 Task: In the event  named  Third Coffee Meeting with Industry Expert, Set a range of dates when you can accept meetings  '11 Jul â€" 5 Aug 2023'. Select a duration of  15 min. Select working hours  	_x000D_
MON- SAT 10:00am â€" 6:00pm. Add time before or after your events  as 10 min. Set the frequency of available time slots for invitees as  30 min. Set the minimum notice period and maximum events allowed per day as  167 hours and 4. , logged in from the account softage.4@softage.net and add another guest for the event, softage.8@softage.net
Action: Mouse pressed left at (422, 301)
Screenshot: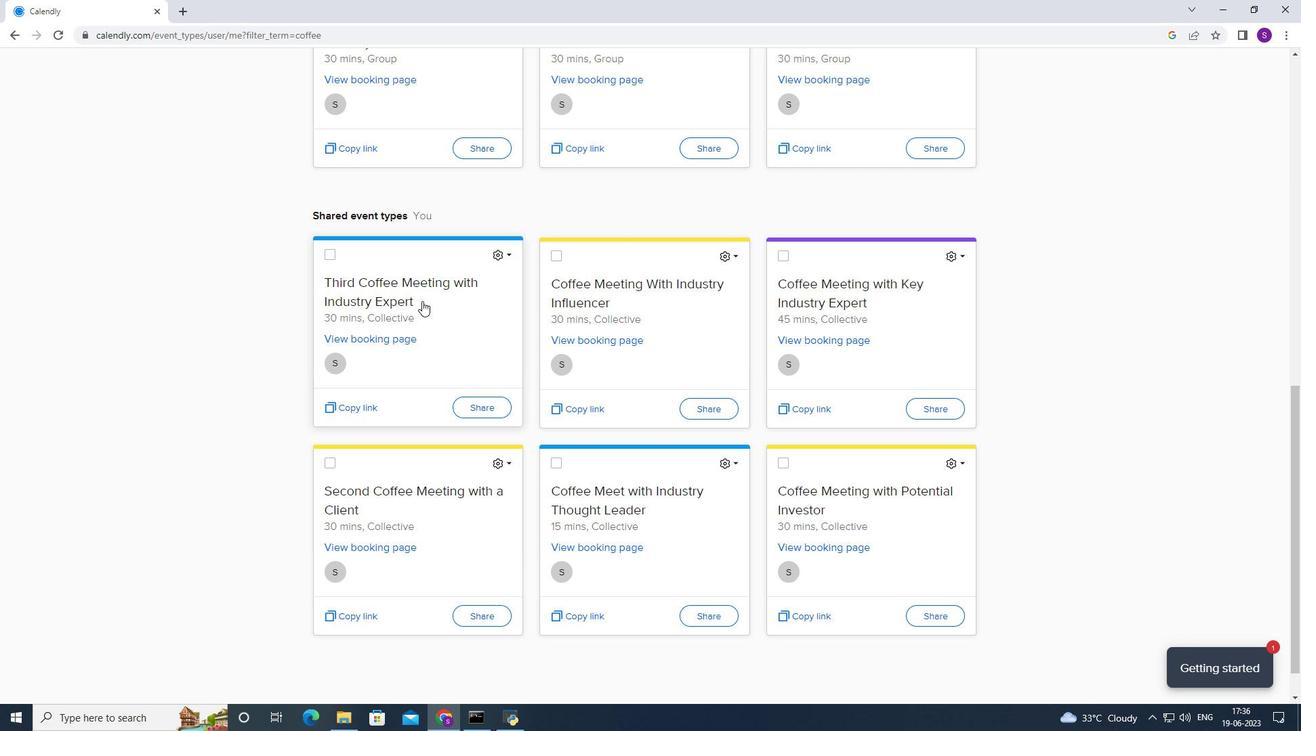 
Action: Mouse moved to (424, 309)
Screenshot: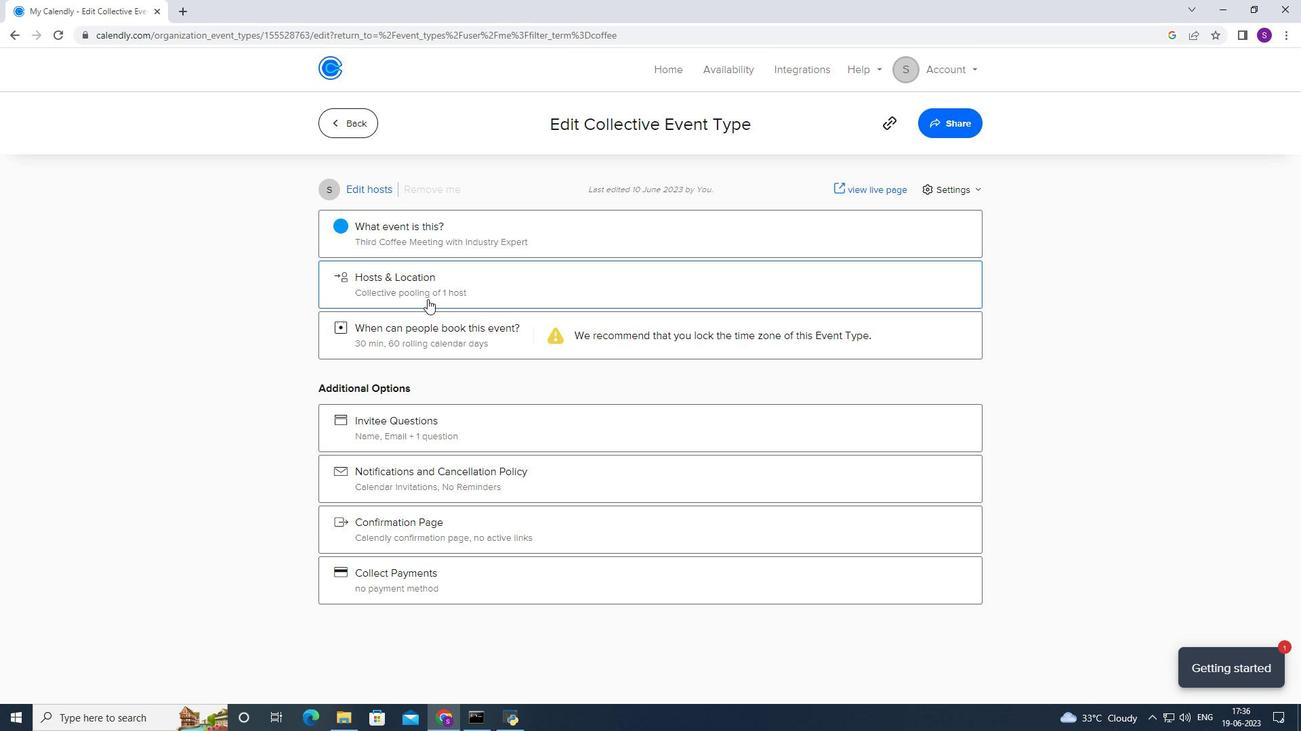 
Action: Mouse pressed left at (424, 309)
Screenshot: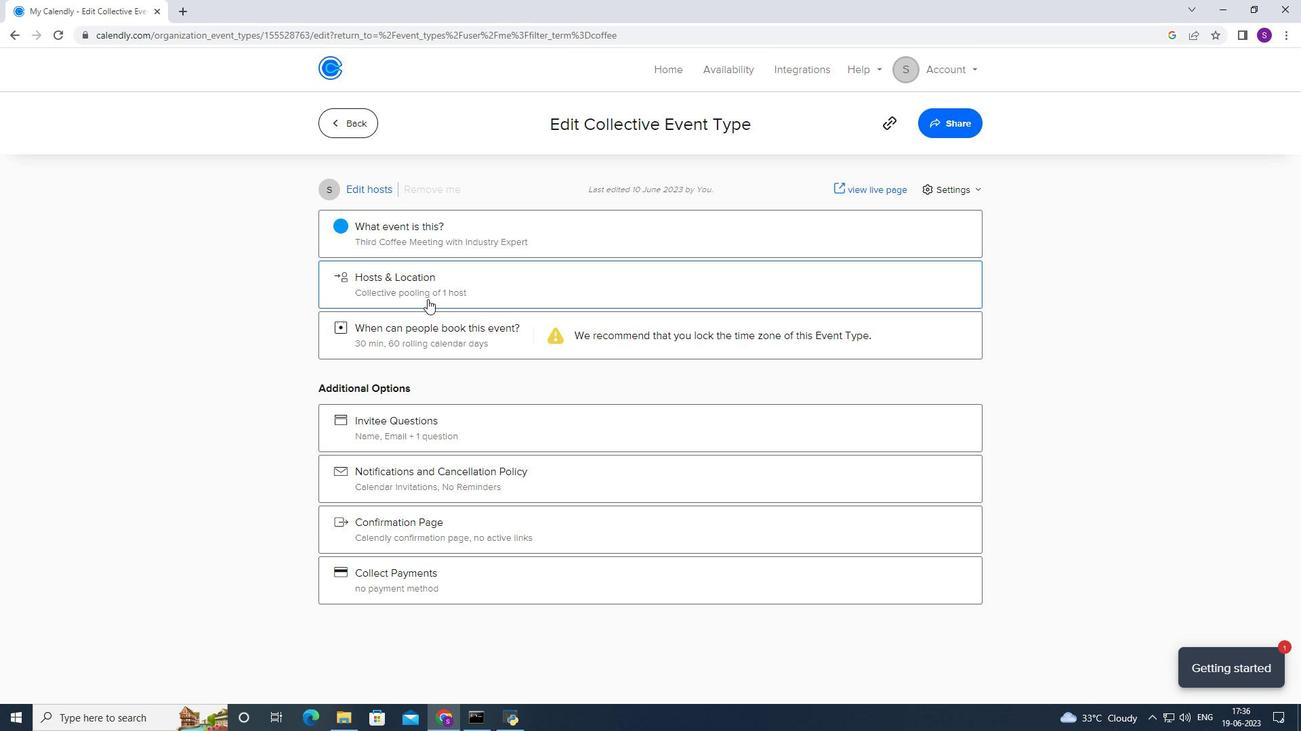
Action: Mouse moved to (421, 320)
Screenshot: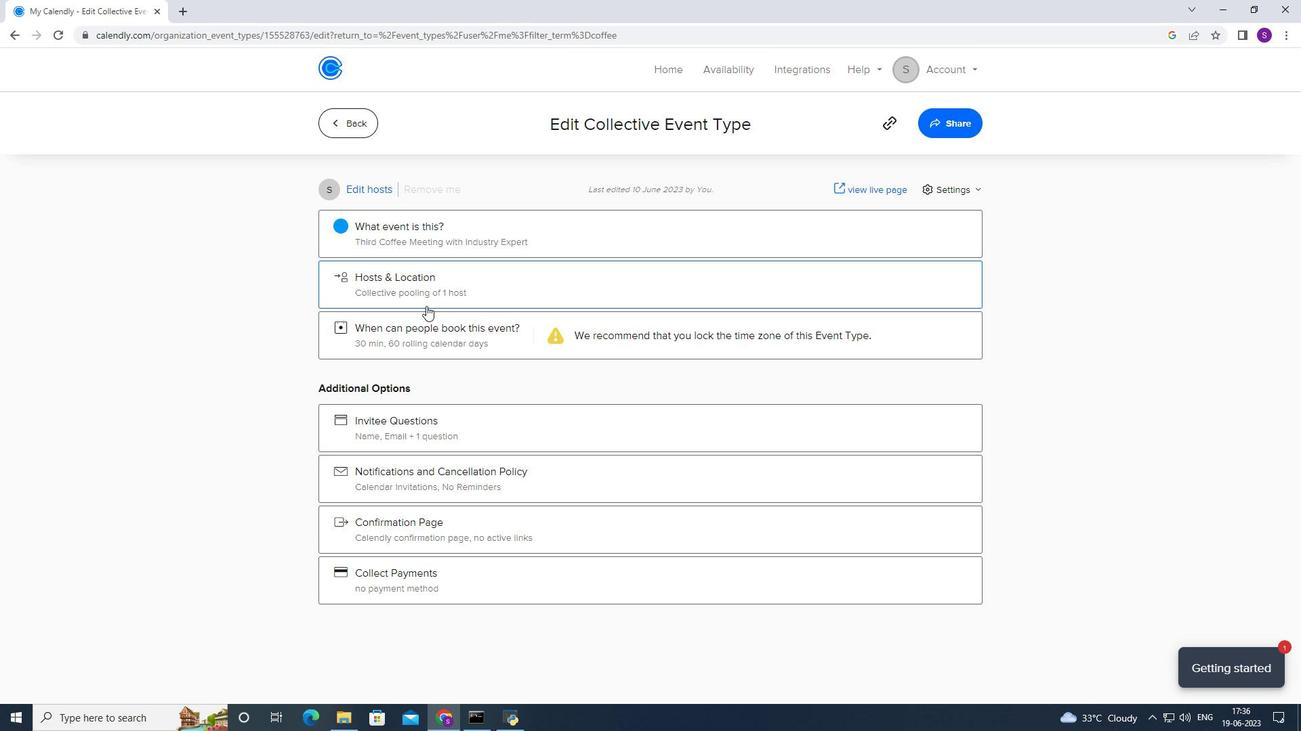 
Action: Mouse pressed left at (421, 320)
Screenshot: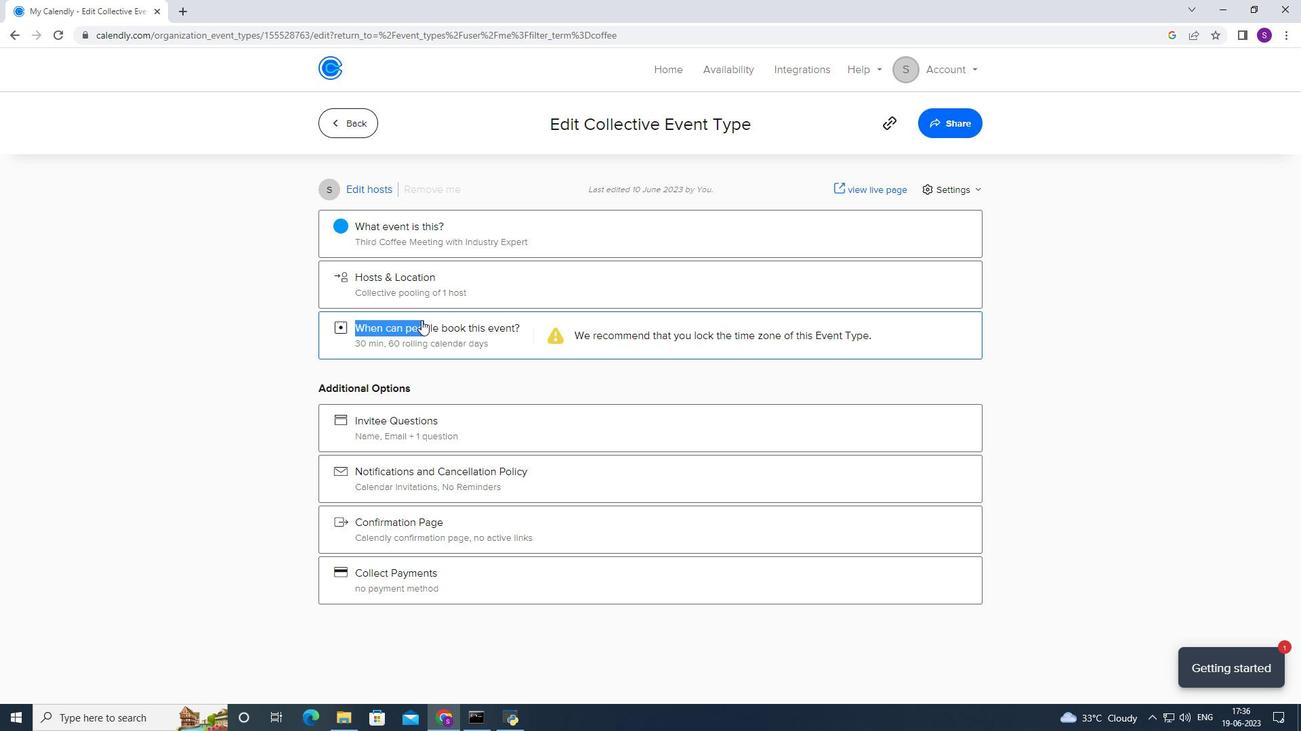 
Action: Mouse moved to (409, 419)
Screenshot: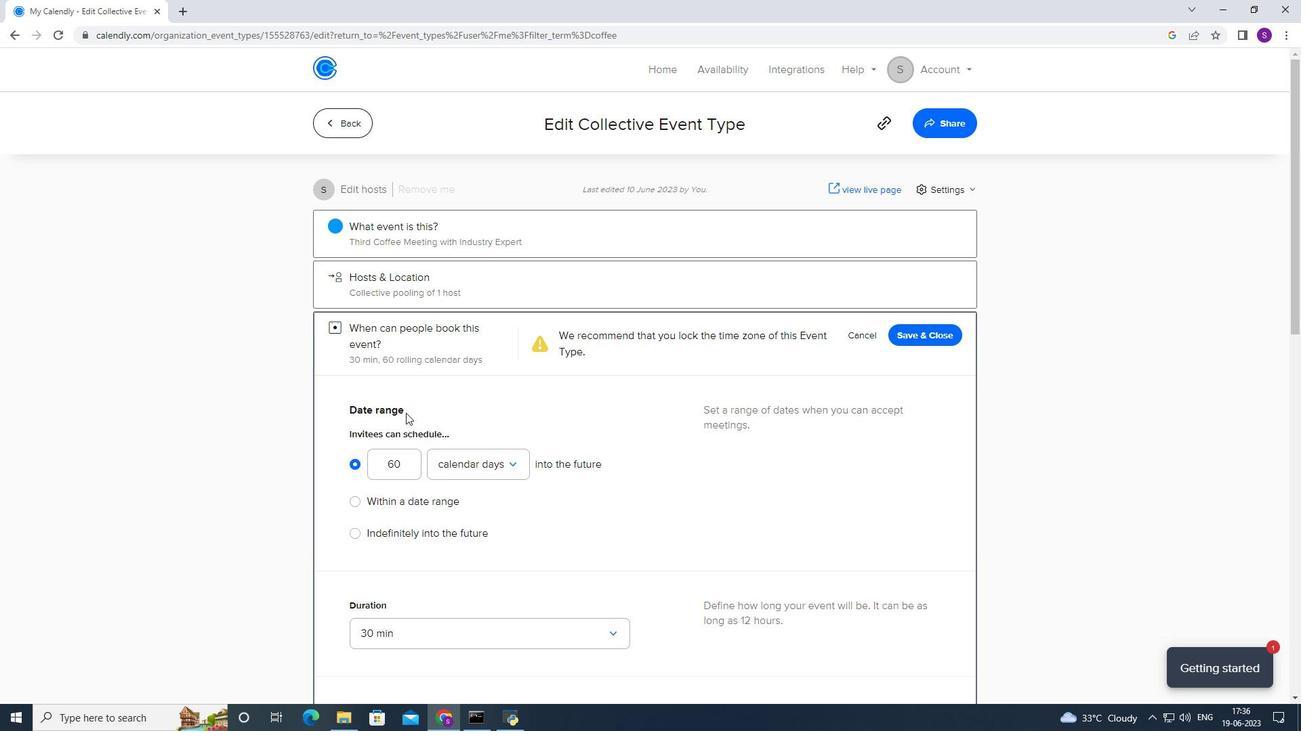 
Action: Mouse scrolled (409, 418) with delta (0, 0)
Screenshot: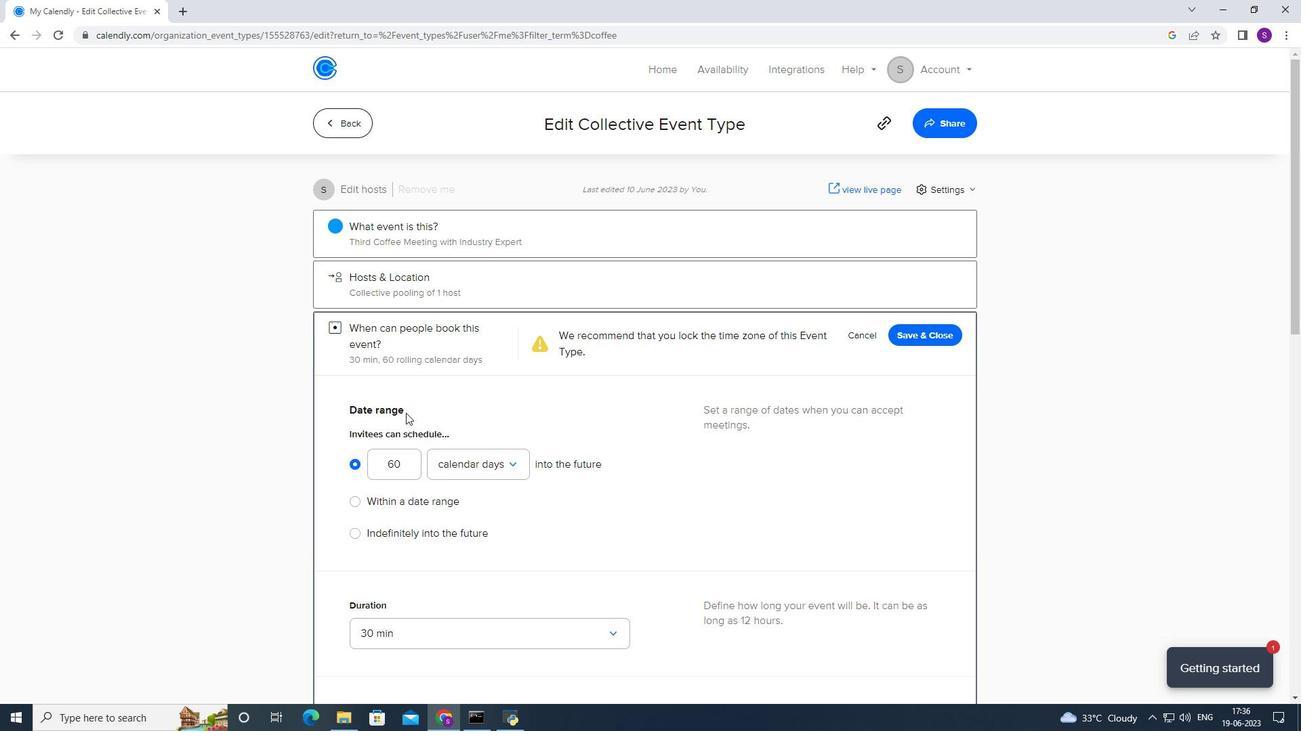 
Action: Mouse moved to (414, 424)
Screenshot: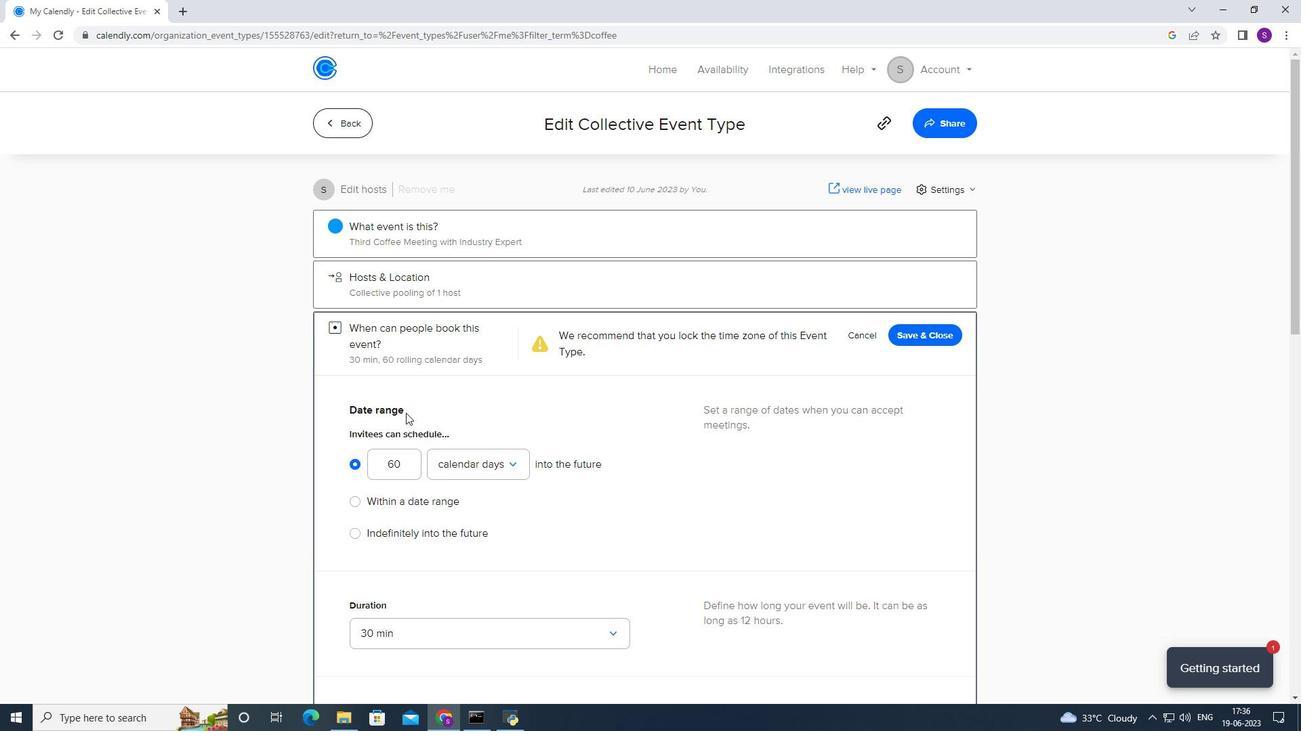 
Action: Mouse scrolled (414, 423) with delta (0, 0)
Screenshot: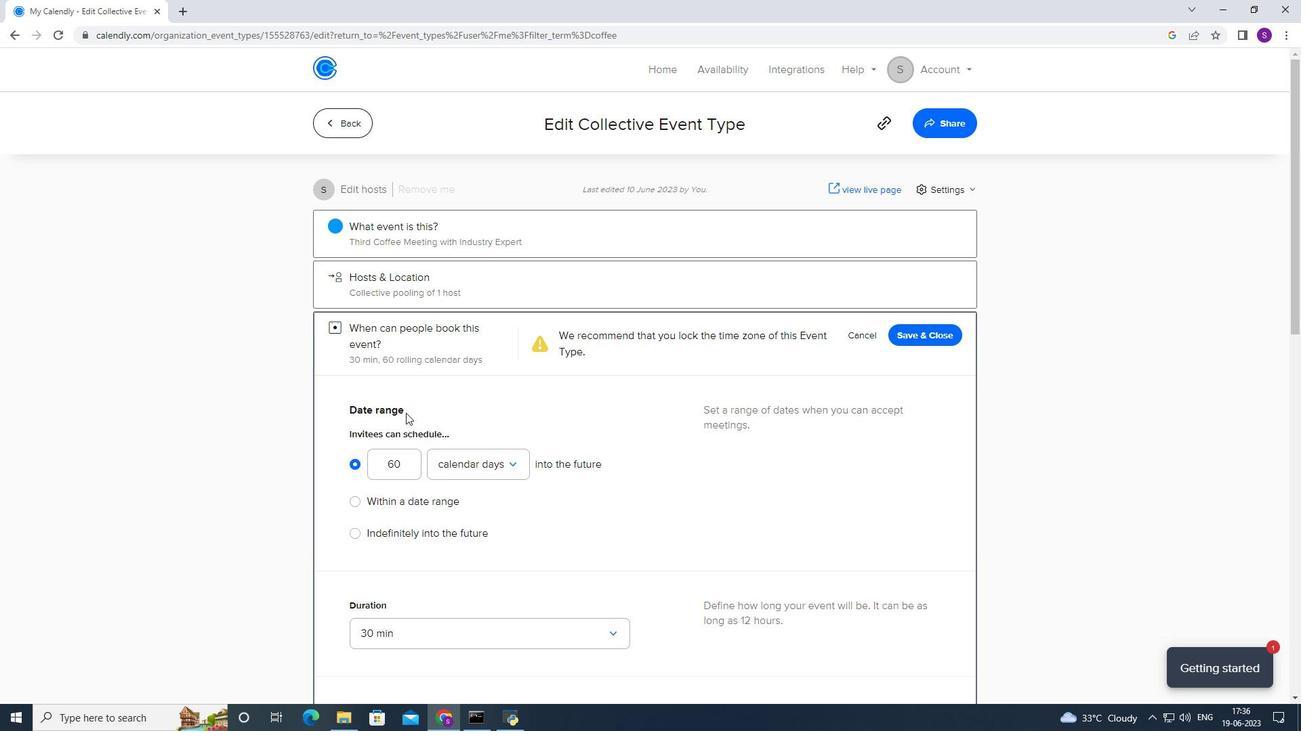 
Action: Mouse moved to (414, 425)
Screenshot: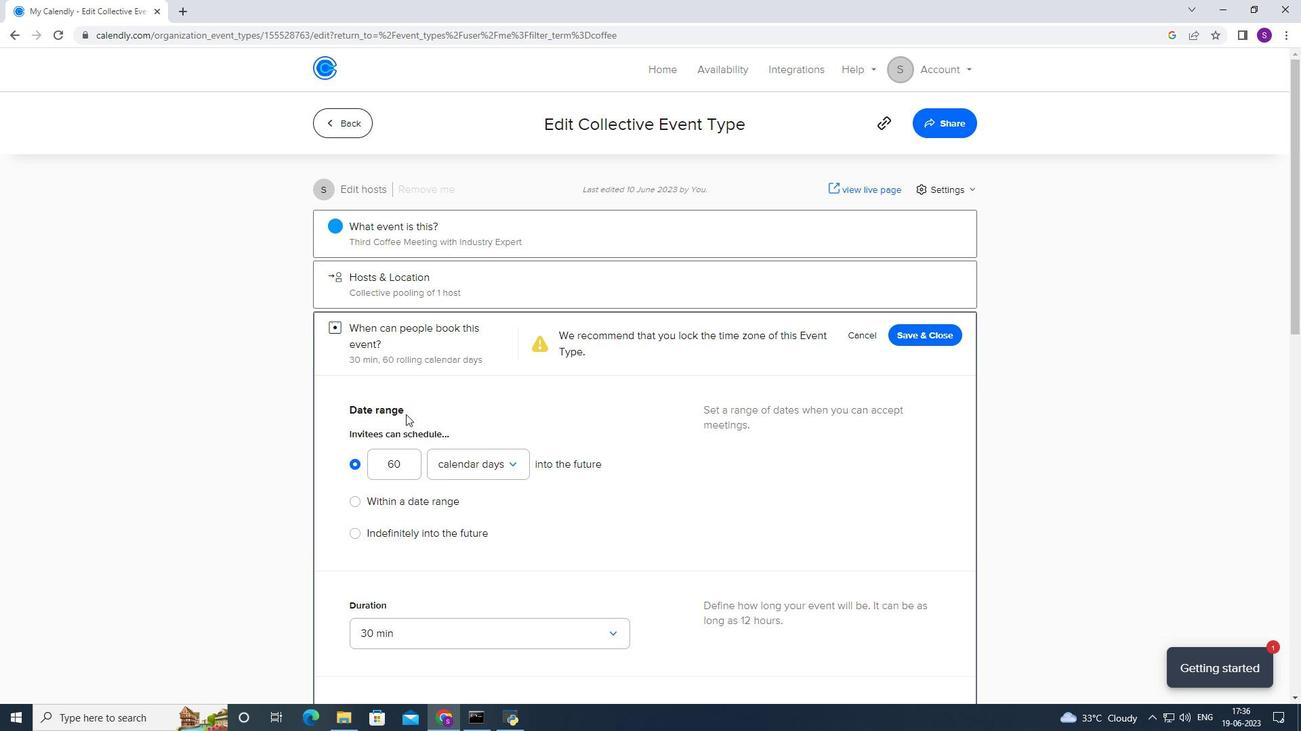 
Action: Mouse scrolled (414, 424) with delta (0, 0)
Screenshot: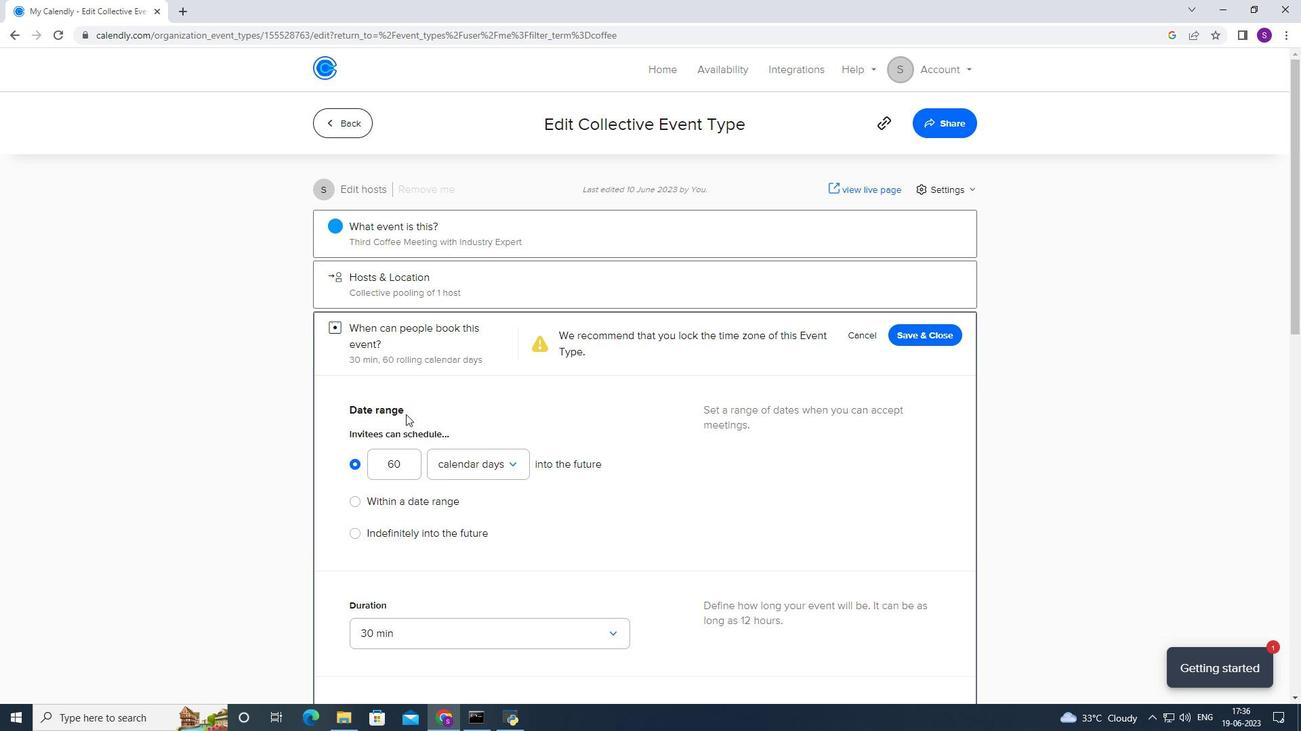 
Action: Mouse moved to (417, 427)
Screenshot: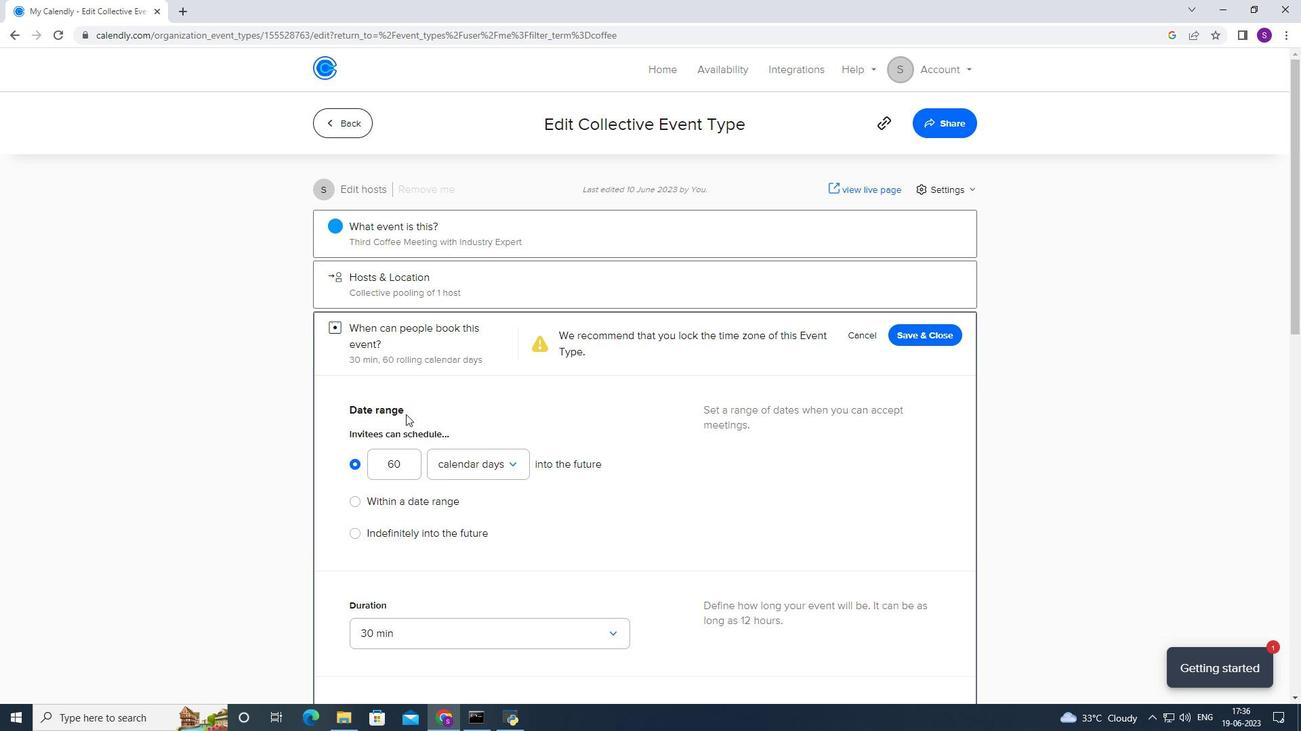 
Action: Mouse scrolled (416, 426) with delta (0, 0)
Screenshot: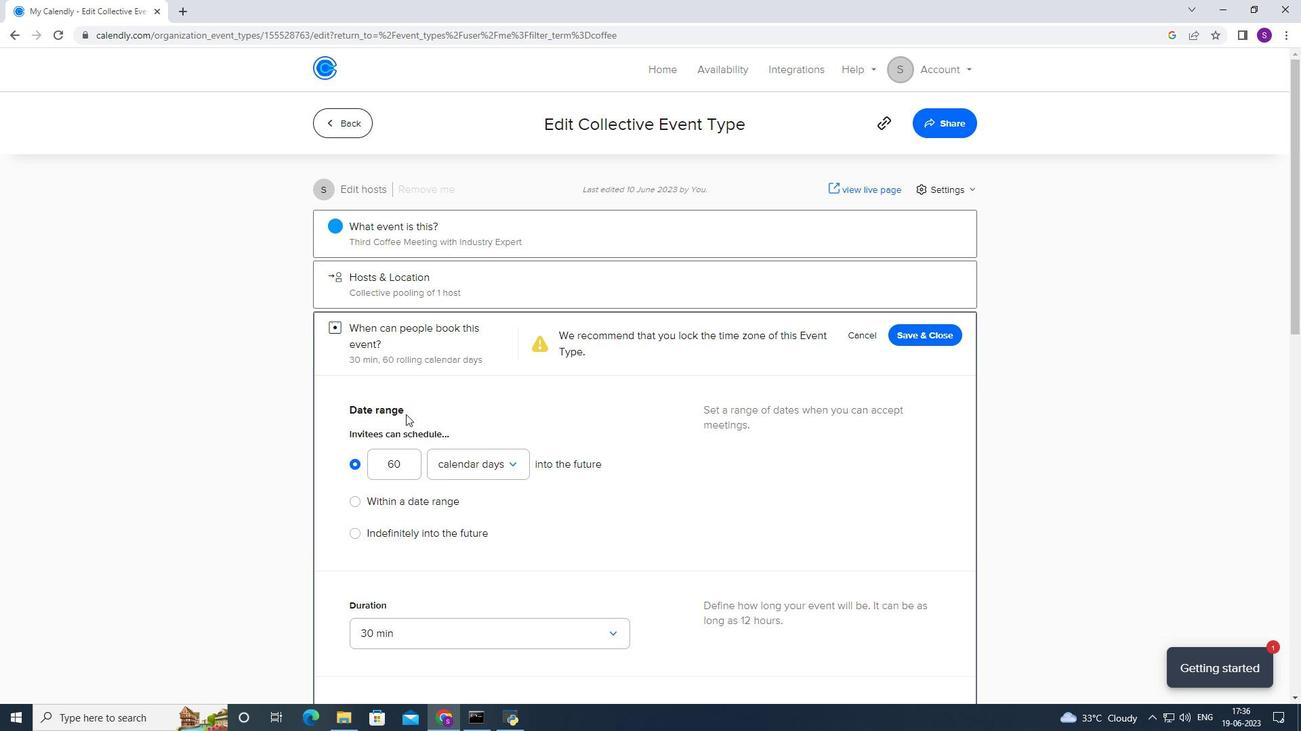 
Action: Mouse moved to (360, 236)
Screenshot: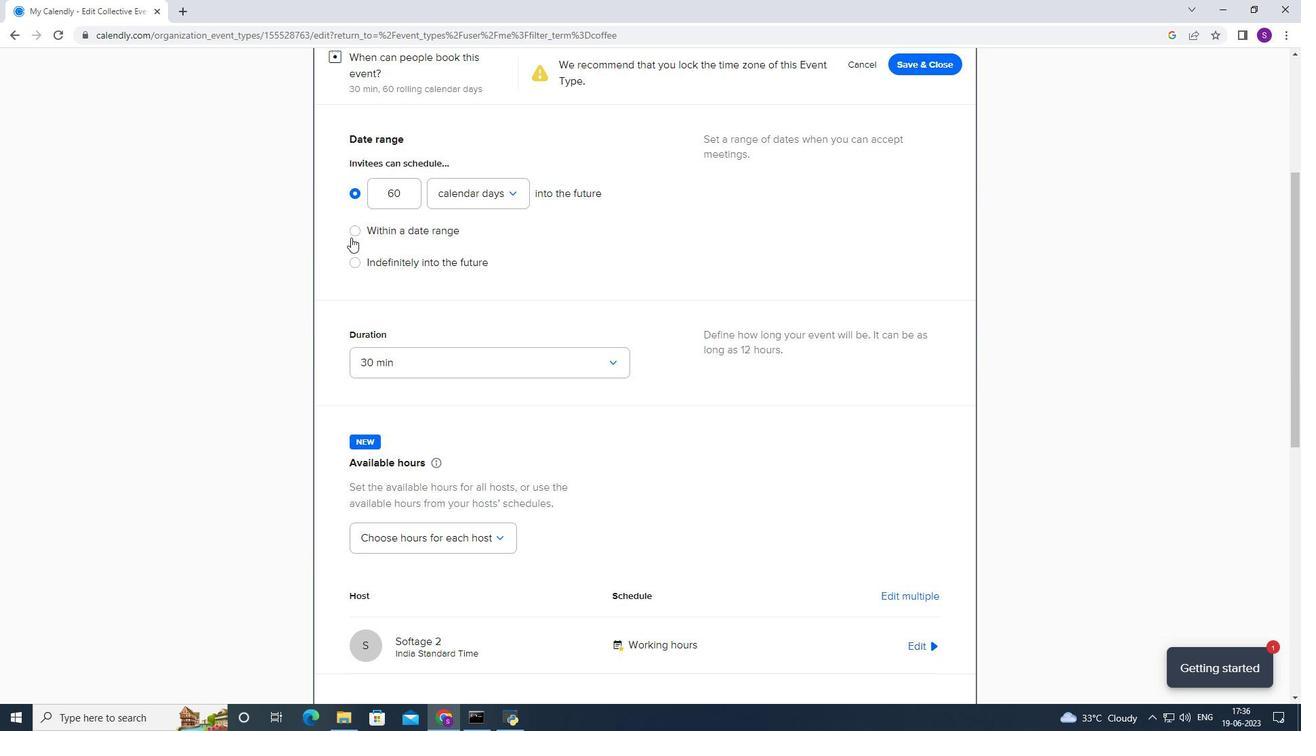 
Action: Mouse pressed left at (360, 236)
Screenshot: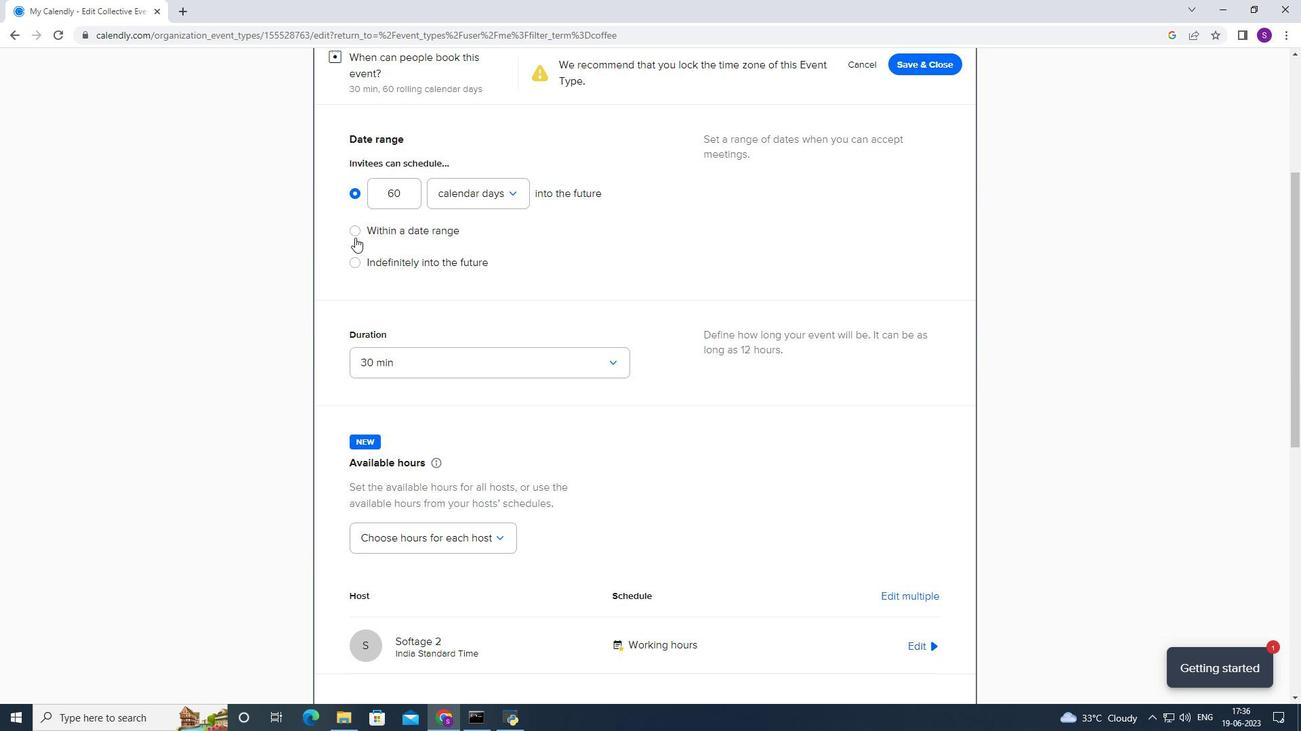 
Action: Mouse moved to (514, 252)
Screenshot: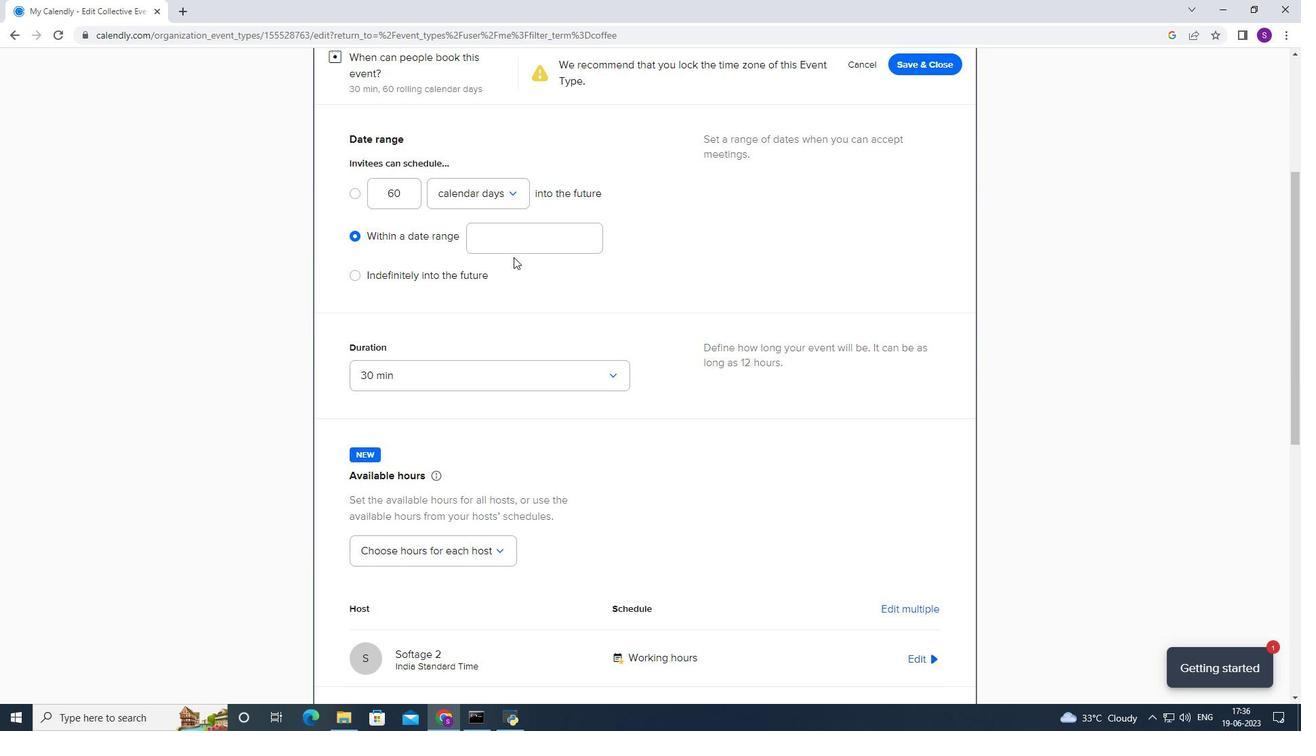 
Action: Mouse pressed left at (514, 252)
Screenshot: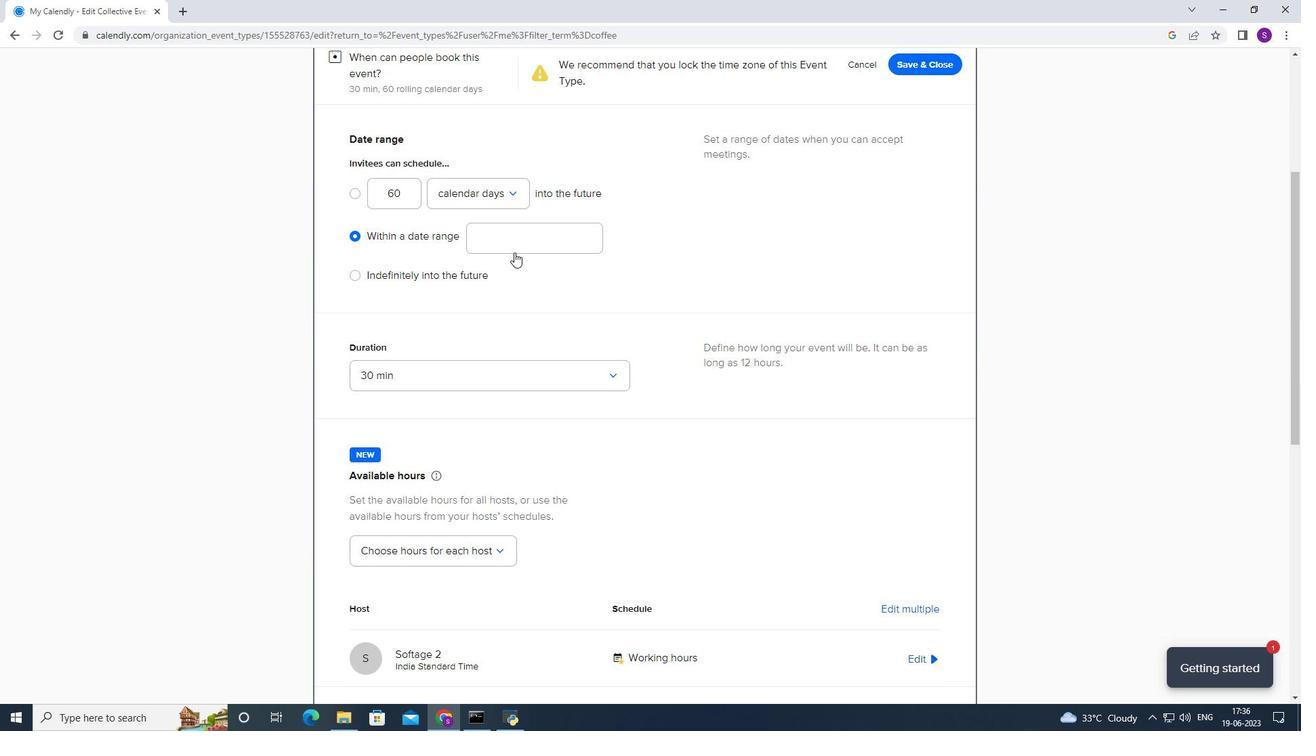 
Action: Mouse moved to (492, 367)
Screenshot: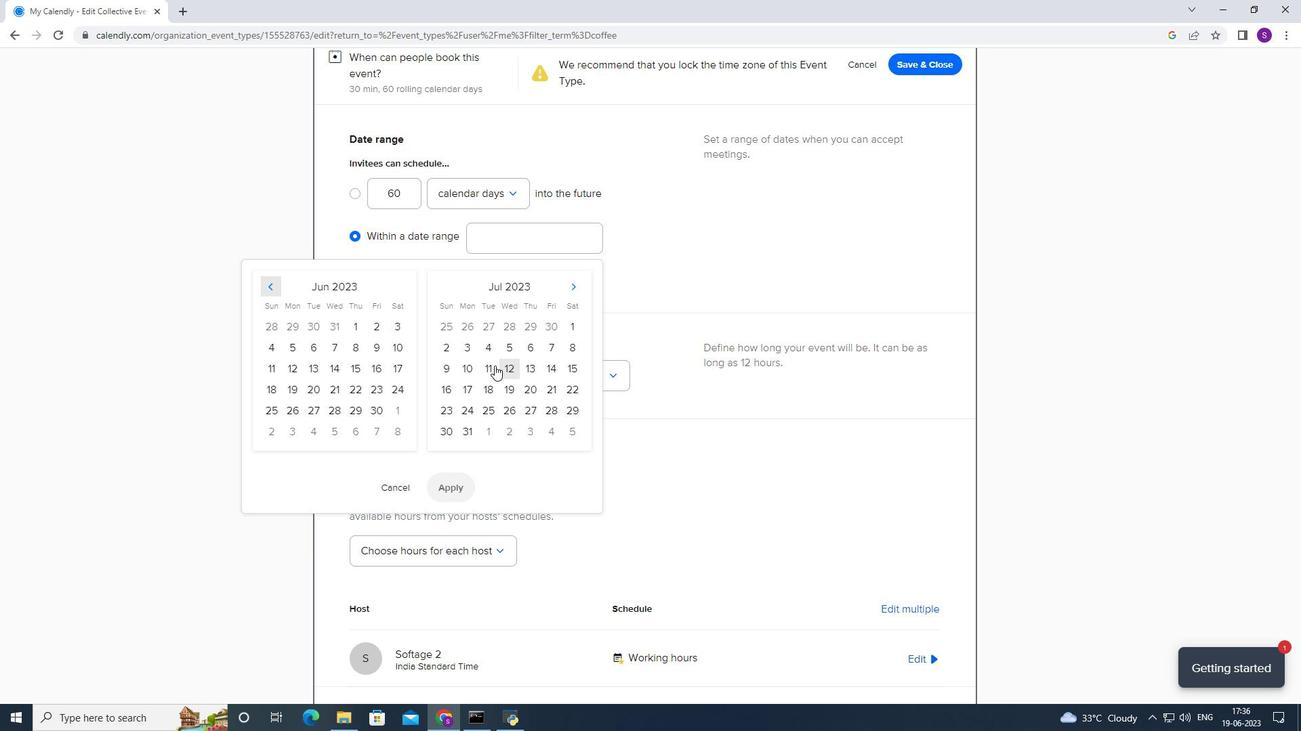 
Action: Mouse pressed left at (492, 367)
Screenshot: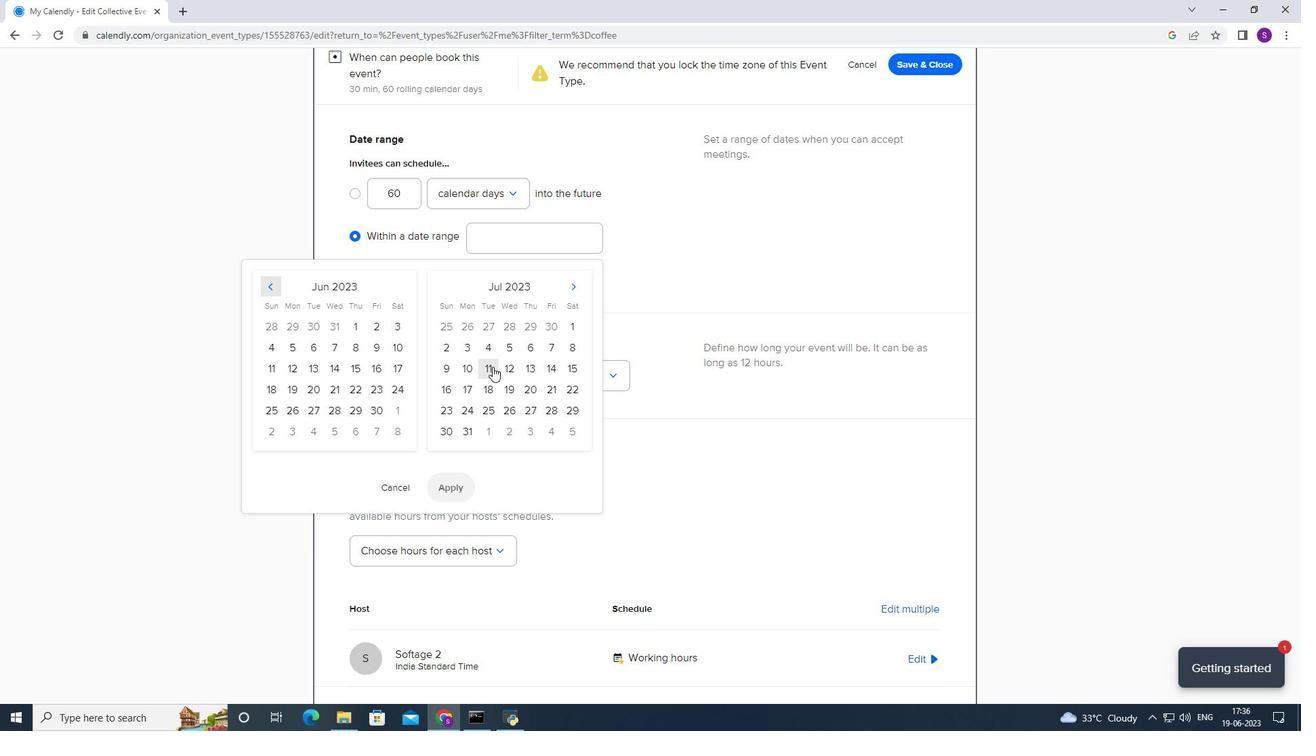 
Action: Mouse moved to (571, 283)
Screenshot: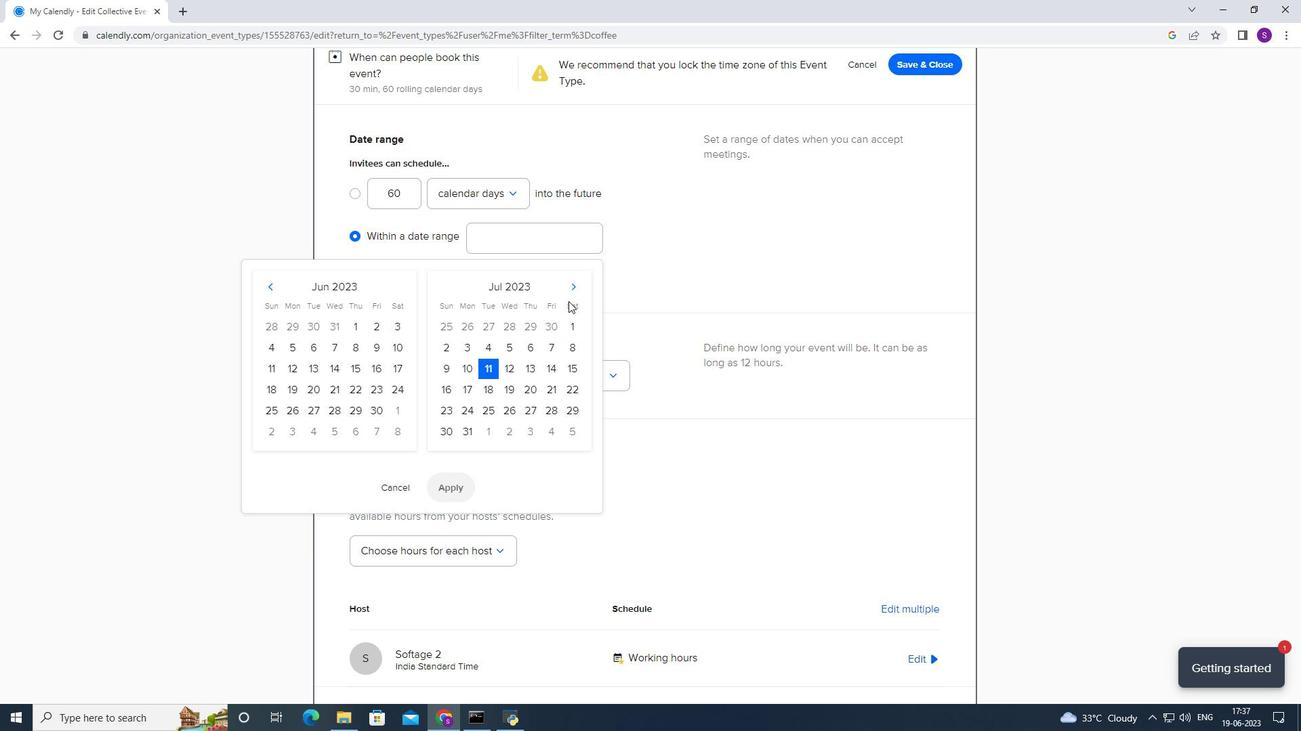 
Action: Mouse pressed left at (571, 283)
Screenshot: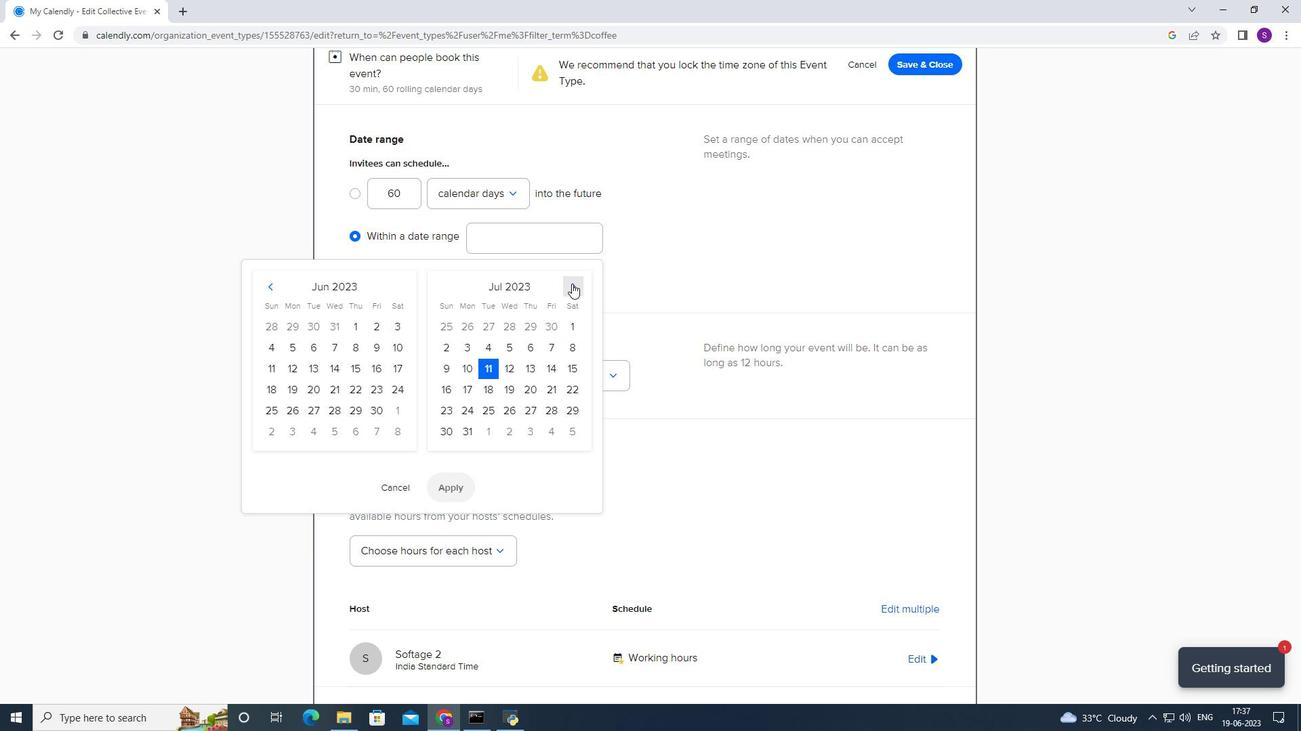 
Action: Mouse moved to (569, 326)
Screenshot: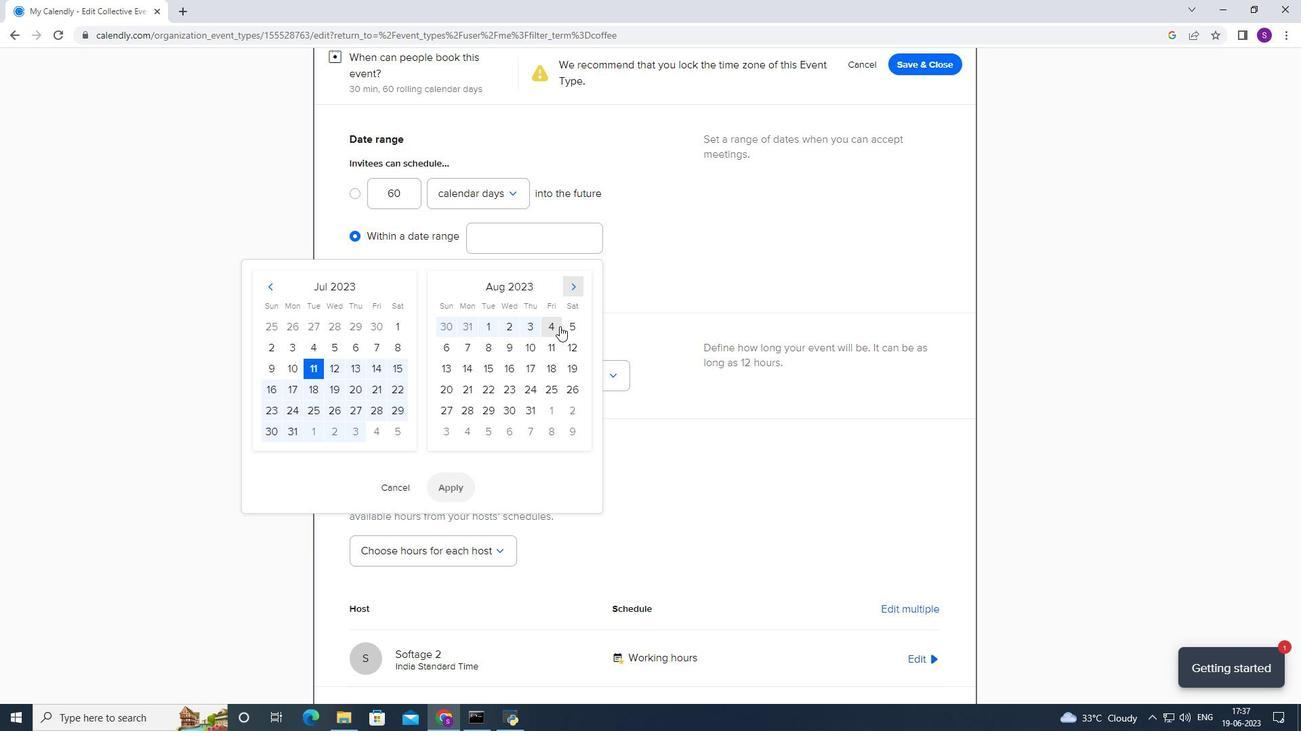 
Action: Mouse pressed left at (569, 326)
Screenshot: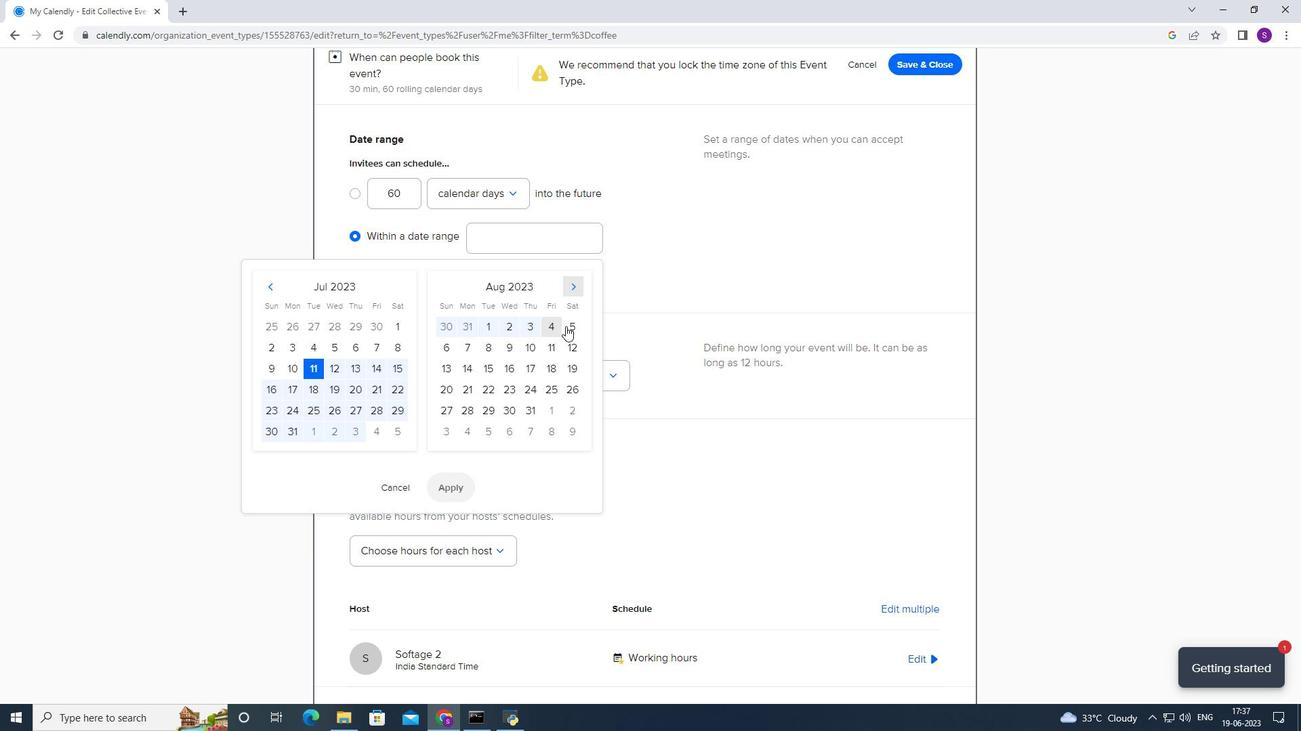 
Action: Mouse moved to (446, 492)
Screenshot: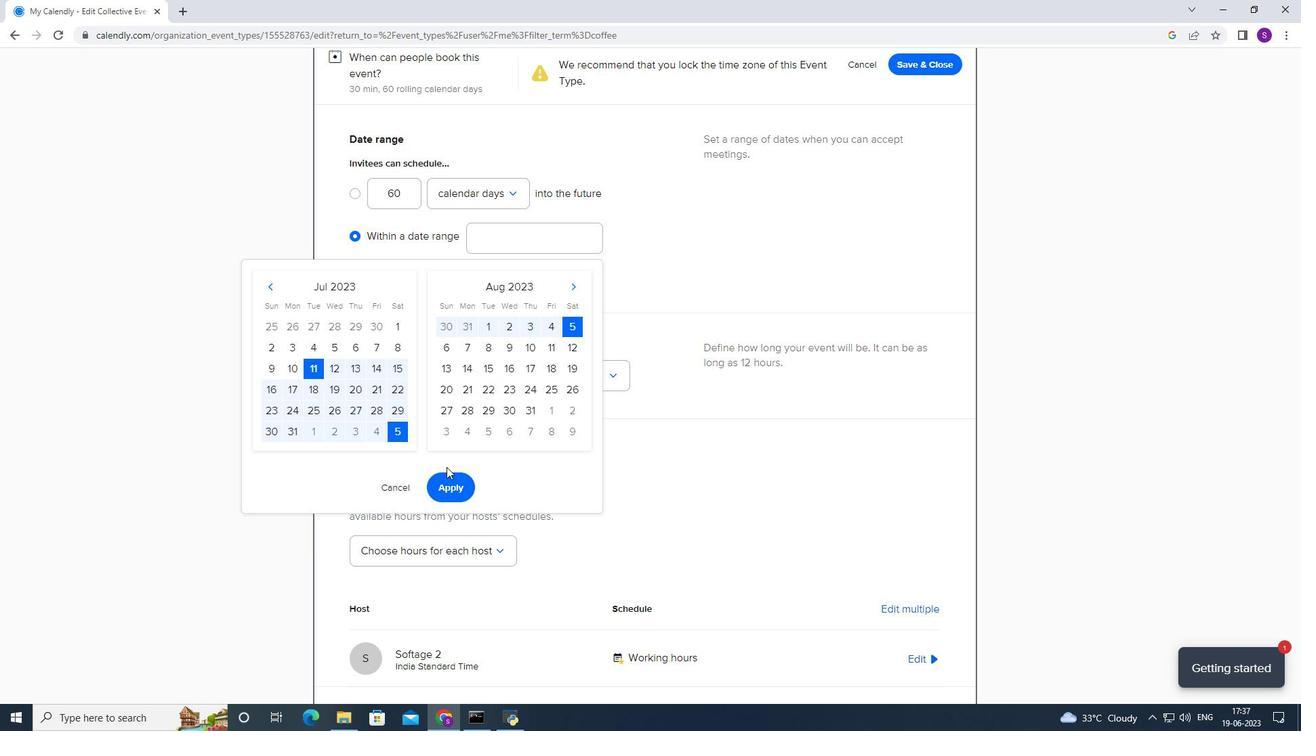 
Action: Mouse pressed left at (446, 492)
Screenshot: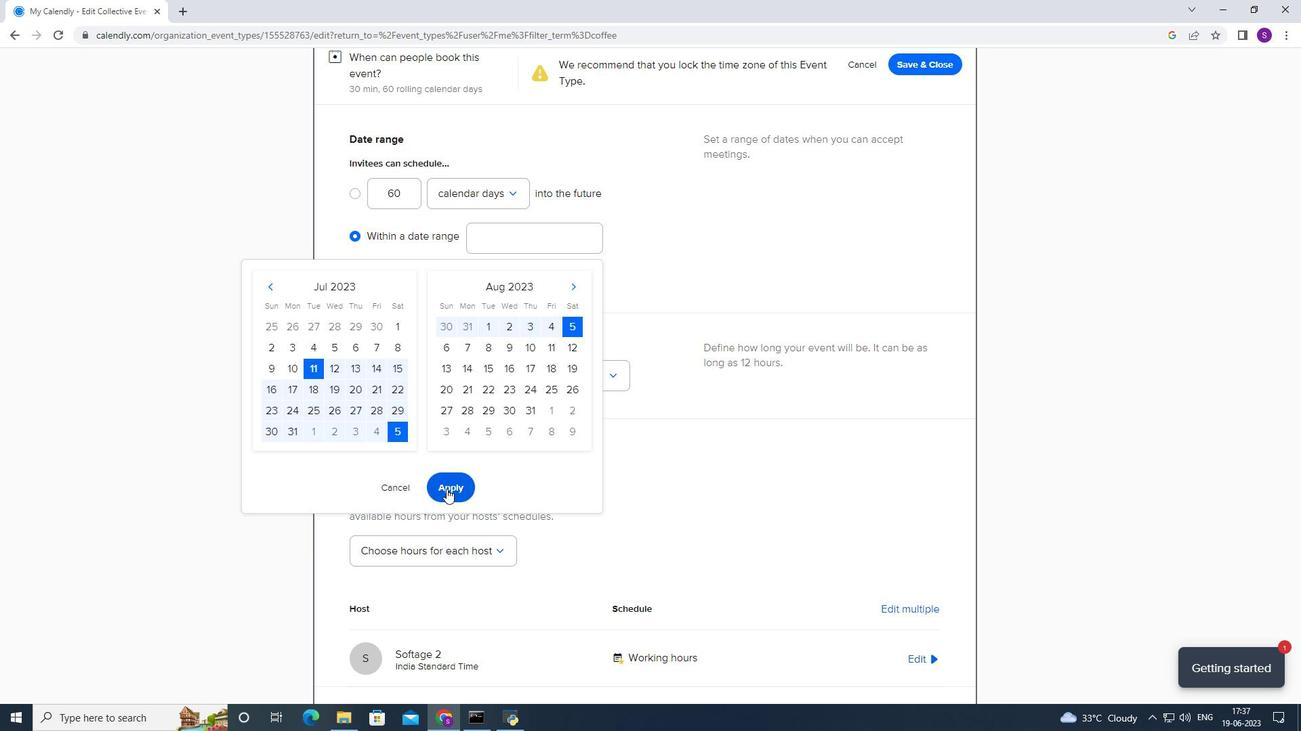 
Action: Mouse moved to (496, 374)
Screenshot: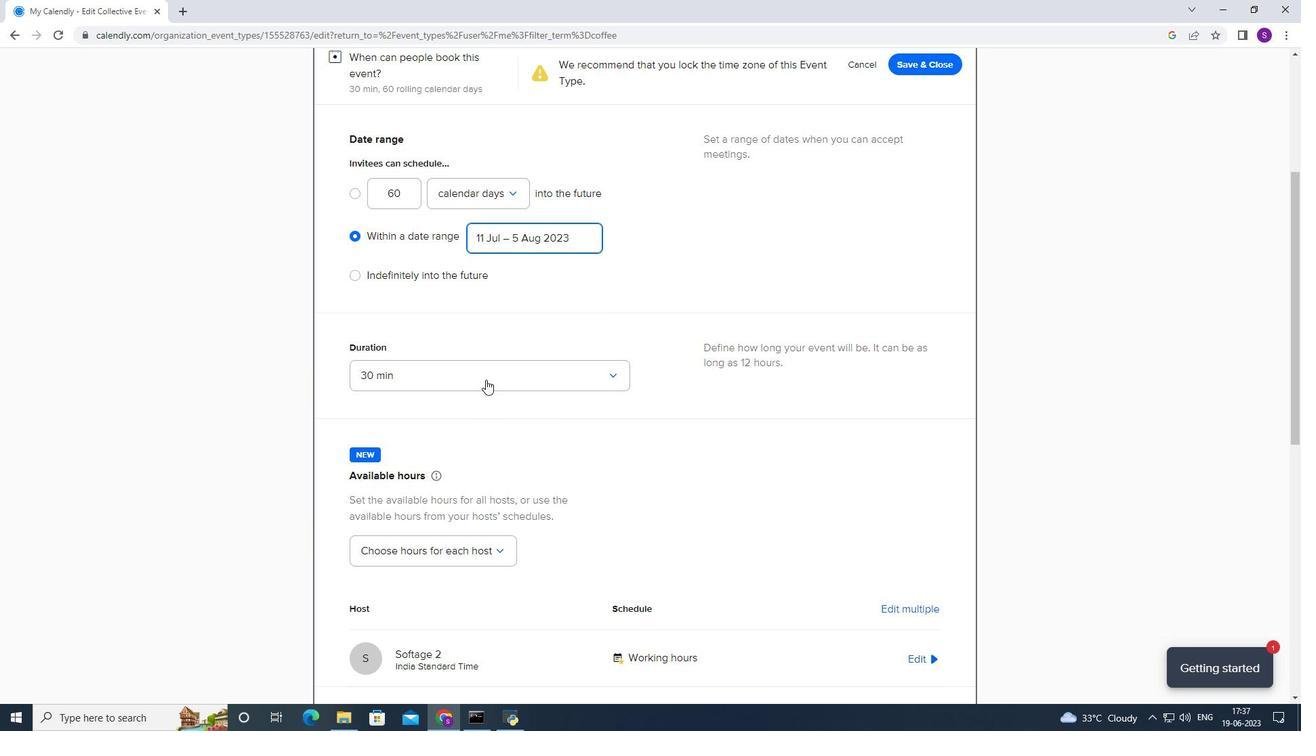 
Action: Mouse pressed left at (496, 374)
Screenshot: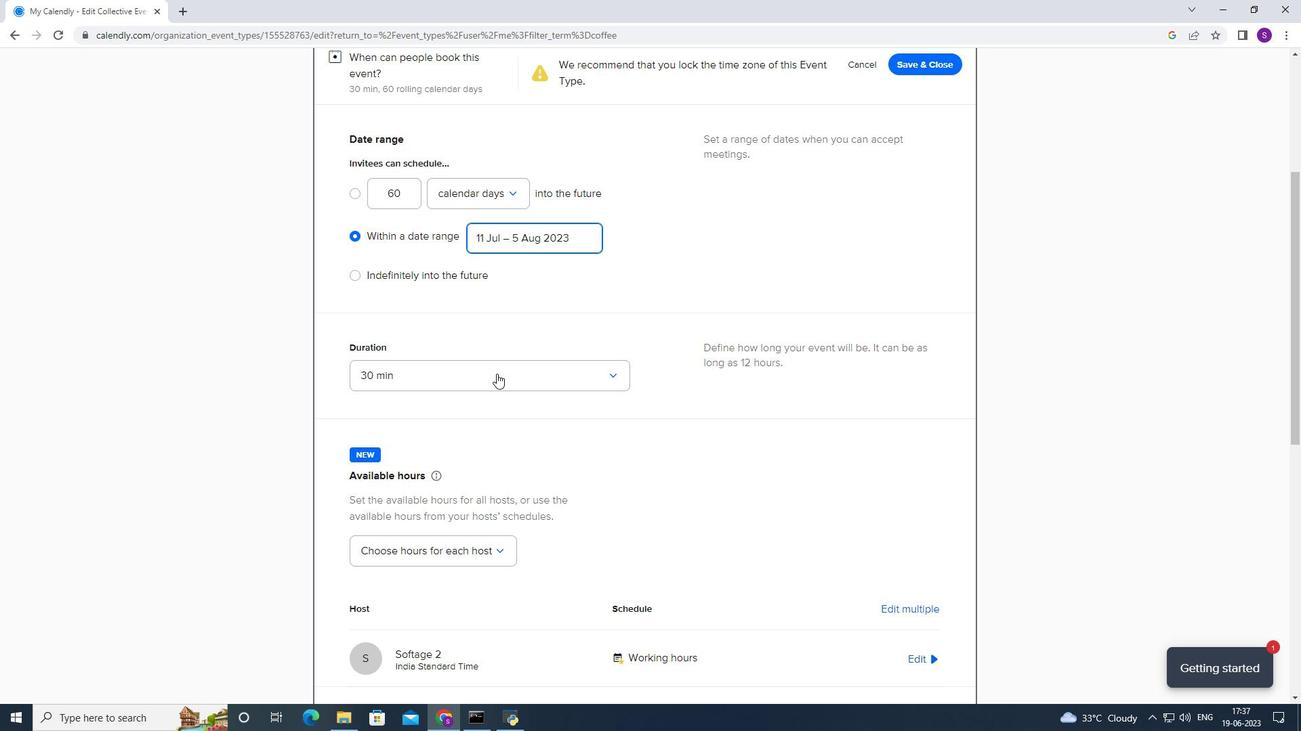 
Action: Mouse moved to (445, 412)
Screenshot: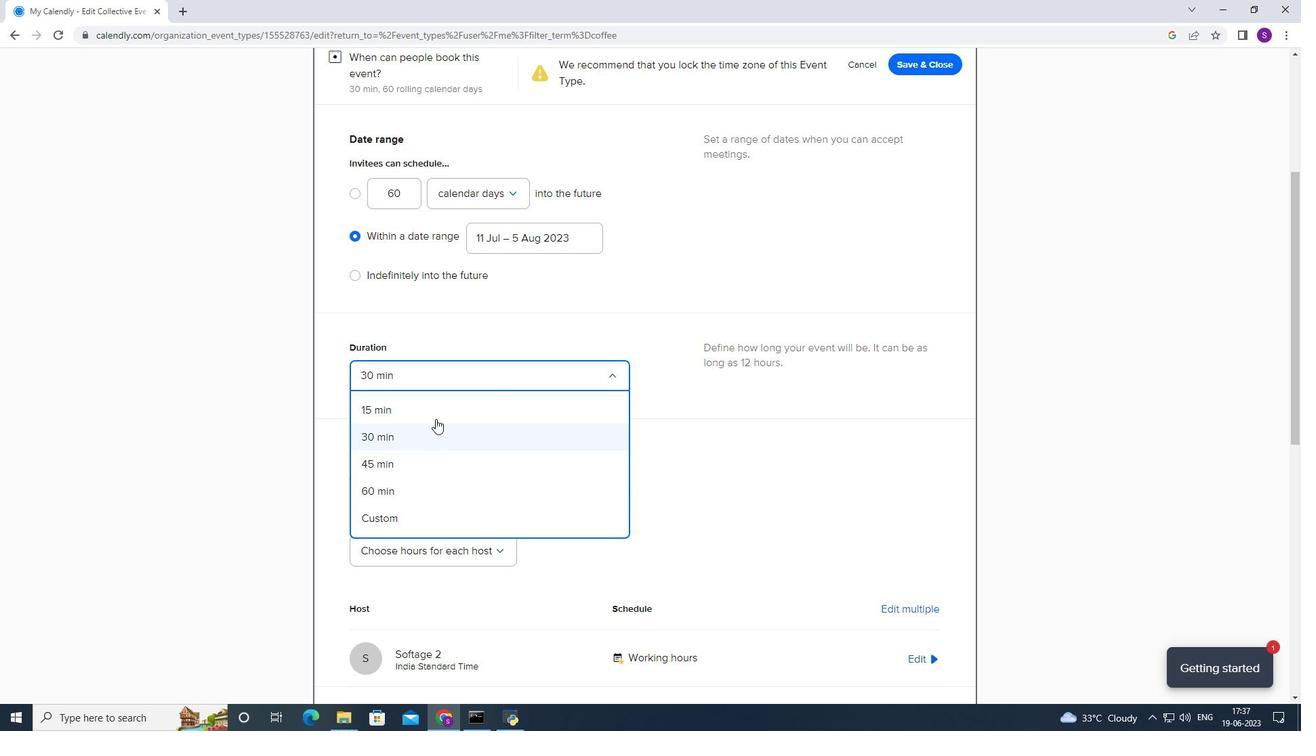 
Action: Mouse pressed left at (445, 412)
Screenshot: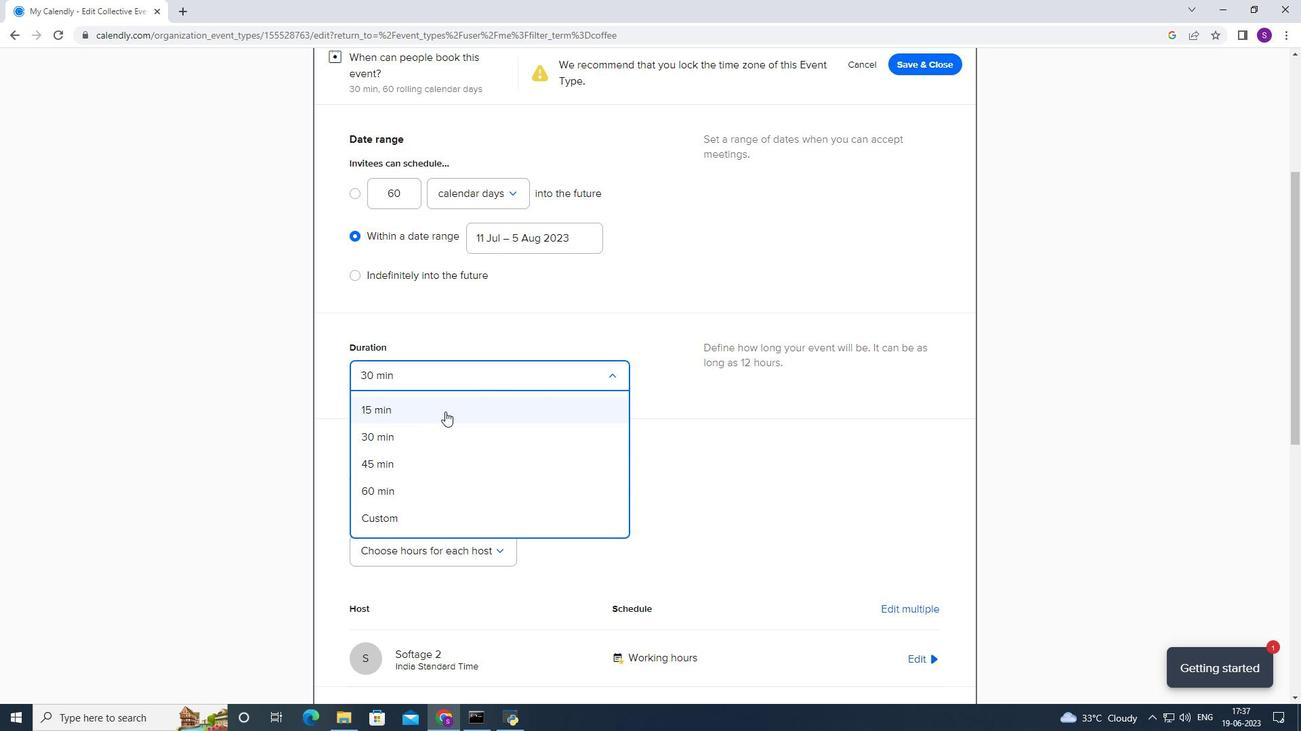 
Action: Mouse moved to (447, 431)
Screenshot: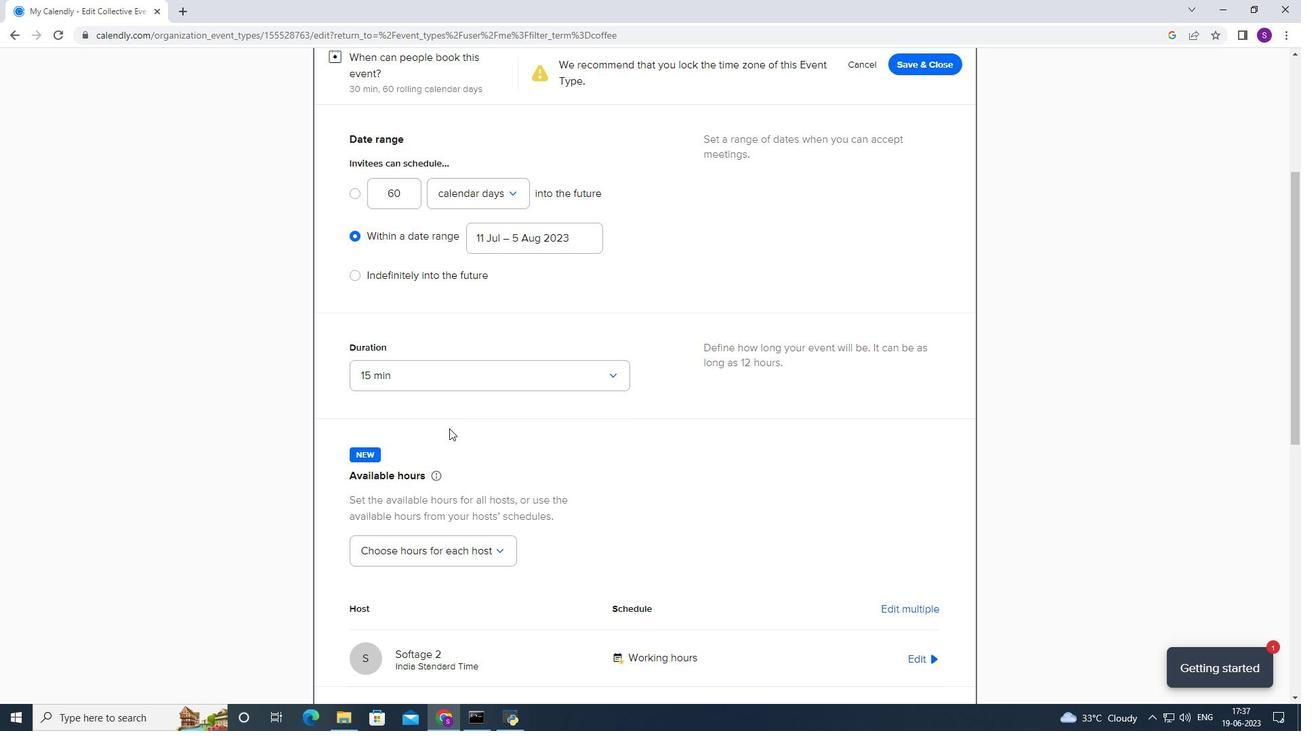 
Action: Mouse scrolled (447, 430) with delta (0, 0)
Screenshot: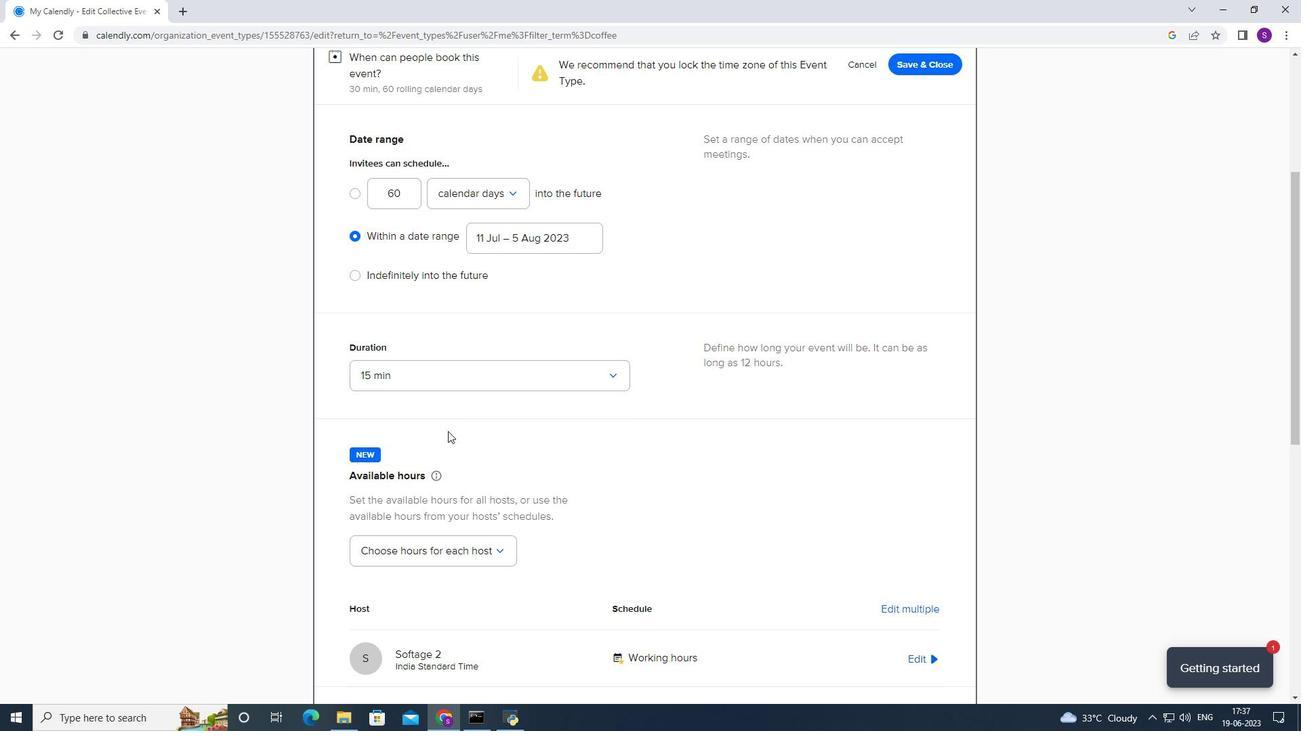 
Action: Mouse scrolled (447, 430) with delta (0, 0)
Screenshot: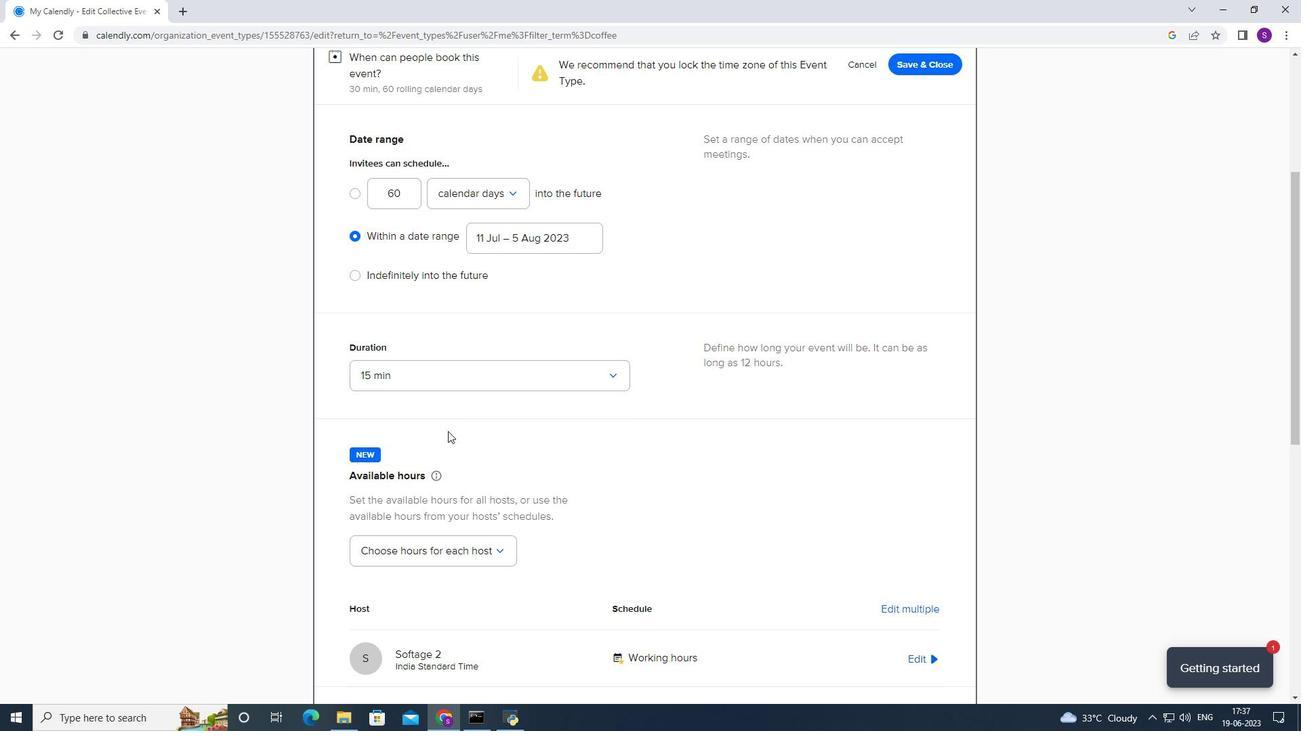 
Action: Mouse scrolled (447, 430) with delta (0, 0)
Screenshot: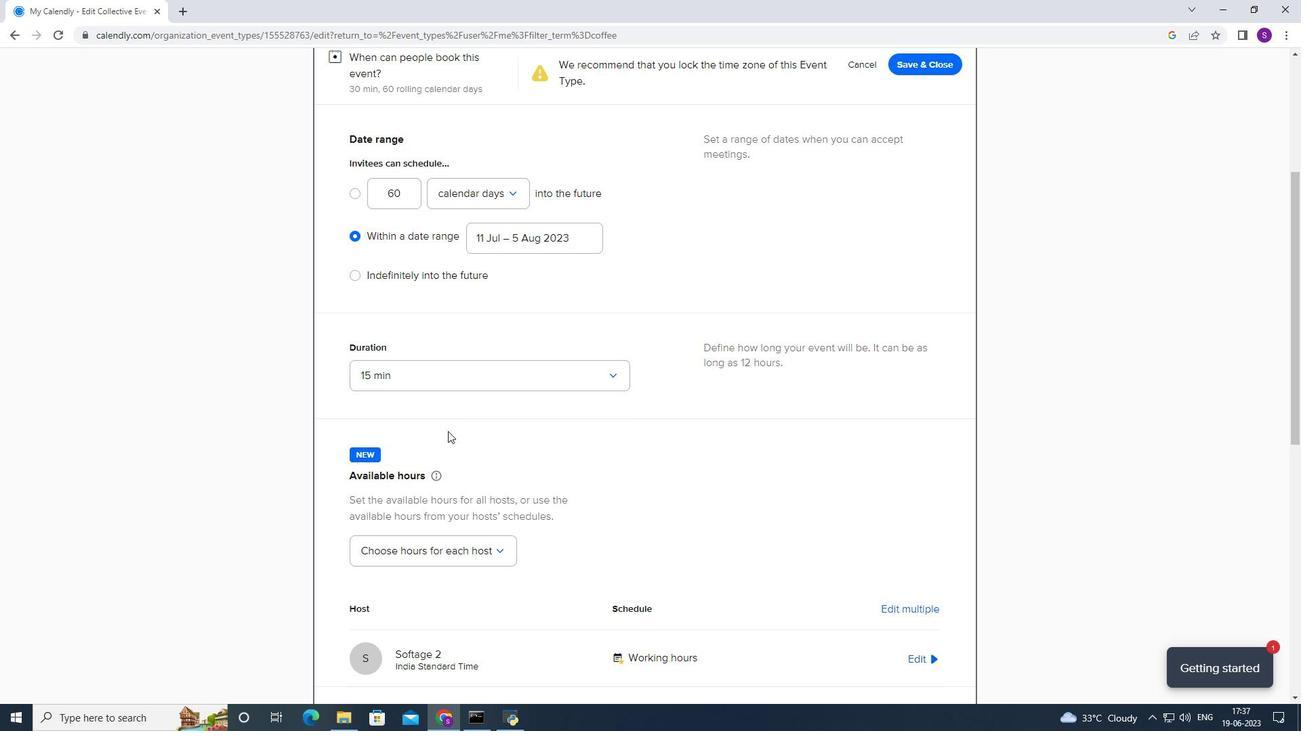 
Action: Mouse scrolled (447, 430) with delta (0, 0)
Screenshot: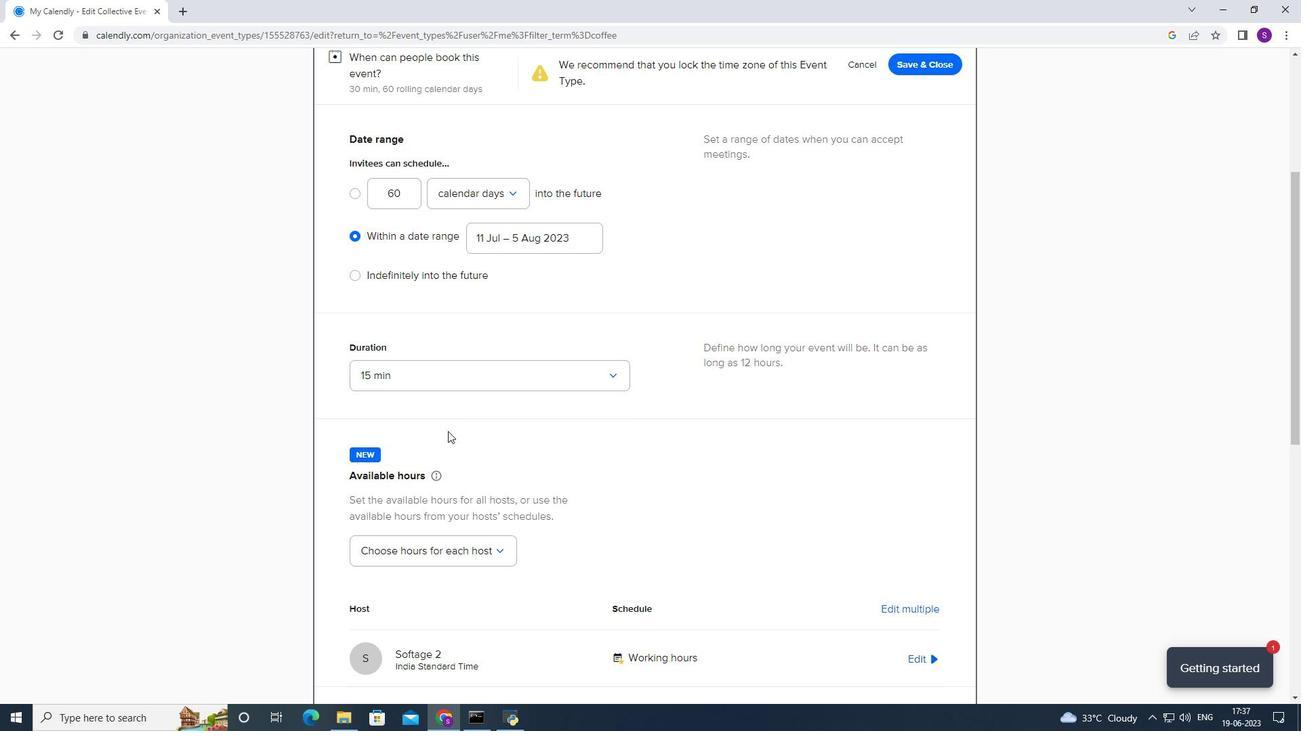 
Action: Mouse moved to (655, 409)
Screenshot: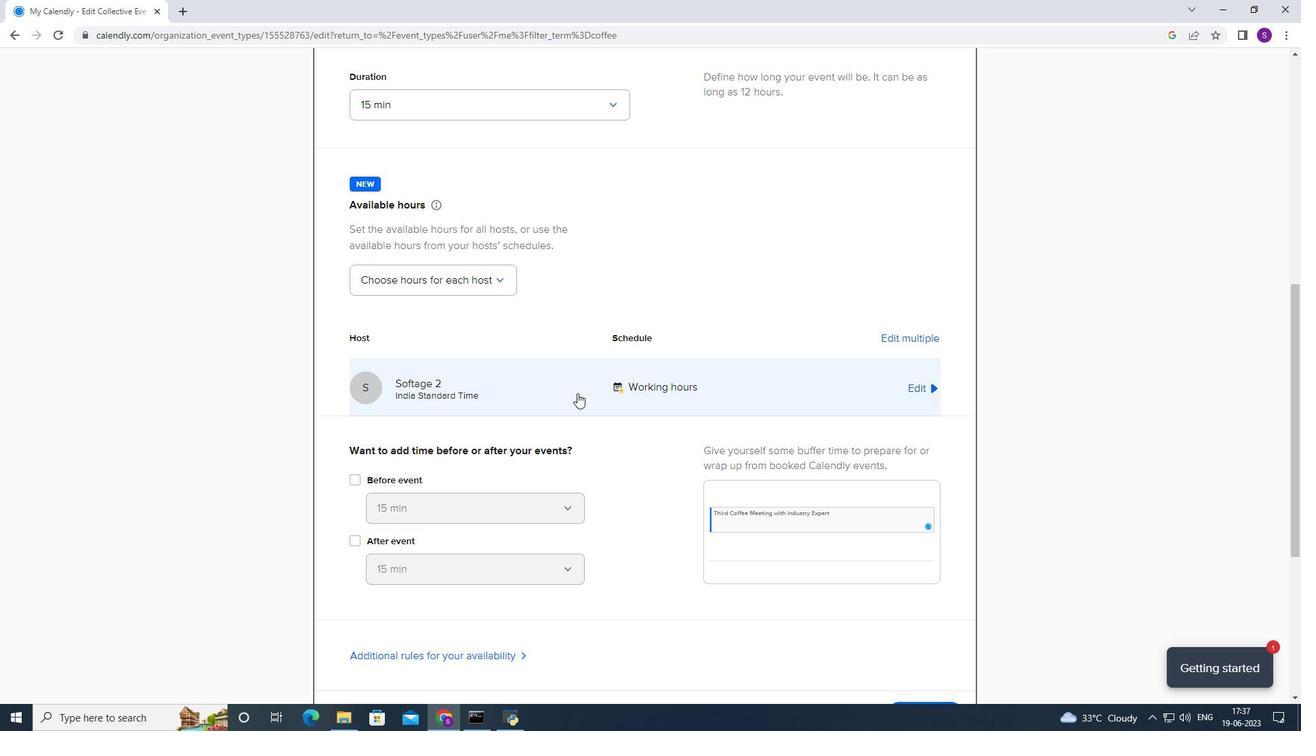 
Action: Mouse pressed left at (655, 409)
Screenshot: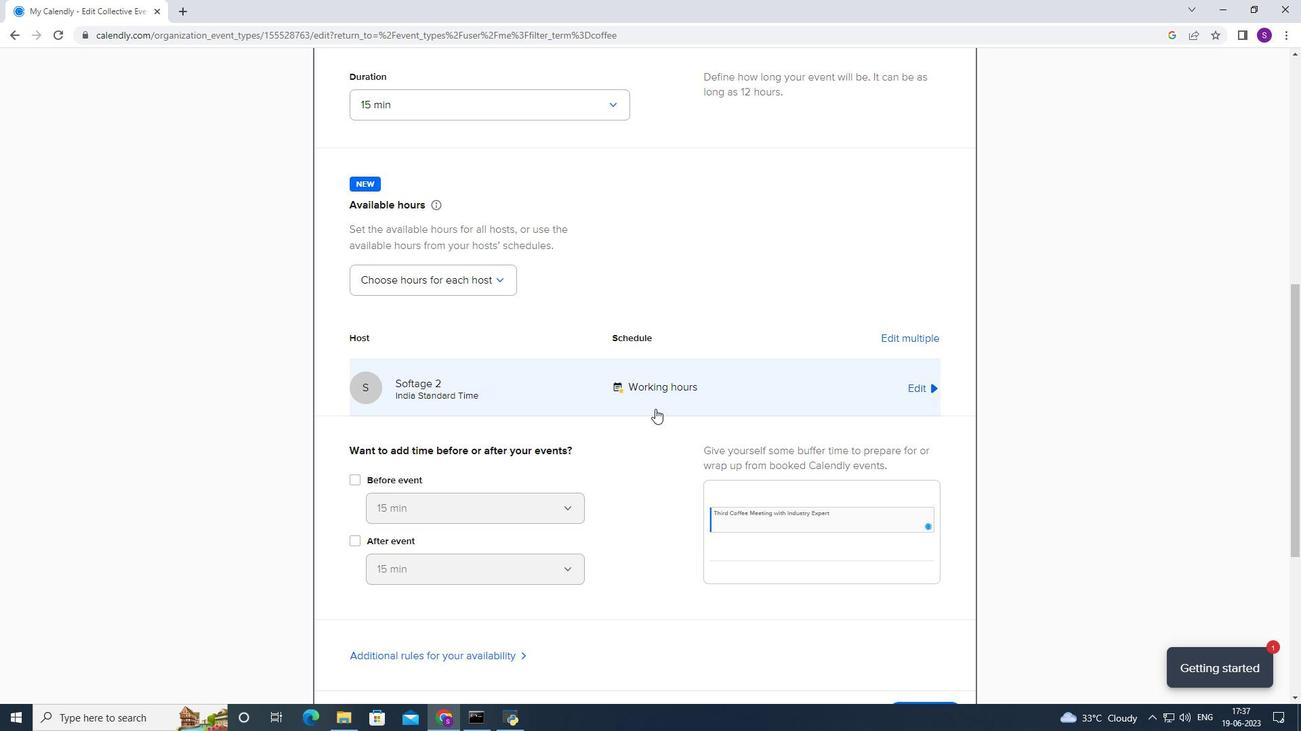 
Action: Mouse moved to (538, 469)
Screenshot: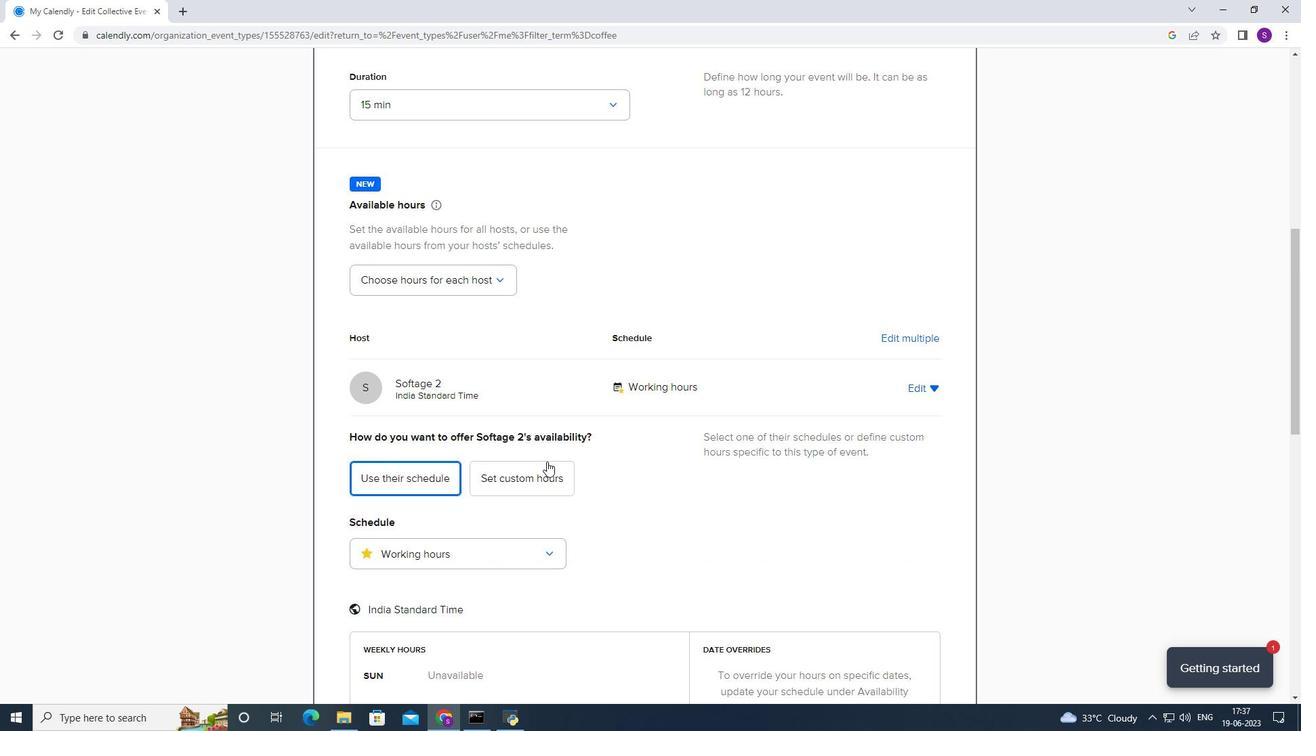 
Action: Mouse pressed left at (538, 469)
Screenshot: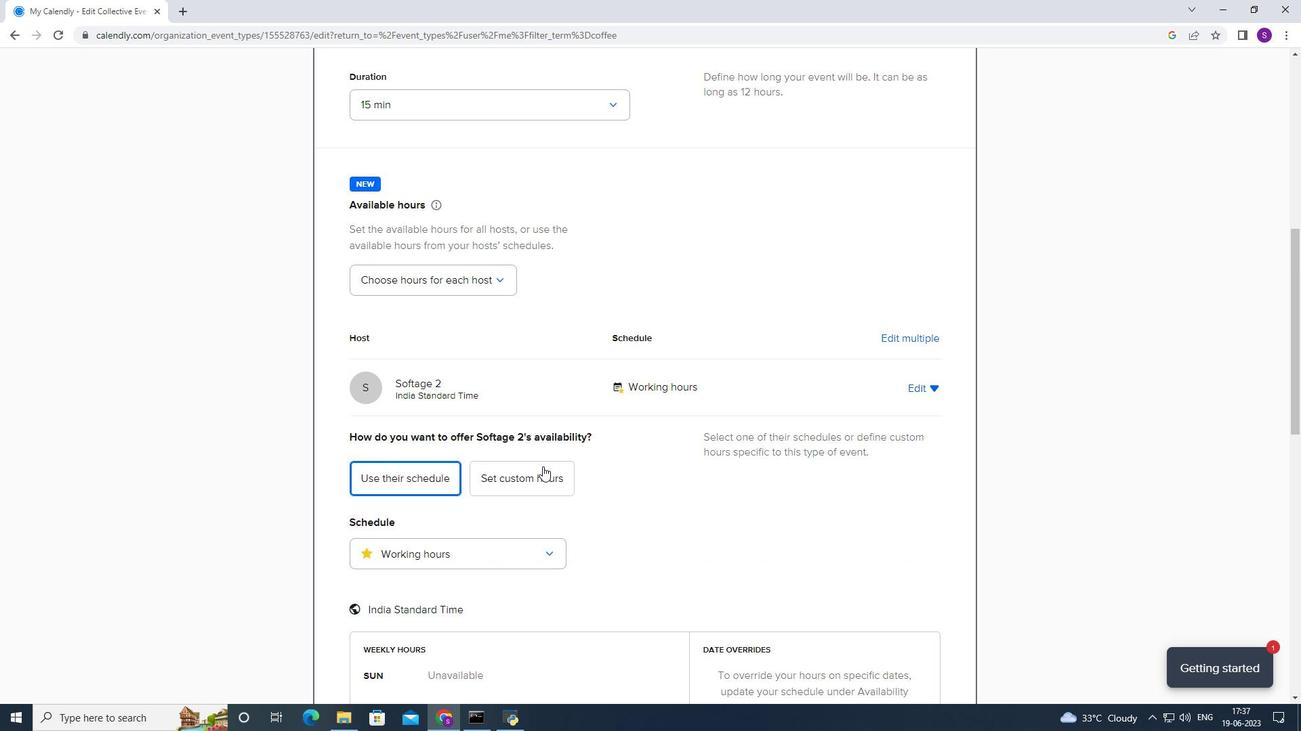 
Action: Mouse moved to (514, 428)
Screenshot: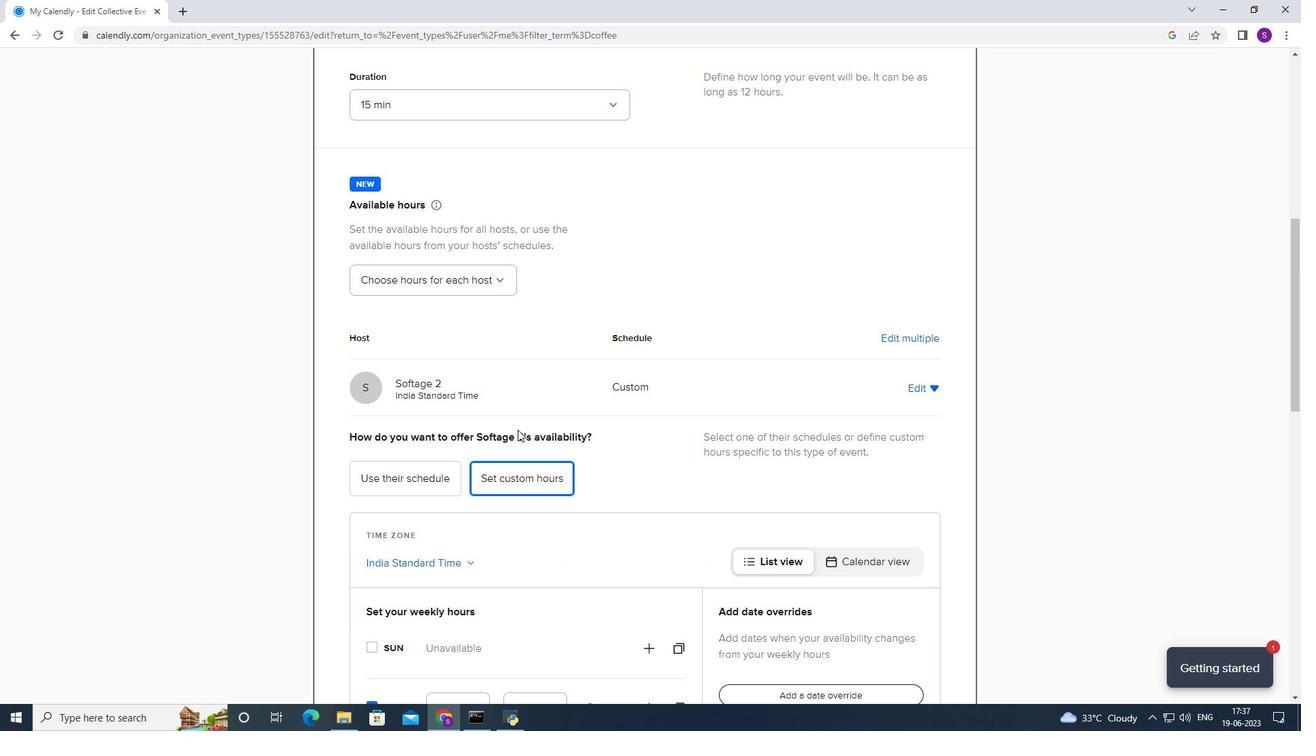 
Action: Mouse scrolled (514, 427) with delta (0, 0)
Screenshot: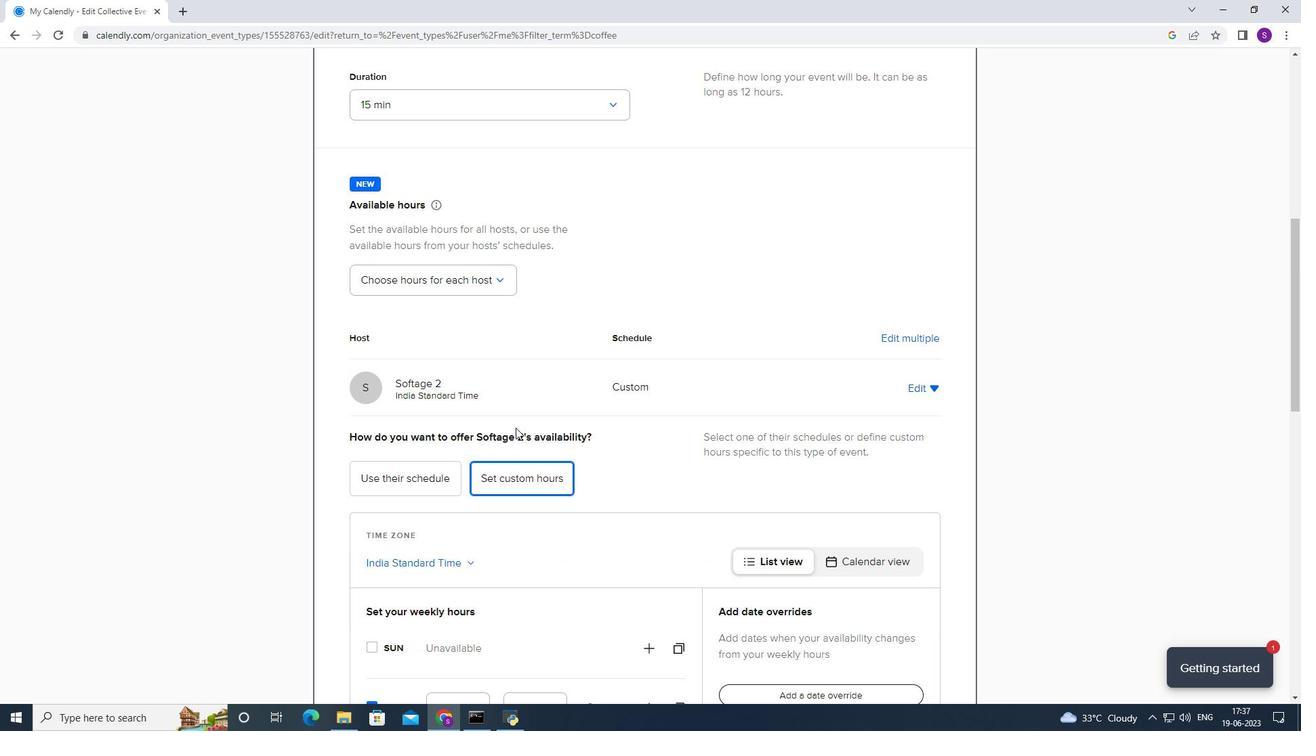 
Action: Mouse scrolled (514, 427) with delta (0, 0)
Screenshot: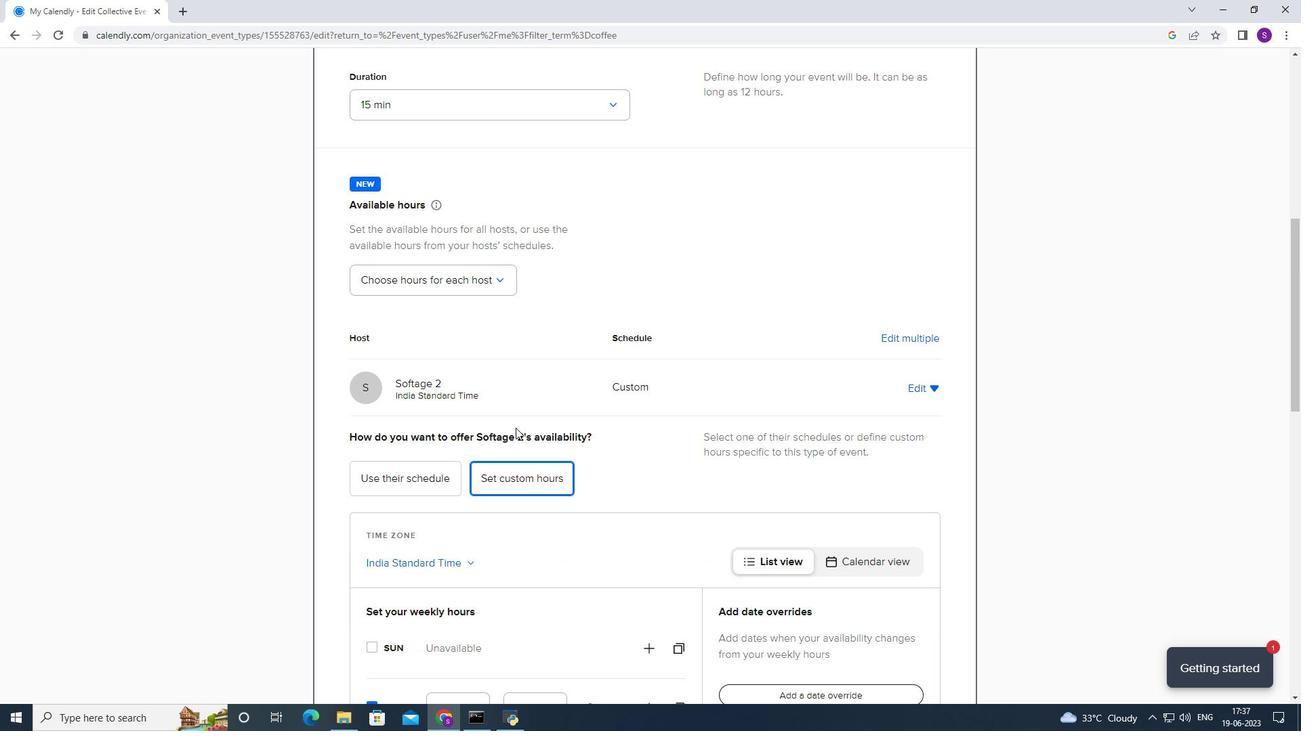 
Action: Mouse moved to (514, 428)
Screenshot: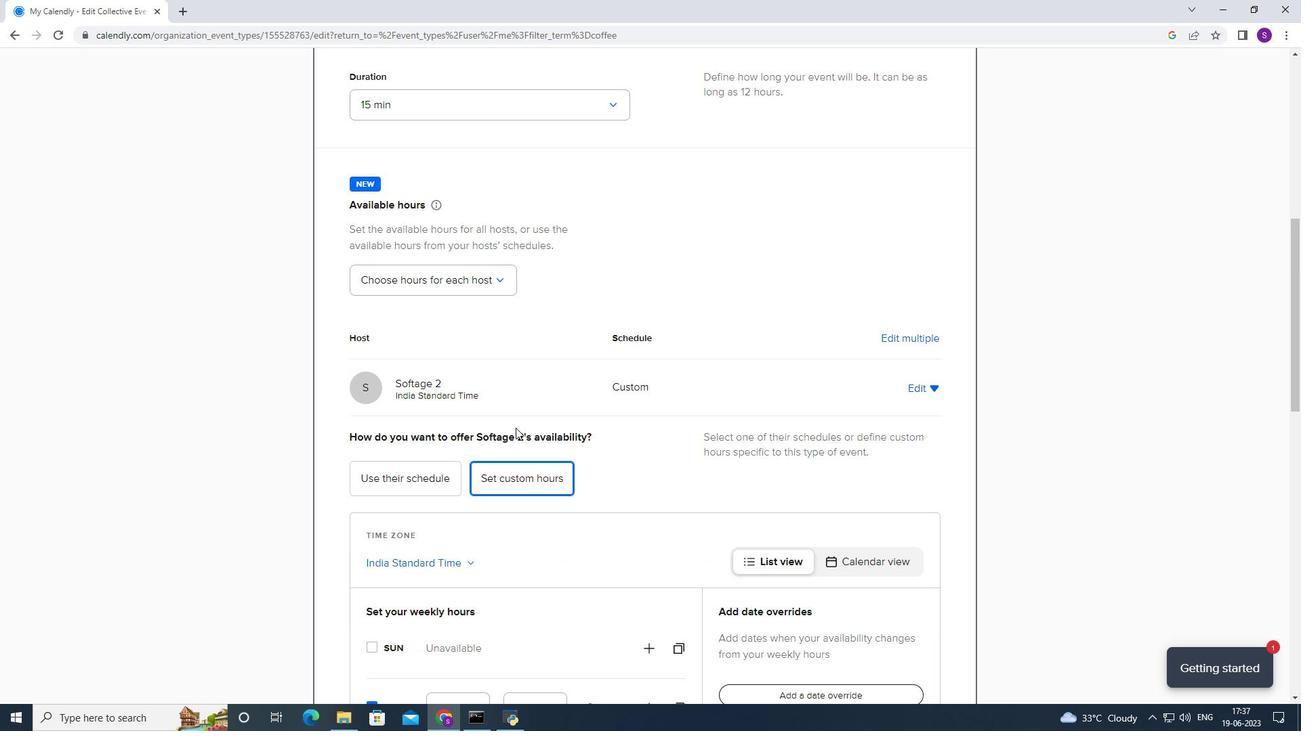
Action: Mouse scrolled (514, 427) with delta (0, 0)
Screenshot: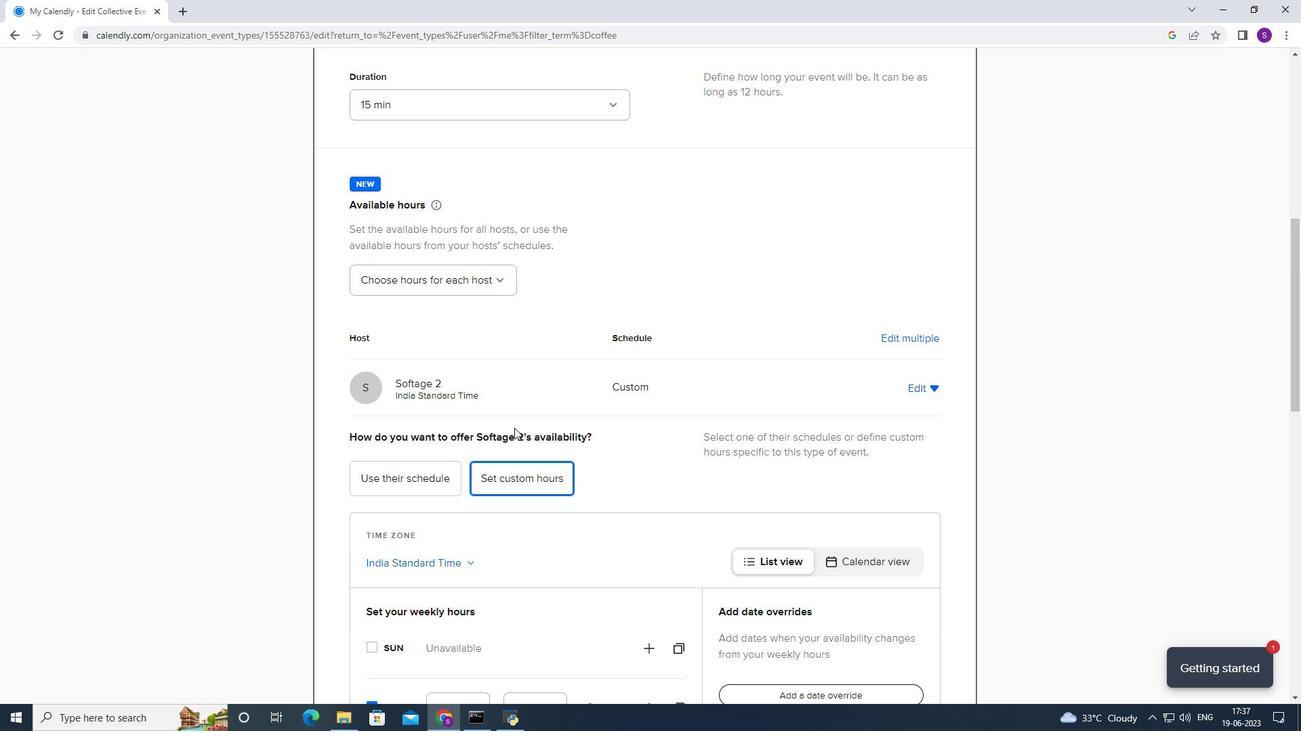 
Action: Mouse moved to (439, 433)
Screenshot: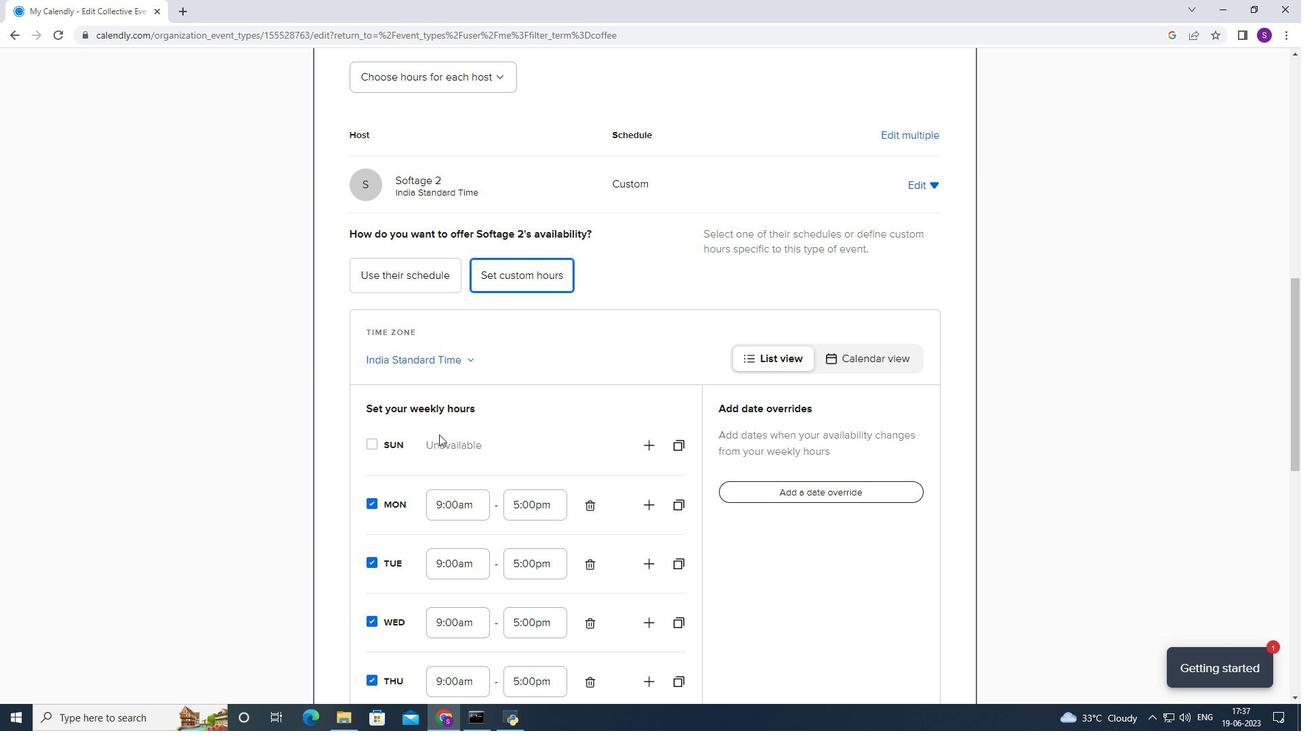 
Action: Mouse scrolled (439, 432) with delta (0, 0)
Screenshot: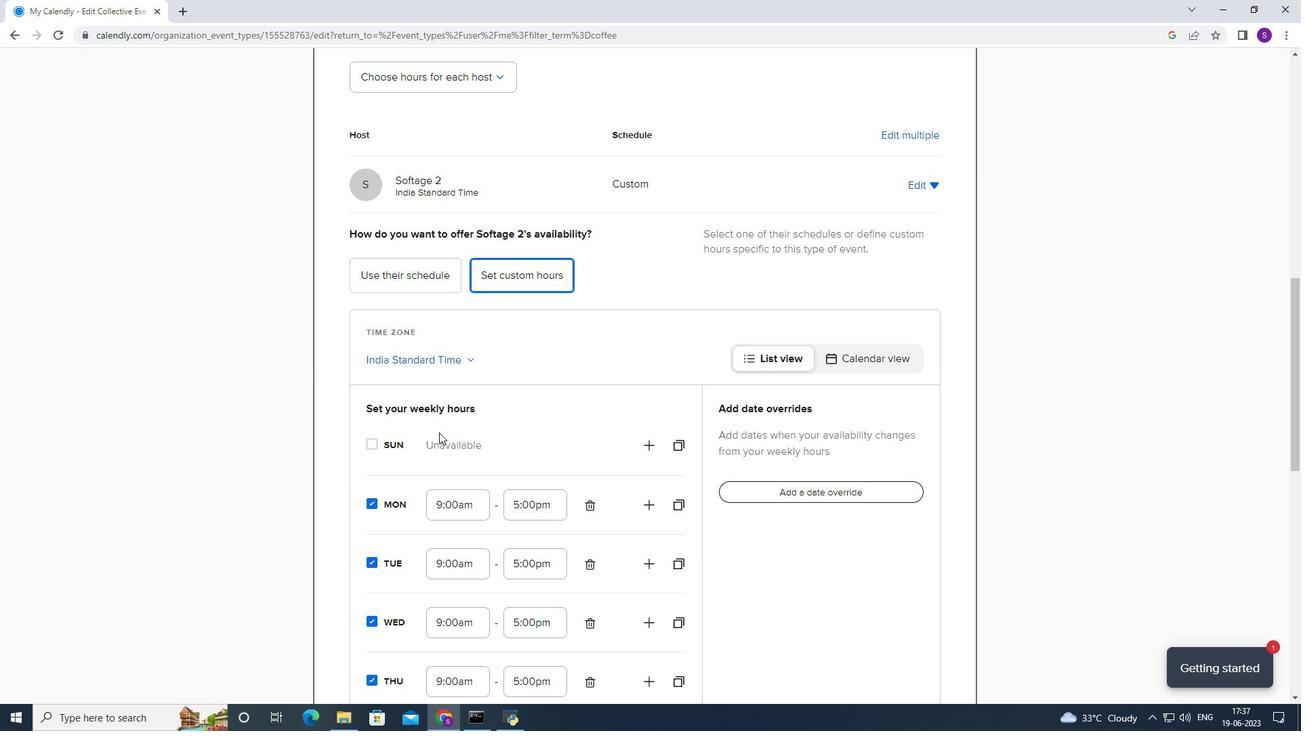 
Action: Mouse scrolled (439, 432) with delta (0, 0)
Screenshot: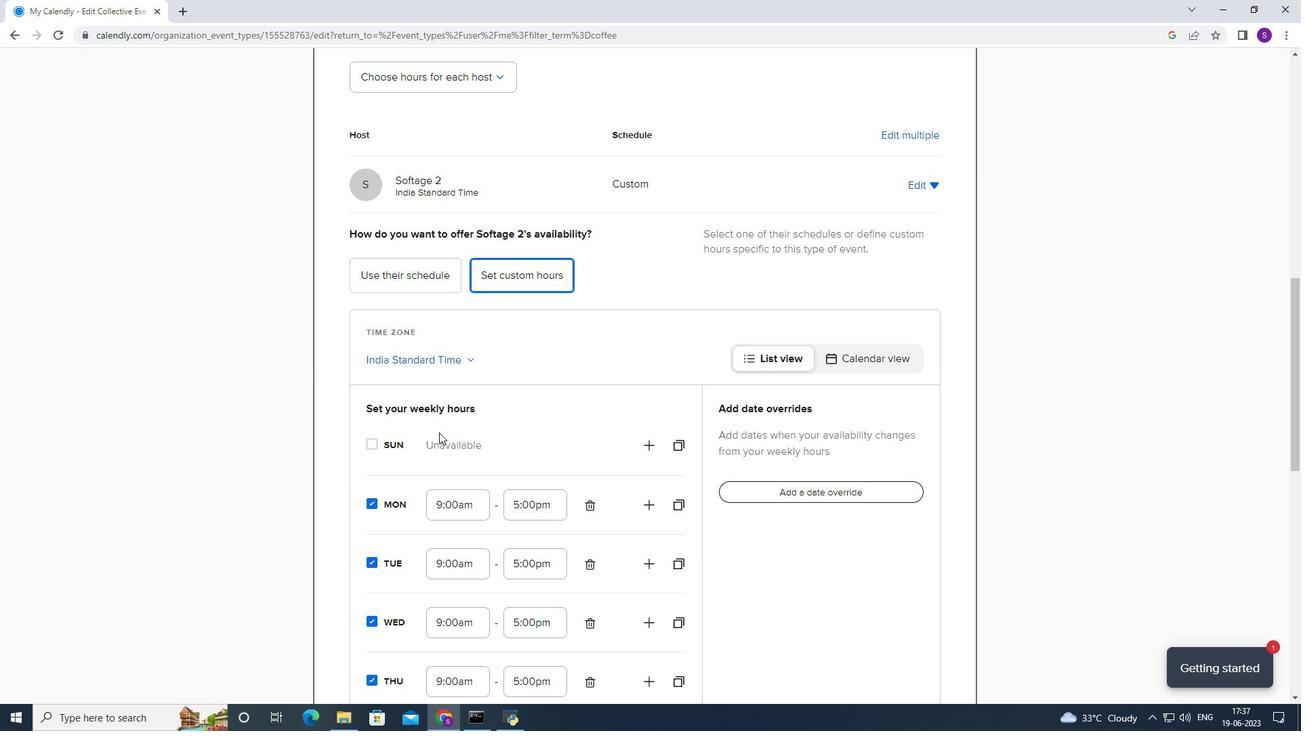 
Action: Mouse moved to (436, 435)
Screenshot: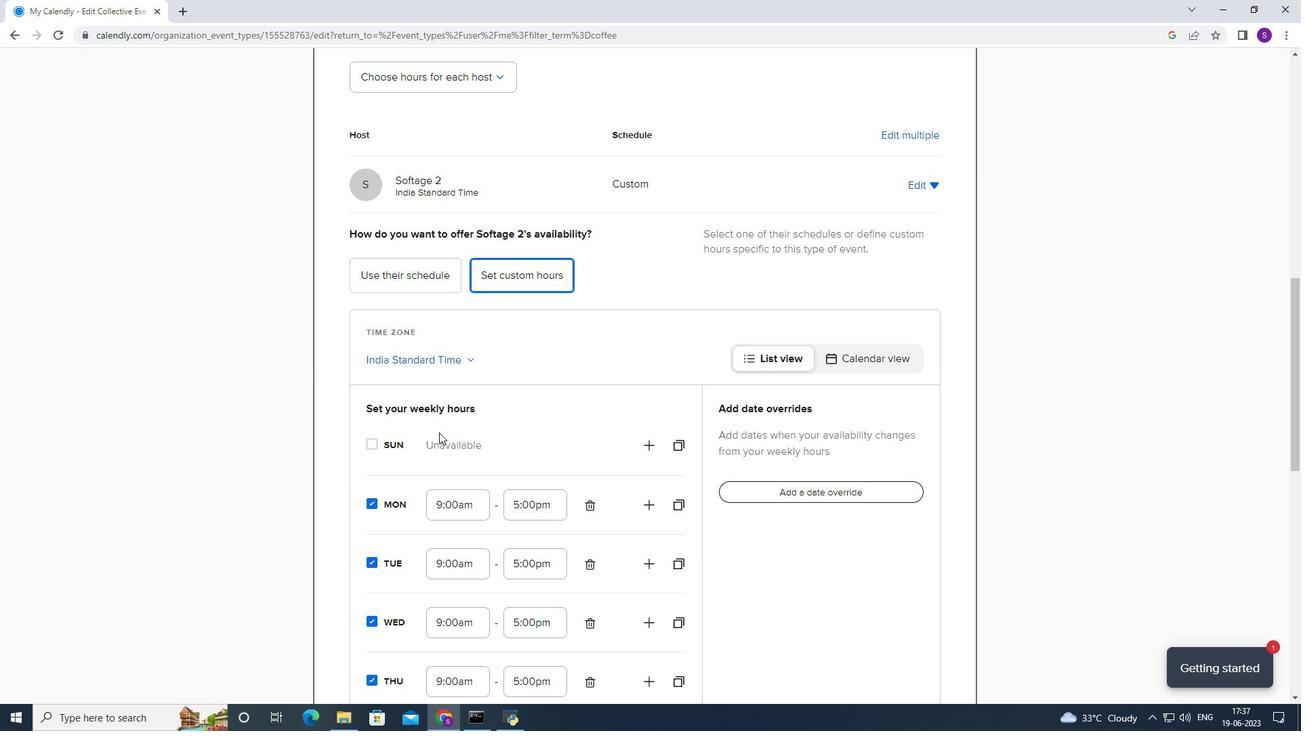 
Action: Mouse scrolled (436, 434) with delta (0, 0)
Screenshot: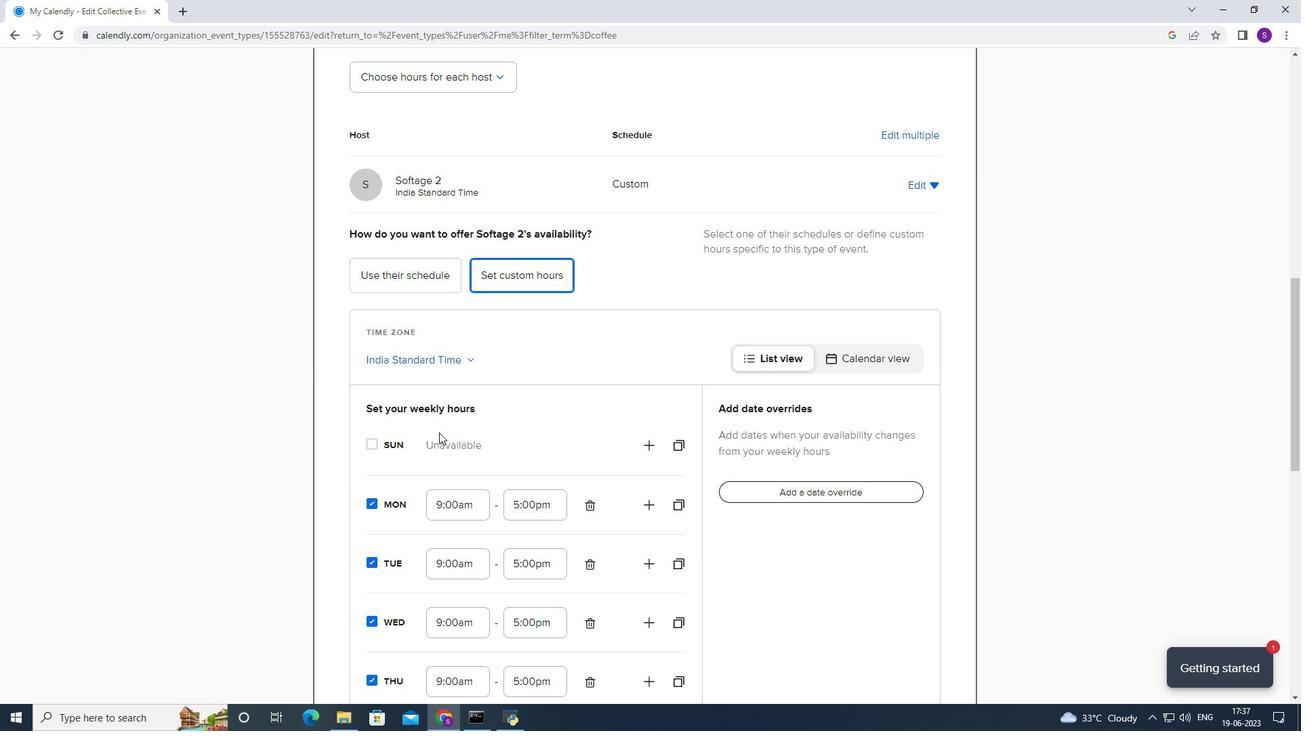 
Action: Mouse moved to (435, 438)
Screenshot: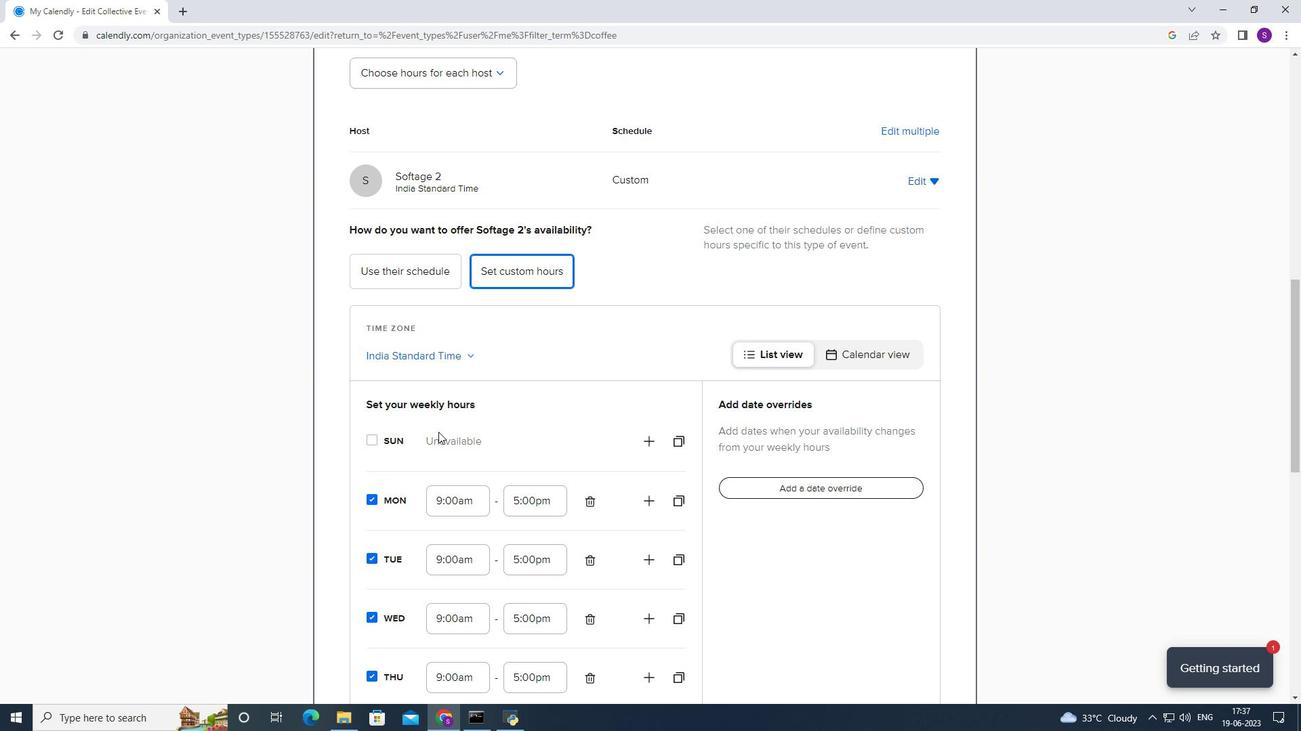 
Action: Mouse scrolled (435, 437) with delta (0, 0)
Screenshot: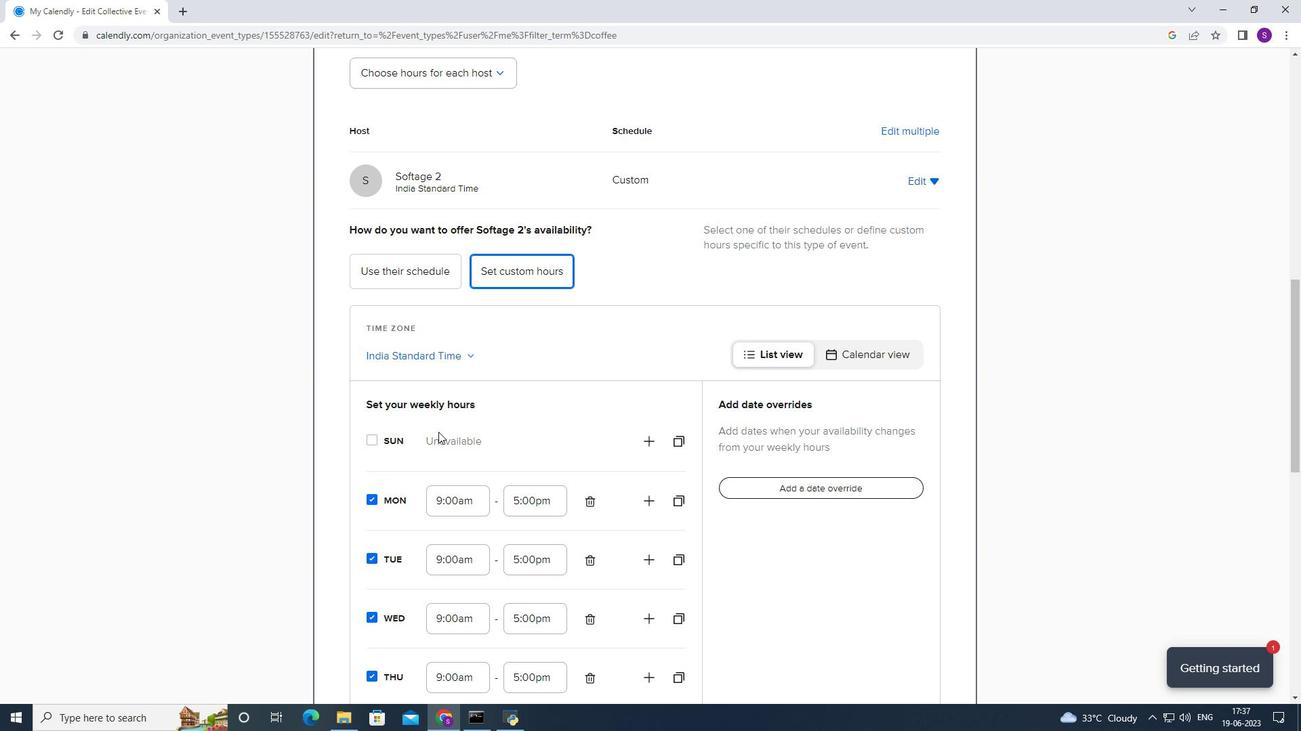 
Action: Mouse moved to (394, 531)
Screenshot: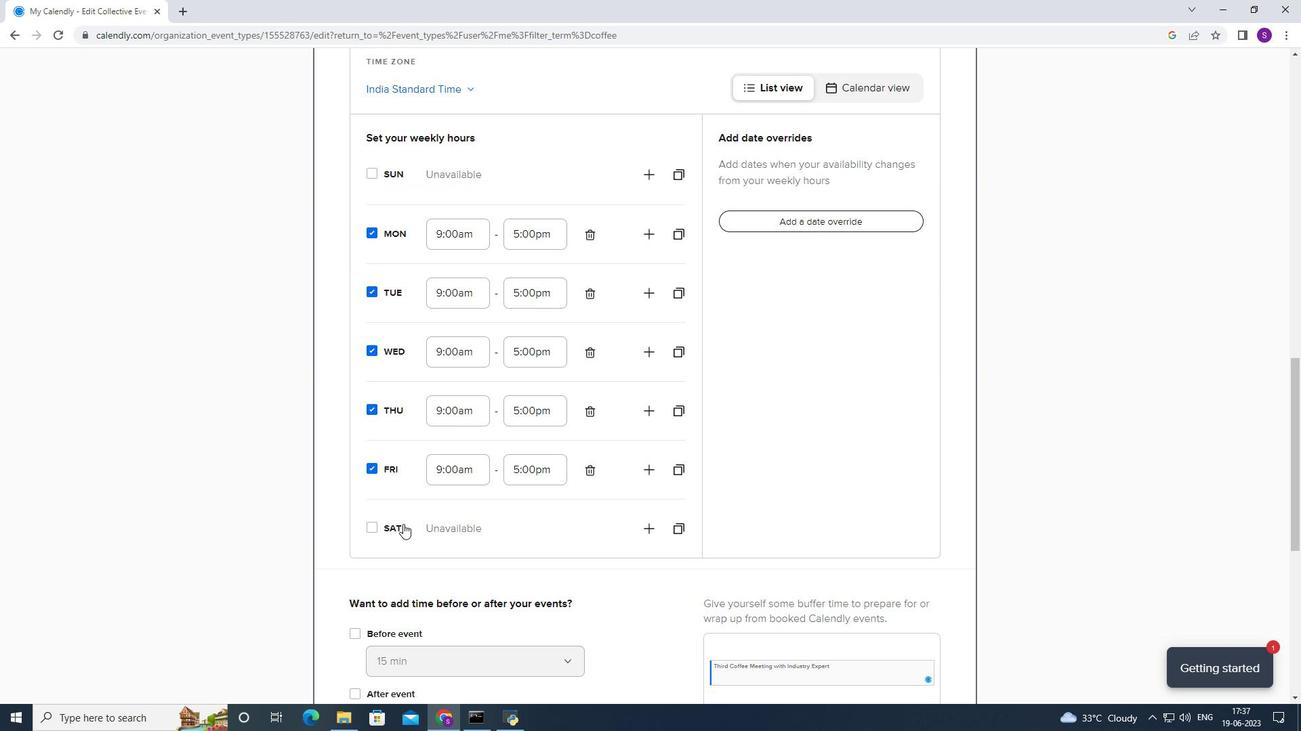 
Action: Mouse pressed left at (394, 531)
Screenshot: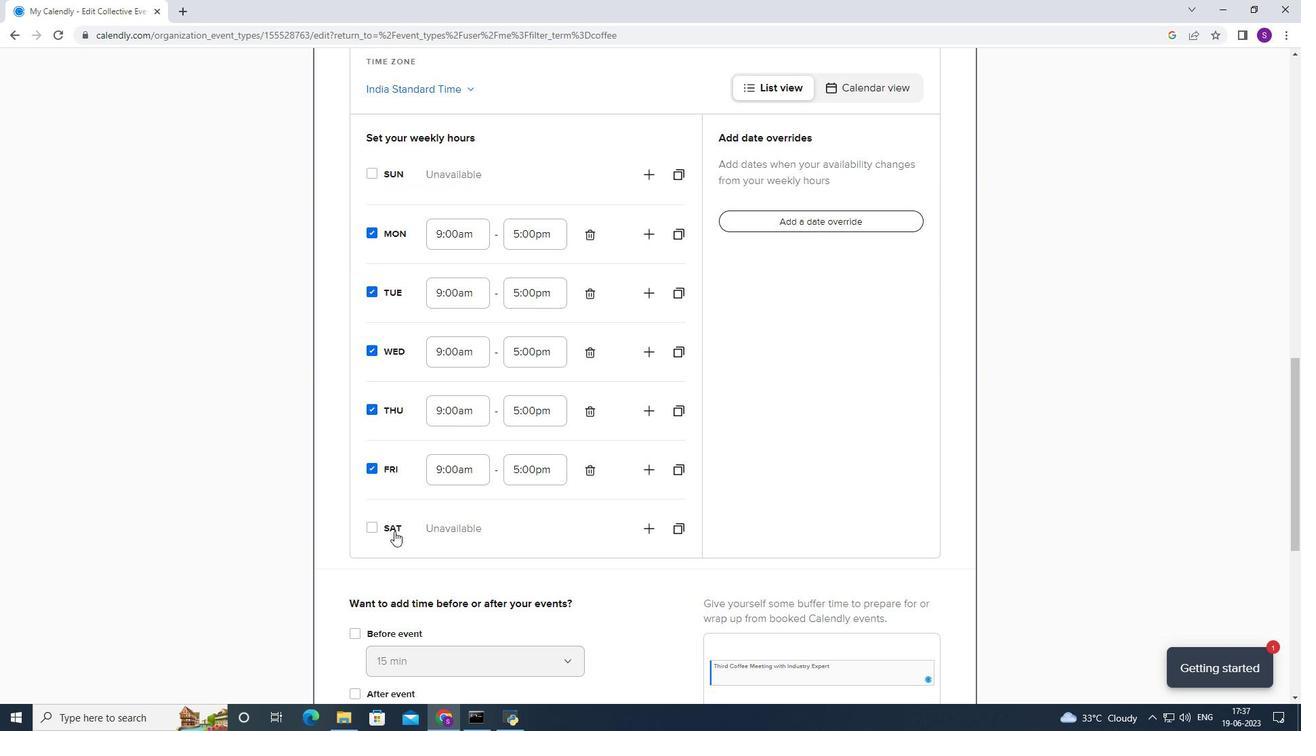 
Action: Mouse moved to (525, 470)
Screenshot: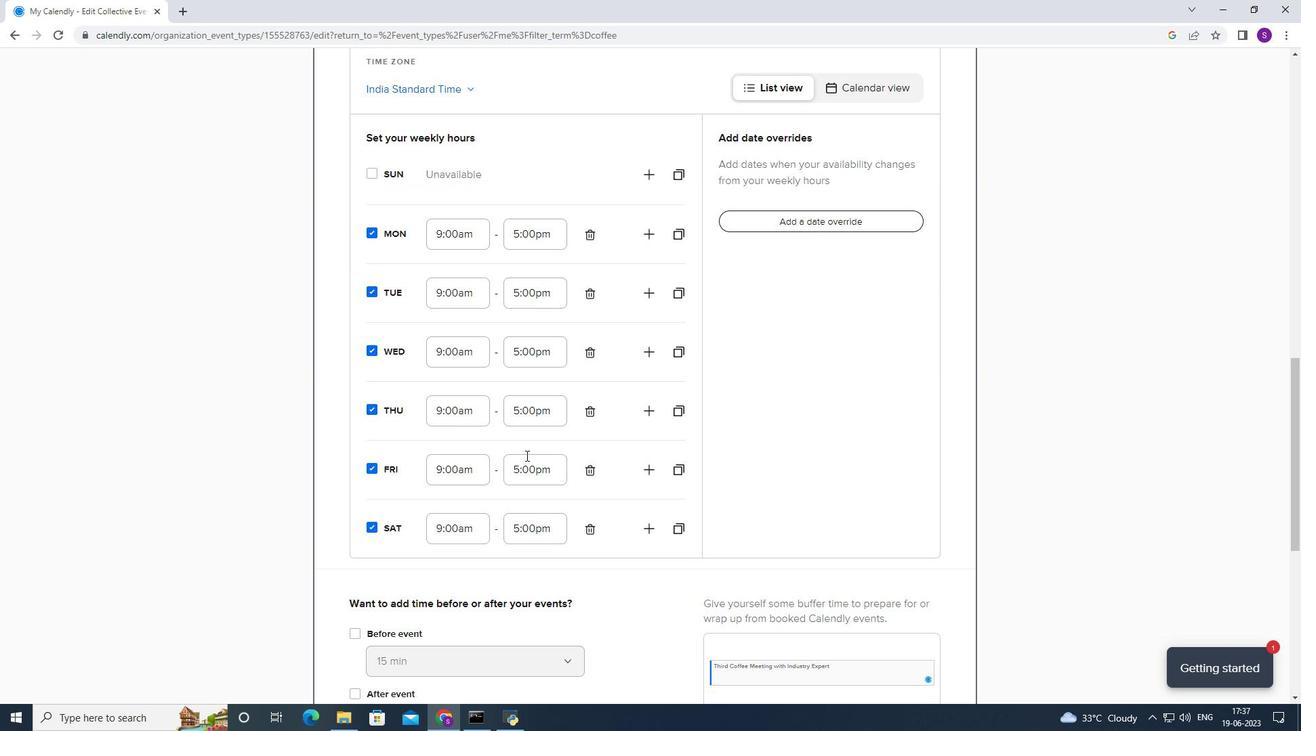 
Action: Mouse pressed left at (525, 470)
Screenshot: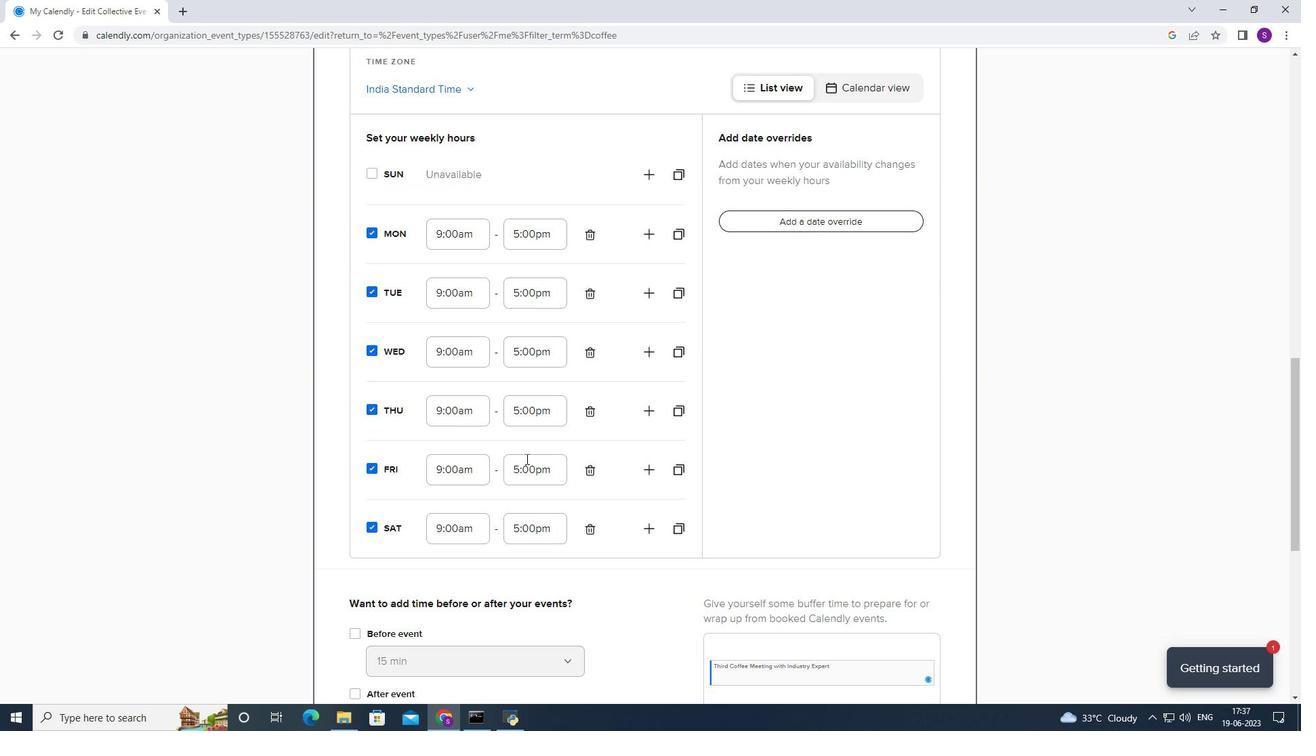 
Action: Mouse moved to (525, 531)
Screenshot: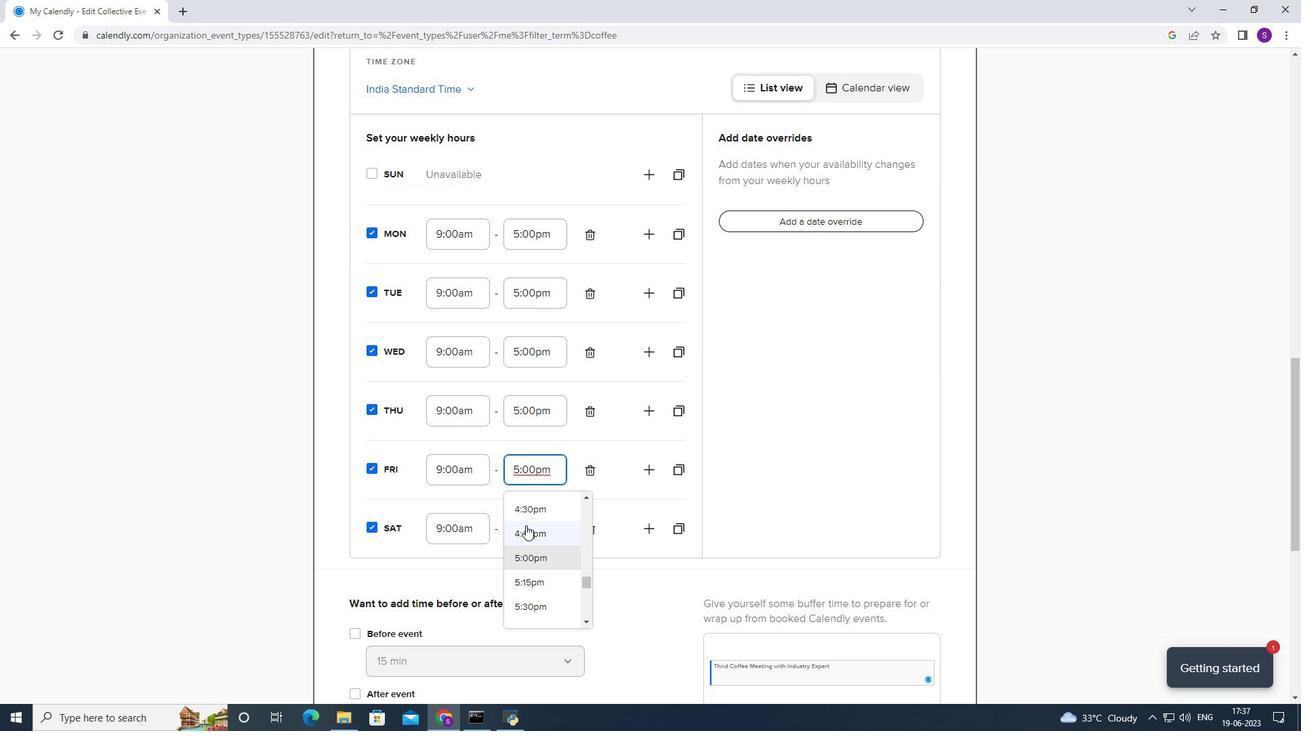 
Action: Mouse scrolled (525, 530) with delta (0, 0)
Screenshot: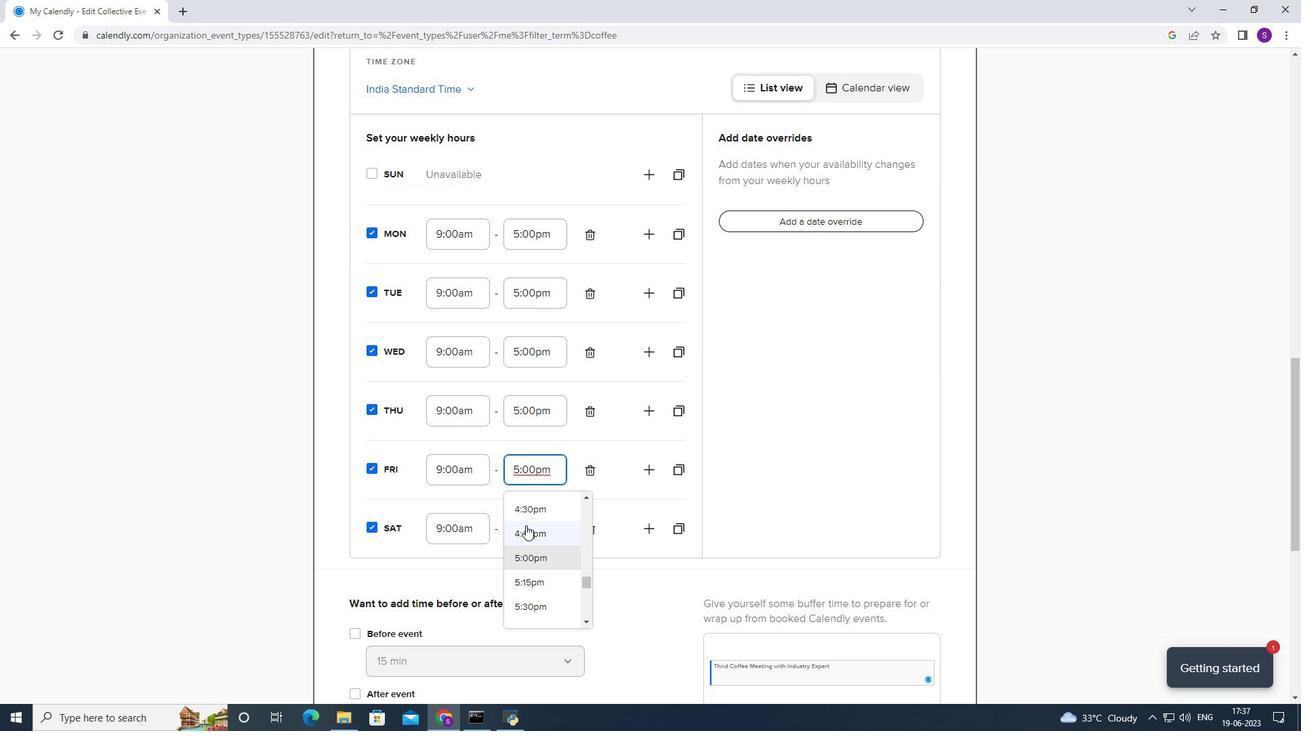 
Action: Mouse moved to (525, 531)
Screenshot: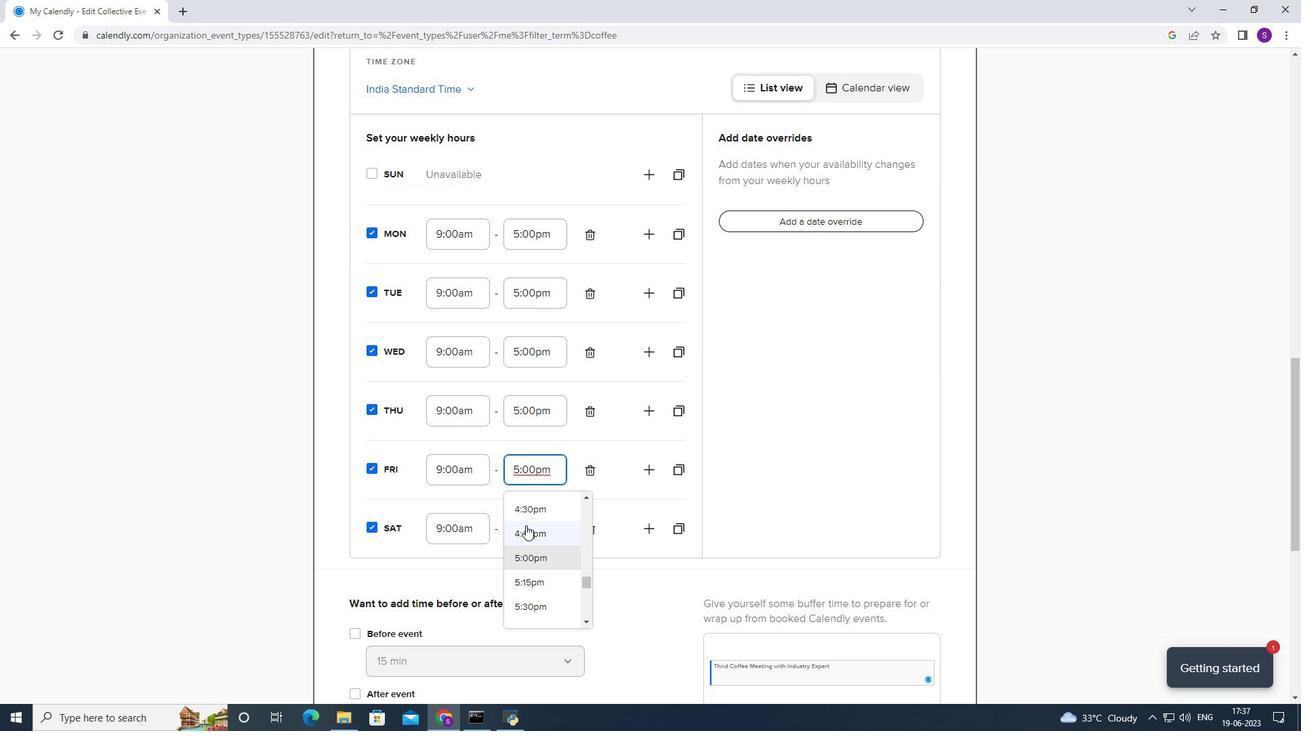
Action: Mouse scrolled (525, 530) with delta (0, 0)
Screenshot: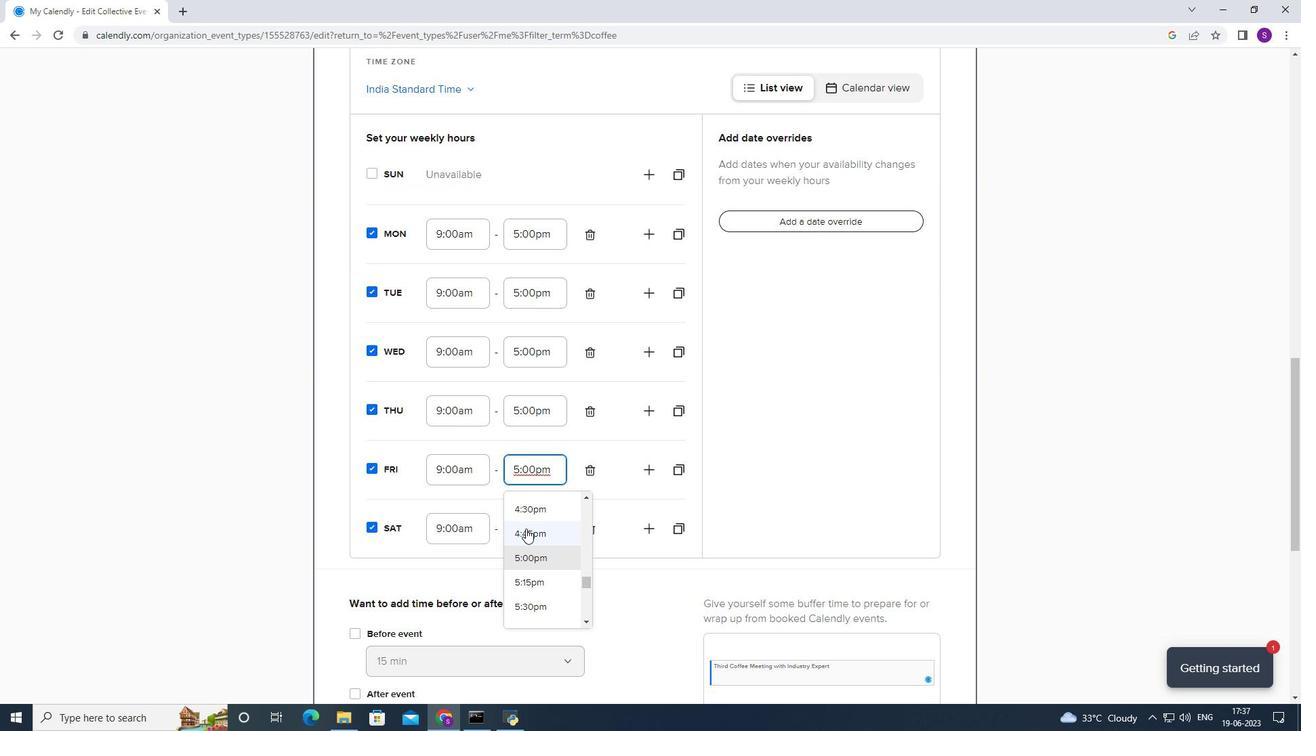 
Action: Mouse moved to (525, 526)
Screenshot: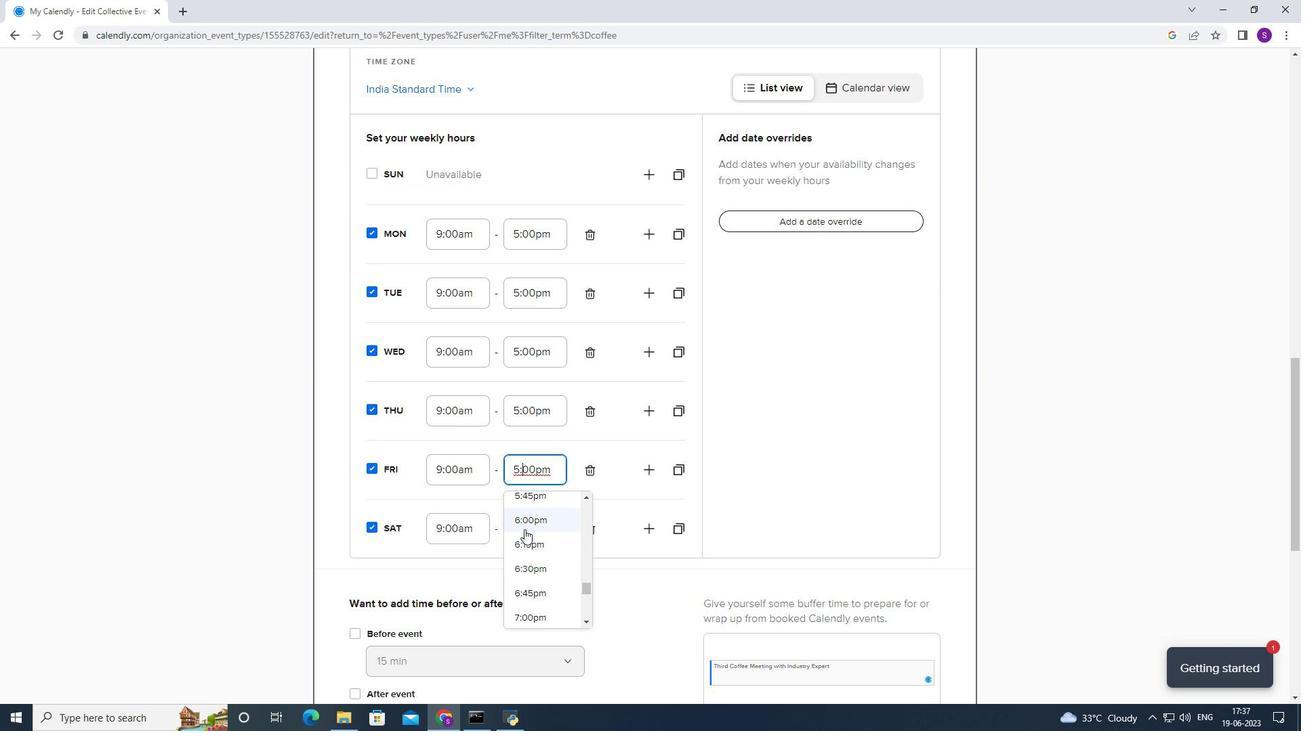 
Action: Mouse pressed left at (525, 526)
Screenshot: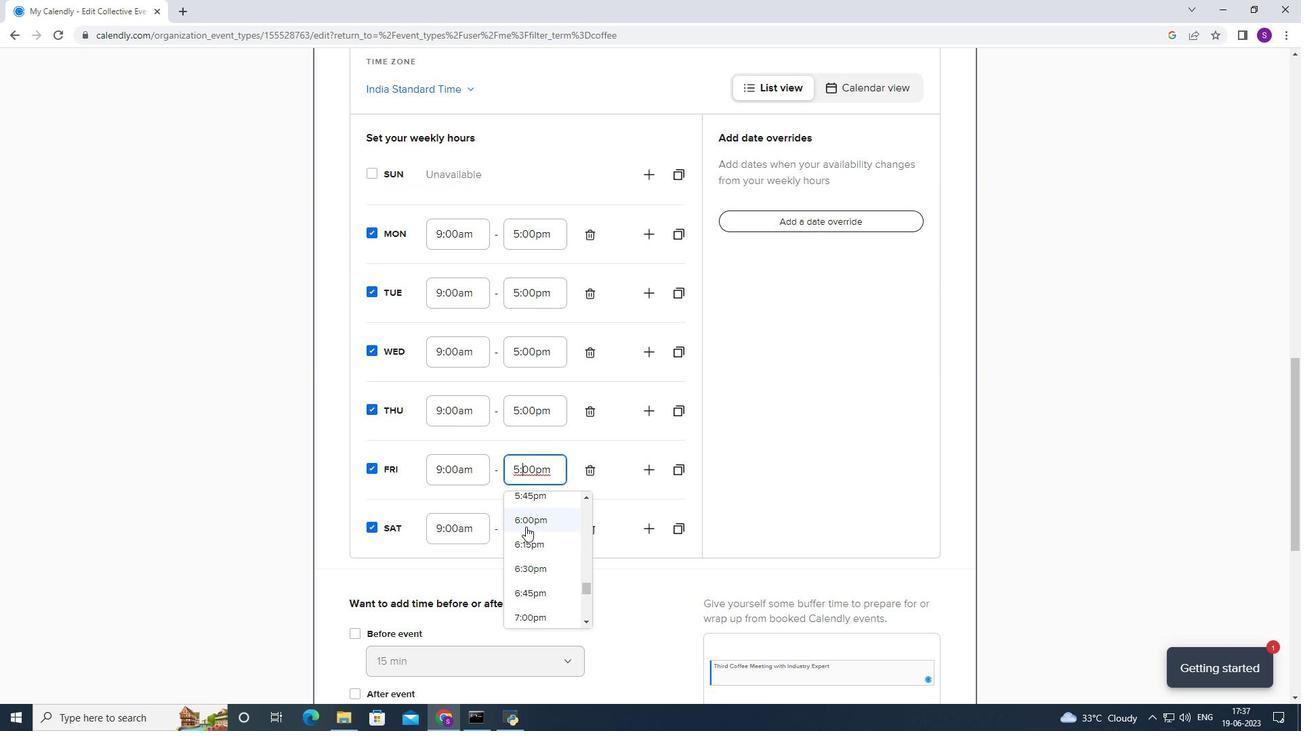 
Action: Mouse moved to (525, 521)
Screenshot: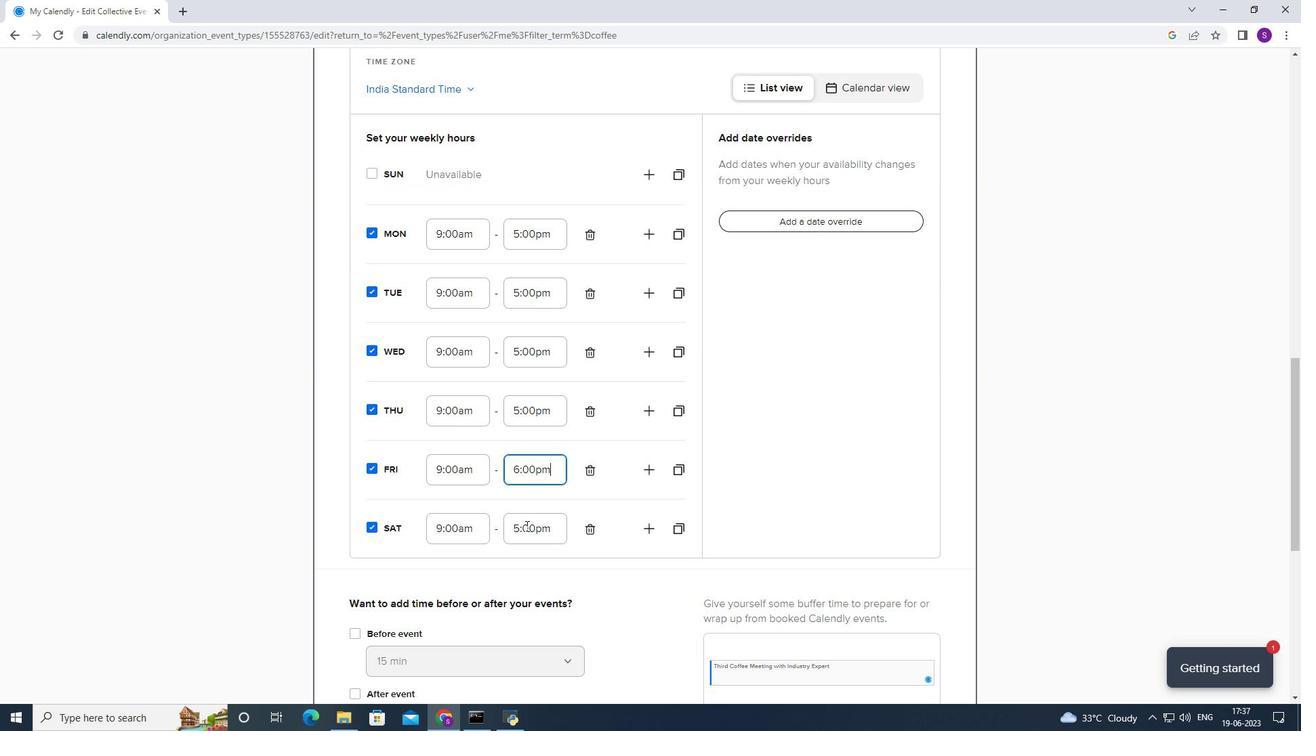 
Action: Mouse pressed left at (525, 521)
Screenshot: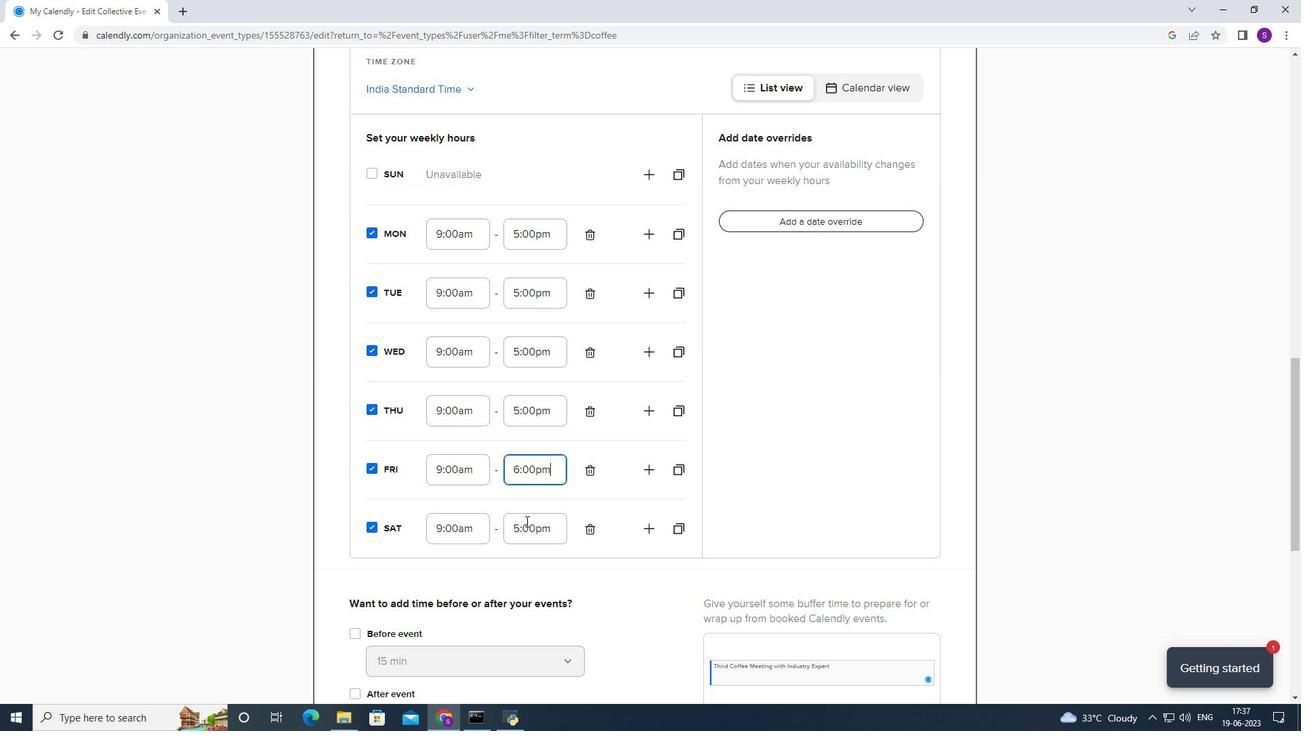 
Action: Mouse moved to (523, 556)
Screenshot: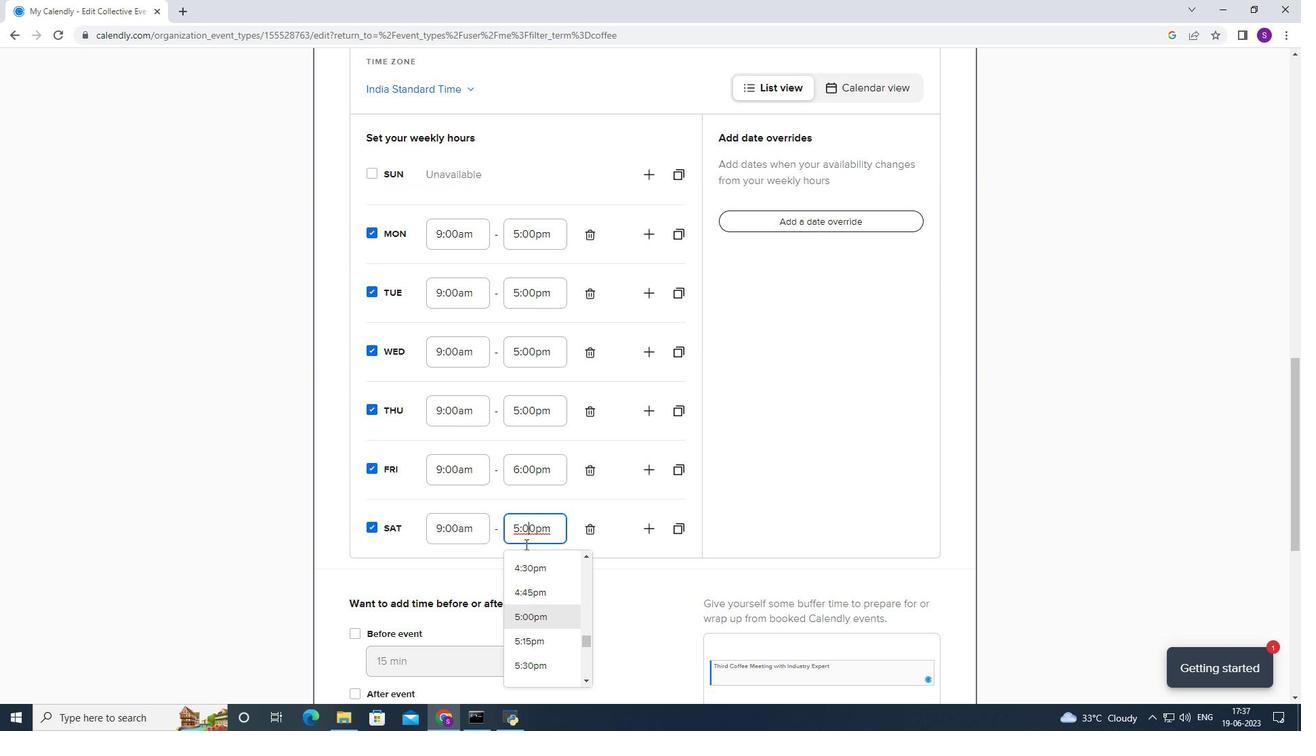 
Action: Mouse scrolled (523, 555) with delta (0, 0)
Screenshot: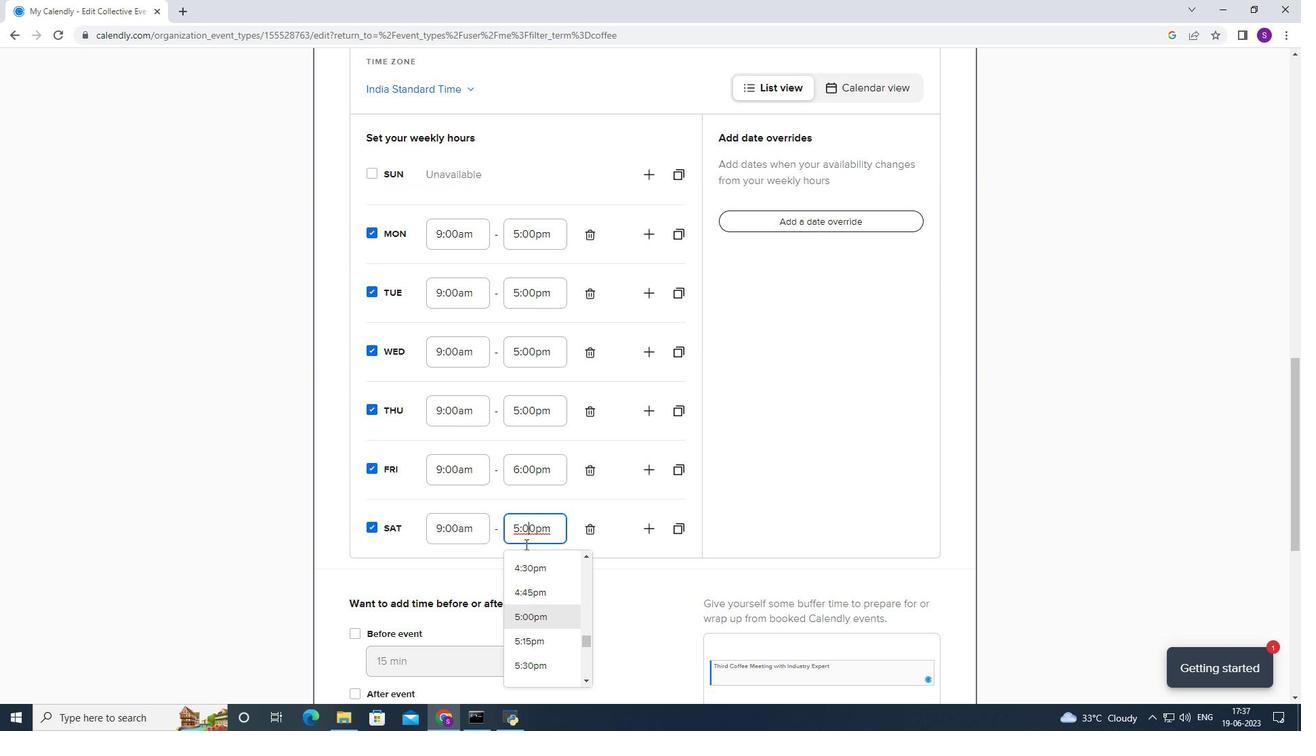 
Action: Mouse scrolled (523, 555) with delta (0, 0)
Screenshot: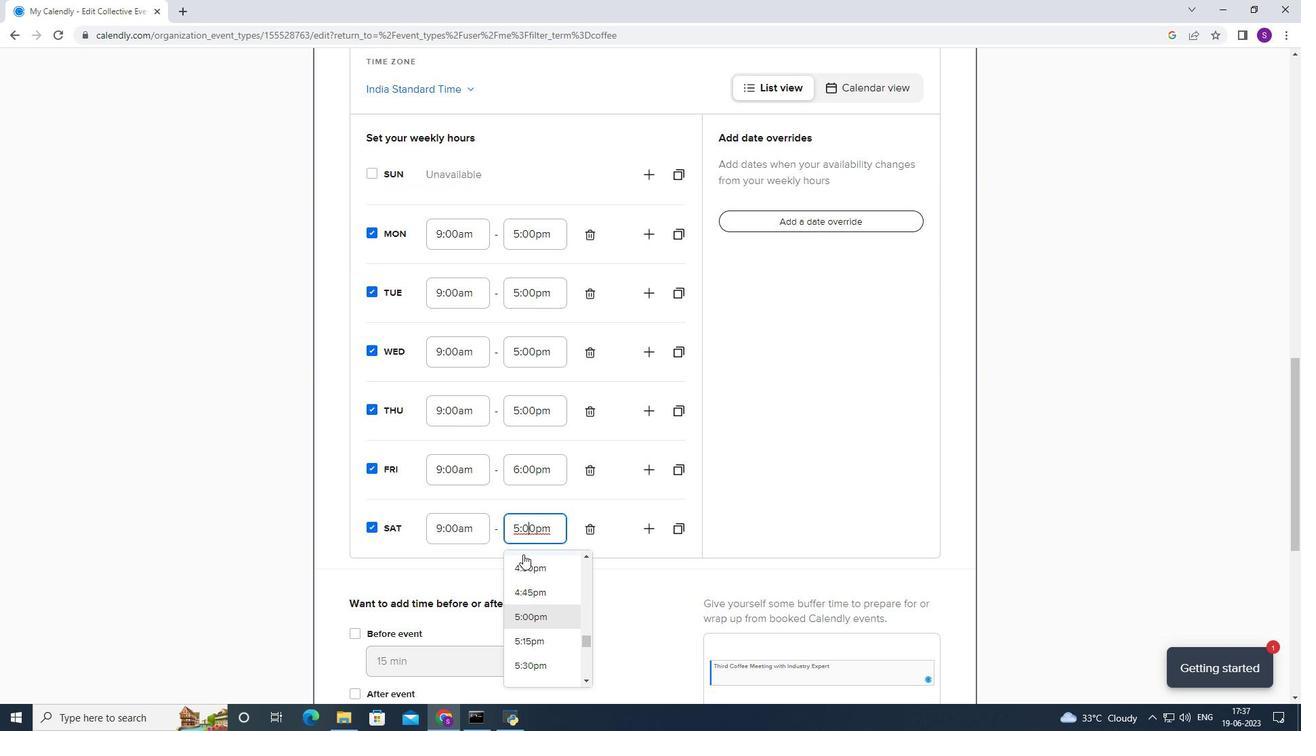 
Action: Mouse scrolled (523, 555) with delta (0, 0)
Screenshot: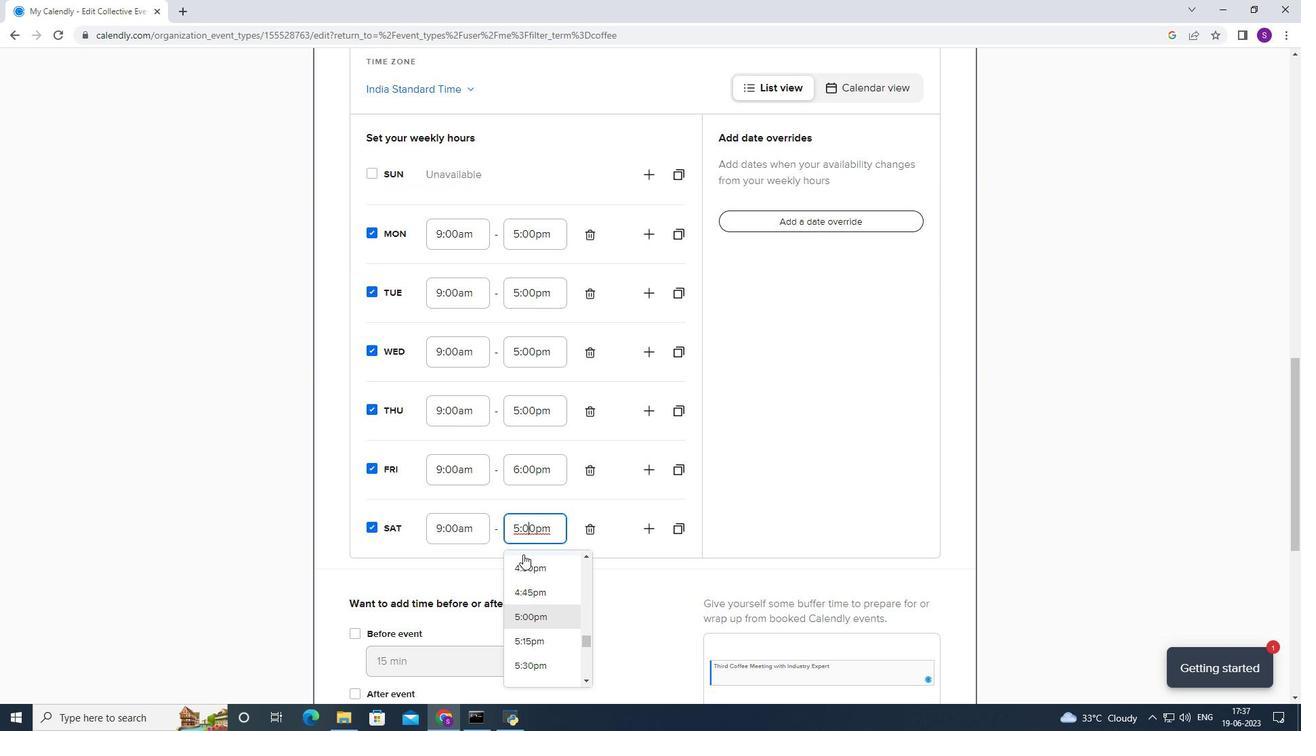 
Action: Mouse moved to (520, 567)
Screenshot: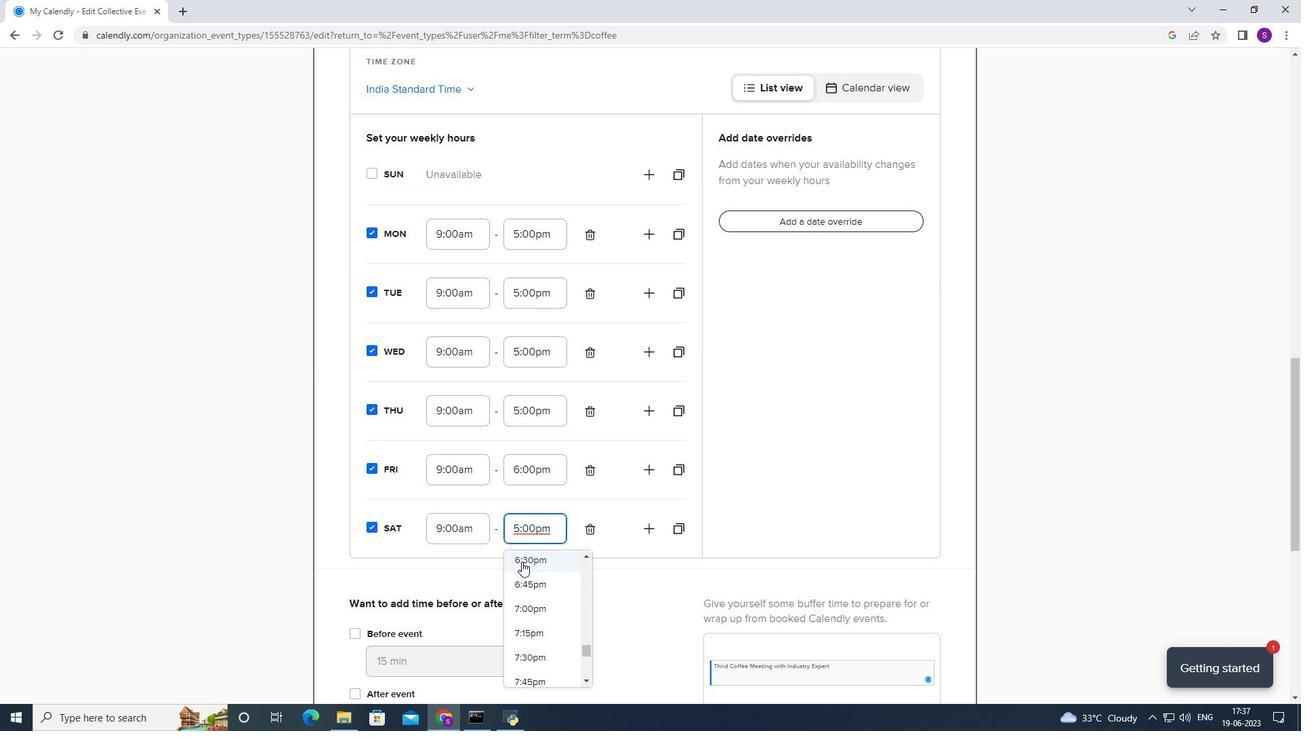
Action: Mouse pressed left at (520, 567)
Screenshot: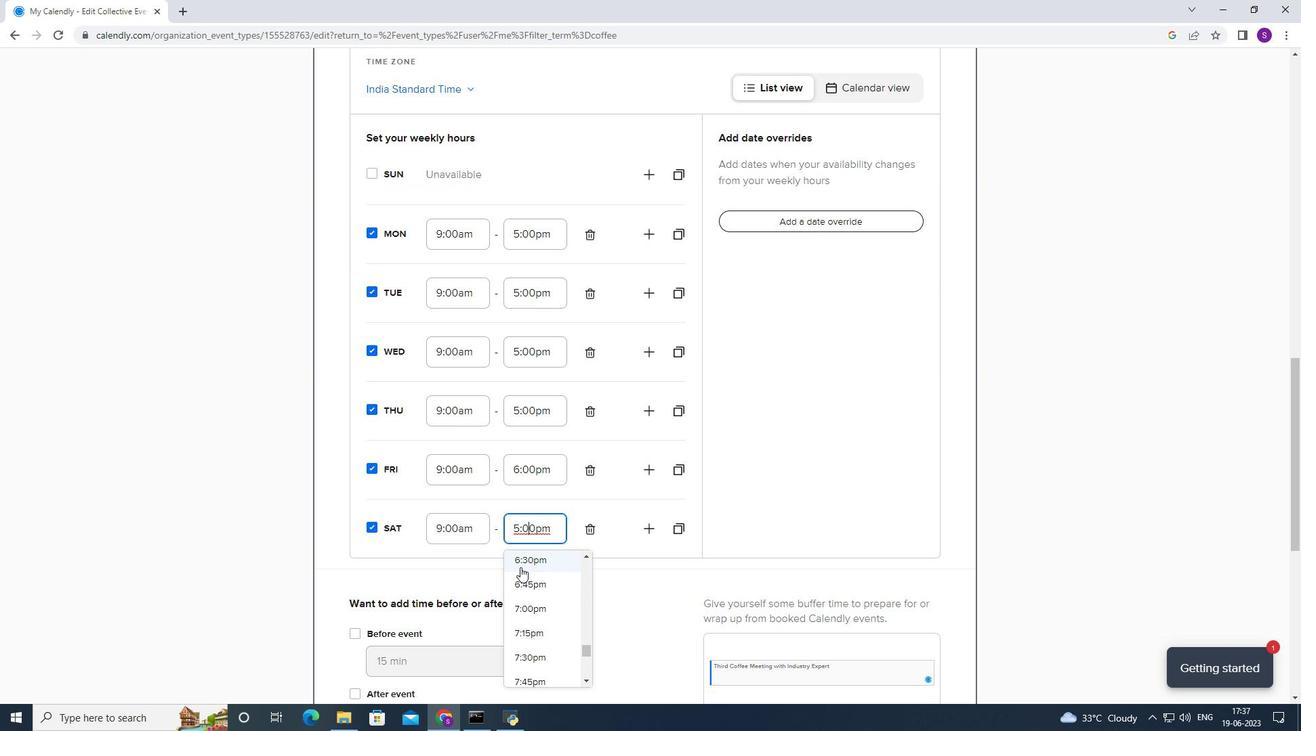 
Action: Mouse moved to (515, 539)
Screenshot: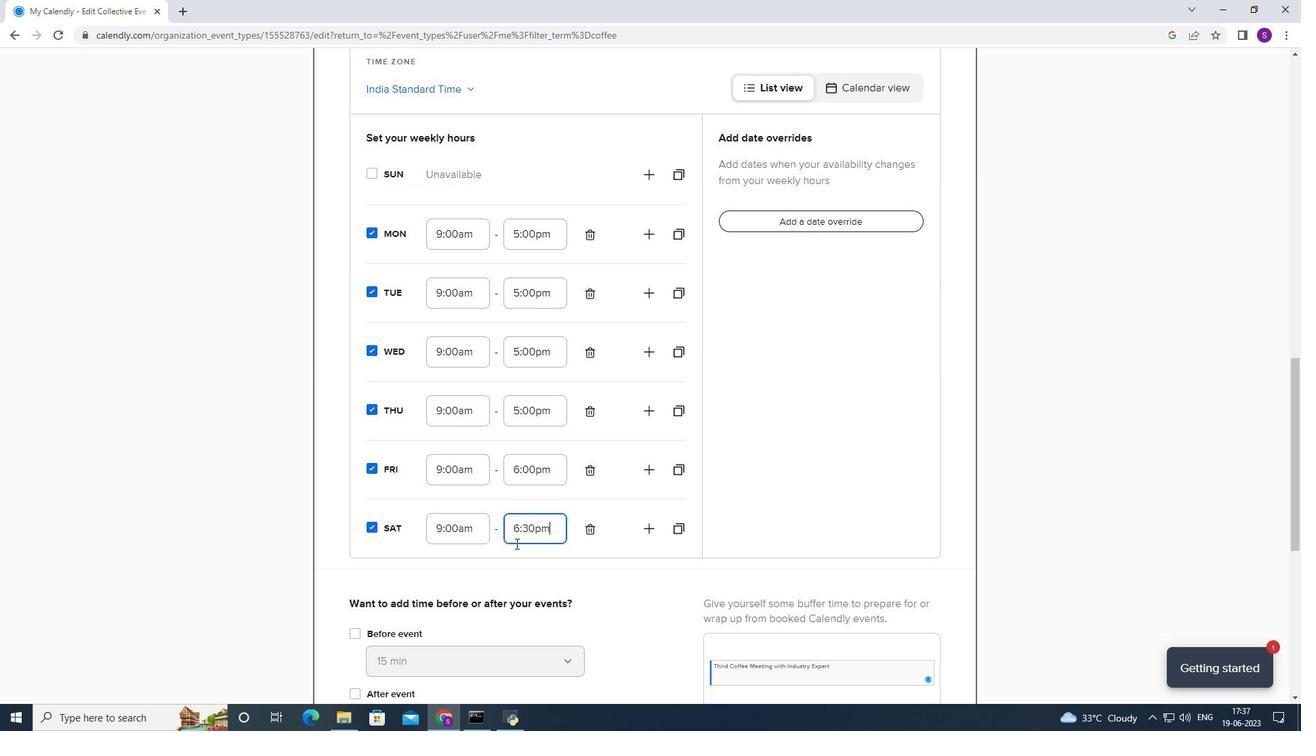 
Action: Mouse pressed left at (515, 539)
Screenshot: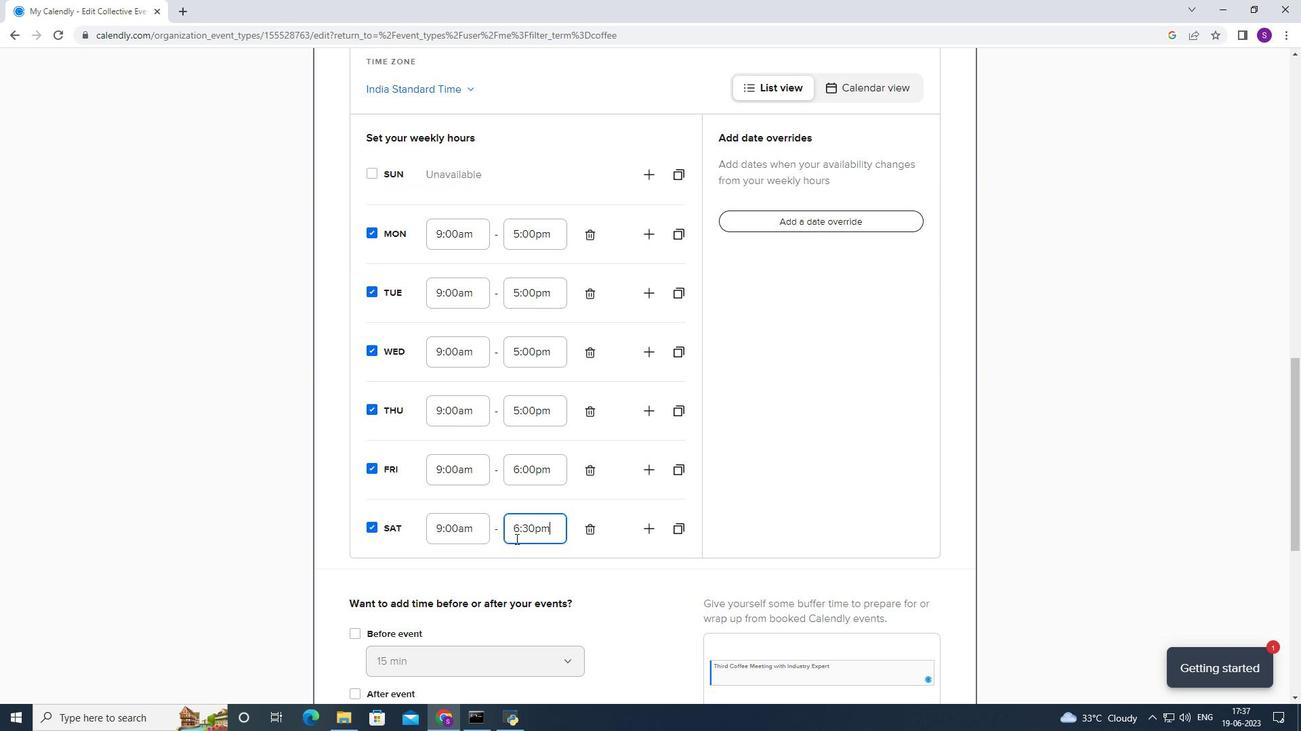 
Action: Mouse moved to (519, 600)
Screenshot: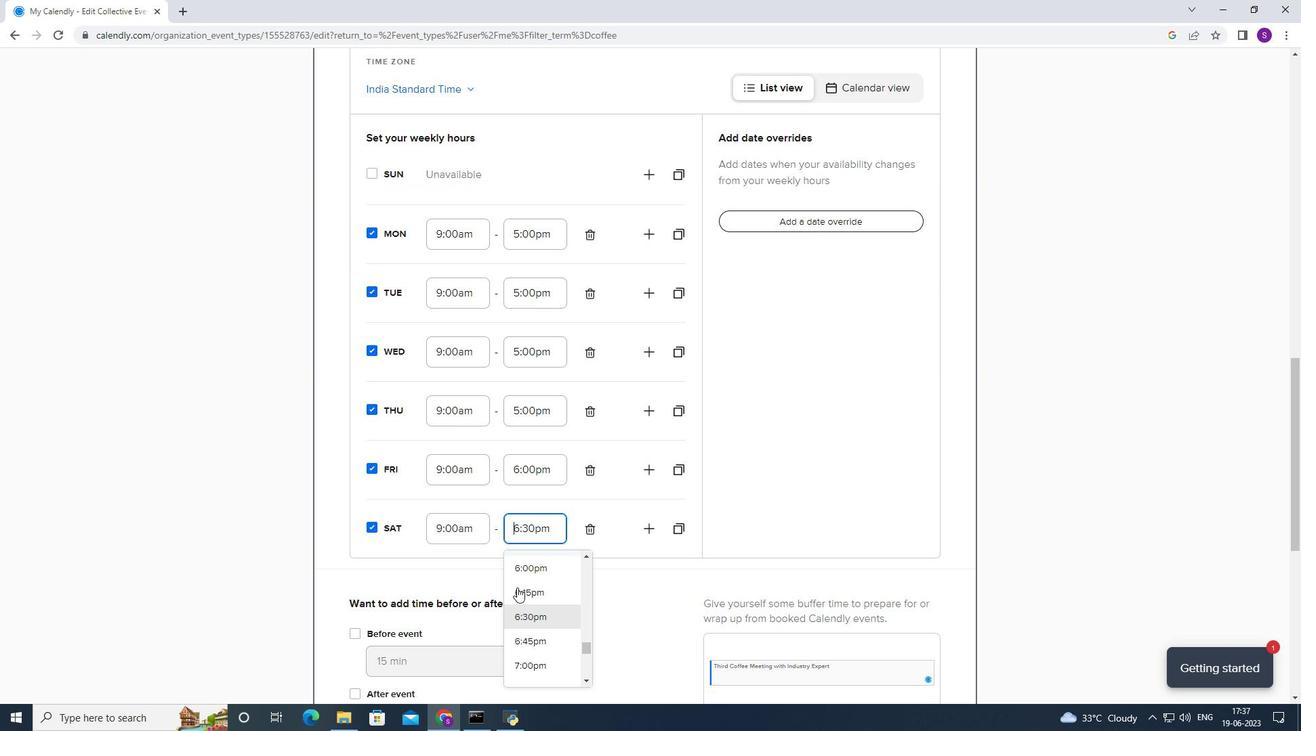 
Action: Mouse scrolled (519, 601) with delta (0, 0)
Screenshot: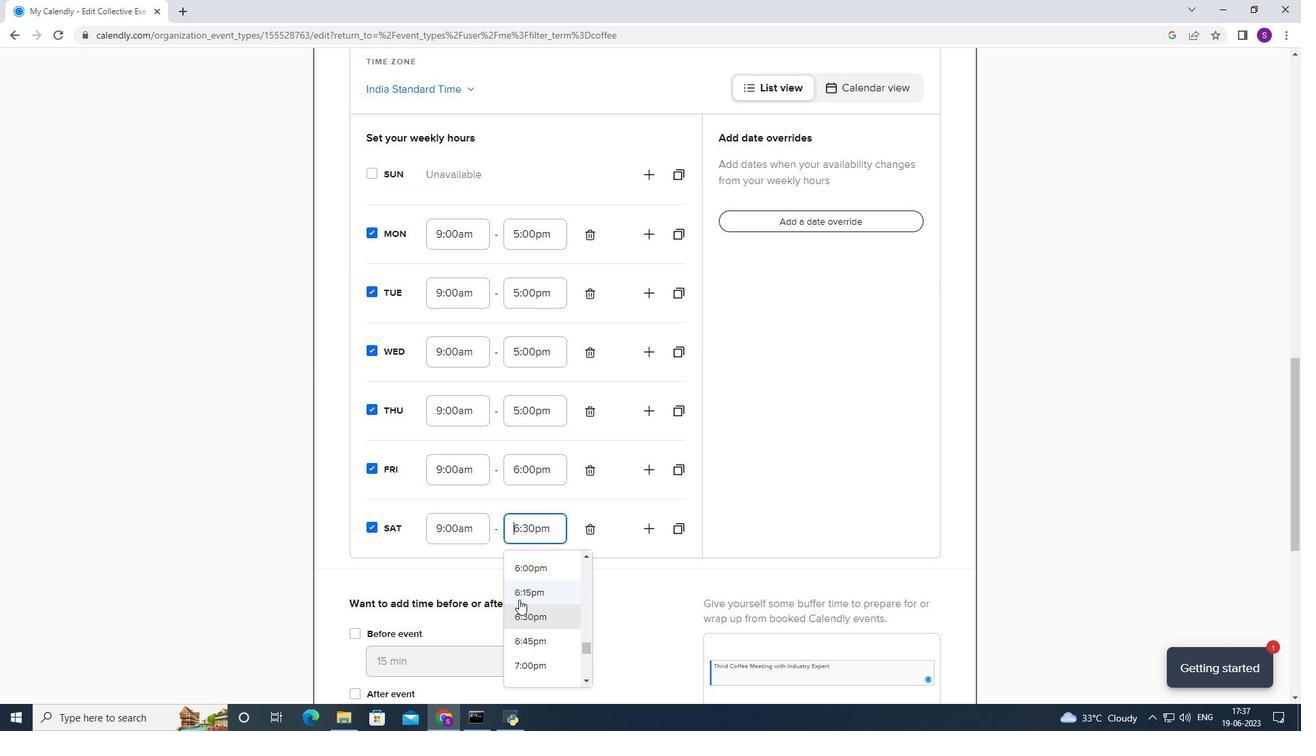 
Action: Mouse scrolled (519, 599) with delta (0, 0)
Screenshot: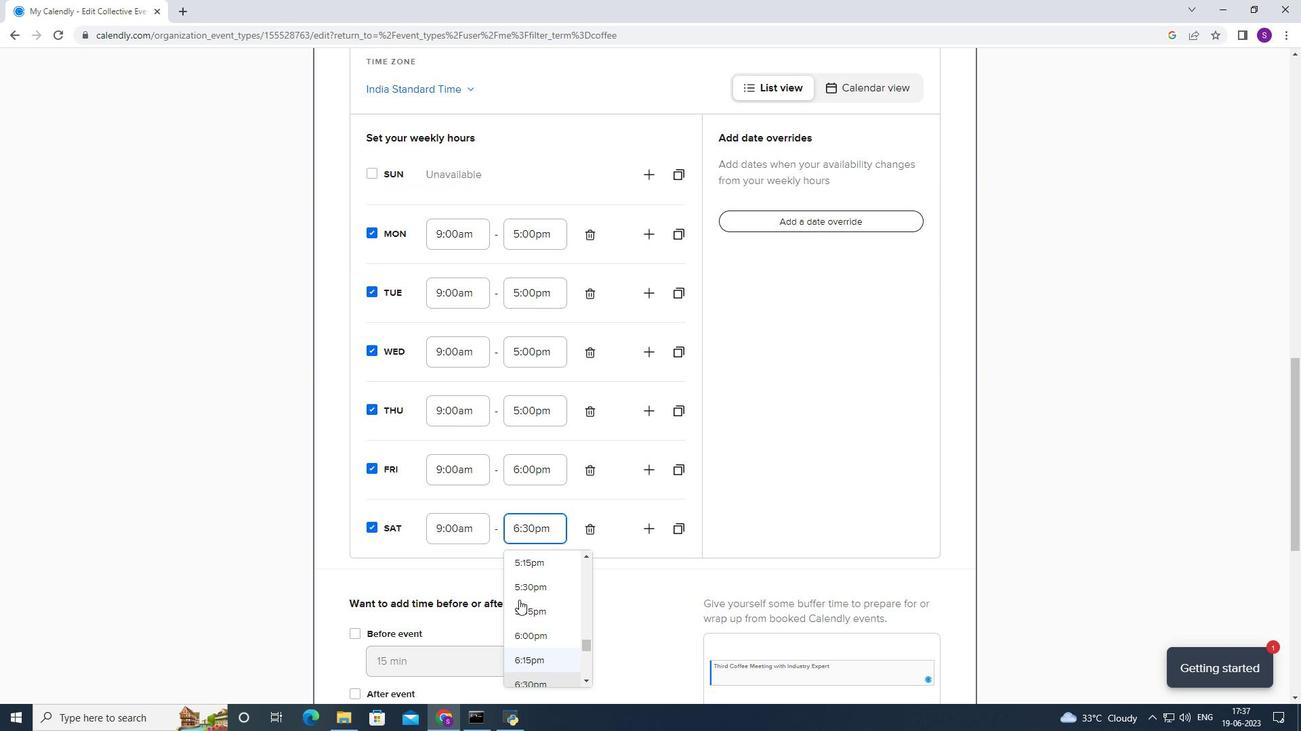 
Action: Mouse moved to (542, 573)
Screenshot: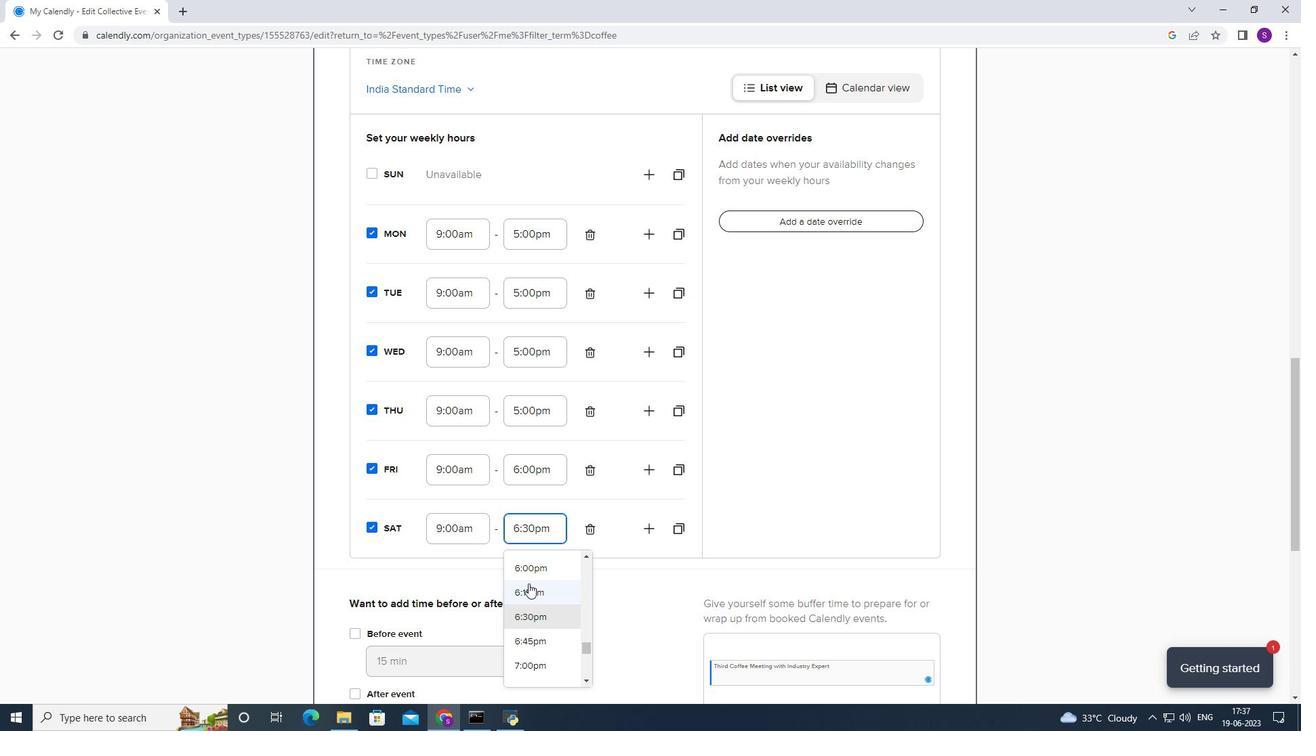 
Action: Mouse pressed left at (542, 573)
Screenshot: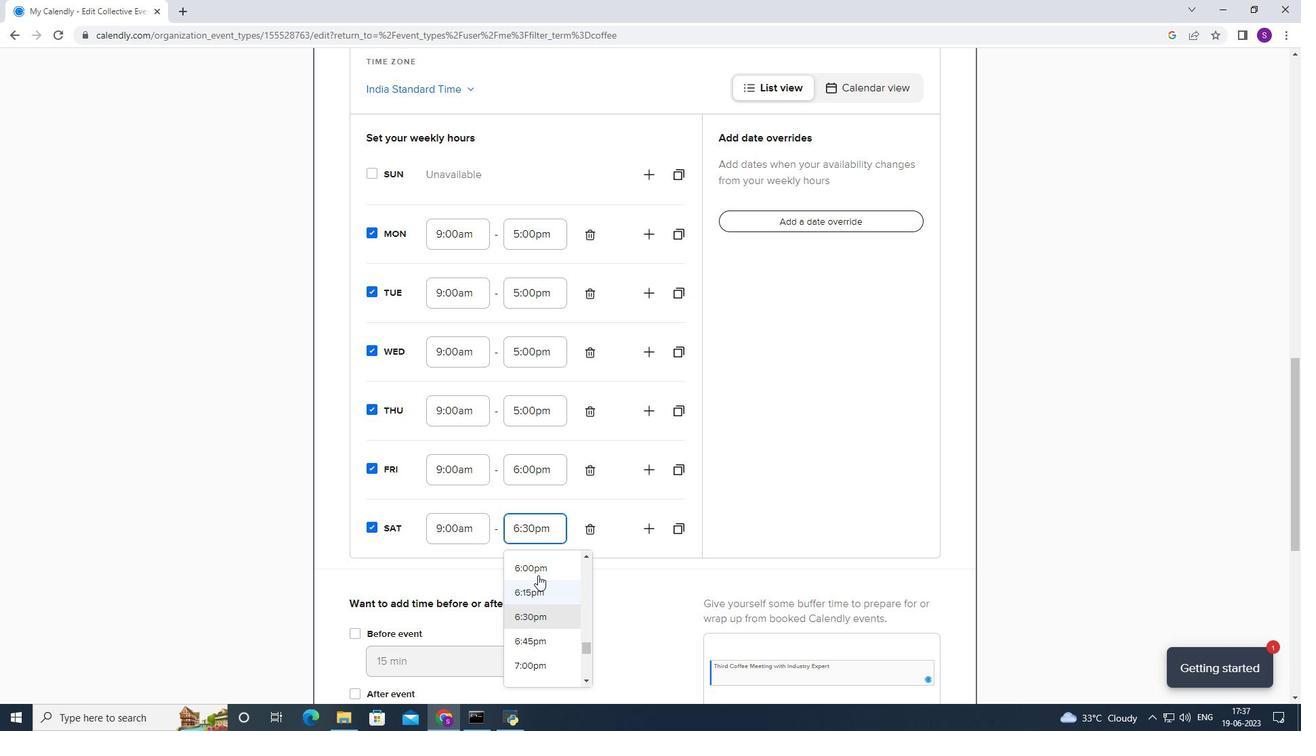 
Action: Mouse moved to (443, 542)
Screenshot: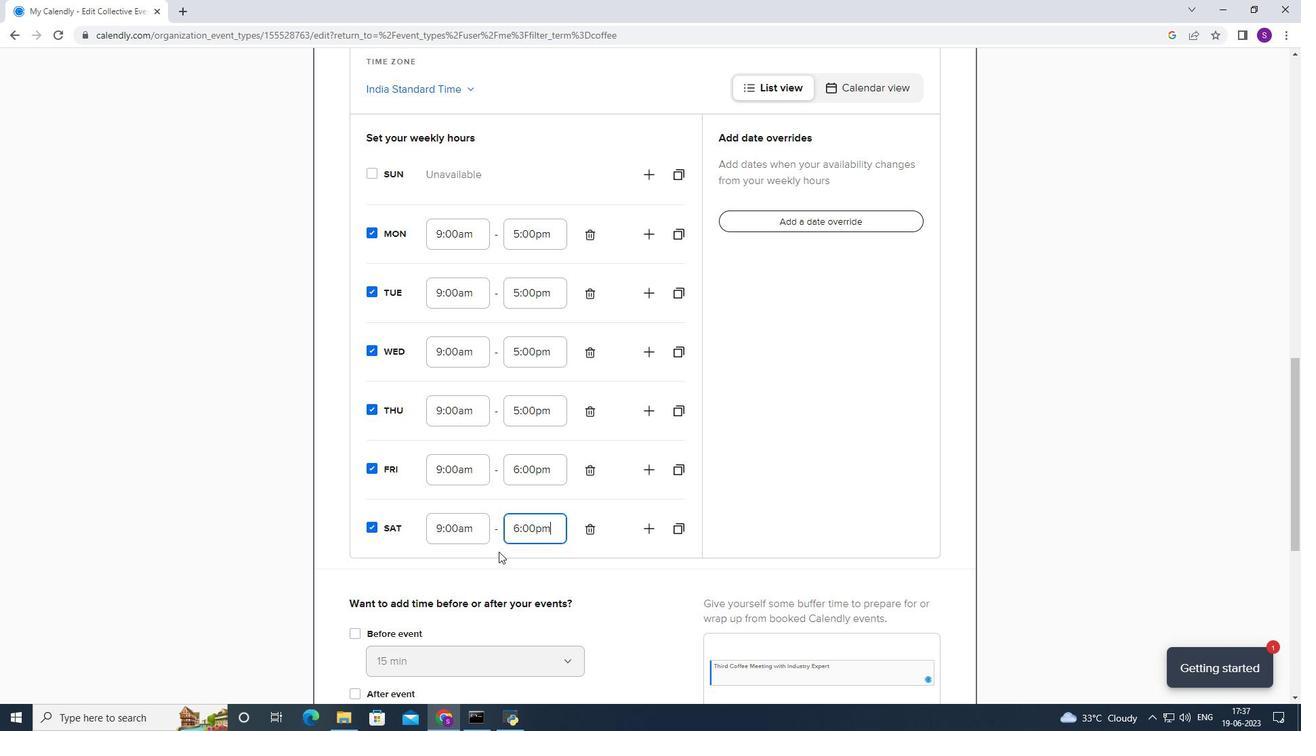 
Action: Mouse pressed left at (443, 542)
Screenshot: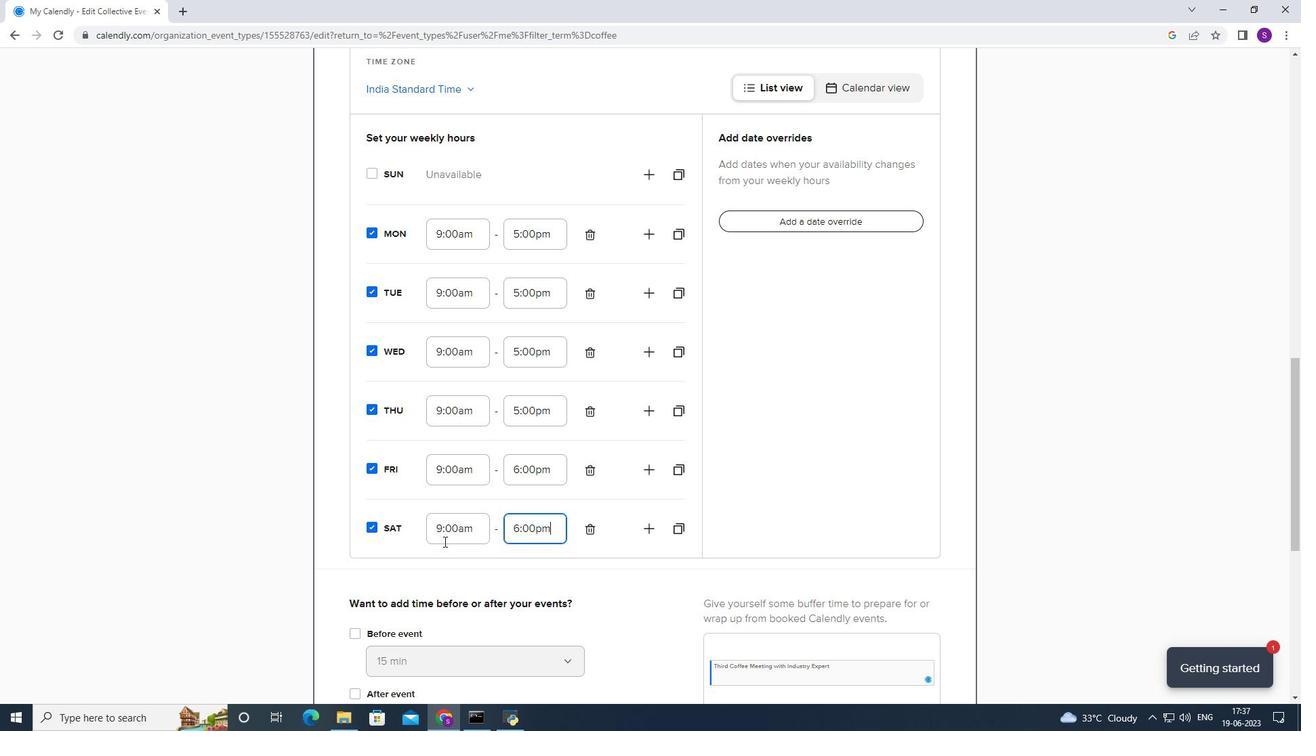 
Action: Mouse moved to (433, 562)
Screenshot: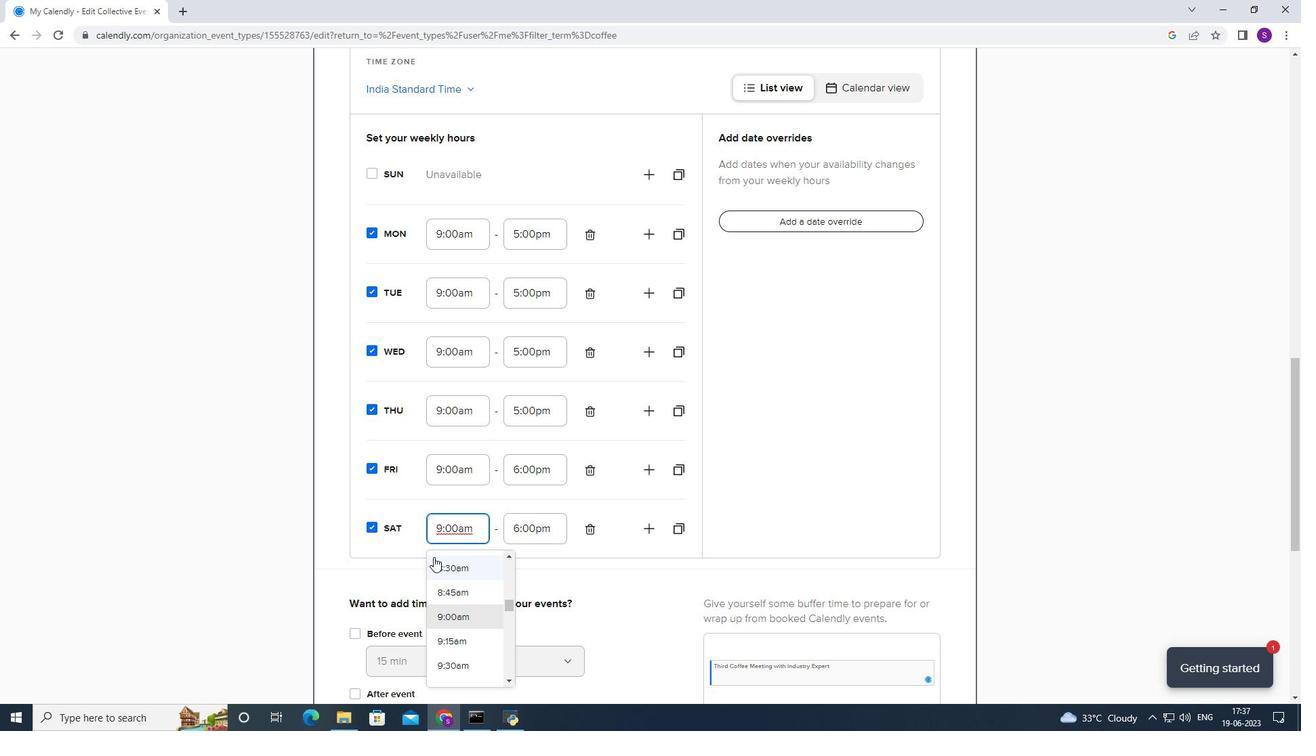 
Action: Mouse scrolled (433, 561) with delta (0, 0)
Screenshot: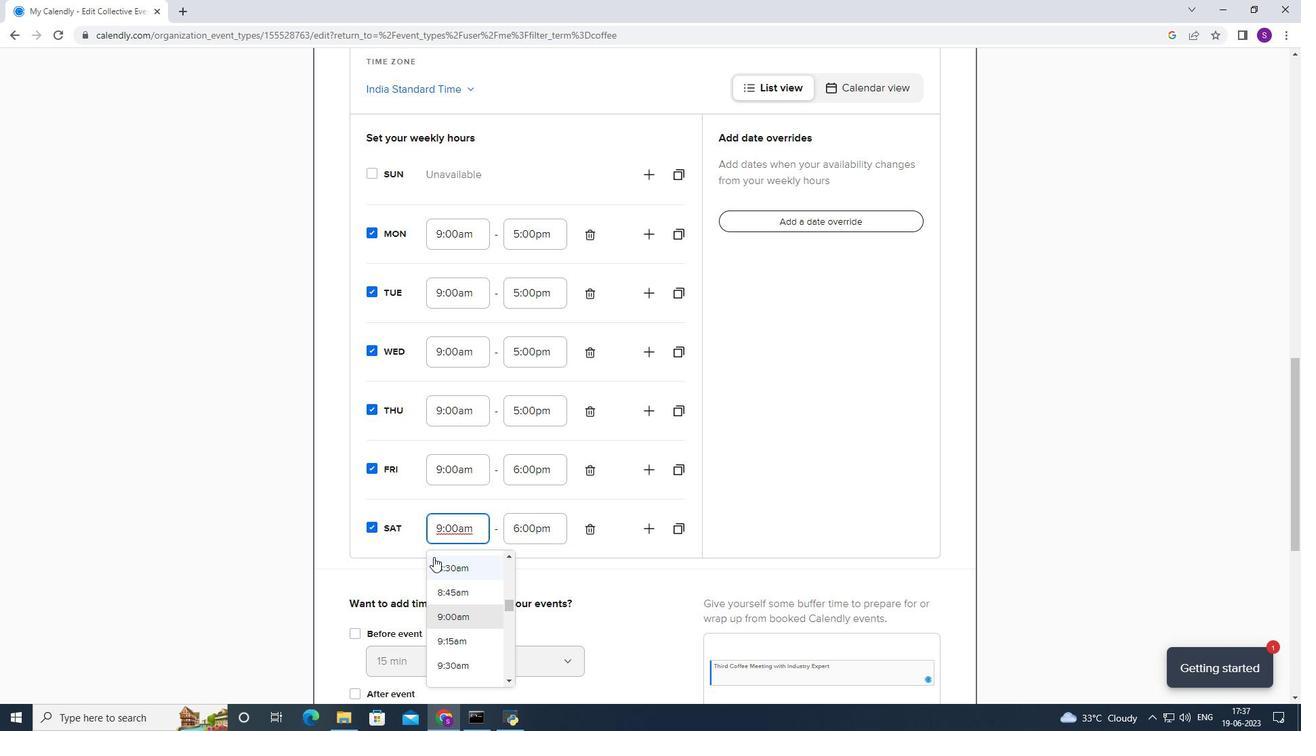
Action: Mouse moved to (446, 650)
Screenshot: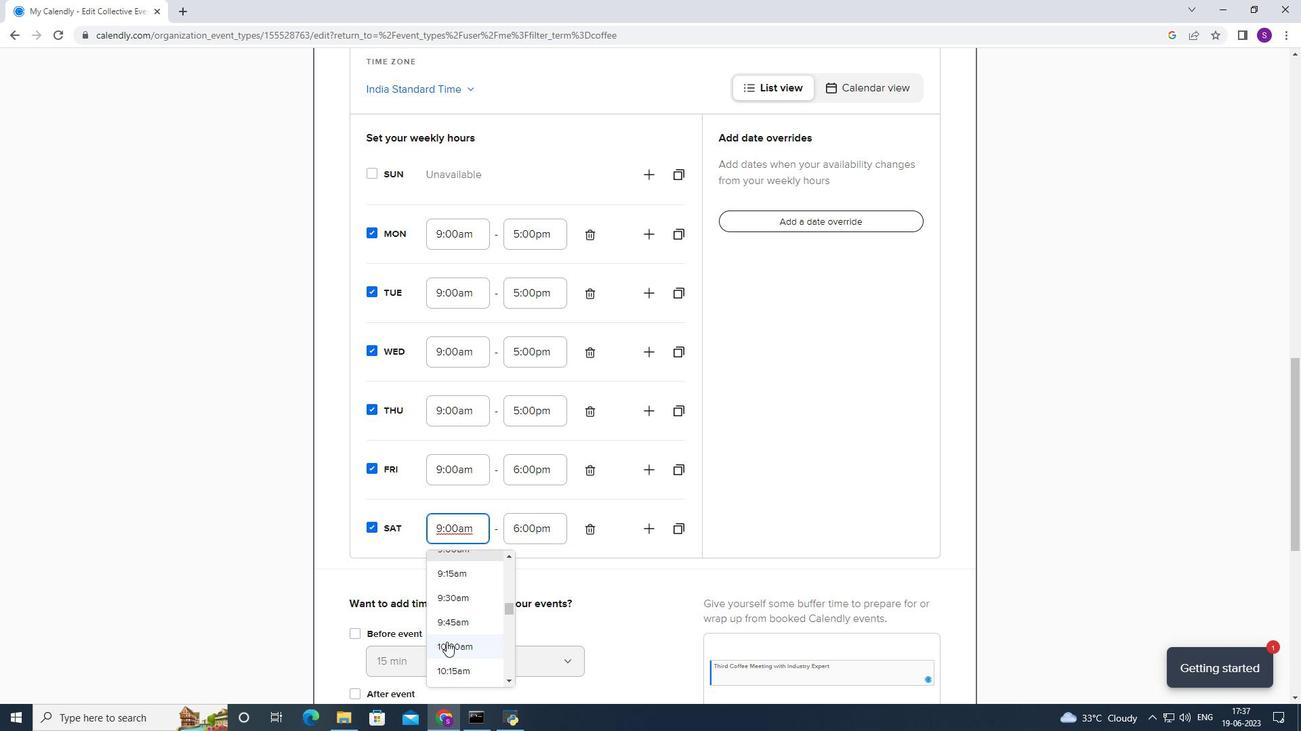 
Action: Mouse pressed left at (446, 650)
Screenshot: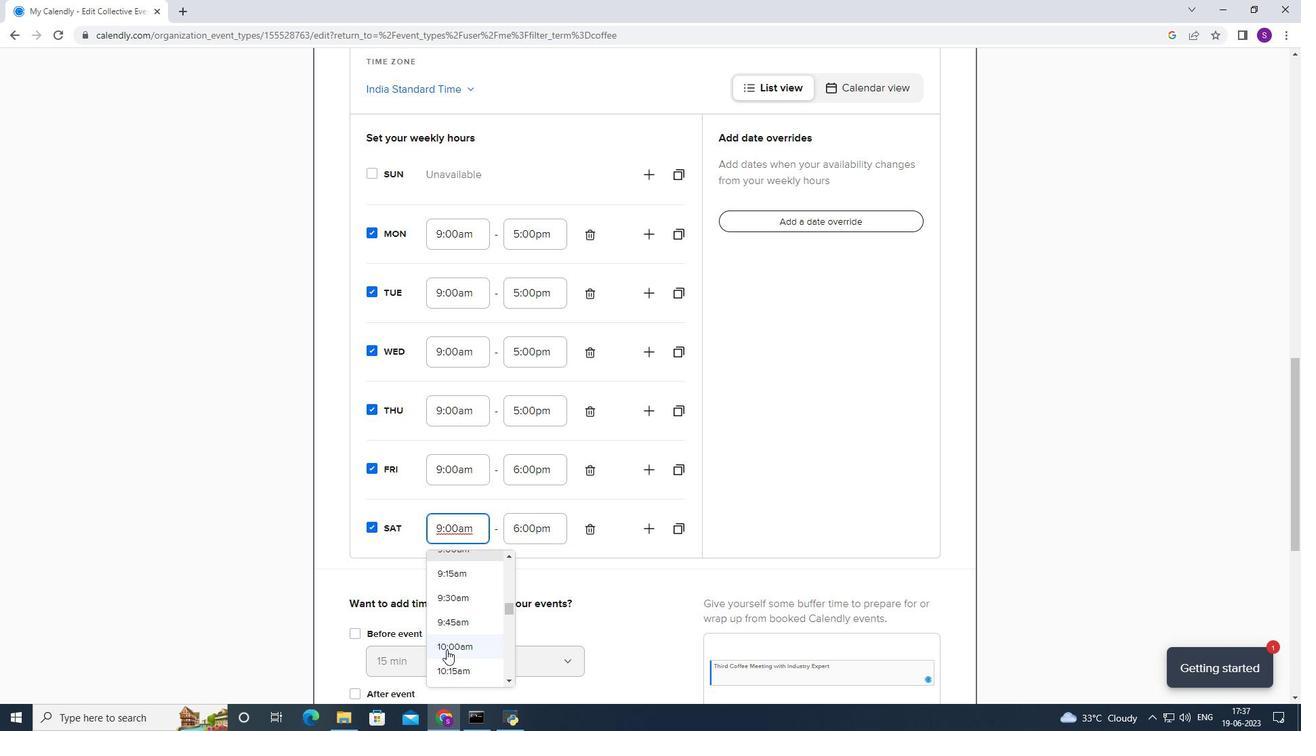 
Action: Mouse moved to (453, 468)
Screenshot: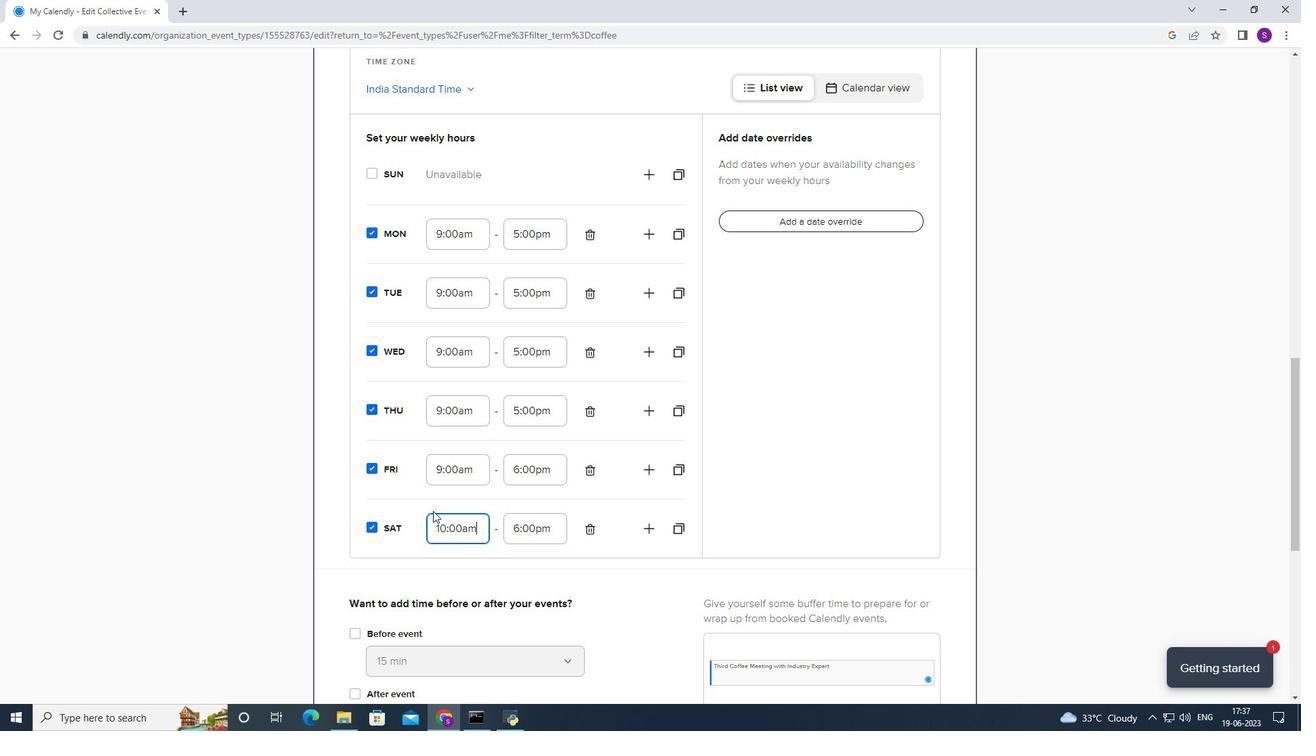 
Action: Mouse pressed left at (453, 468)
Screenshot: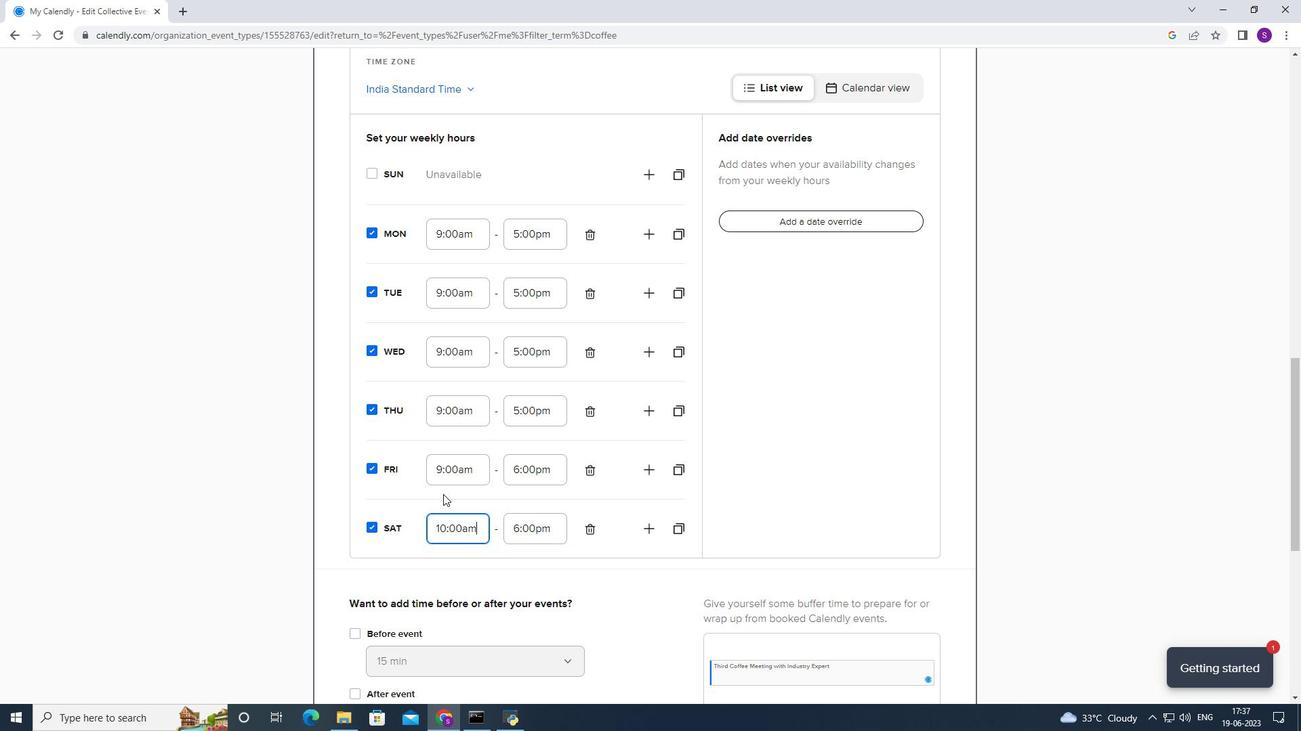 
Action: Mouse moved to (464, 560)
Screenshot: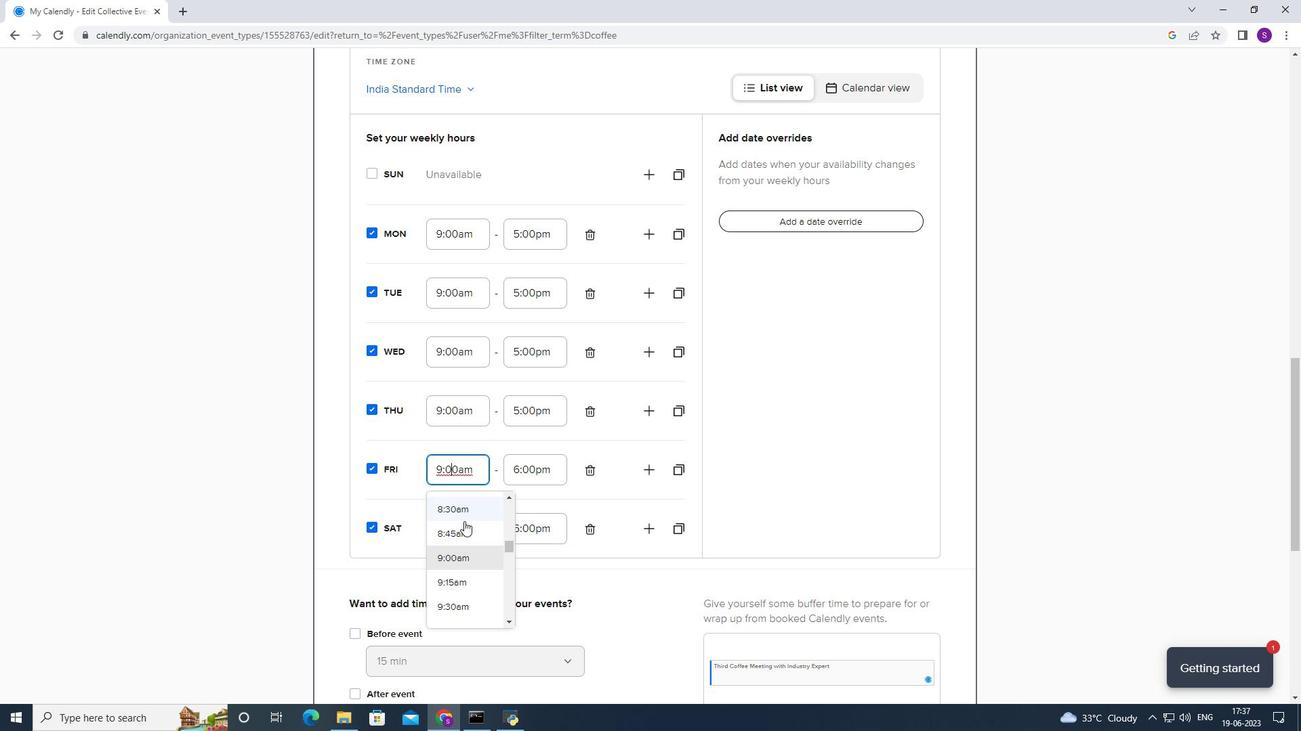 
Action: Mouse scrolled (464, 559) with delta (0, 0)
Screenshot: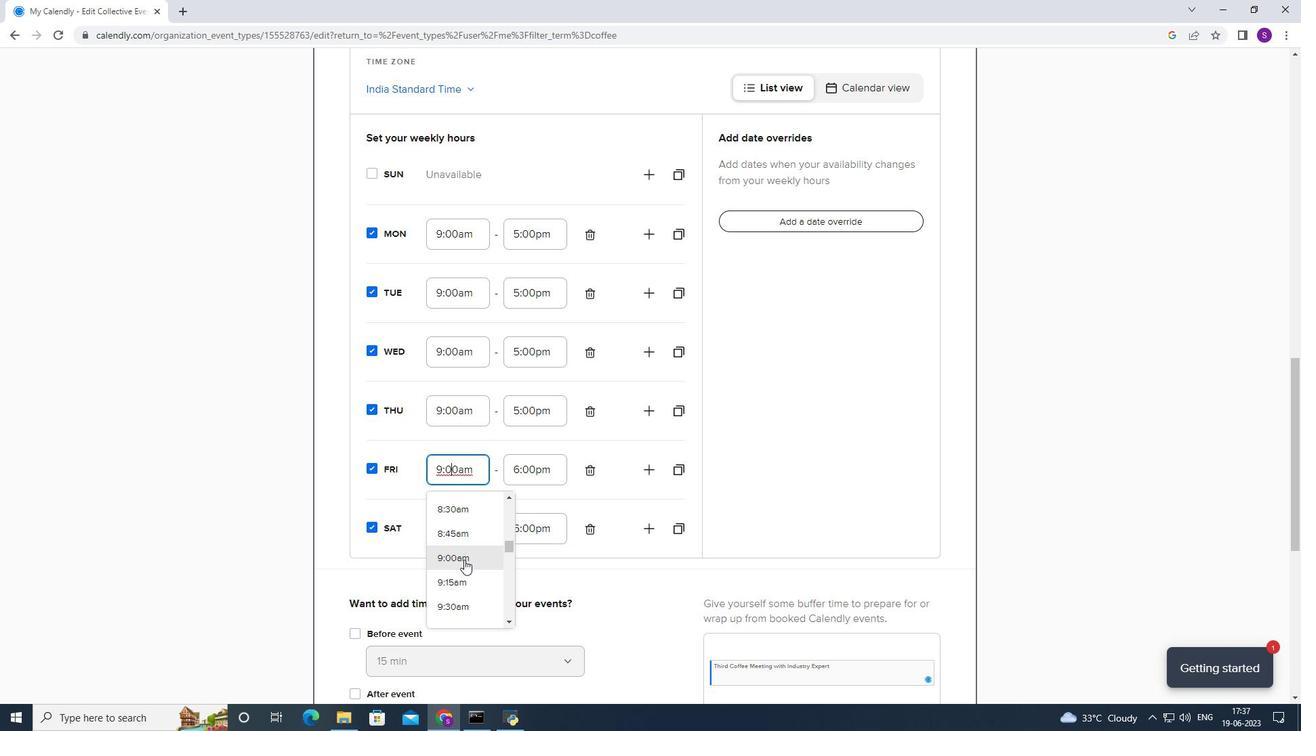
Action: Mouse scrolled (464, 559) with delta (0, 0)
Screenshot: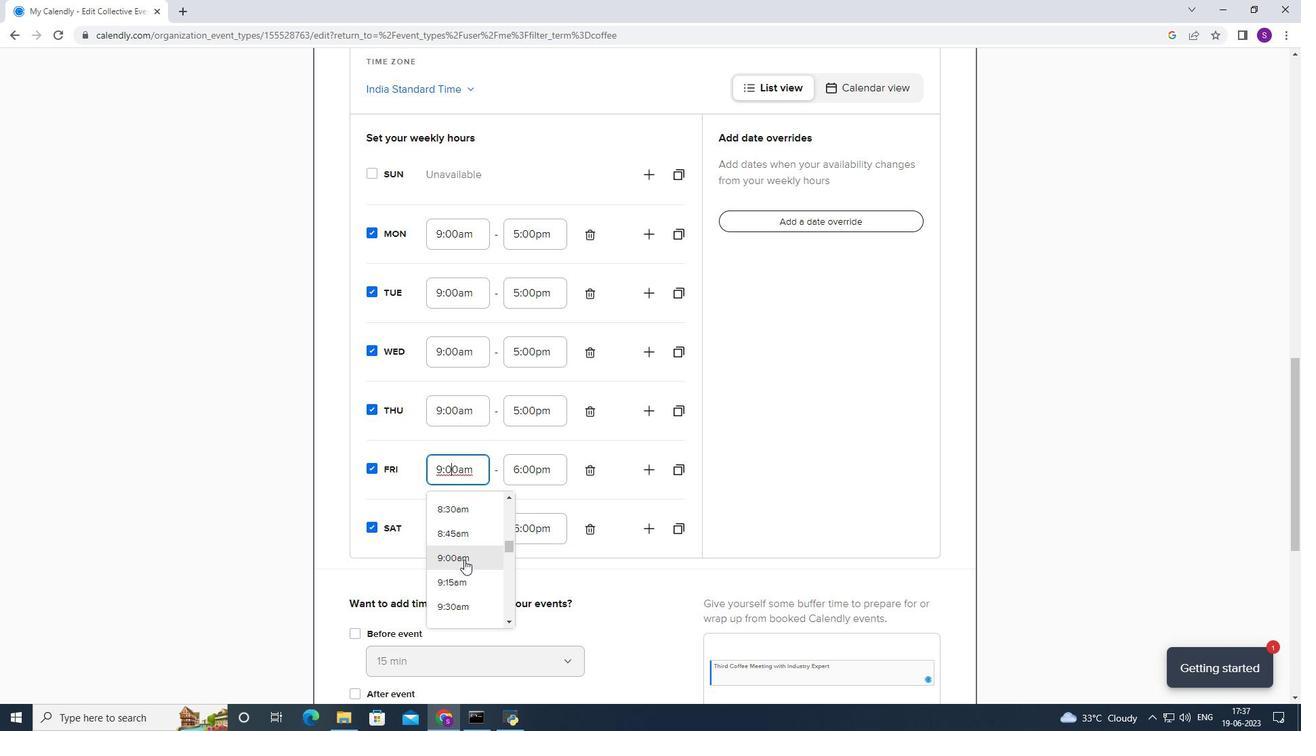 
Action: Mouse moved to (472, 529)
Screenshot: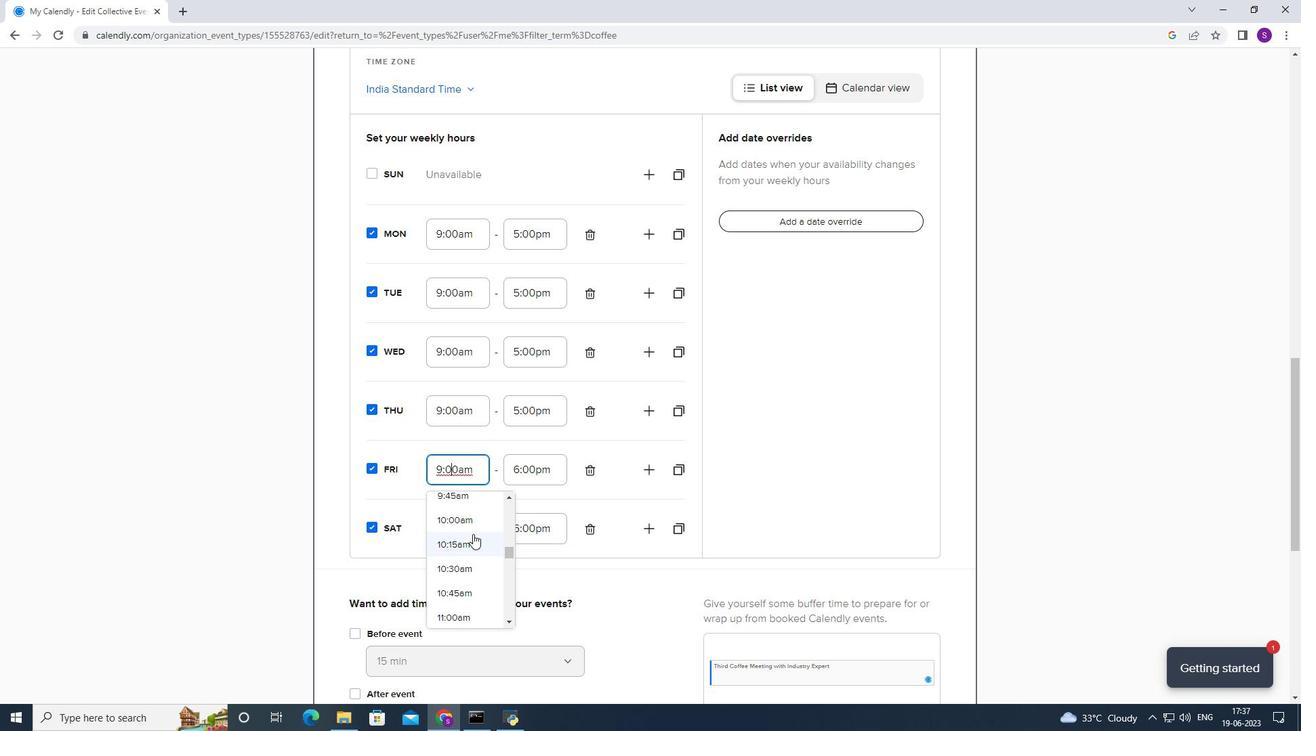 
Action: Mouse pressed left at (472, 529)
Screenshot: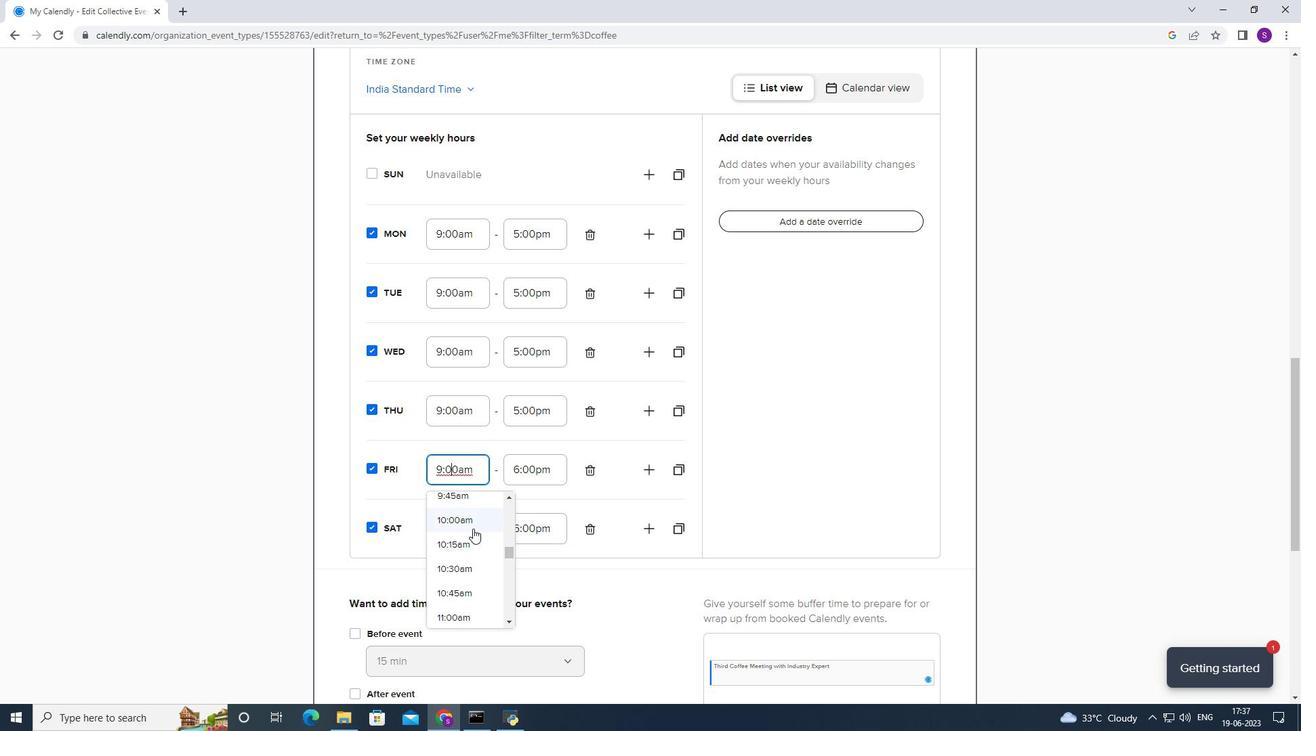 
Action: Mouse moved to (451, 416)
Screenshot: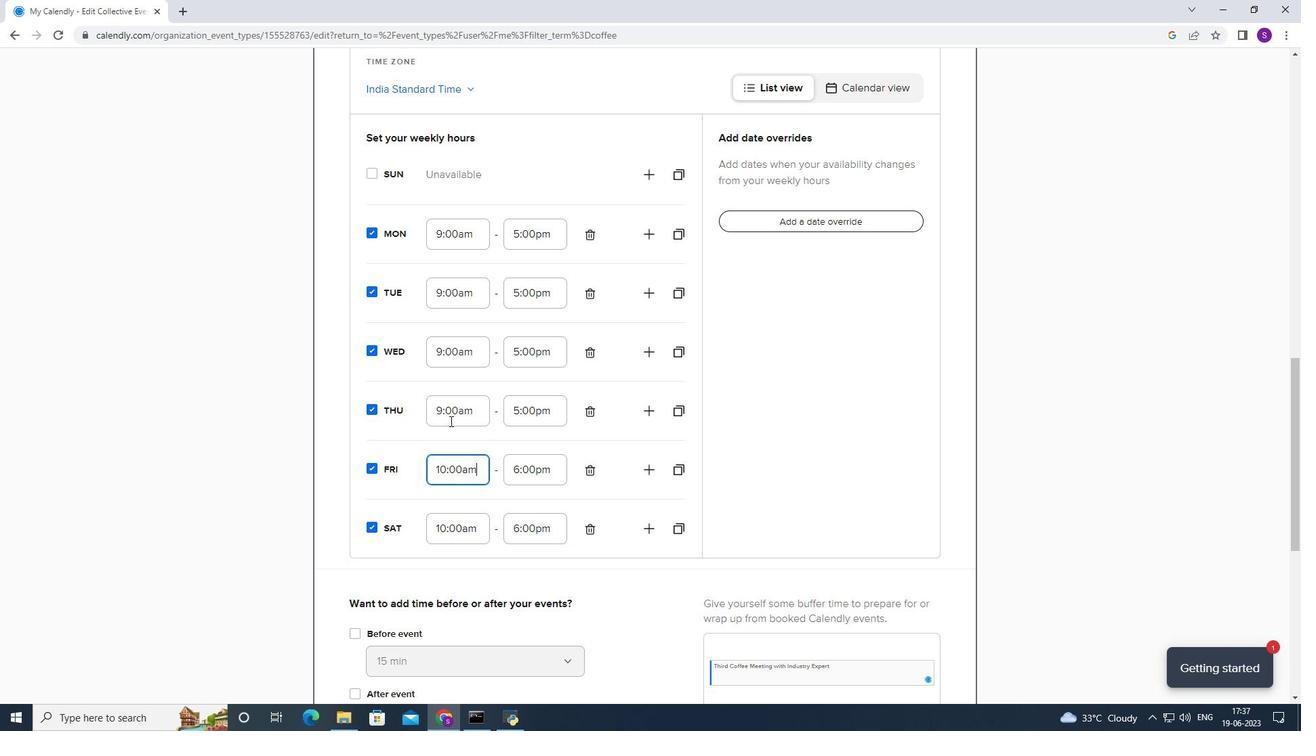 
Action: Mouse pressed left at (451, 416)
Screenshot: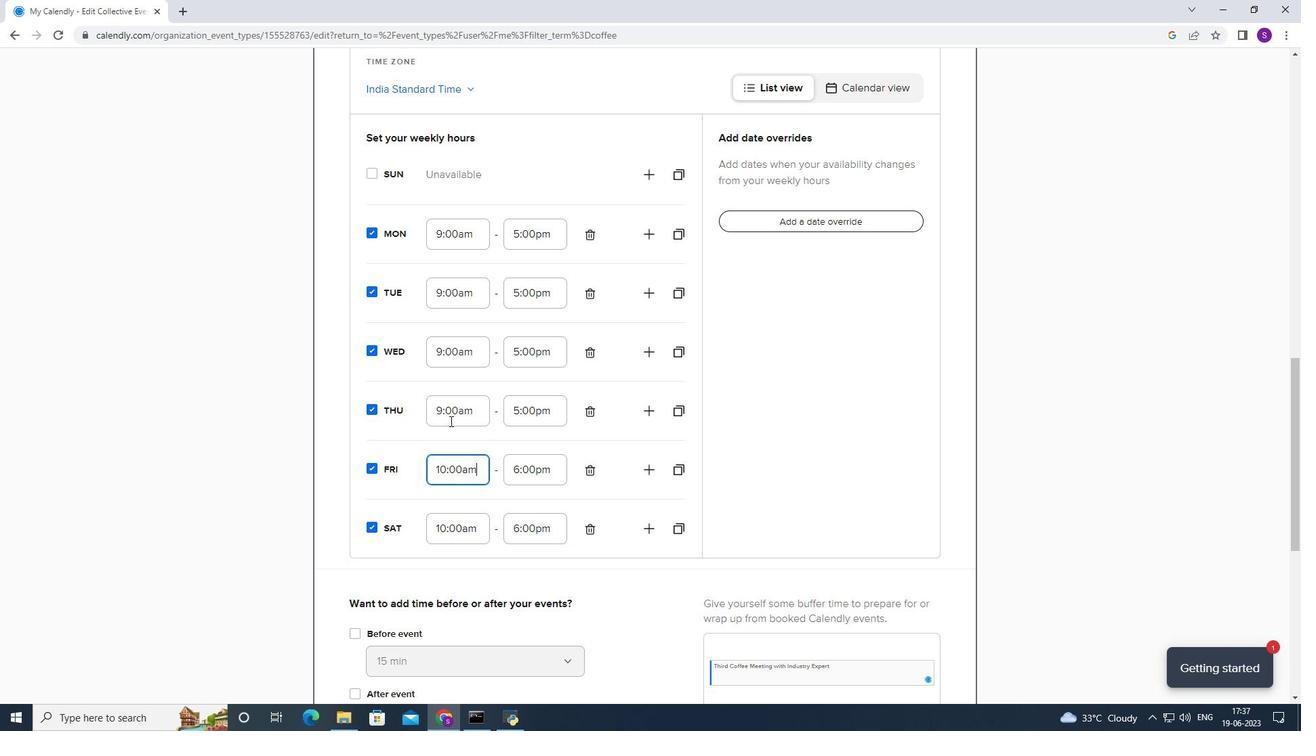 
Action: Mouse moved to (472, 514)
Screenshot: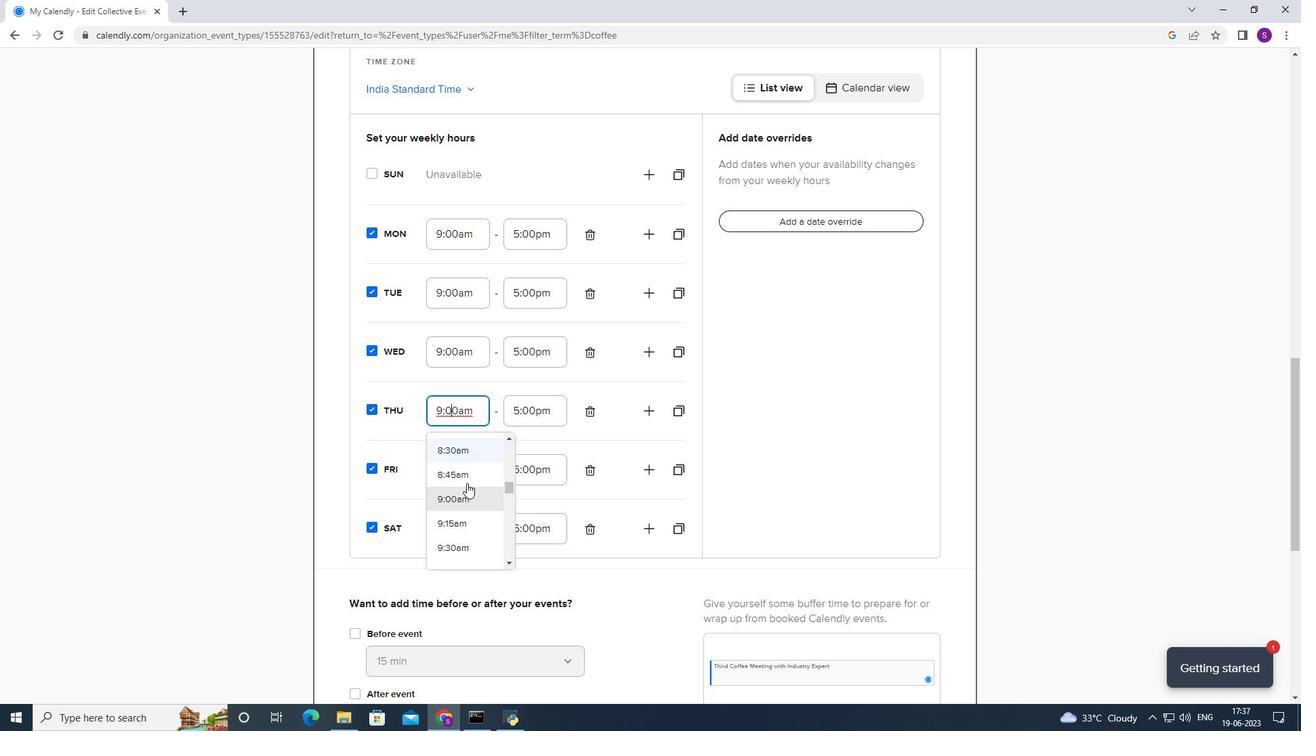 
Action: Mouse scrolled (472, 513) with delta (0, 0)
Screenshot: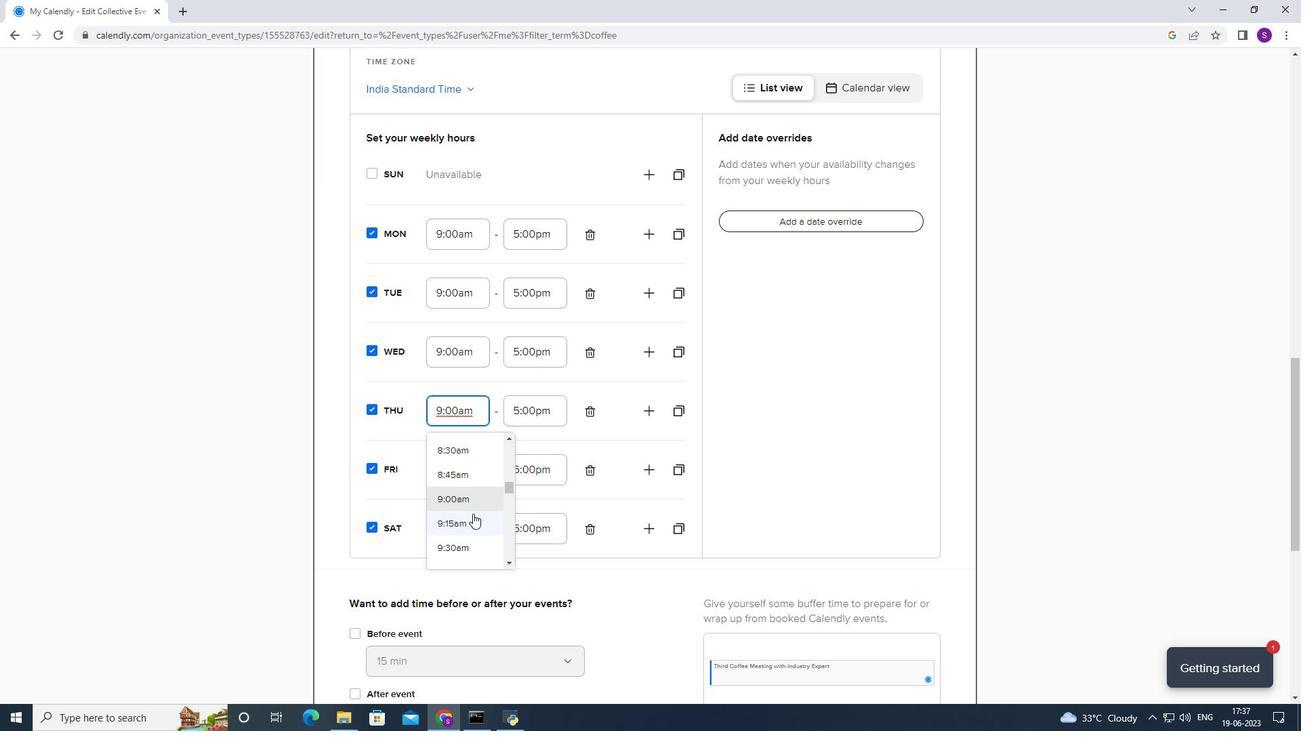 
Action: Mouse moved to (456, 531)
Screenshot: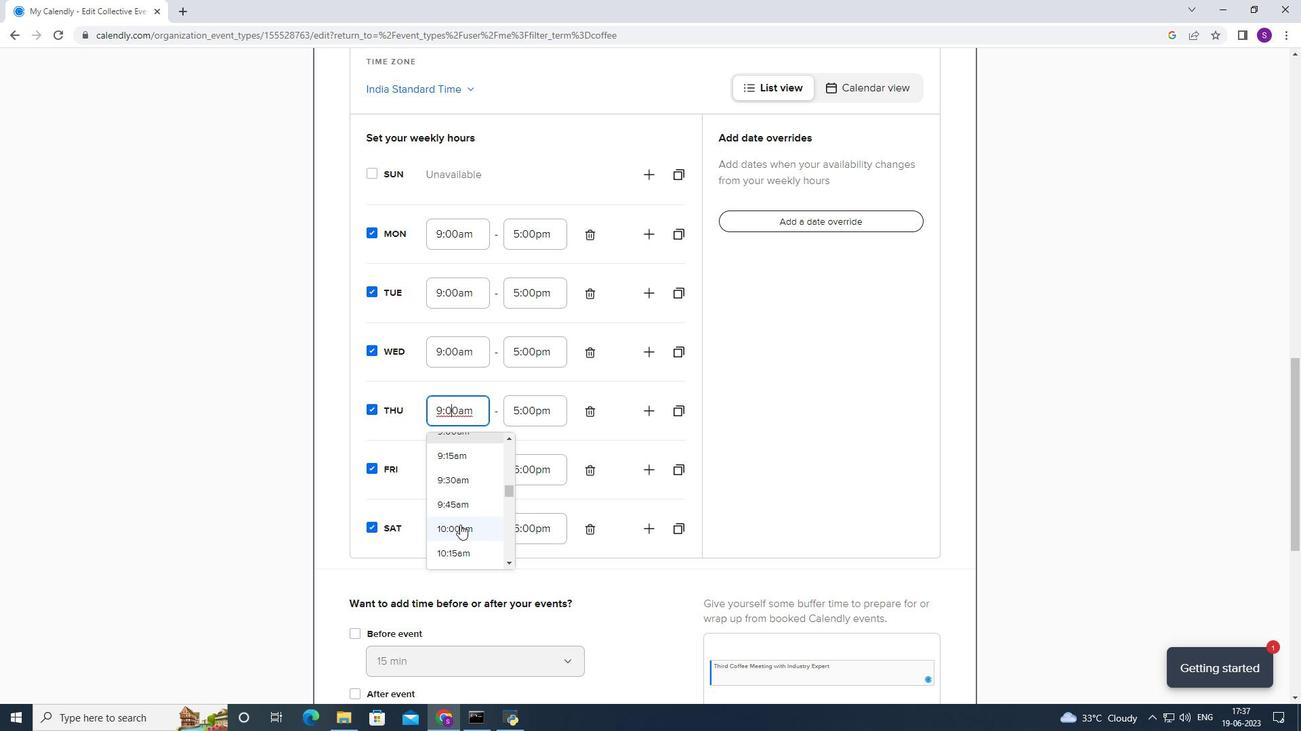 
Action: Mouse pressed left at (456, 531)
Screenshot: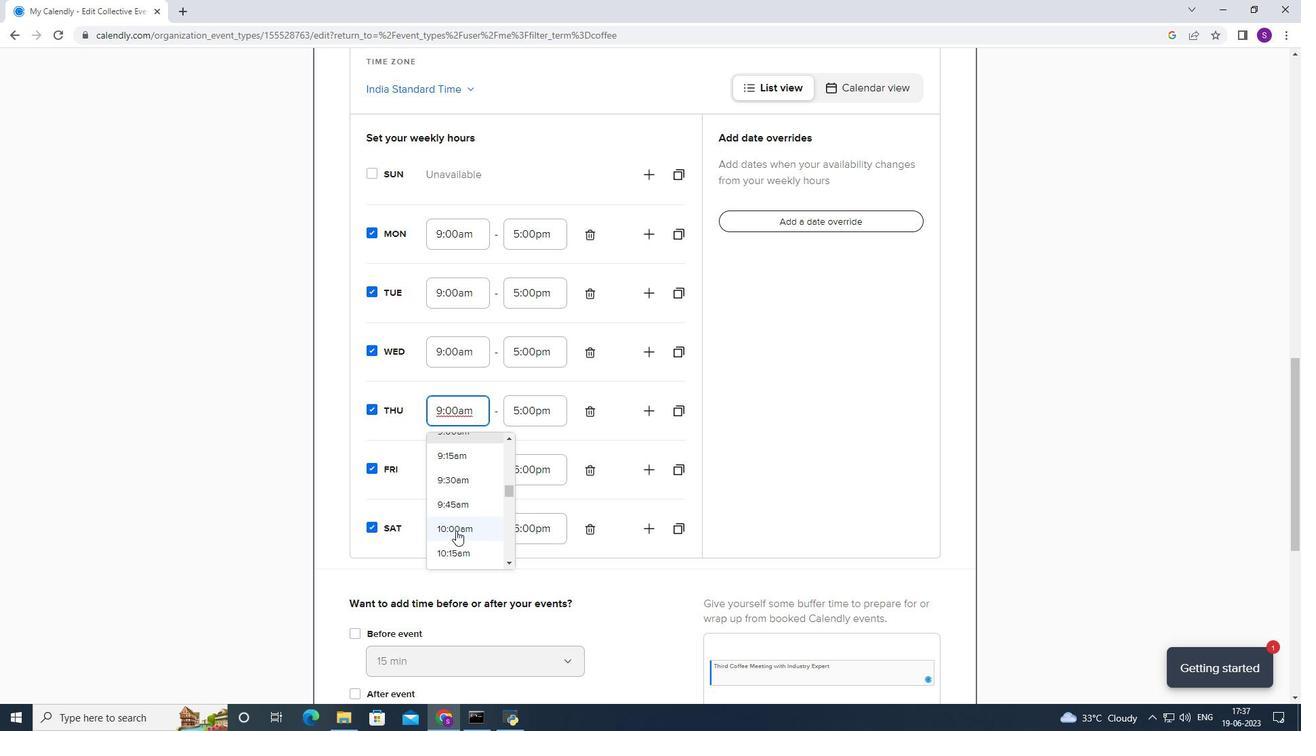 
Action: Mouse moved to (456, 378)
Screenshot: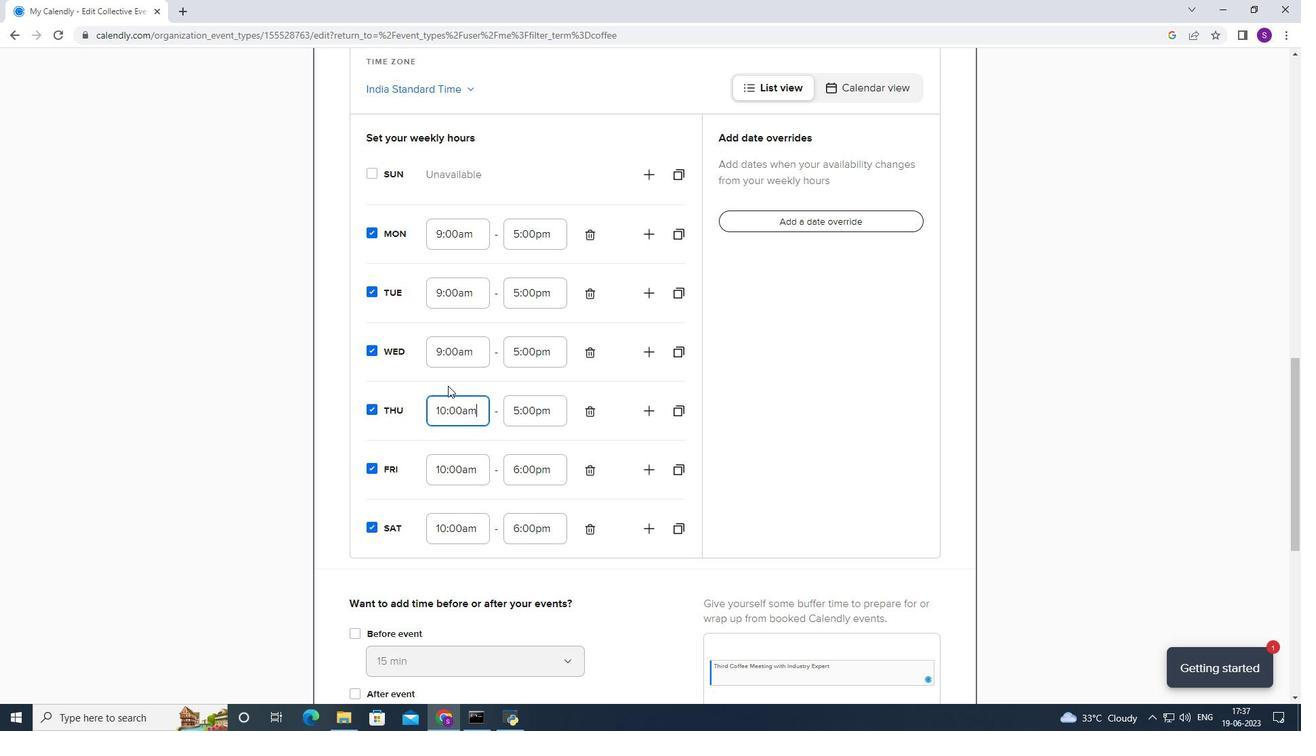 
Action: Mouse pressed left at (456, 378)
Screenshot: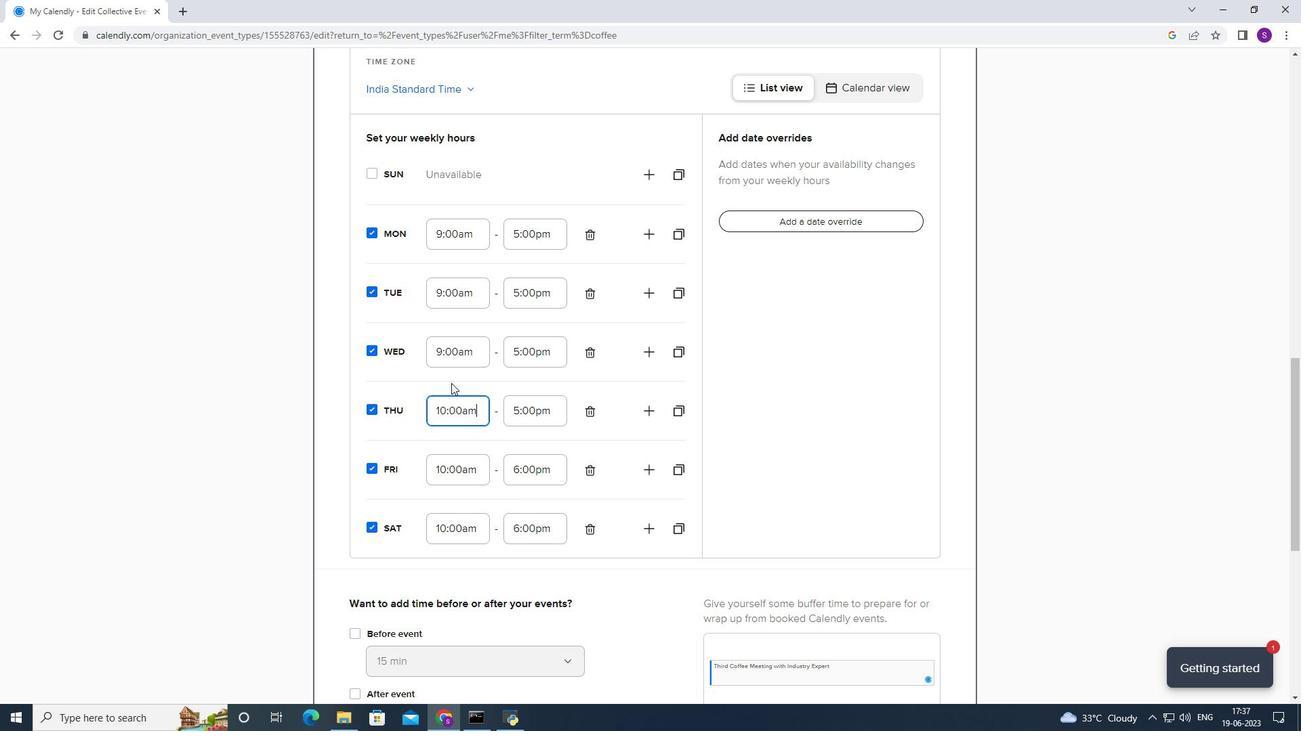 
Action: Mouse moved to (473, 368)
Screenshot: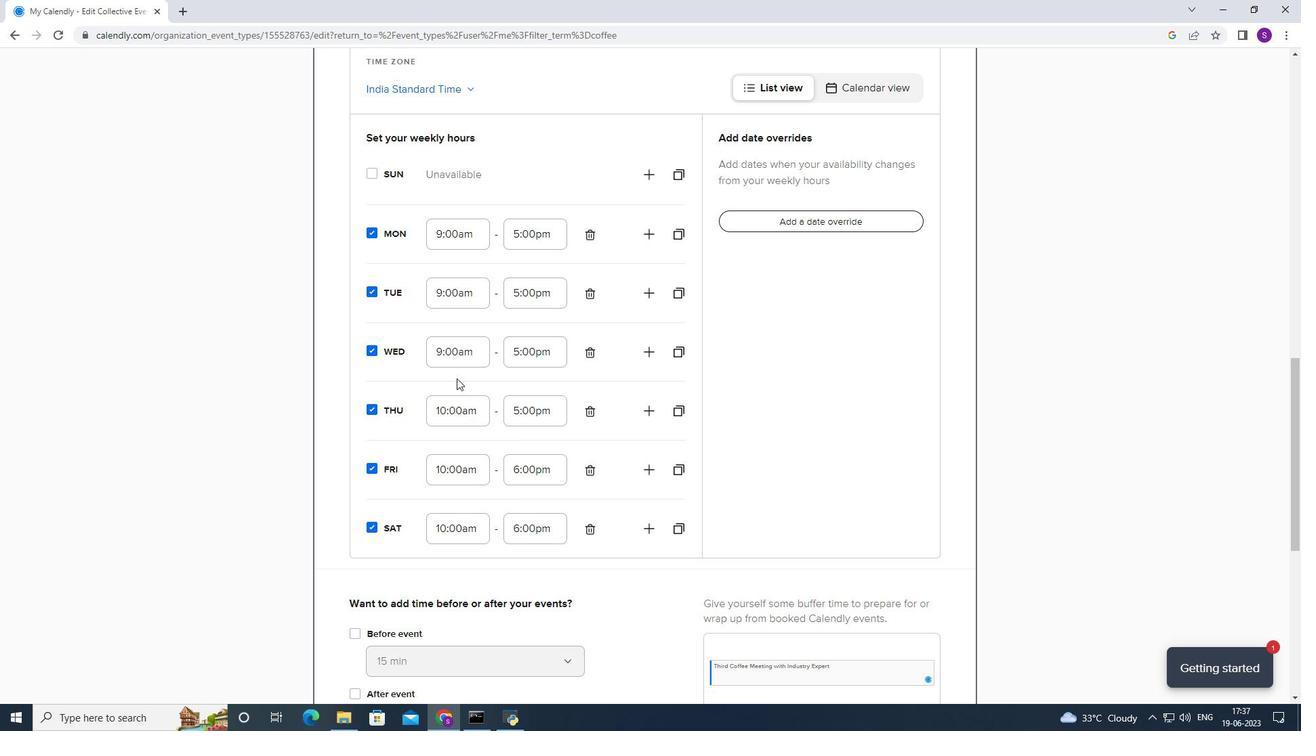 
Action: Mouse pressed left at (473, 368)
Screenshot: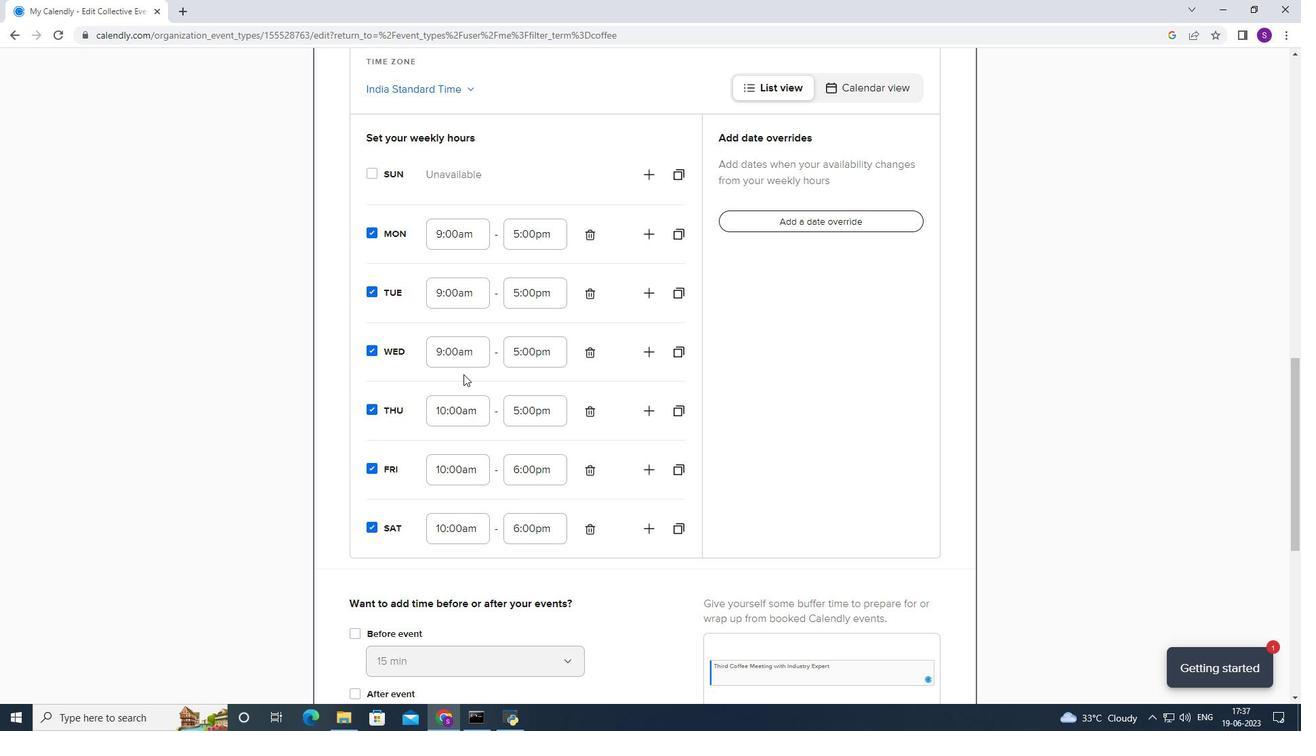 
Action: Mouse moved to (467, 359)
Screenshot: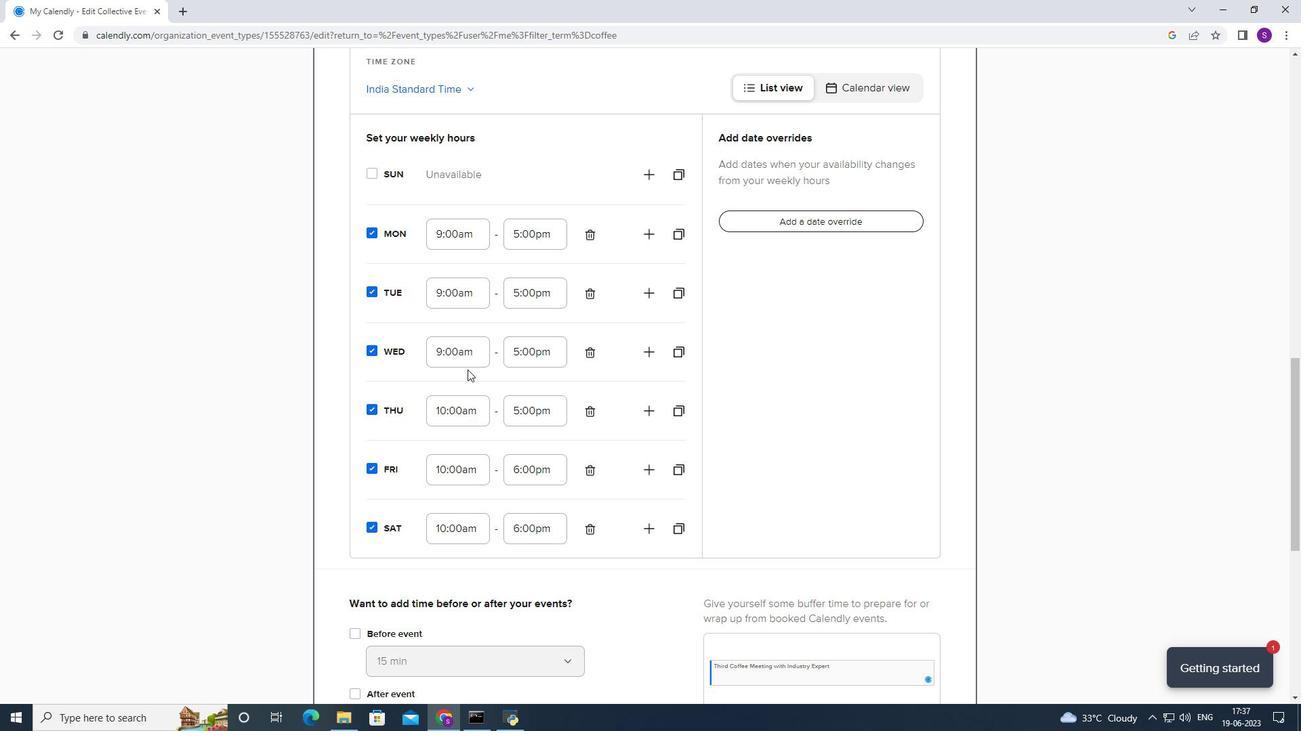 
Action: Mouse pressed left at (467, 359)
Screenshot: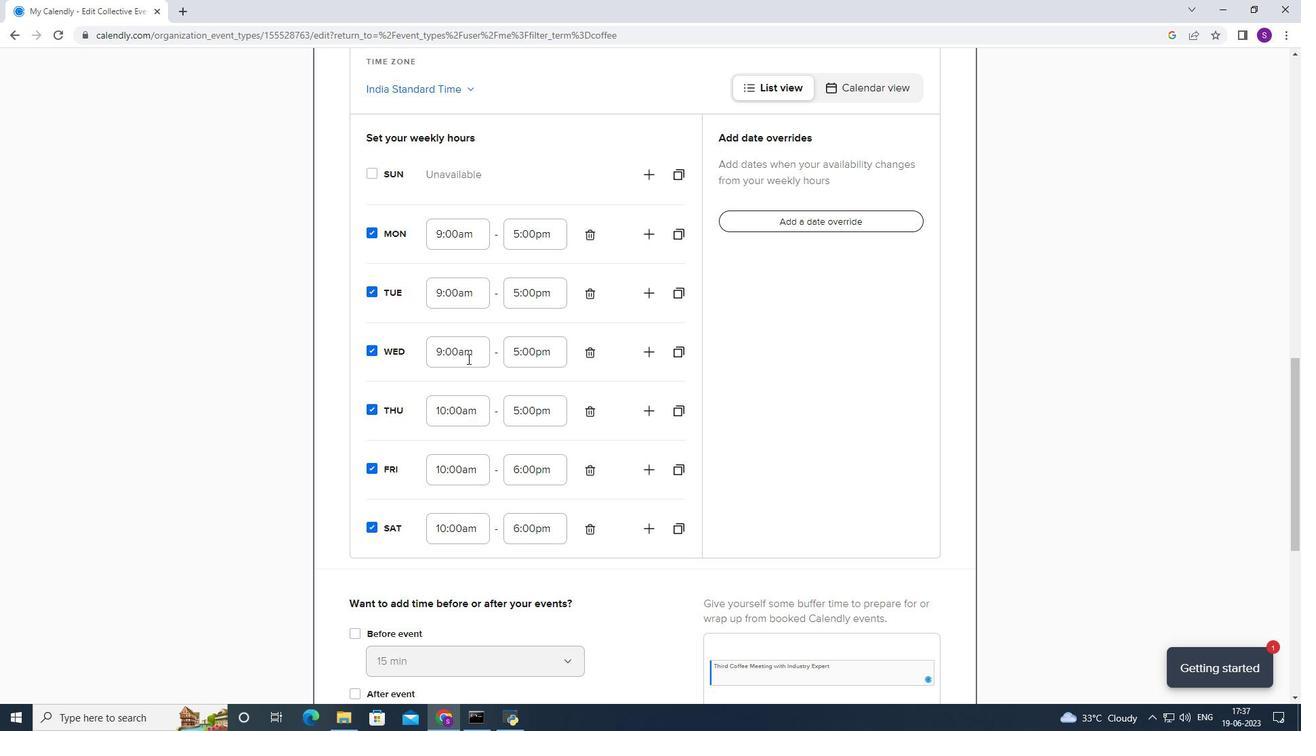 
Action: Mouse moved to (461, 439)
Screenshot: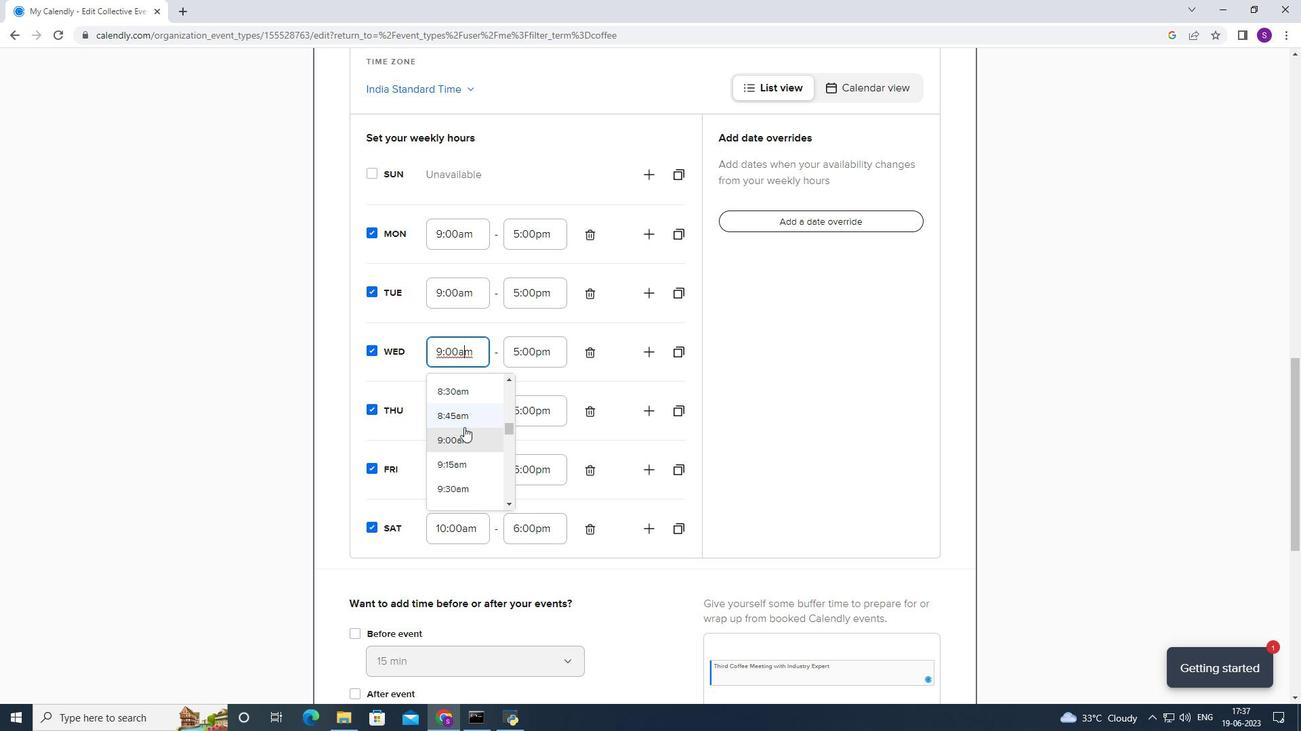 
Action: Mouse scrolled (461, 438) with delta (0, 0)
Screenshot: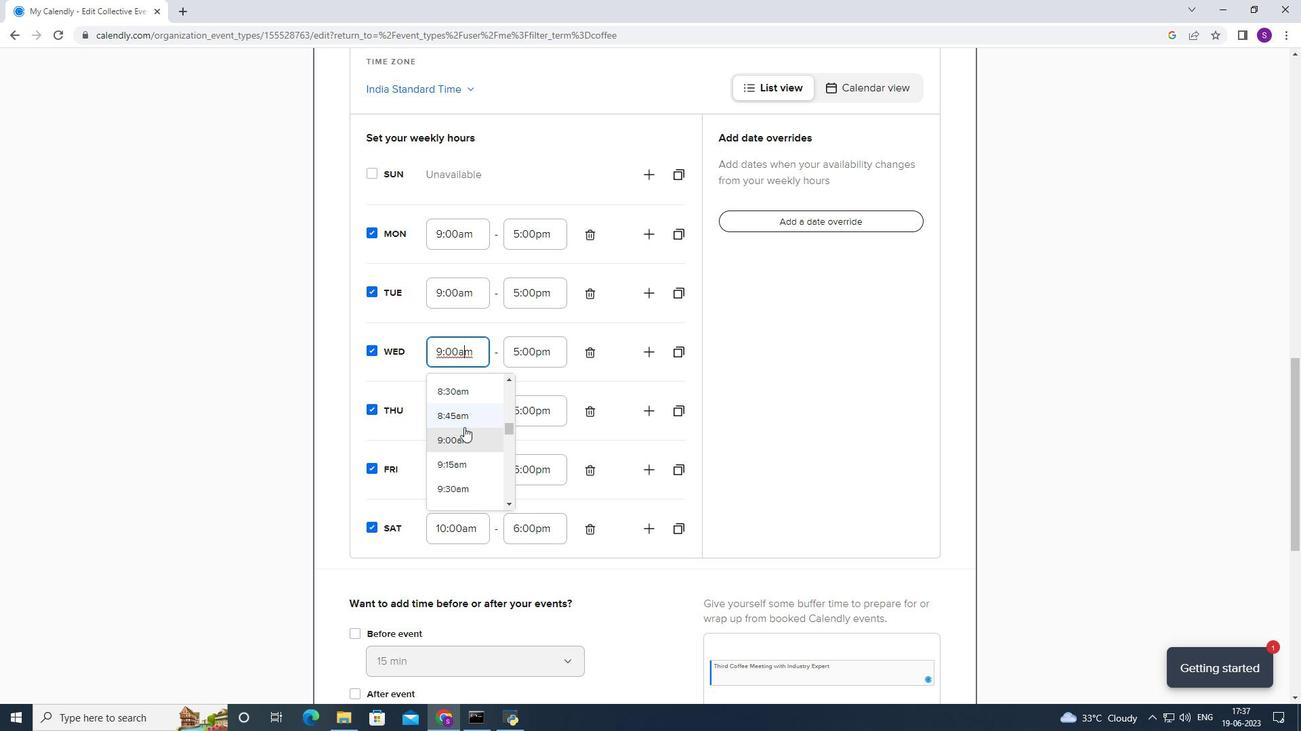 
Action: Mouse moved to (448, 468)
Screenshot: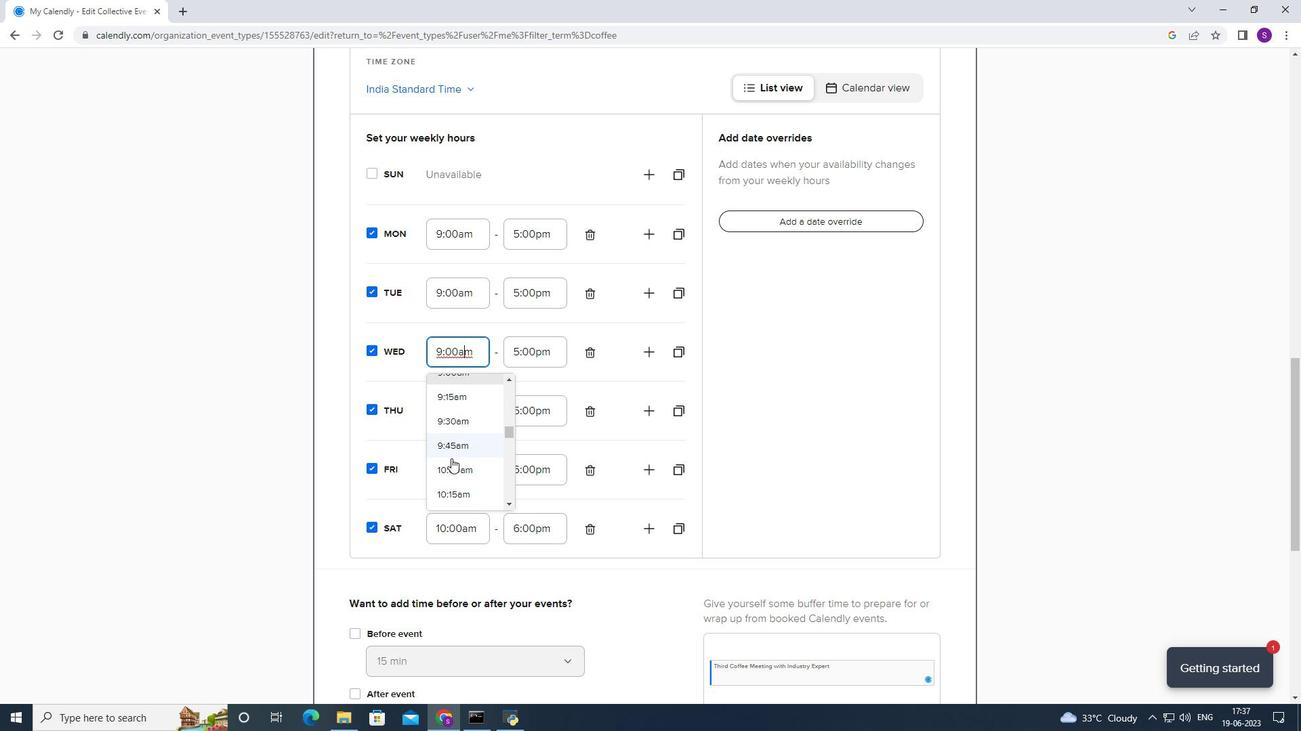 
Action: Mouse pressed left at (448, 468)
Screenshot: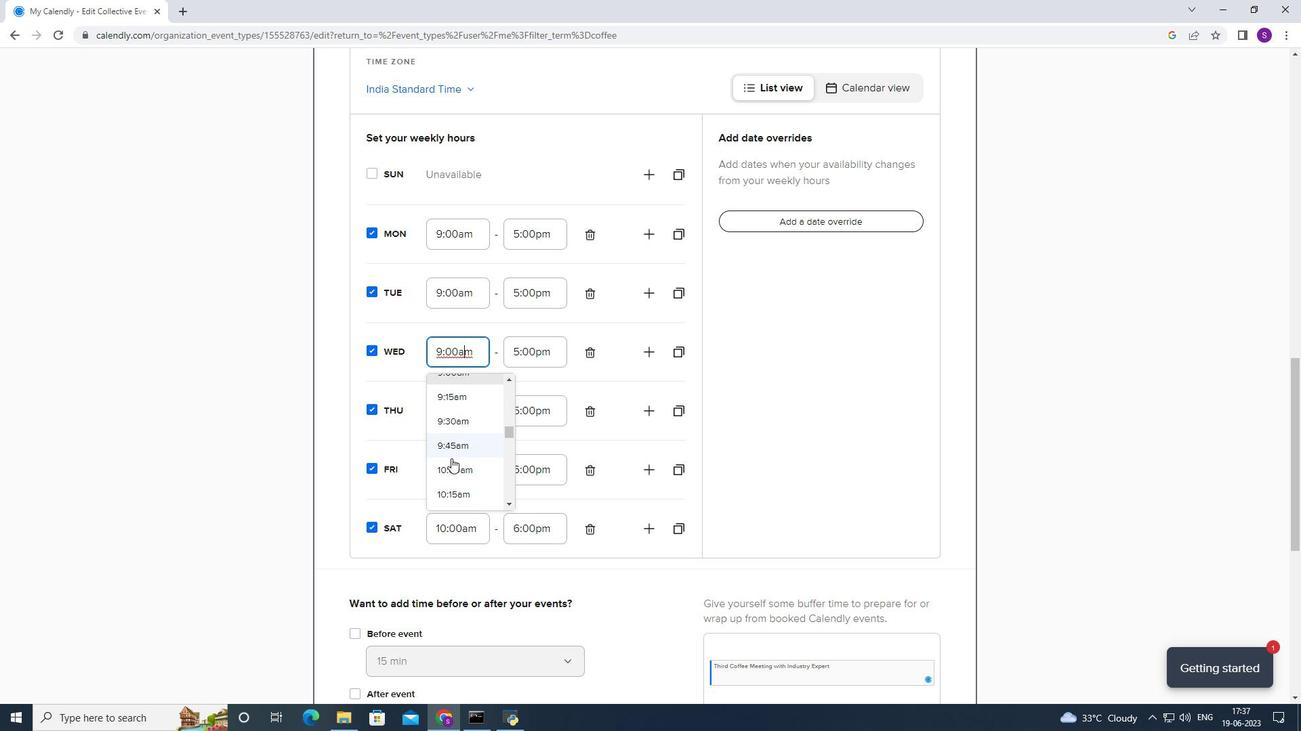 
Action: Mouse moved to (471, 281)
Screenshot: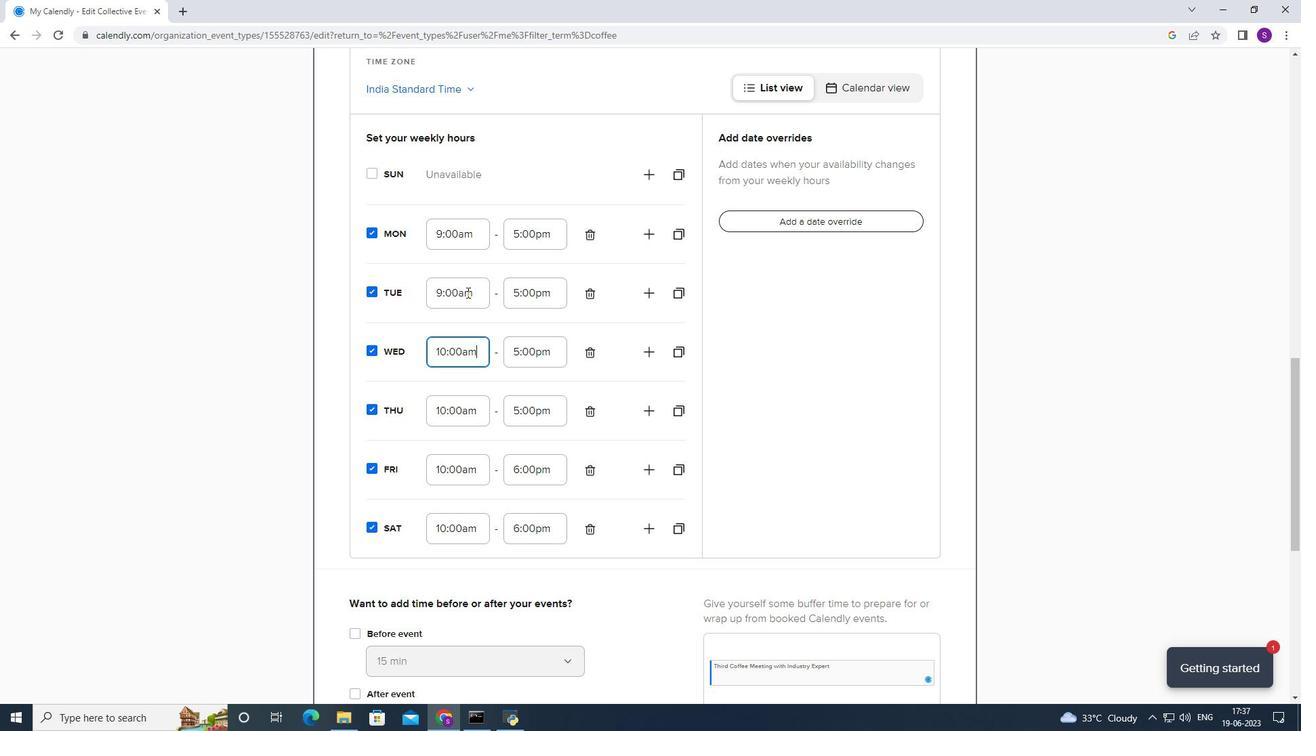 
Action: Mouse pressed left at (471, 281)
Screenshot: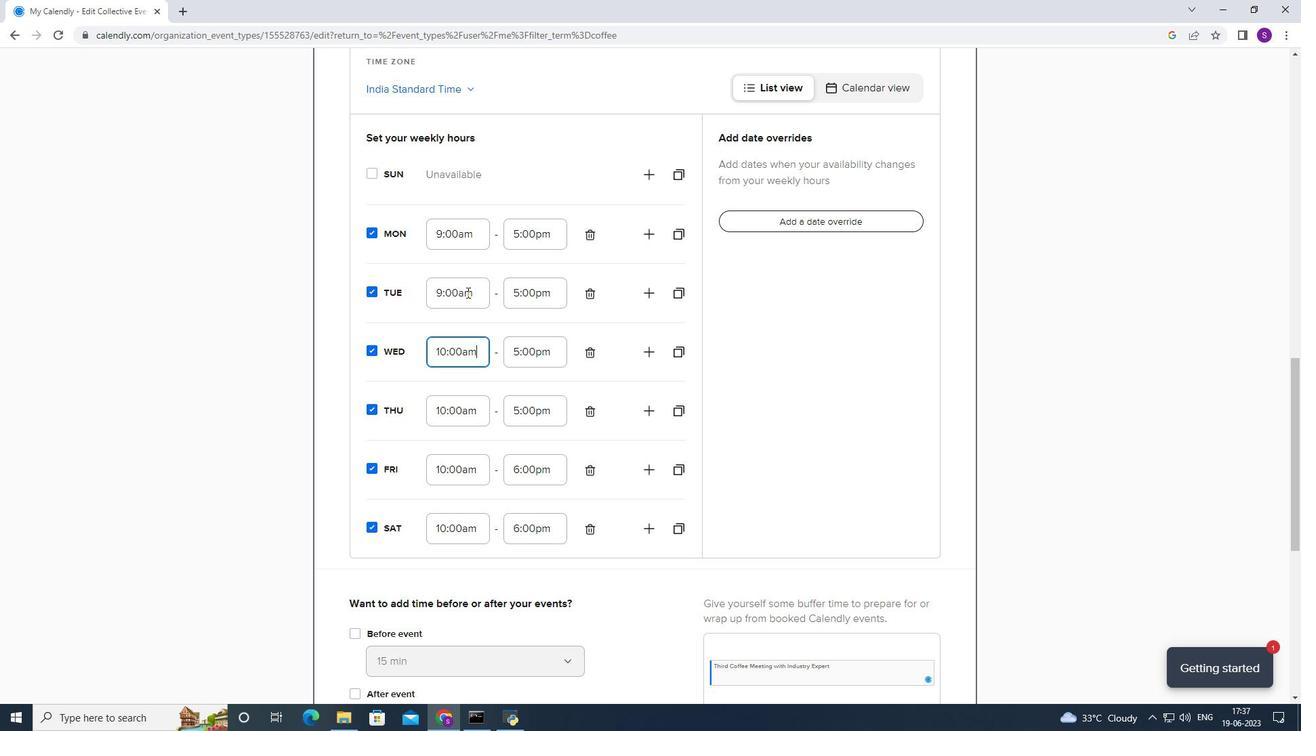
Action: Mouse moved to (467, 386)
Screenshot: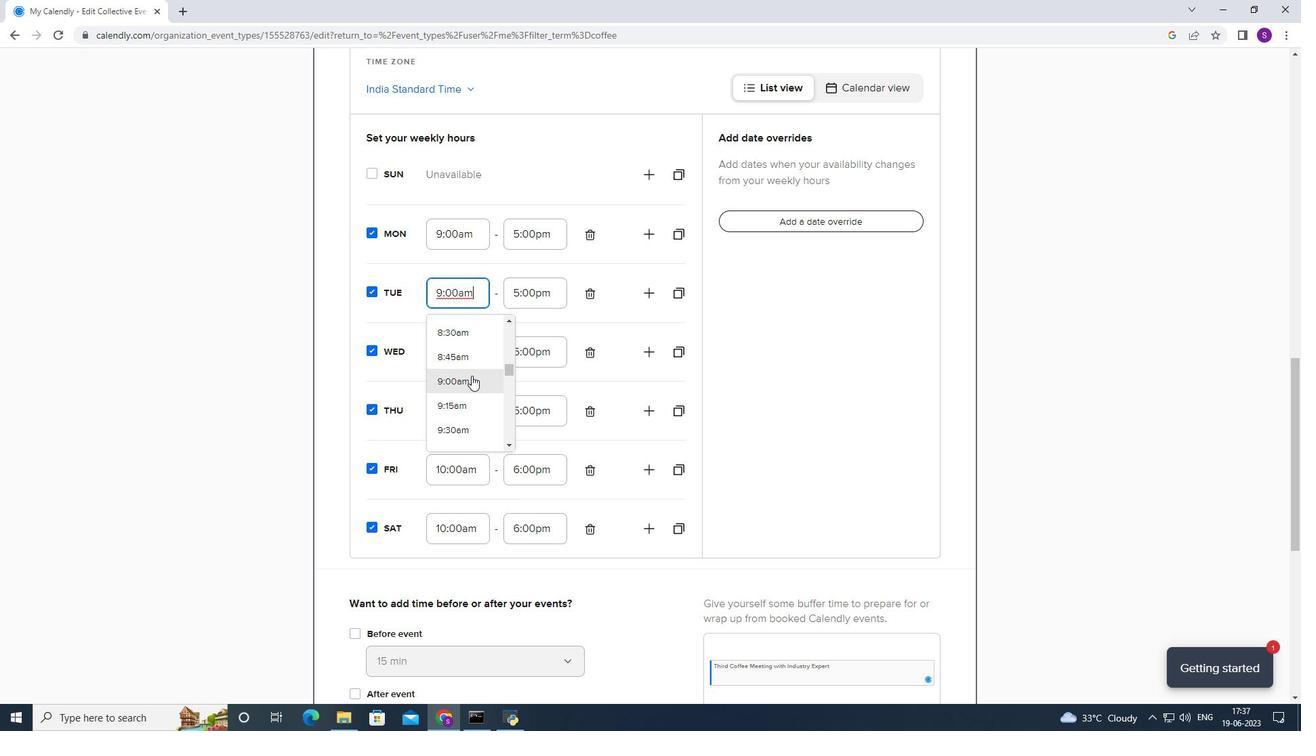 
Action: Mouse scrolled (467, 385) with delta (0, 0)
Screenshot: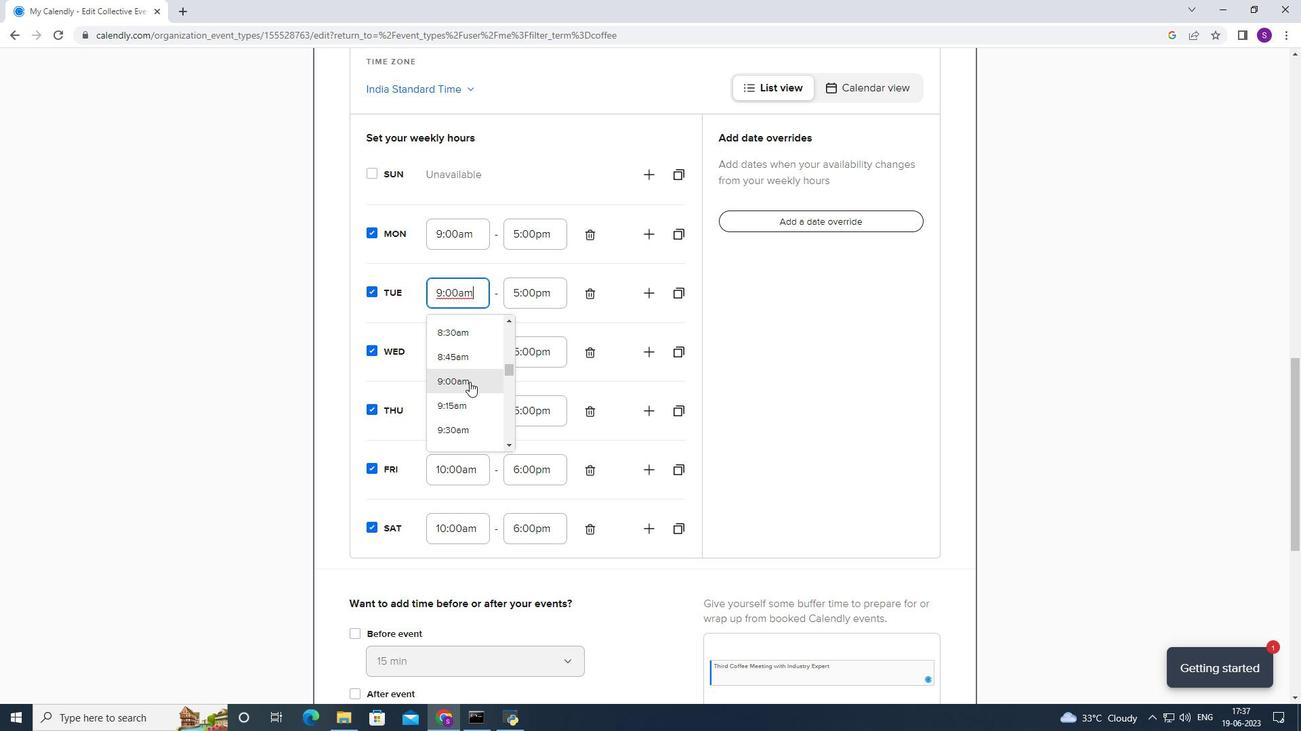 
Action: Mouse moved to (447, 411)
Screenshot: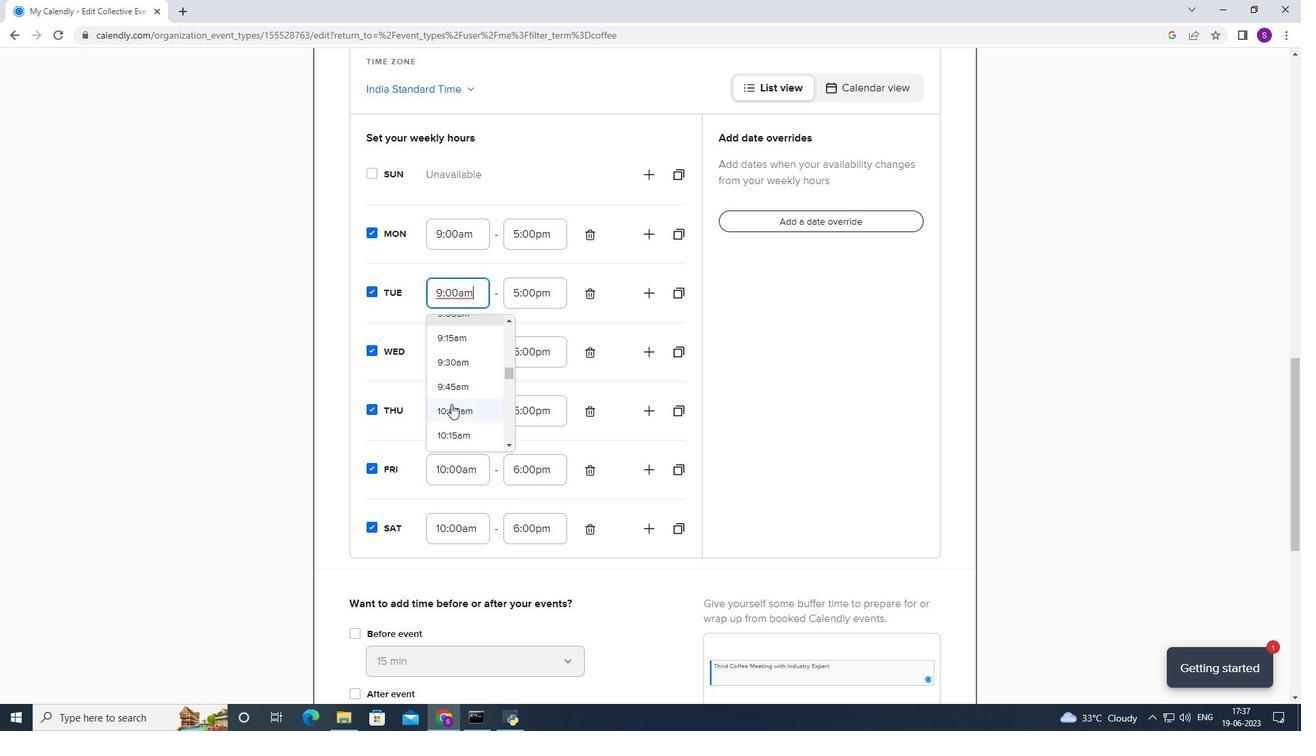 
Action: Mouse pressed left at (447, 411)
Screenshot: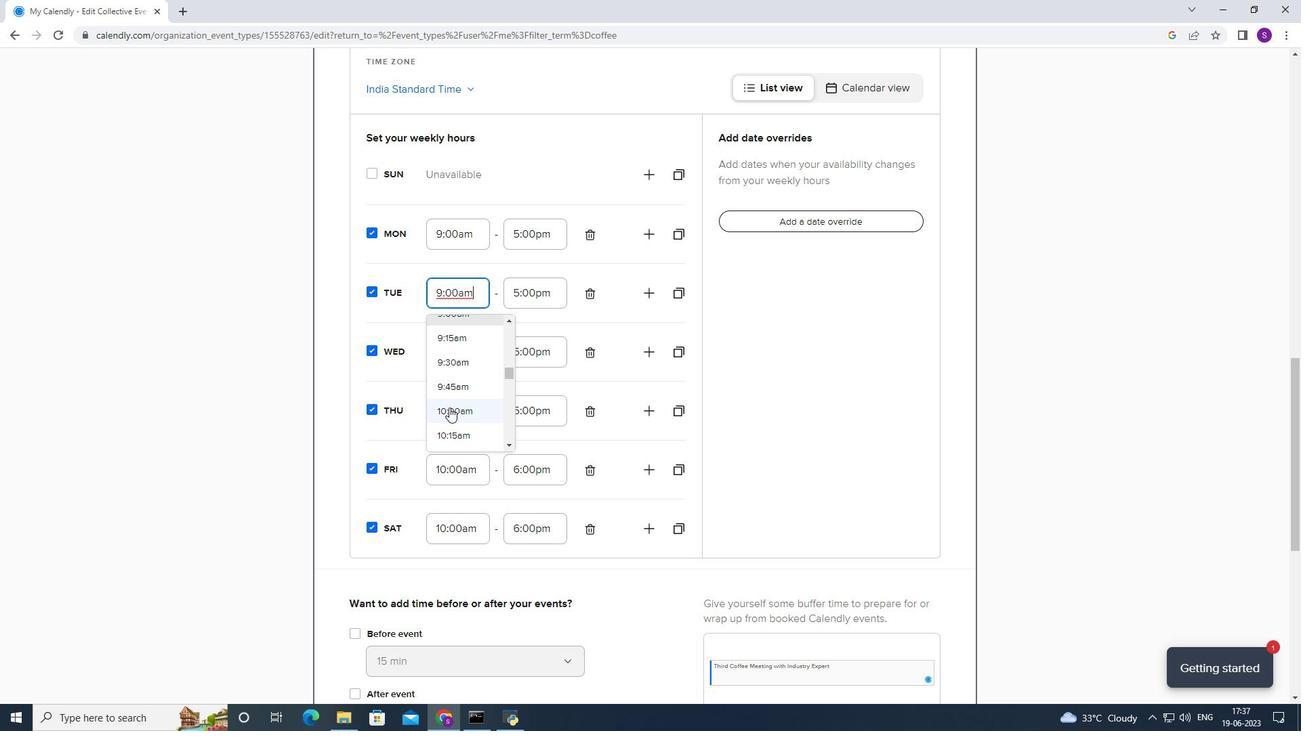 
Action: Mouse moved to (447, 244)
Screenshot: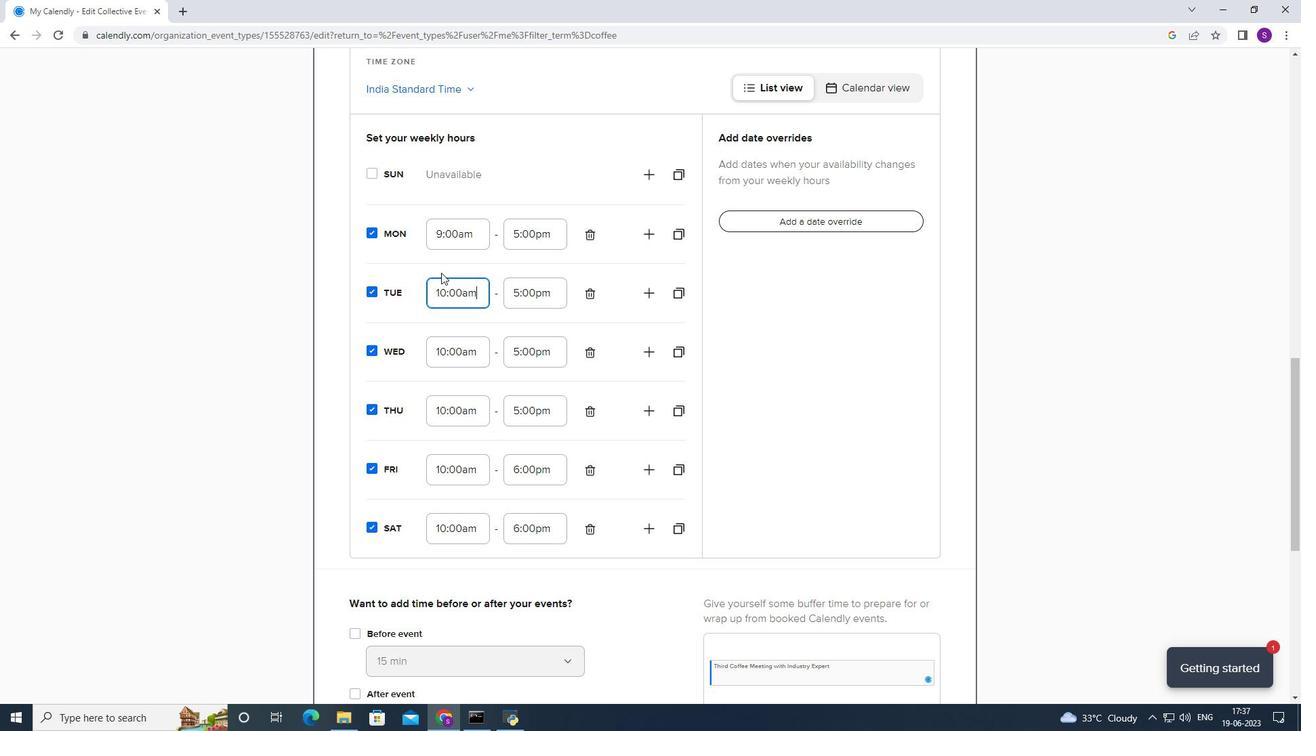 
Action: Mouse pressed left at (447, 244)
Screenshot: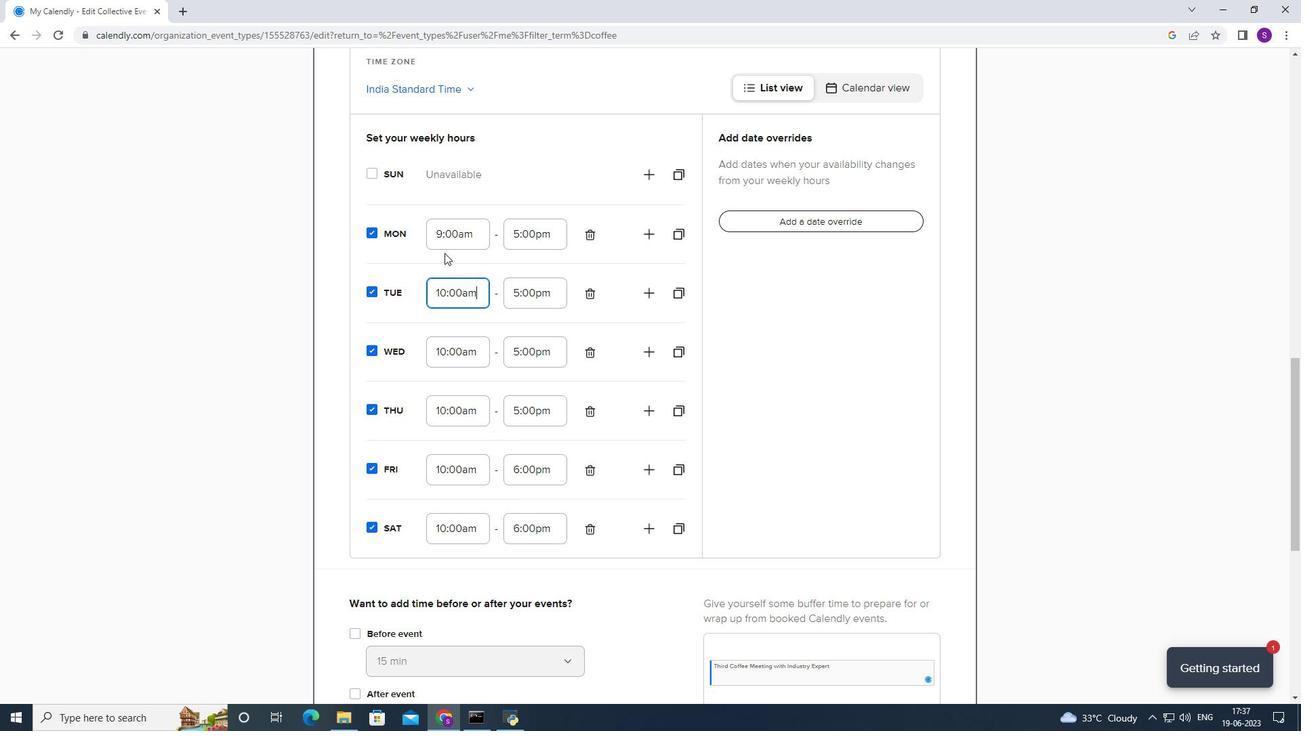 
Action: Mouse moved to (456, 332)
Screenshot: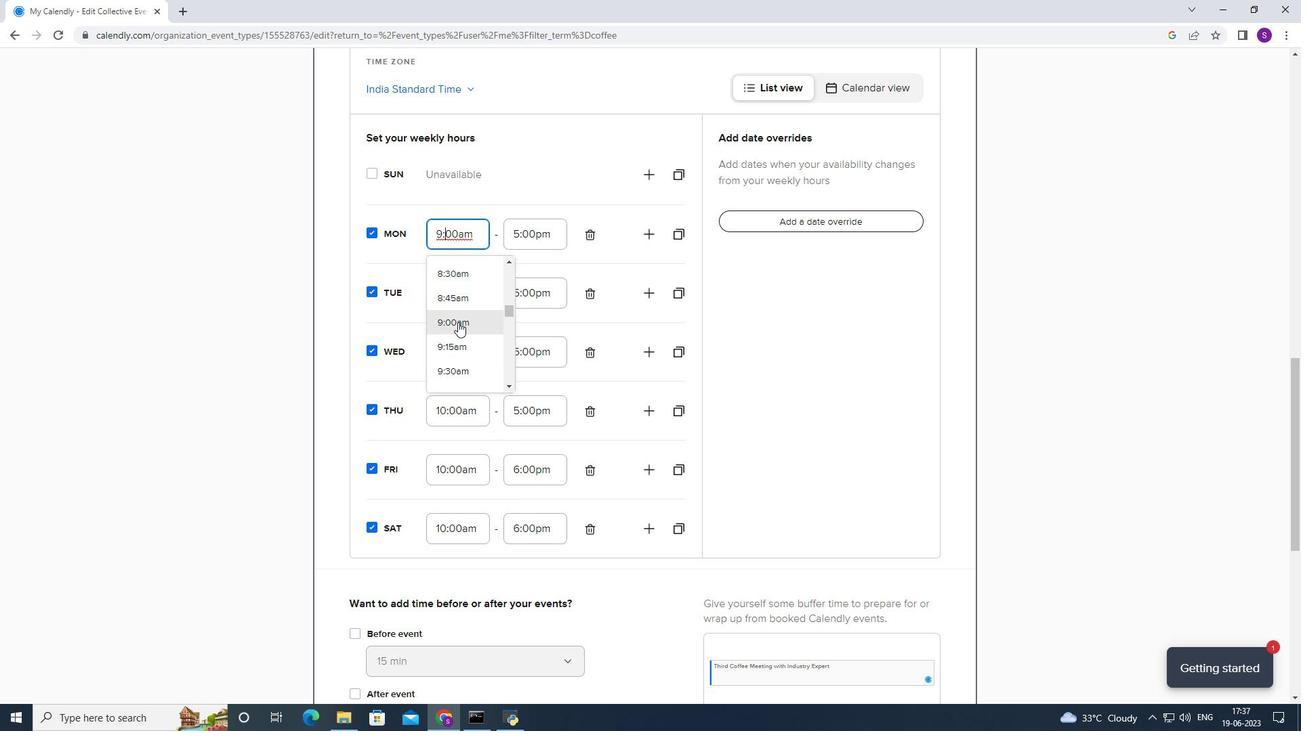 
Action: Mouse scrolled (456, 332) with delta (0, 0)
Screenshot: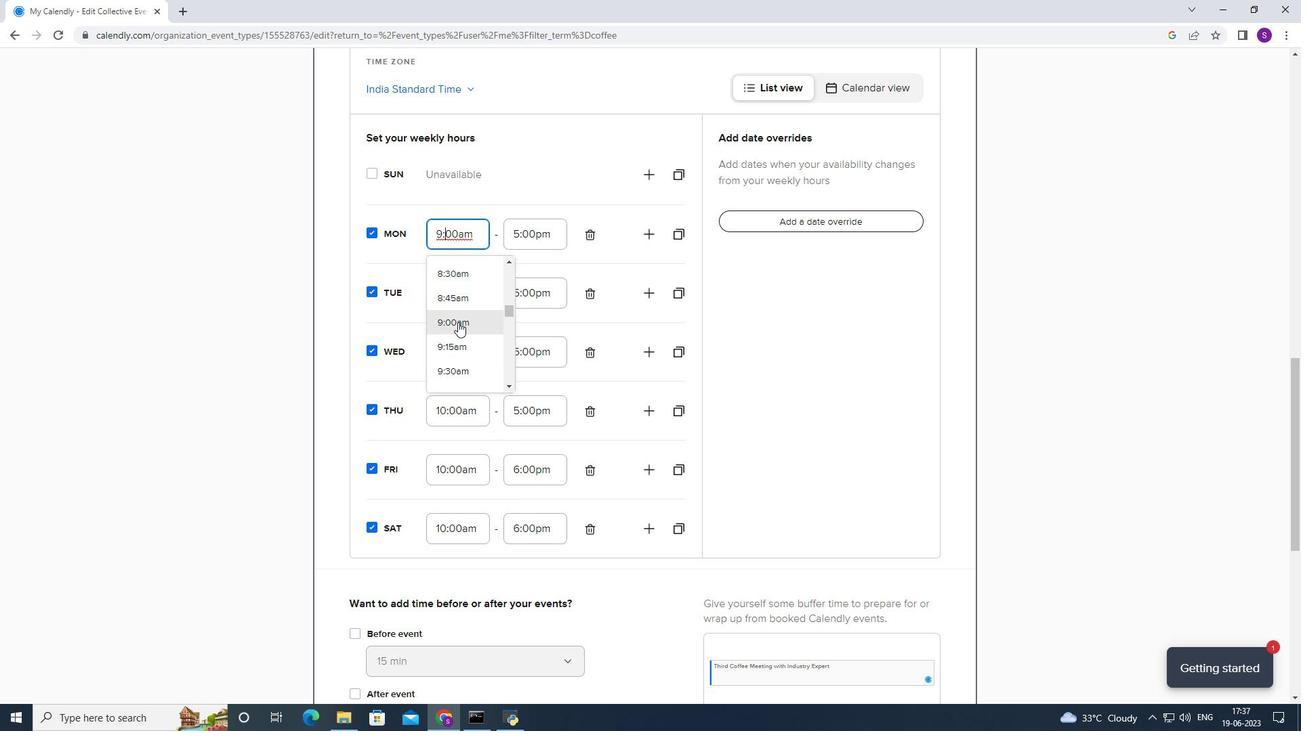 
Action: Mouse moved to (455, 334)
Screenshot: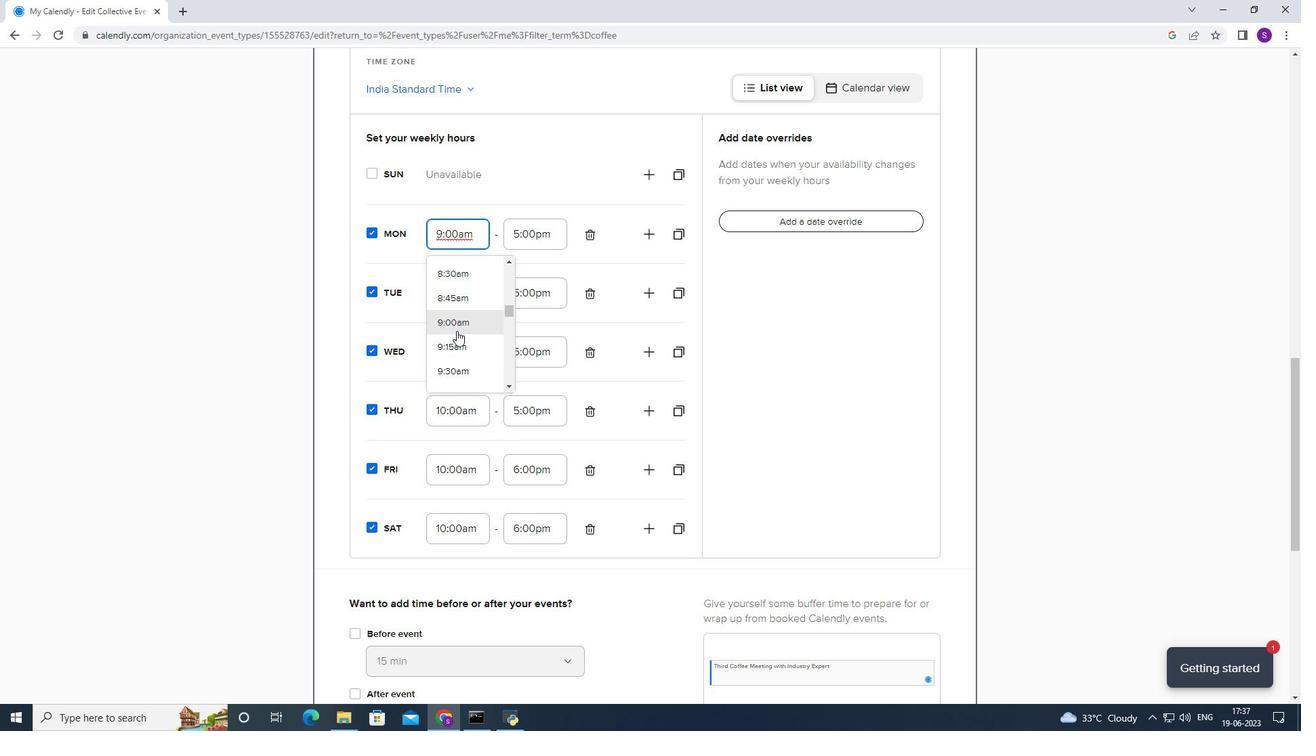 
Action: Mouse scrolled (455, 333) with delta (0, 0)
Screenshot: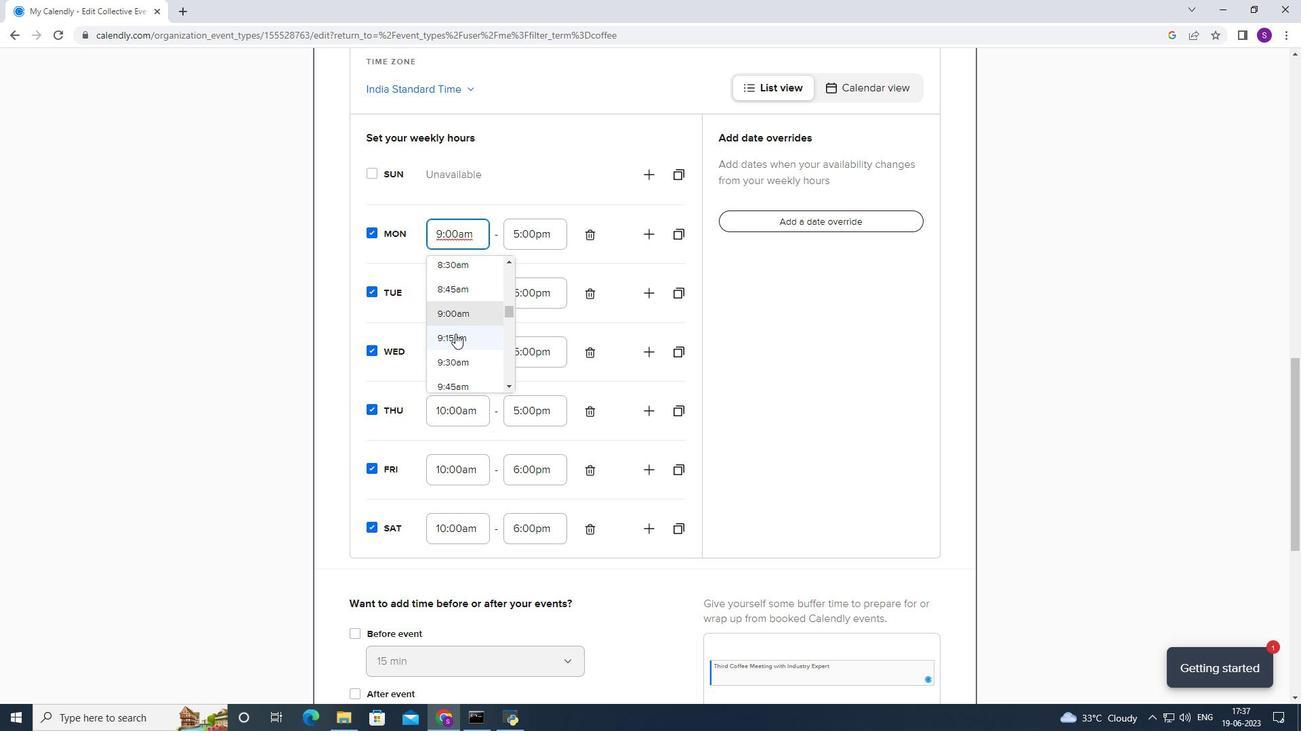 
Action: Mouse moved to (466, 288)
Screenshot: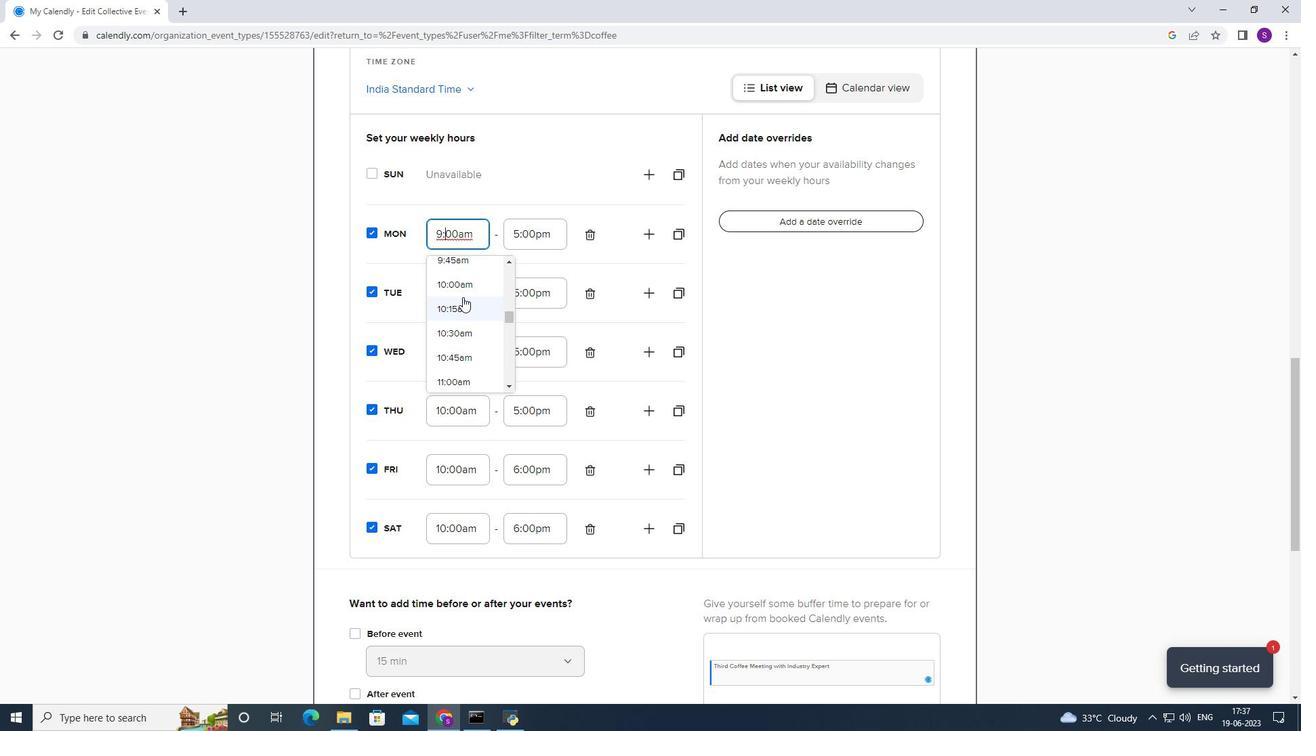 
Action: Mouse pressed left at (466, 288)
Screenshot: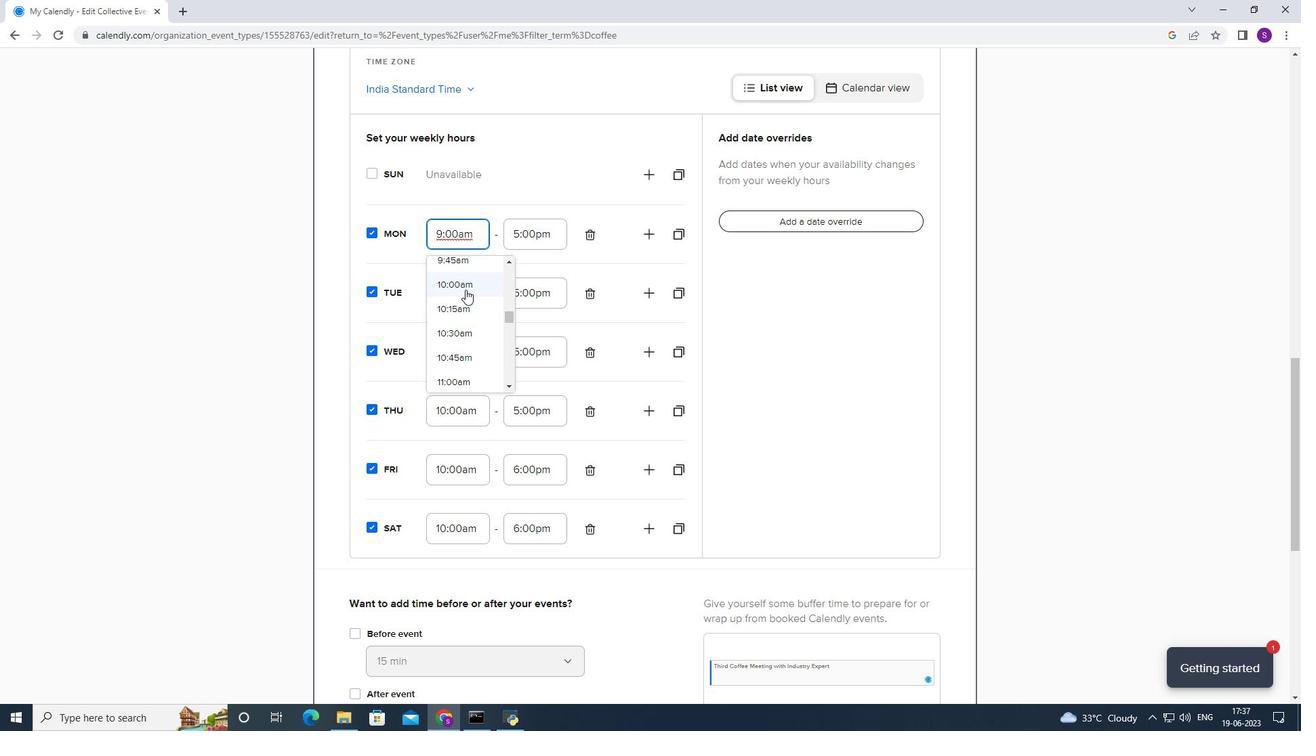 
Action: Mouse moved to (533, 247)
Screenshot: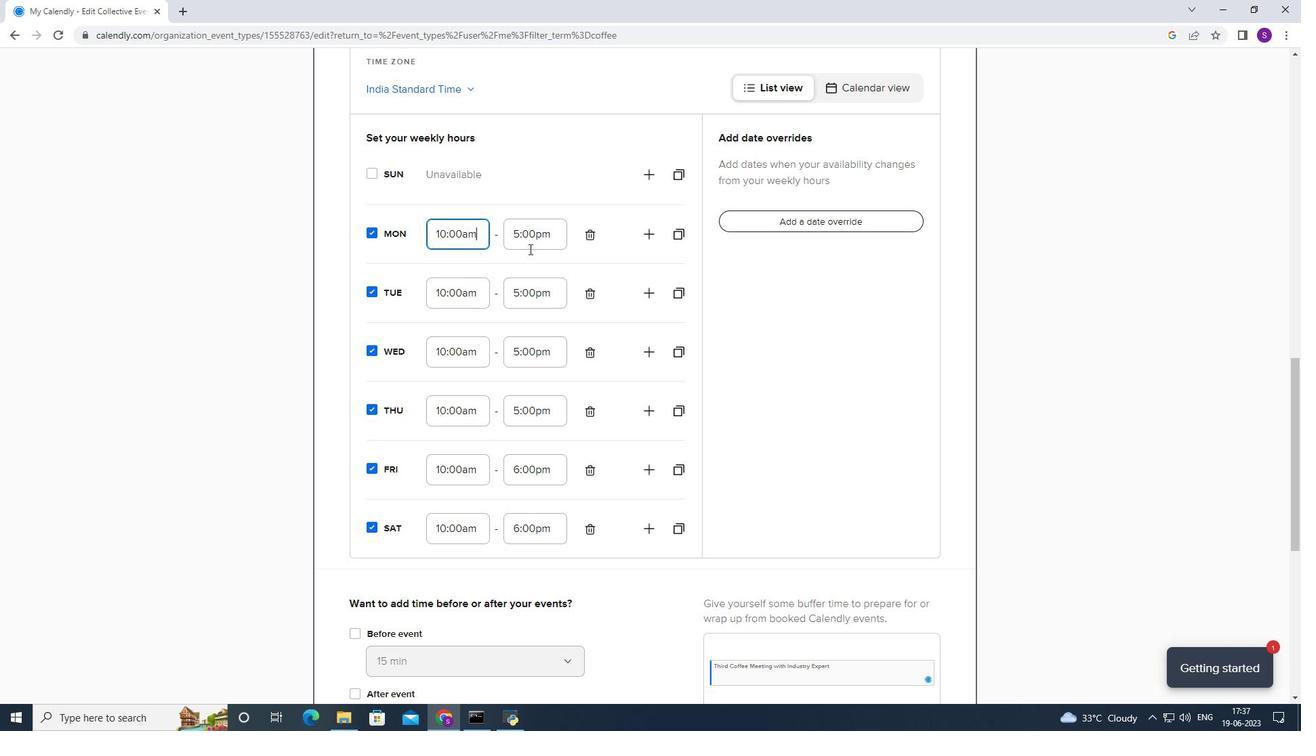 
Action: Mouse pressed left at (533, 247)
Screenshot: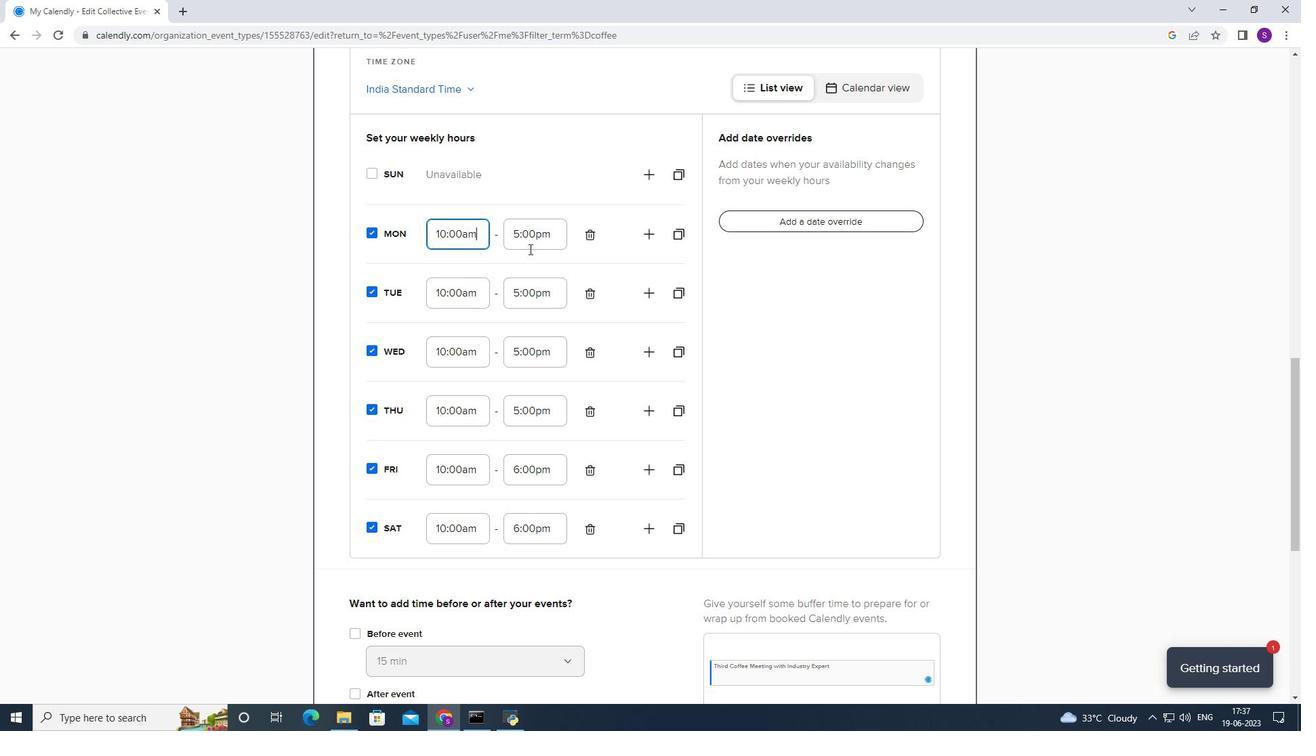 
Action: Mouse moved to (519, 333)
Screenshot: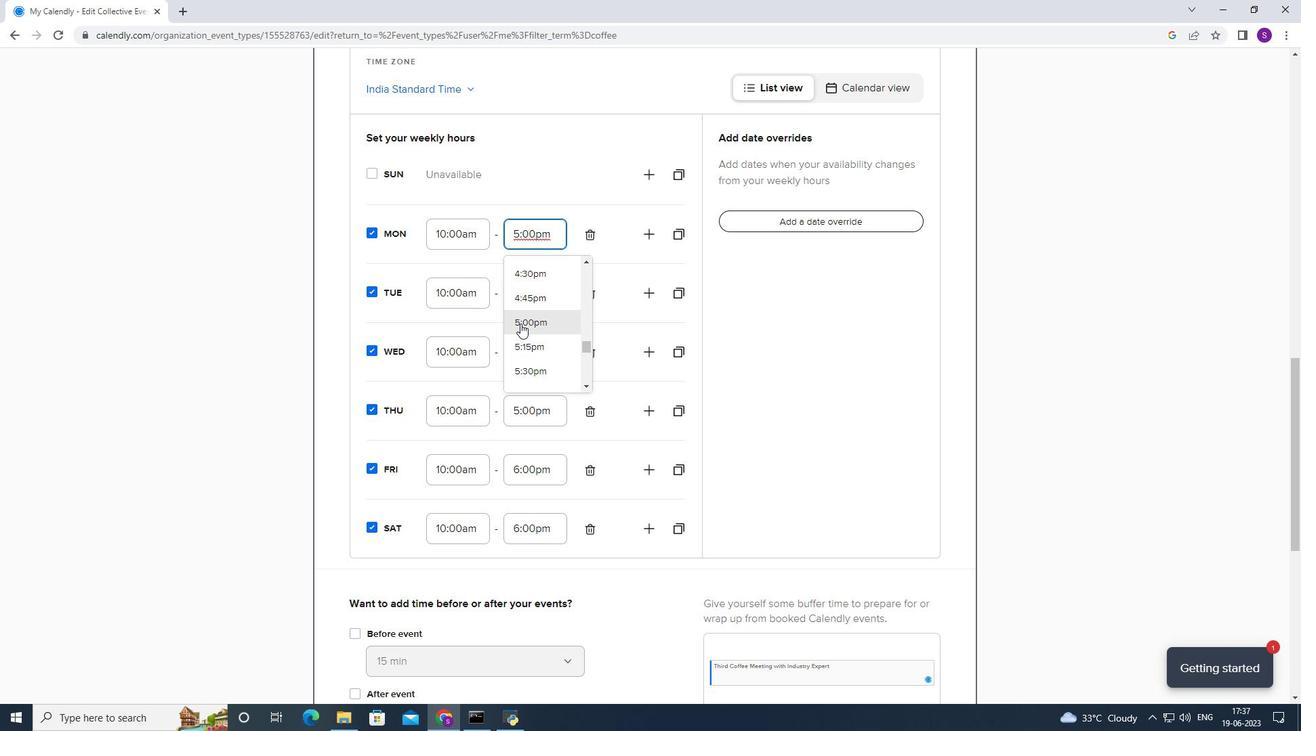 
Action: Mouse scrolled (519, 332) with delta (0, 0)
Screenshot: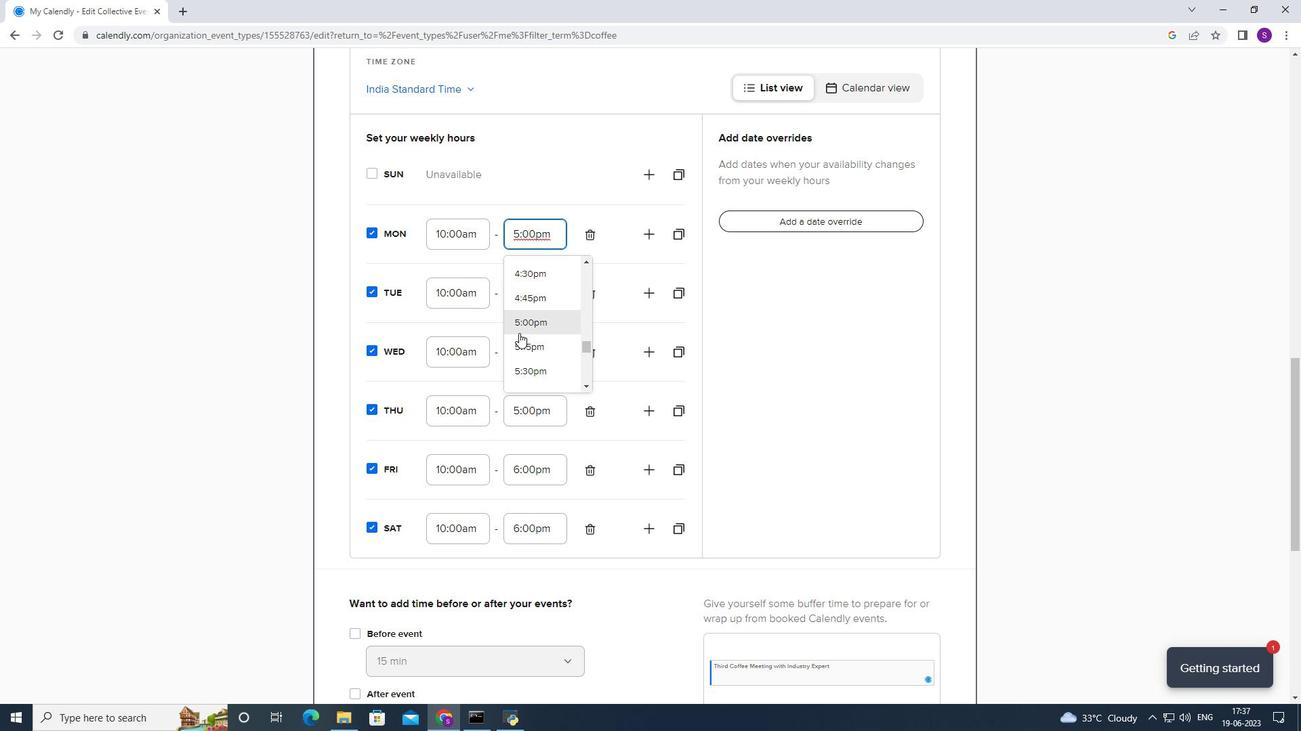 
Action: Mouse moved to (518, 359)
Screenshot: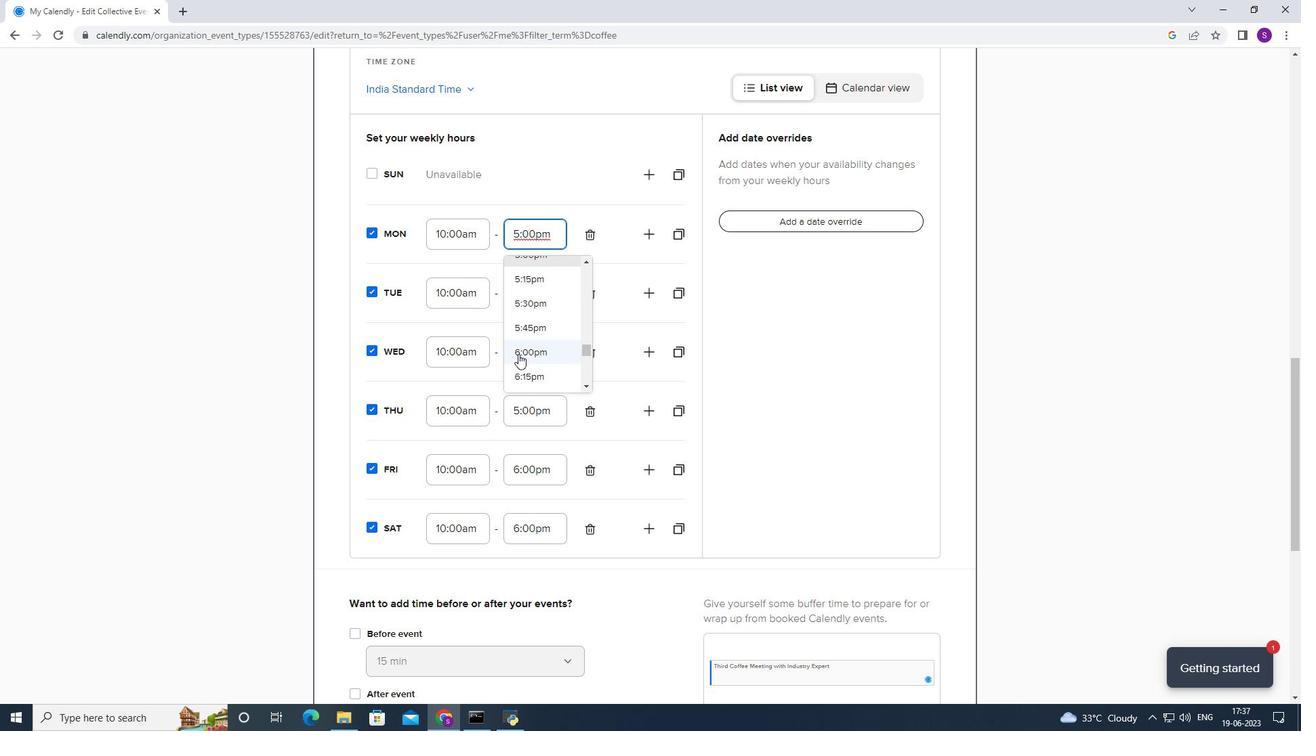 
Action: Mouse pressed left at (518, 359)
Screenshot: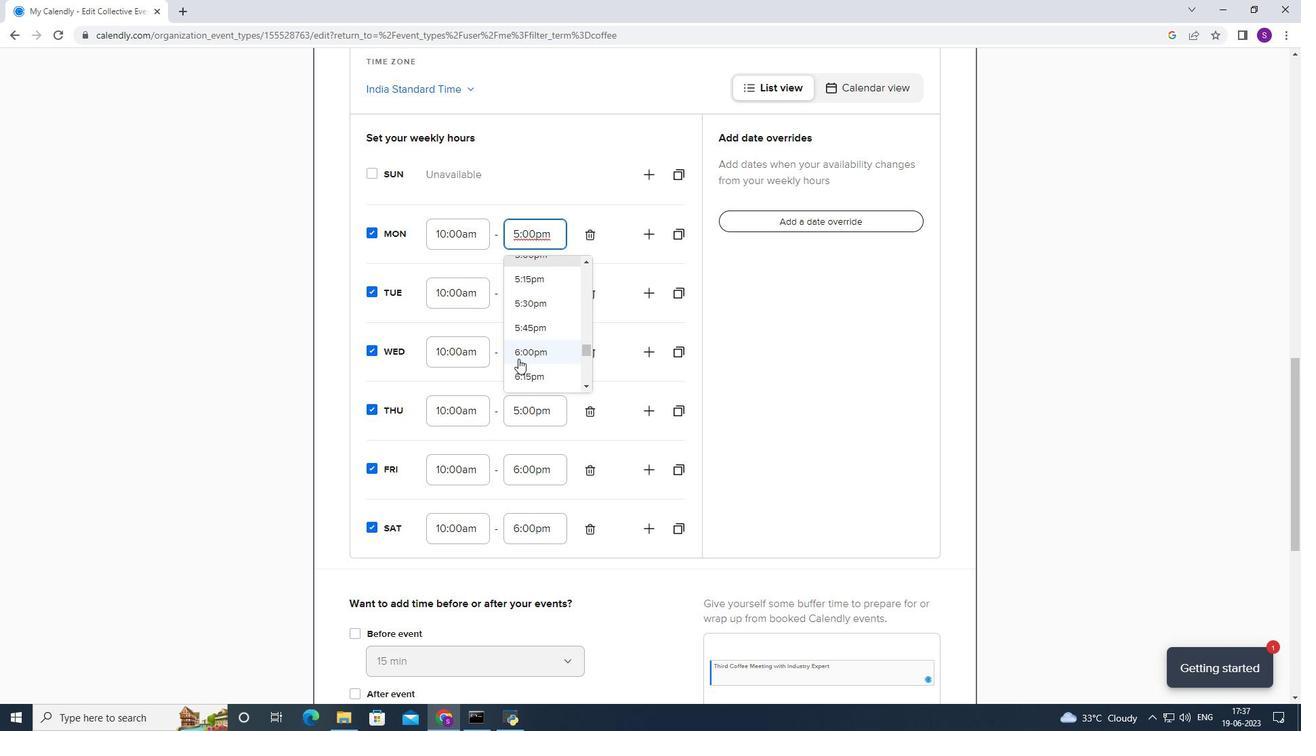 
Action: Mouse moved to (525, 281)
Screenshot: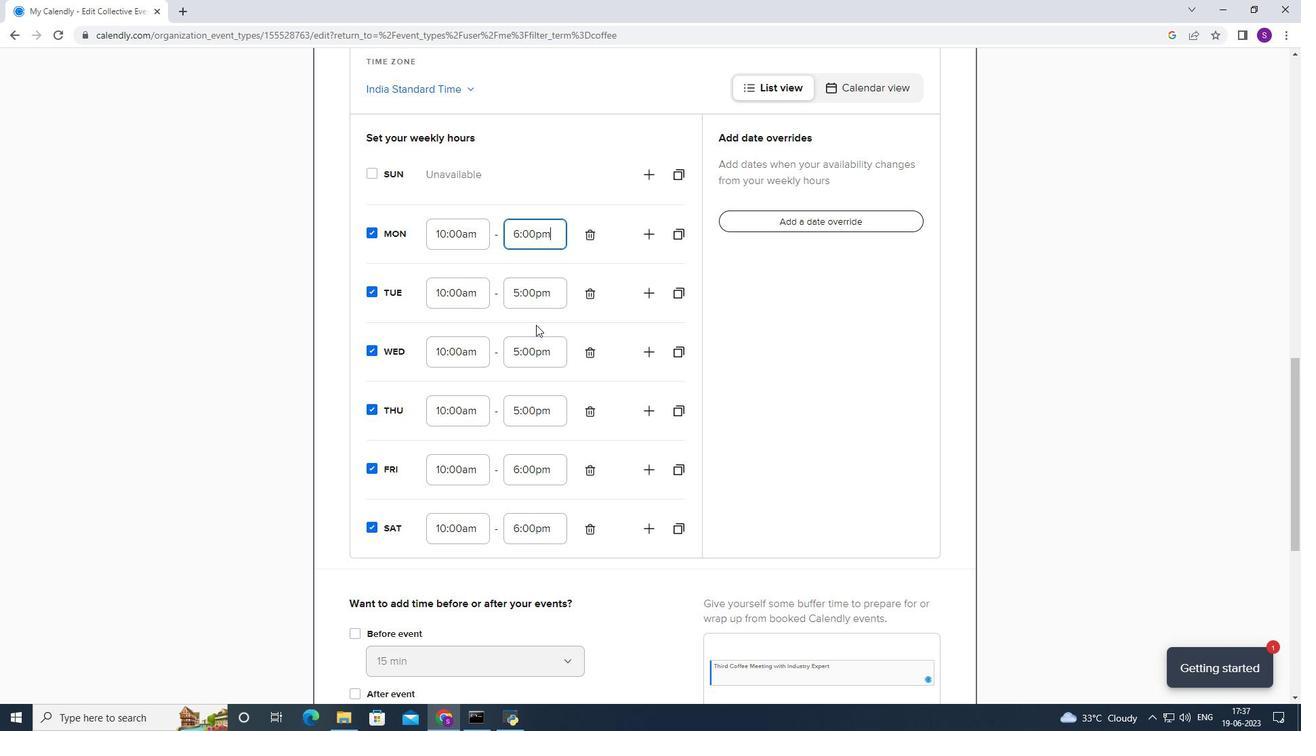 
Action: Mouse pressed left at (525, 281)
Screenshot: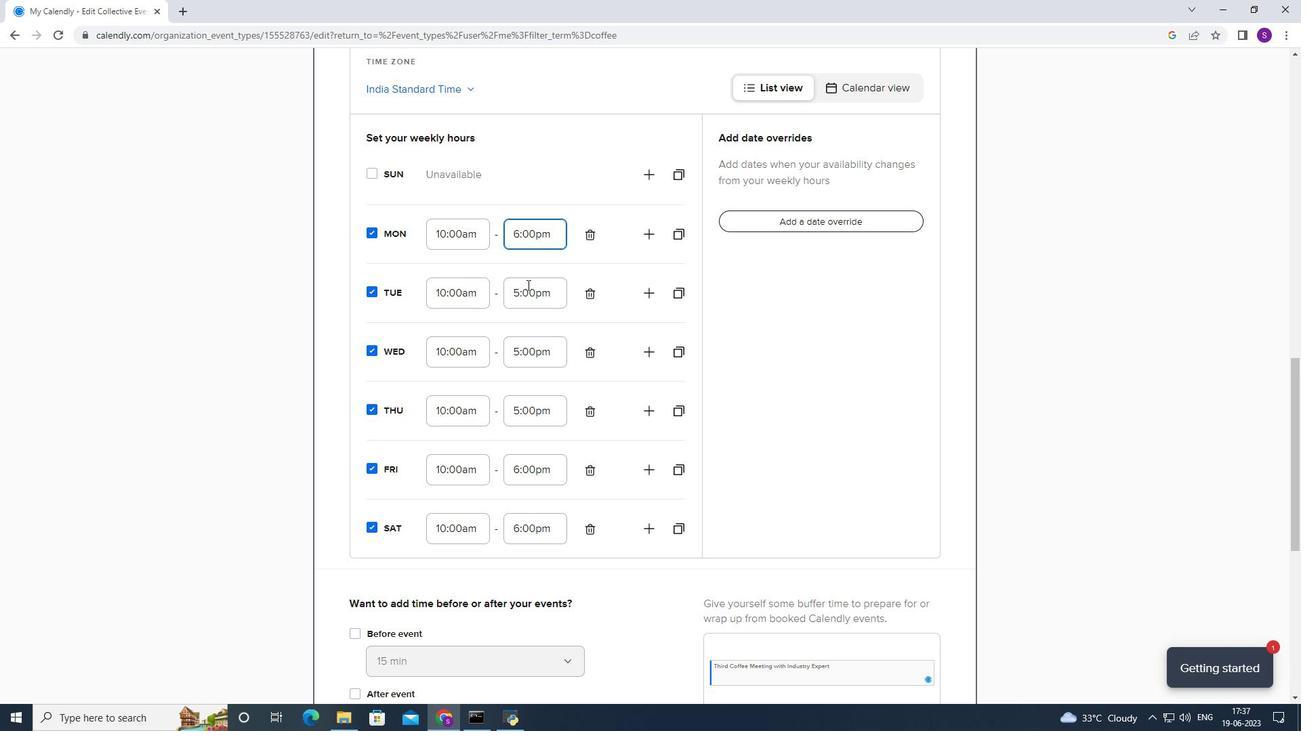
Action: Mouse moved to (530, 373)
Screenshot: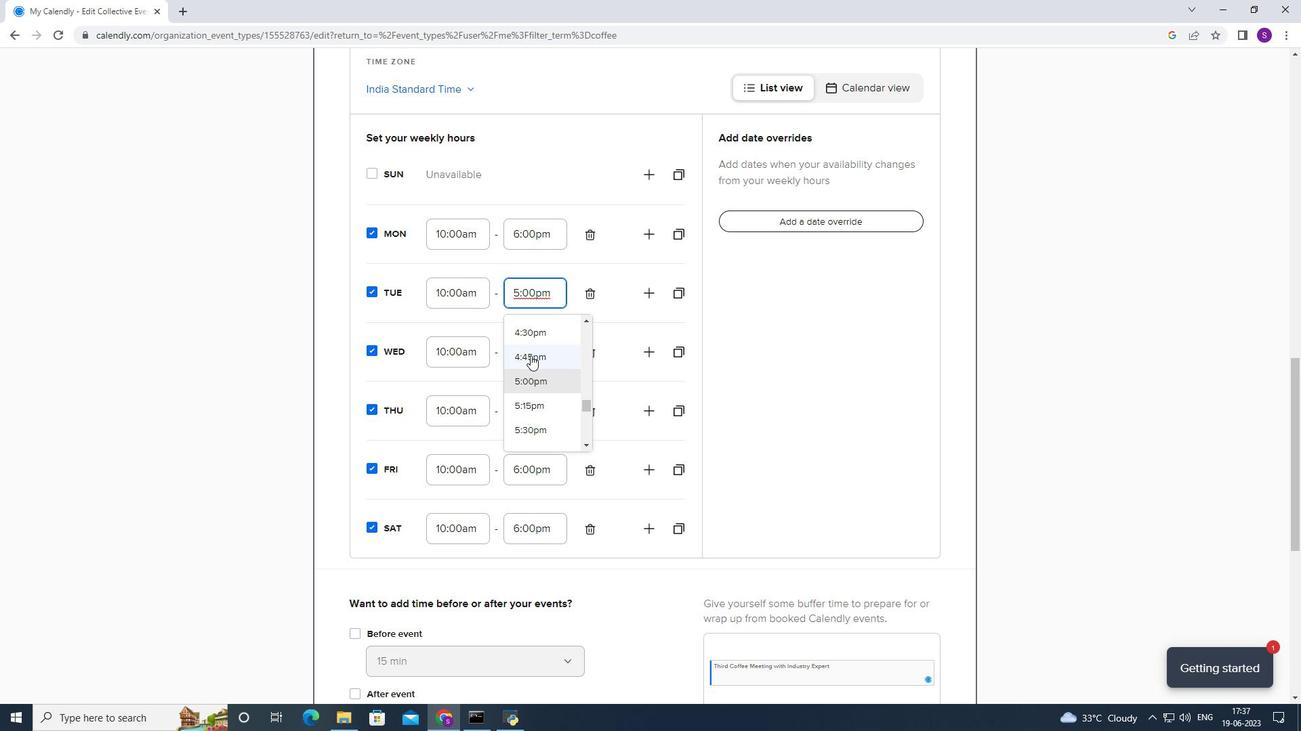 
Action: Mouse scrolled (530, 372) with delta (0, 0)
Screenshot: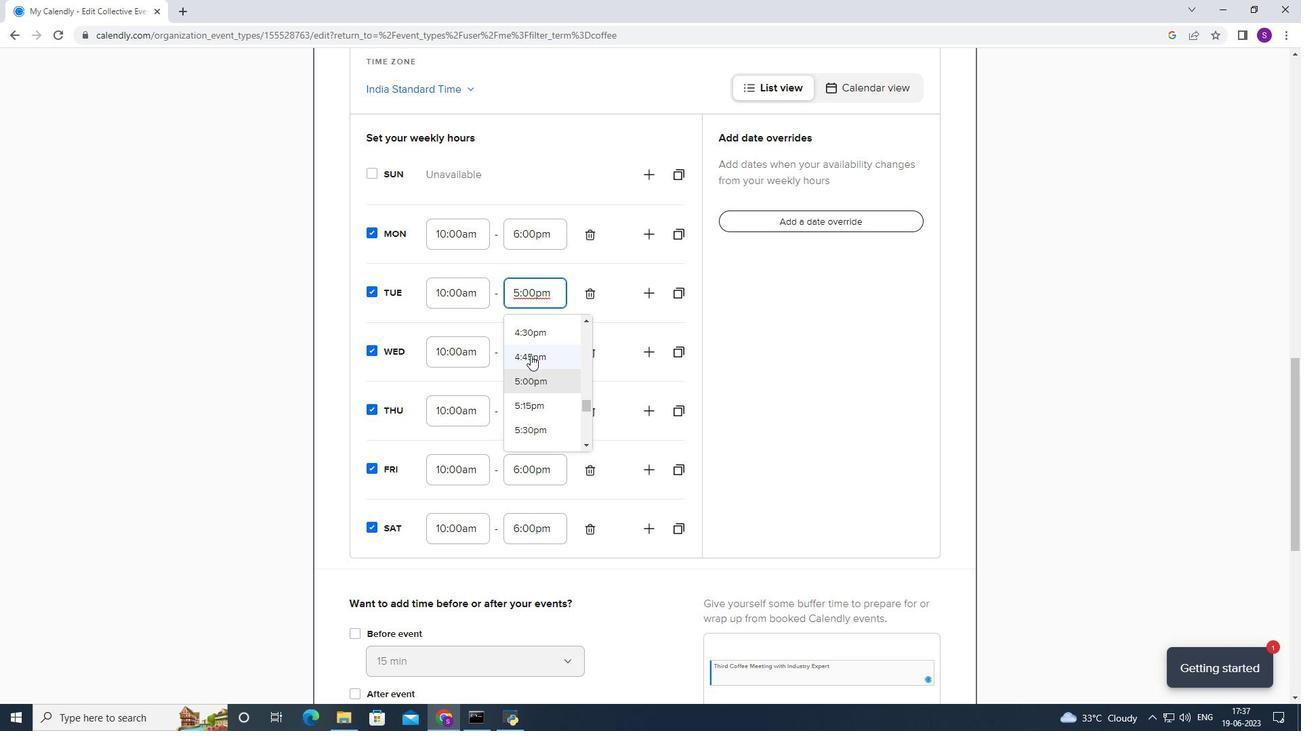 
Action: Mouse moved to (529, 399)
Screenshot: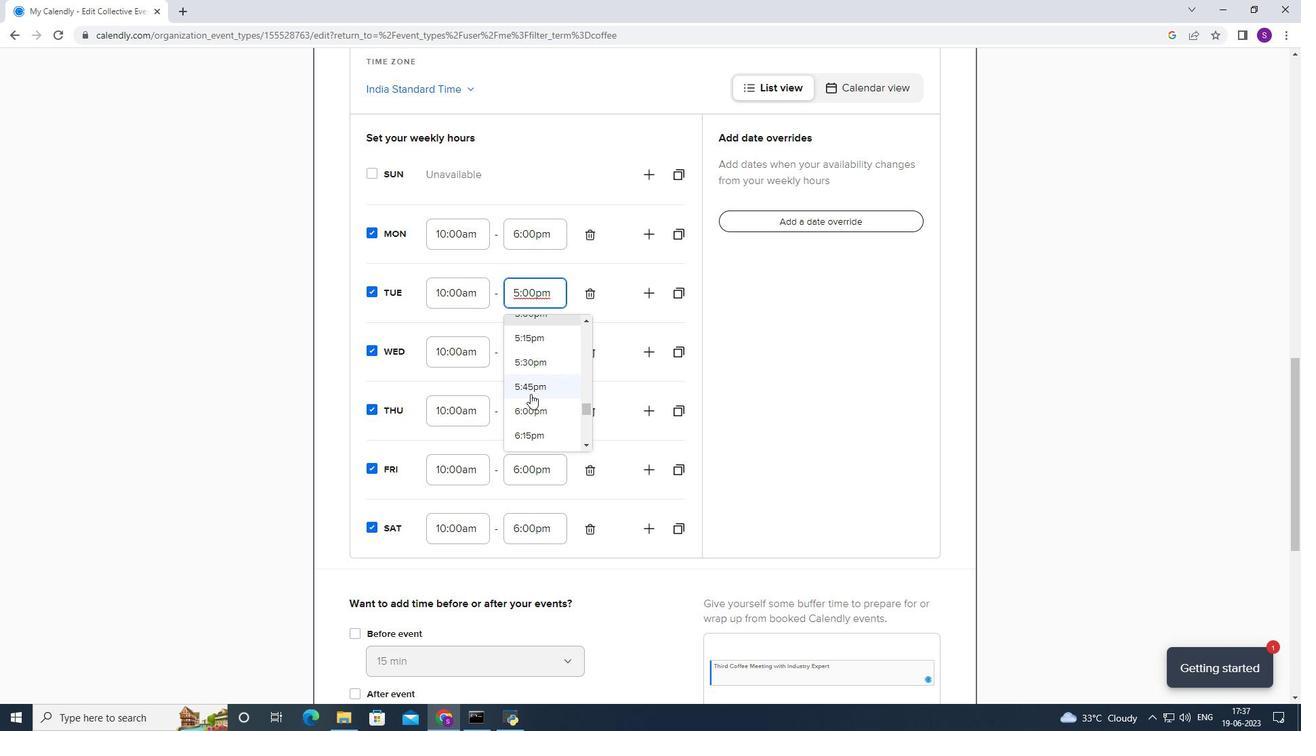 
Action: Mouse pressed left at (529, 399)
Screenshot: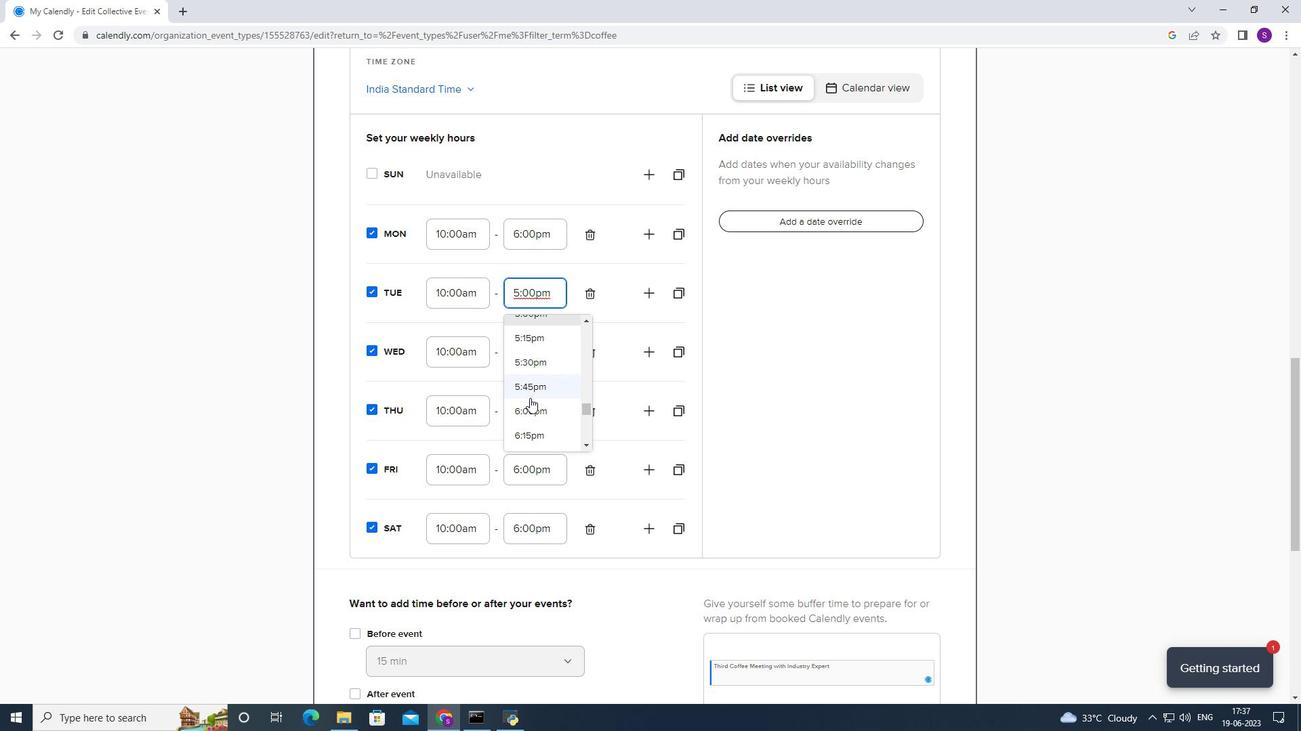 
Action: Mouse moved to (531, 392)
Screenshot: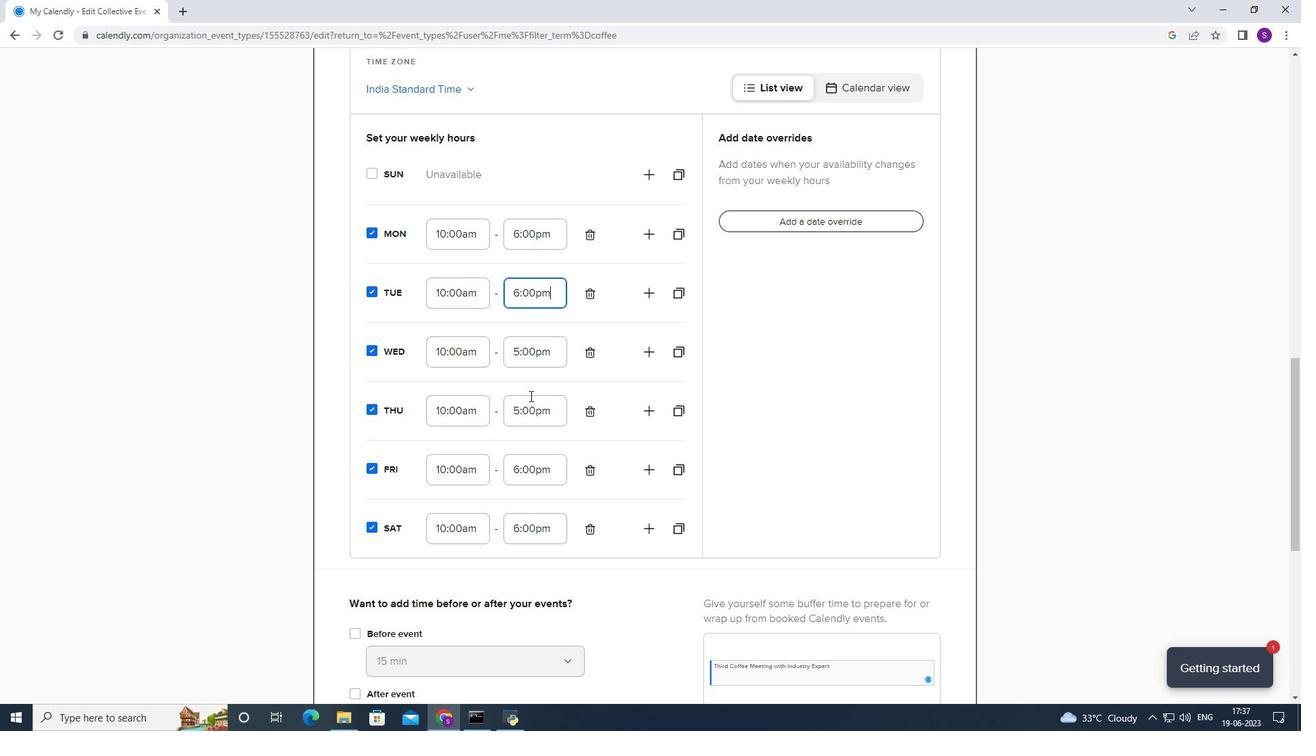 
Action: Mouse pressed left at (531, 392)
Screenshot: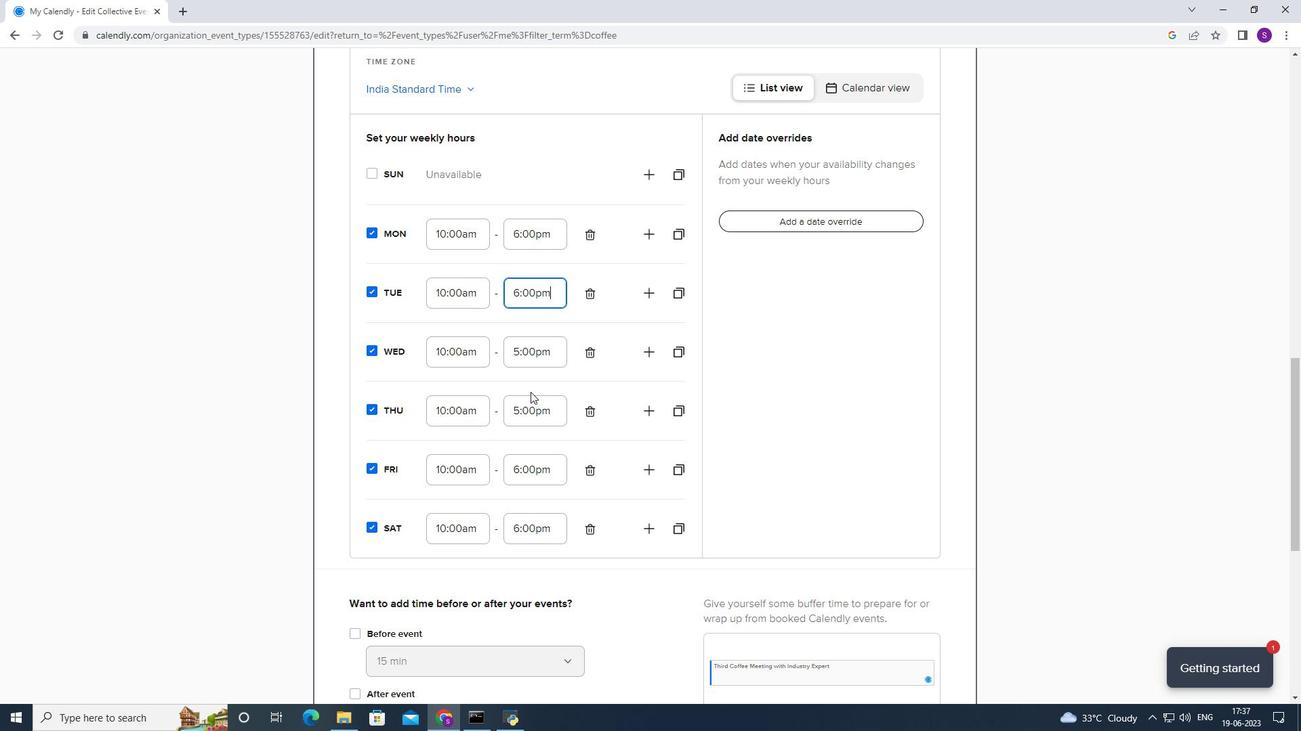 
Action: Mouse moved to (543, 357)
Screenshot: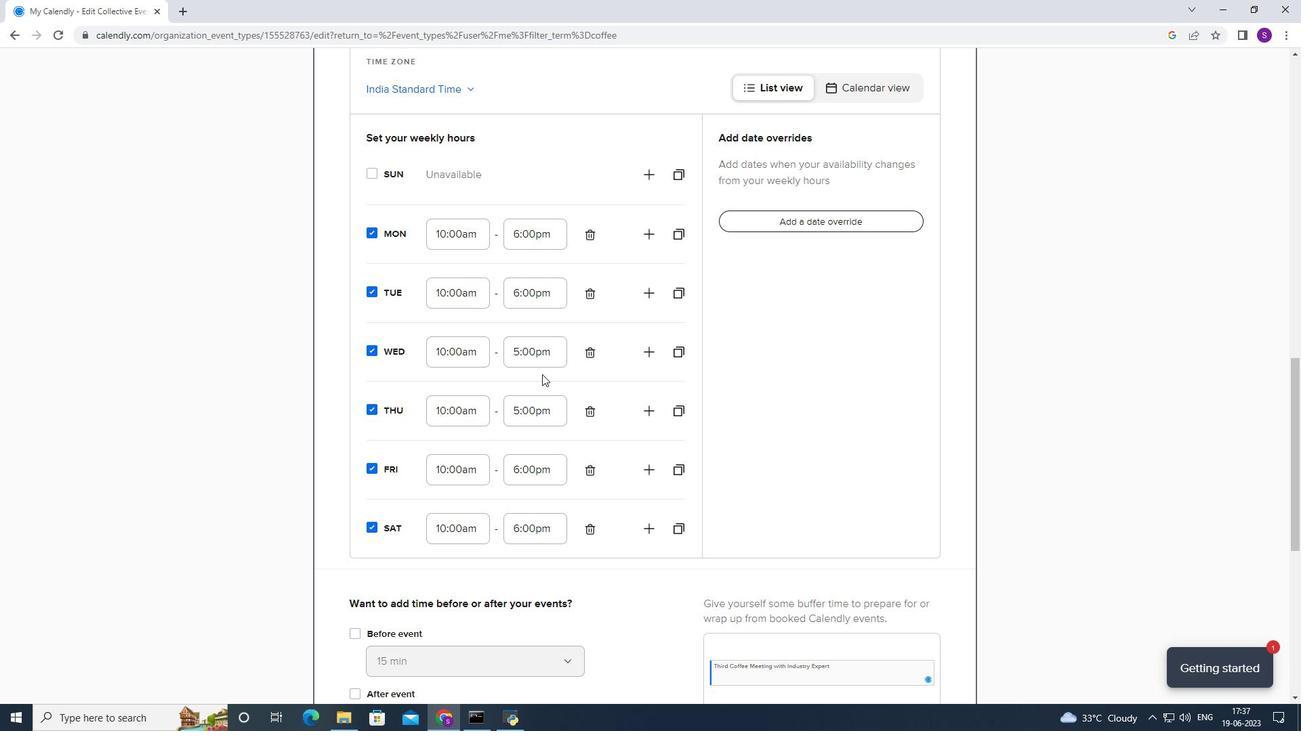 
Action: Mouse pressed left at (543, 357)
Screenshot: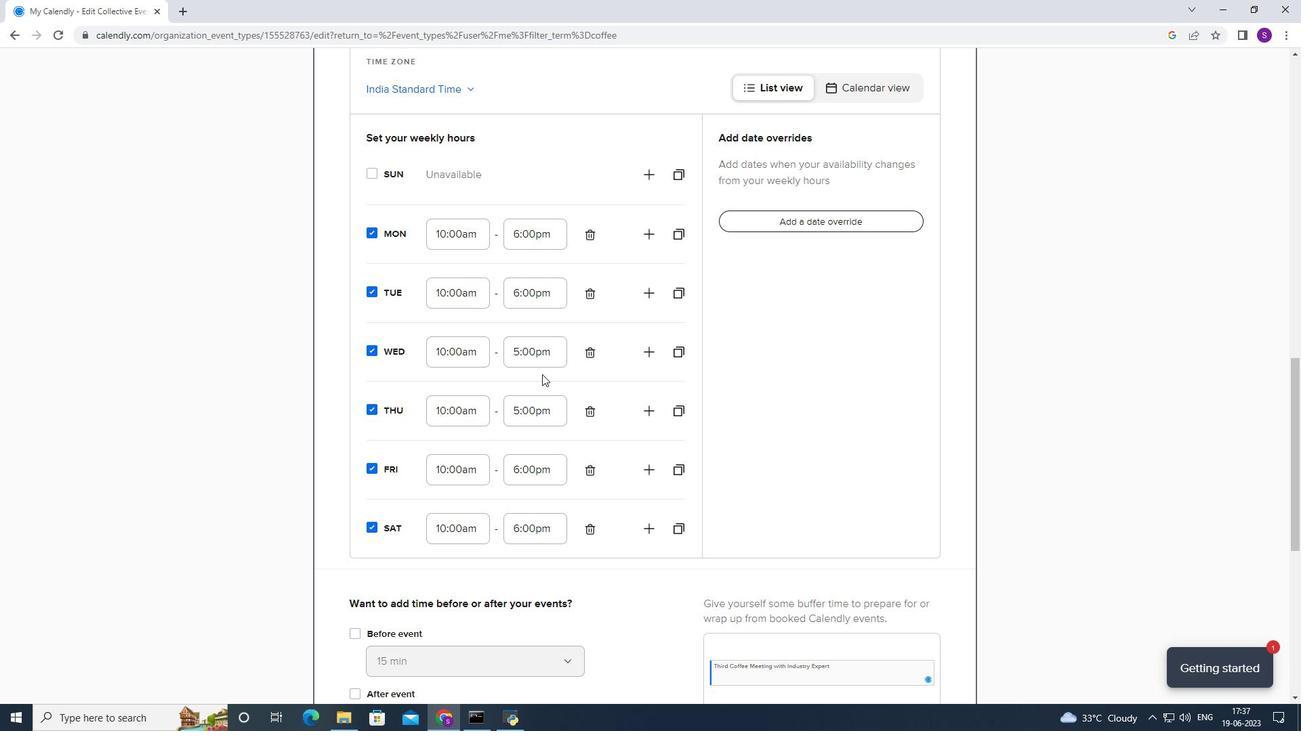 
Action: Mouse moved to (532, 398)
Screenshot: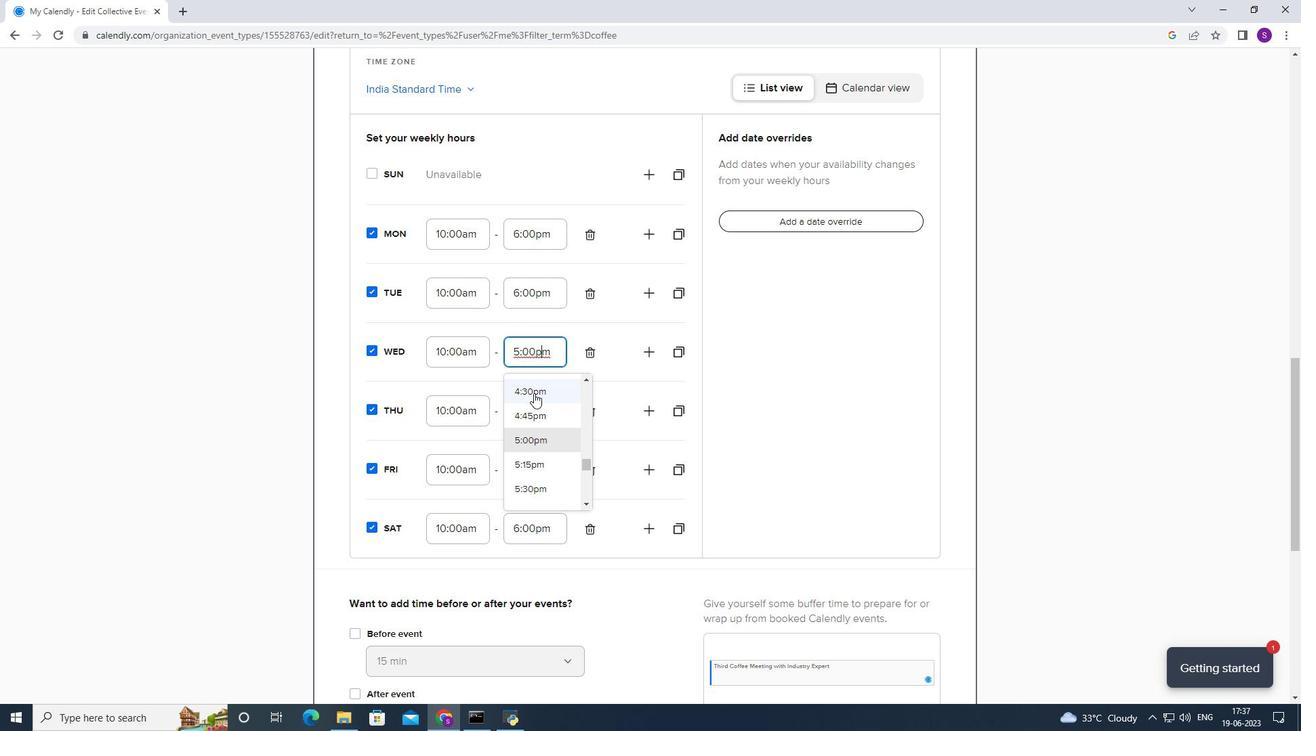 
Action: Mouse scrolled (532, 397) with delta (0, 0)
Screenshot: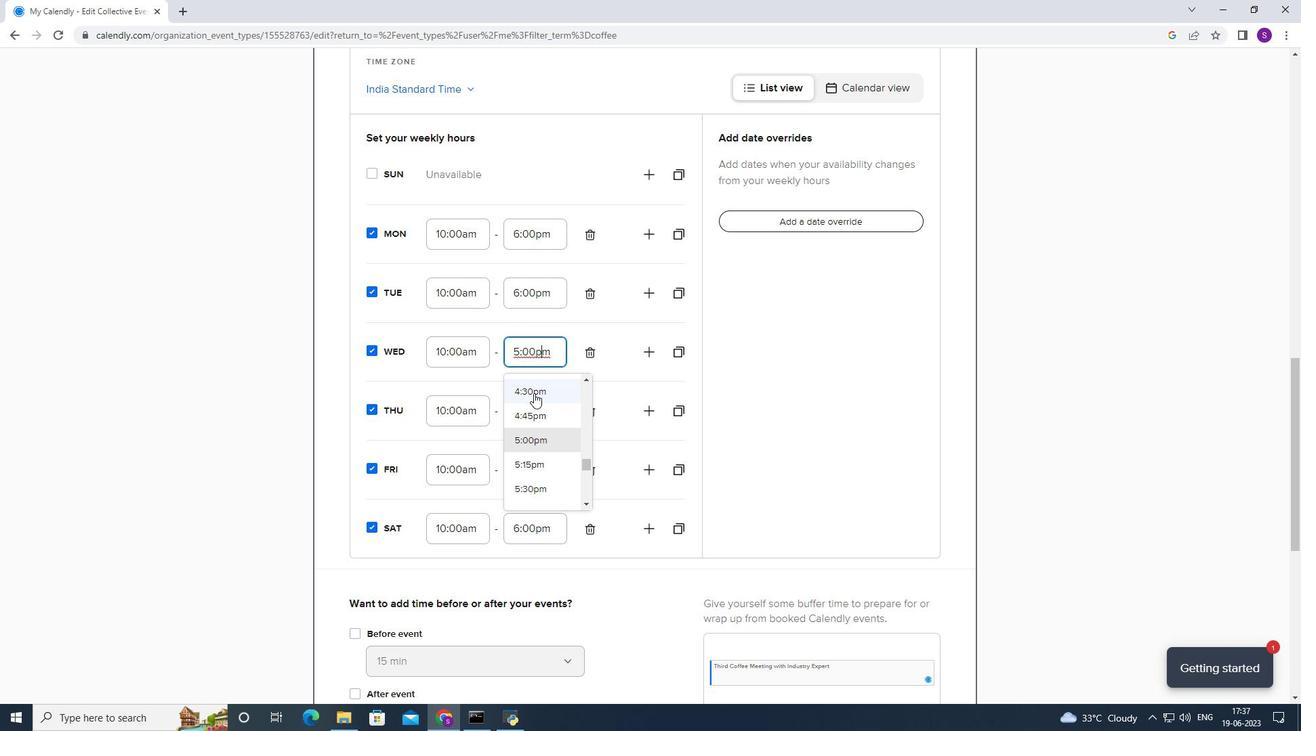 
Action: Mouse moved to (531, 399)
Screenshot: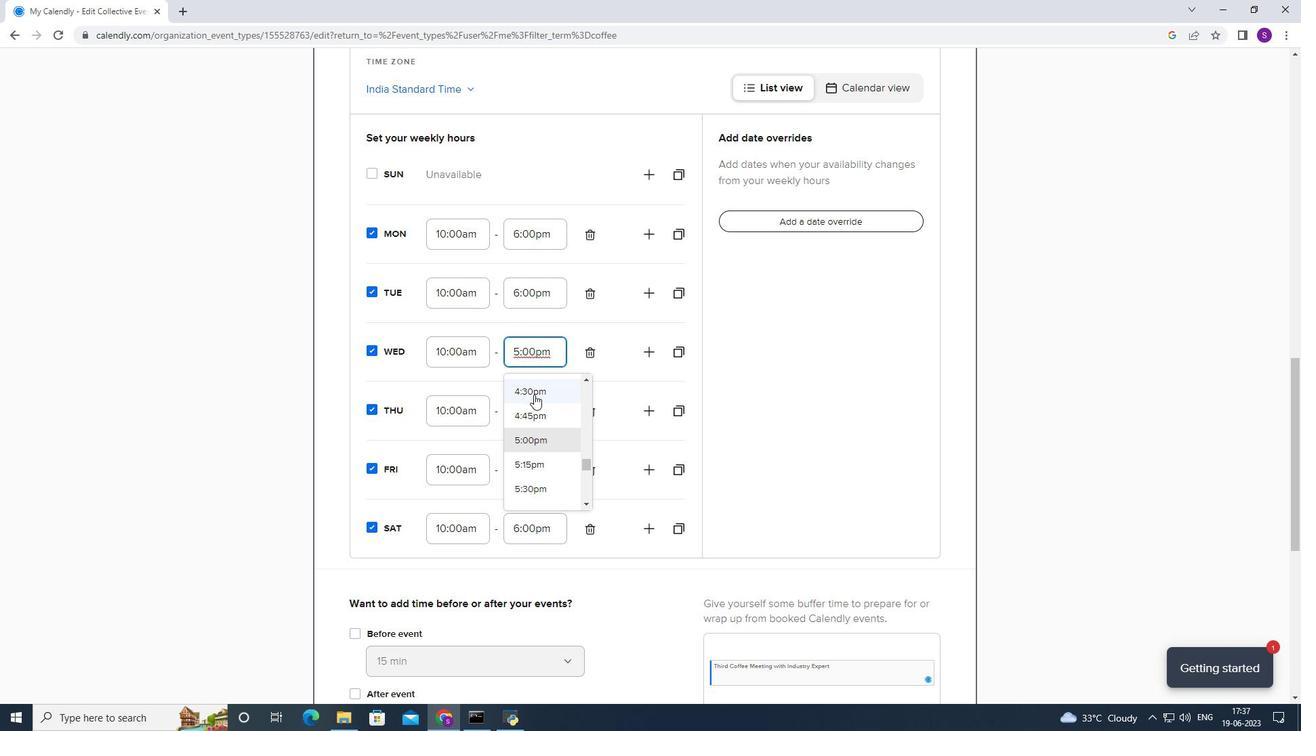 
Action: Mouse scrolled (531, 399) with delta (0, 0)
Screenshot: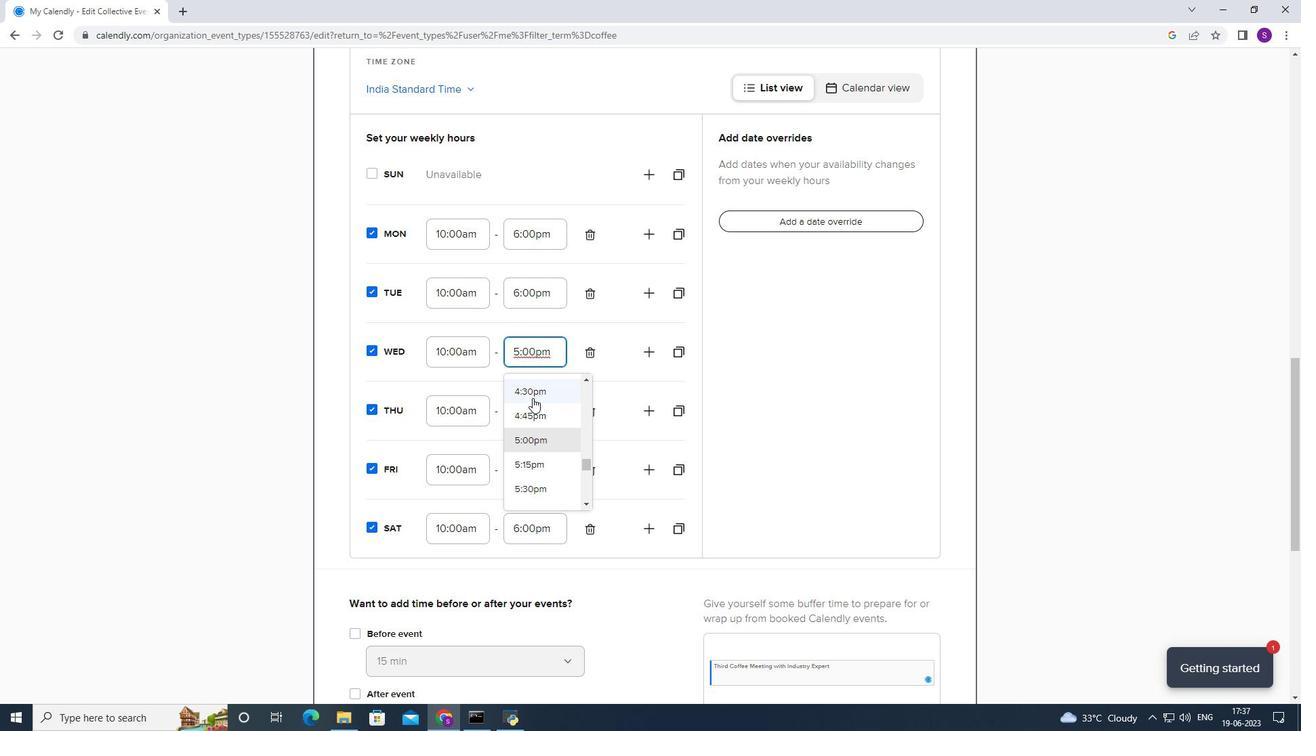 
Action: Mouse moved to (531, 402)
Screenshot: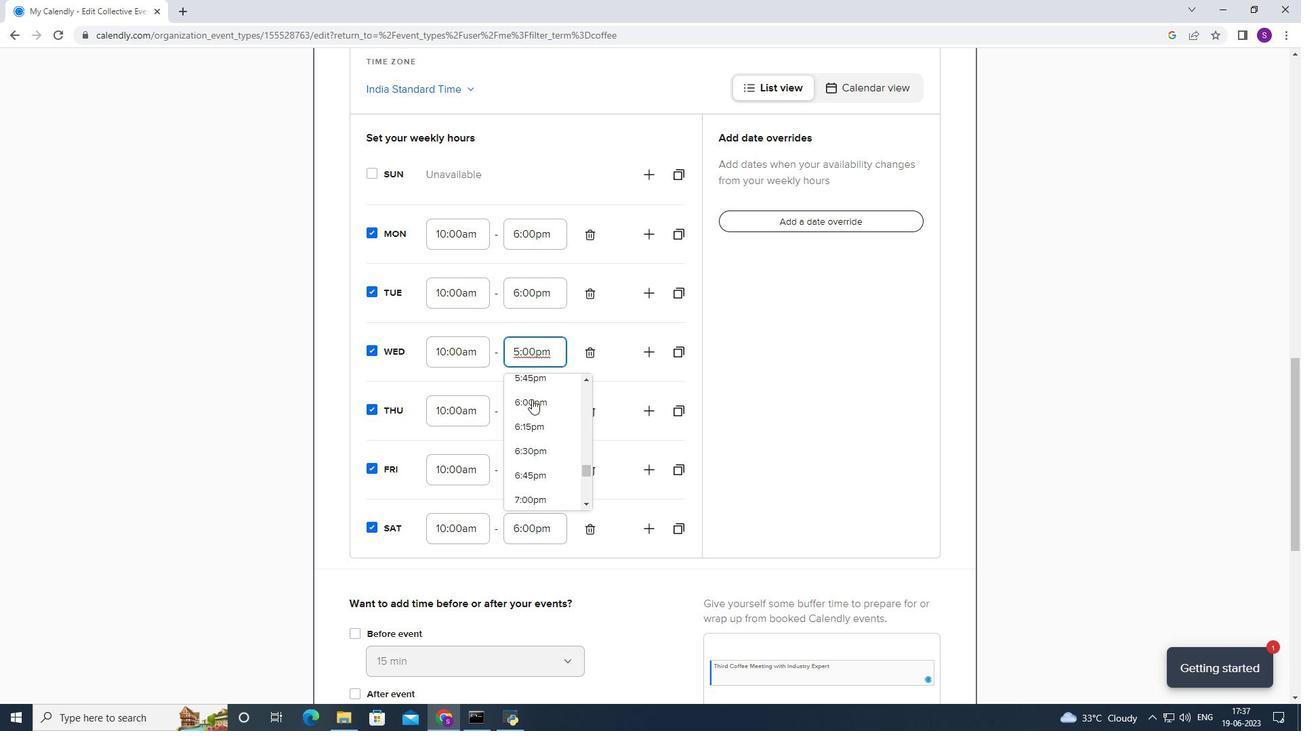 
Action: Mouse pressed left at (531, 402)
Screenshot: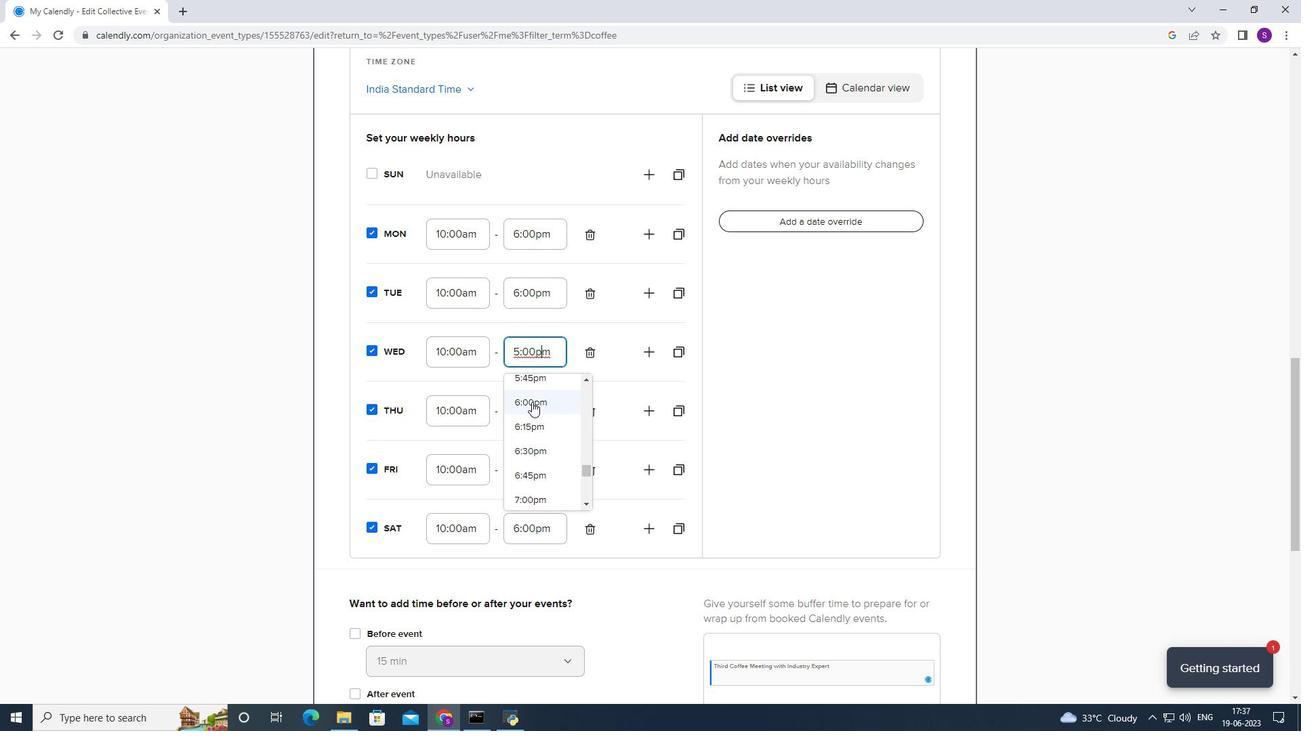 
Action: Mouse moved to (531, 418)
Screenshot: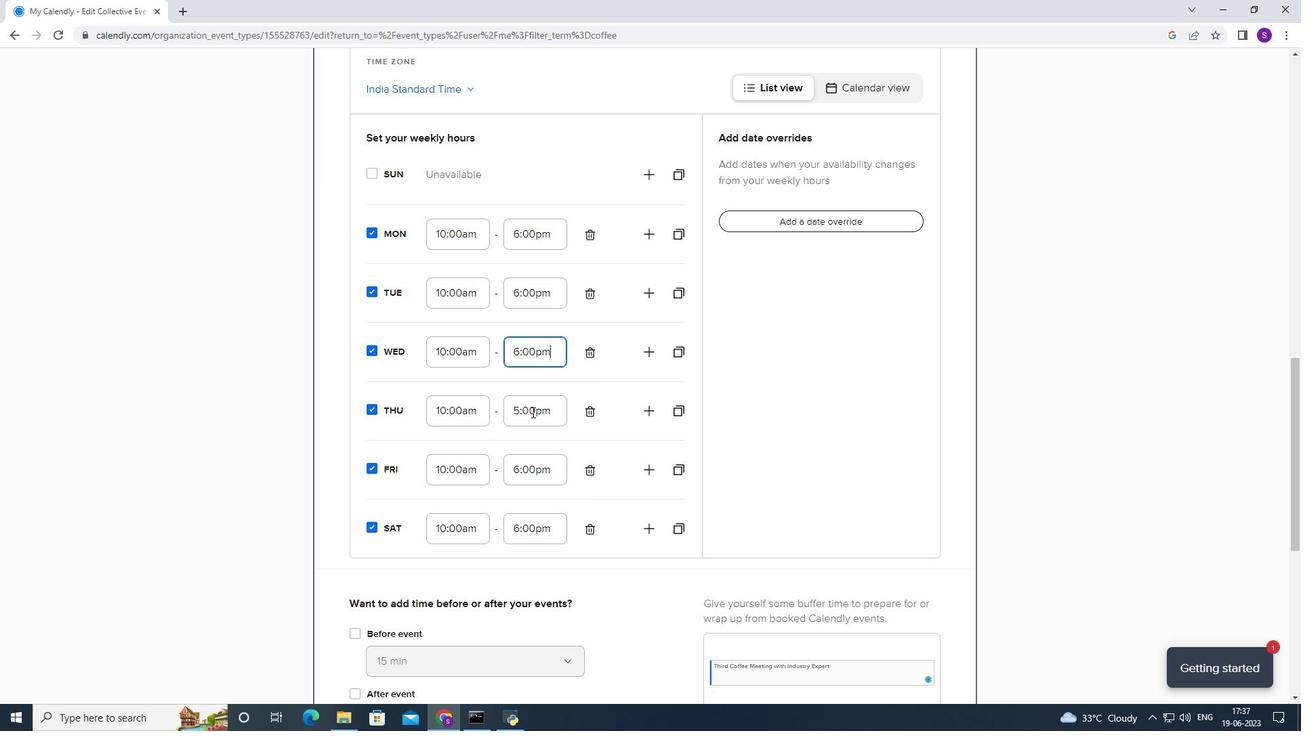 
Action: Mouse pressed left at (531, 418)
Screenshot: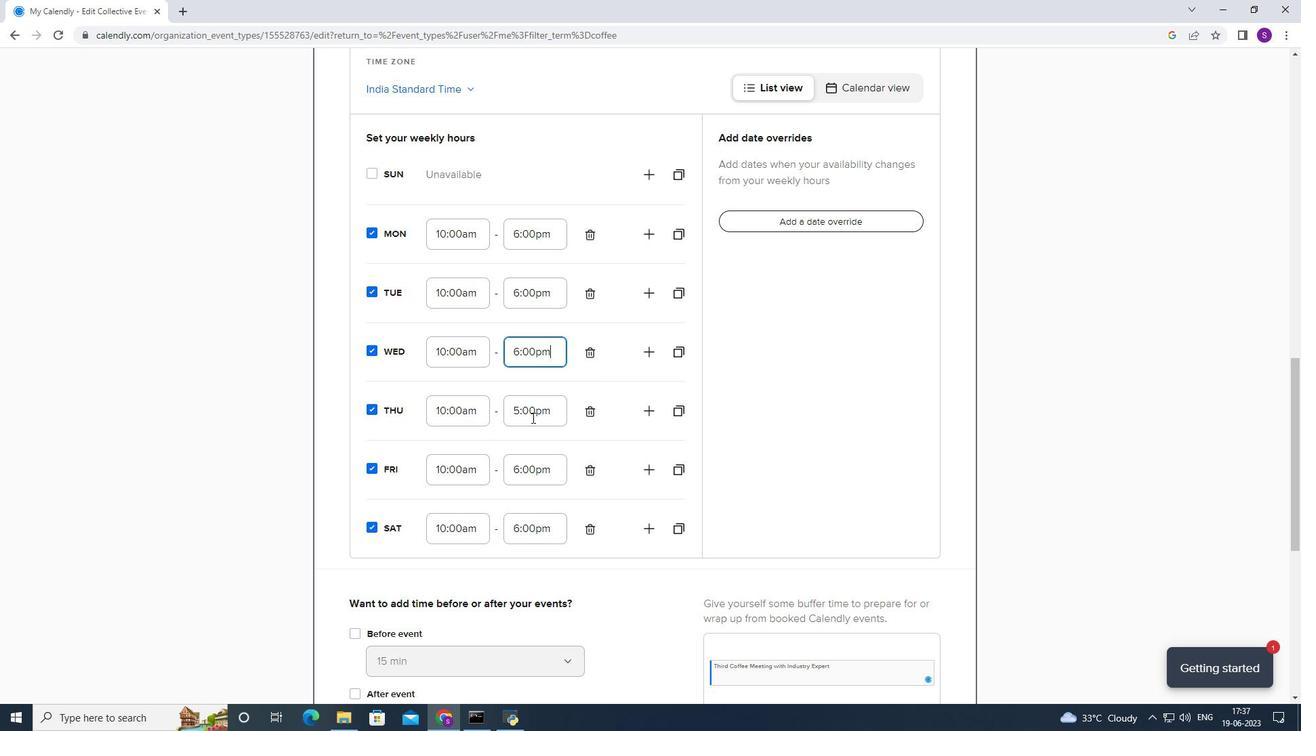 
Action: Mouse moved to (536, 472)
Screenshot: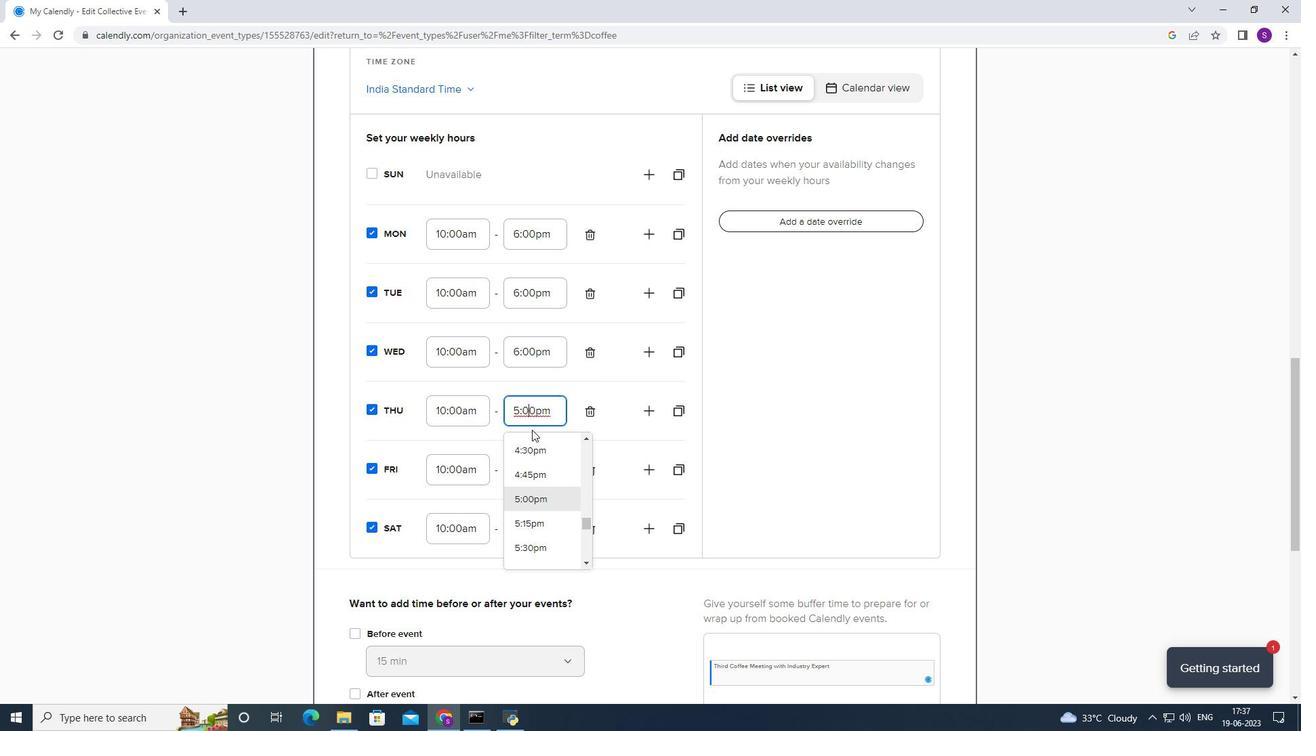 
Action: Mouse scrolled (536, 472) with delta (0, 0)
Screenshot: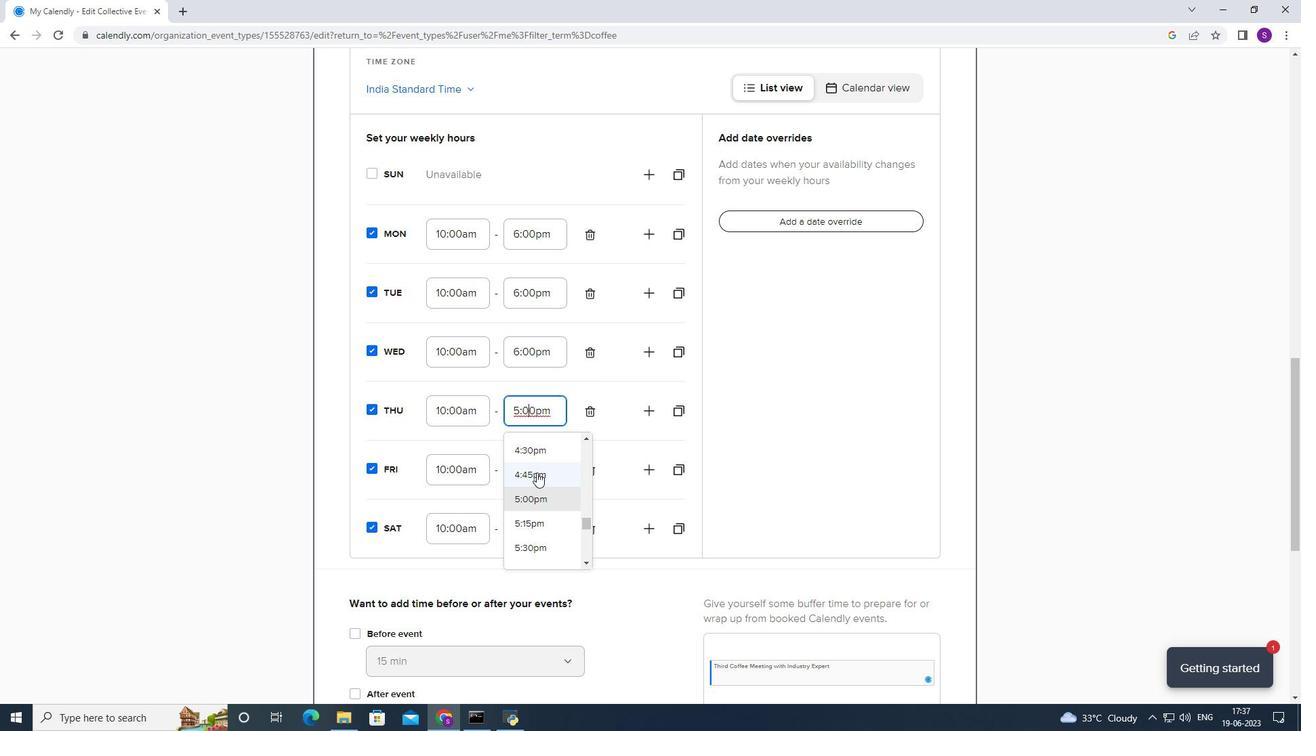
Action: Mouse moved to (520, 520)
Screenshot: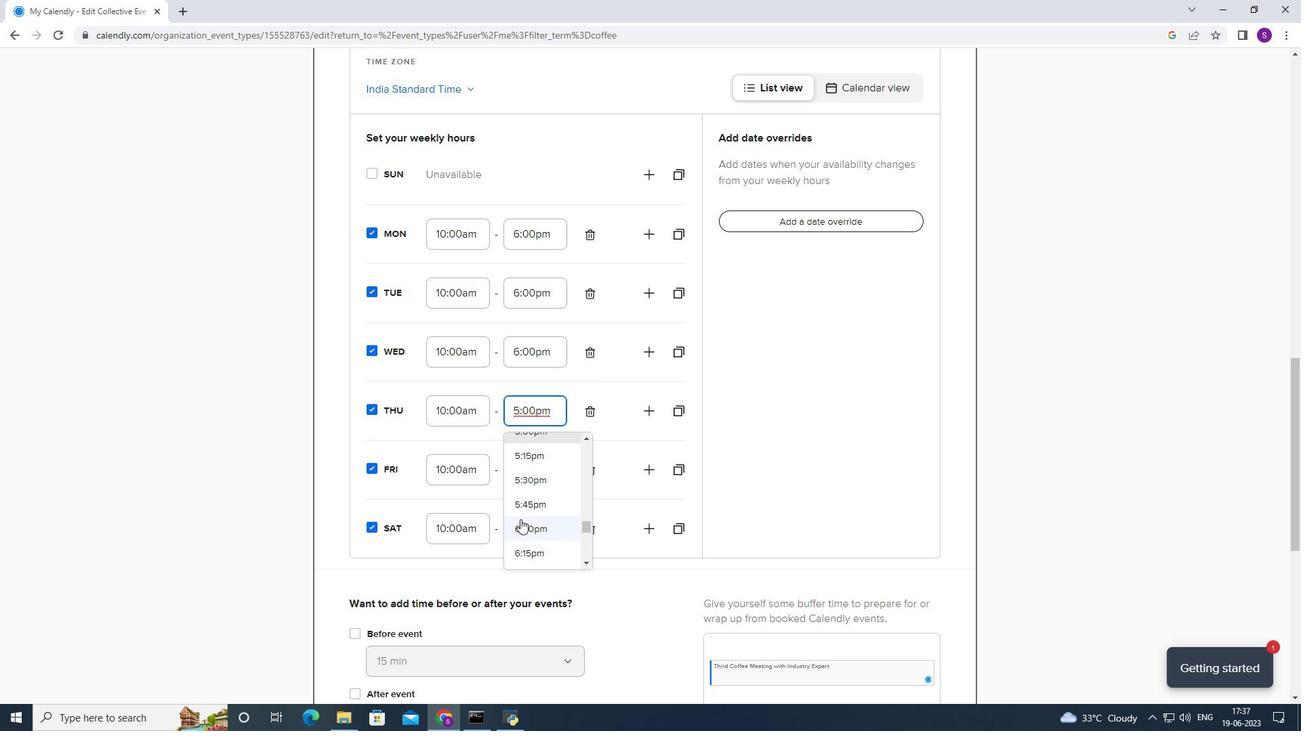 
Action: Mouse pressed left at (520, 520)
Screenshot: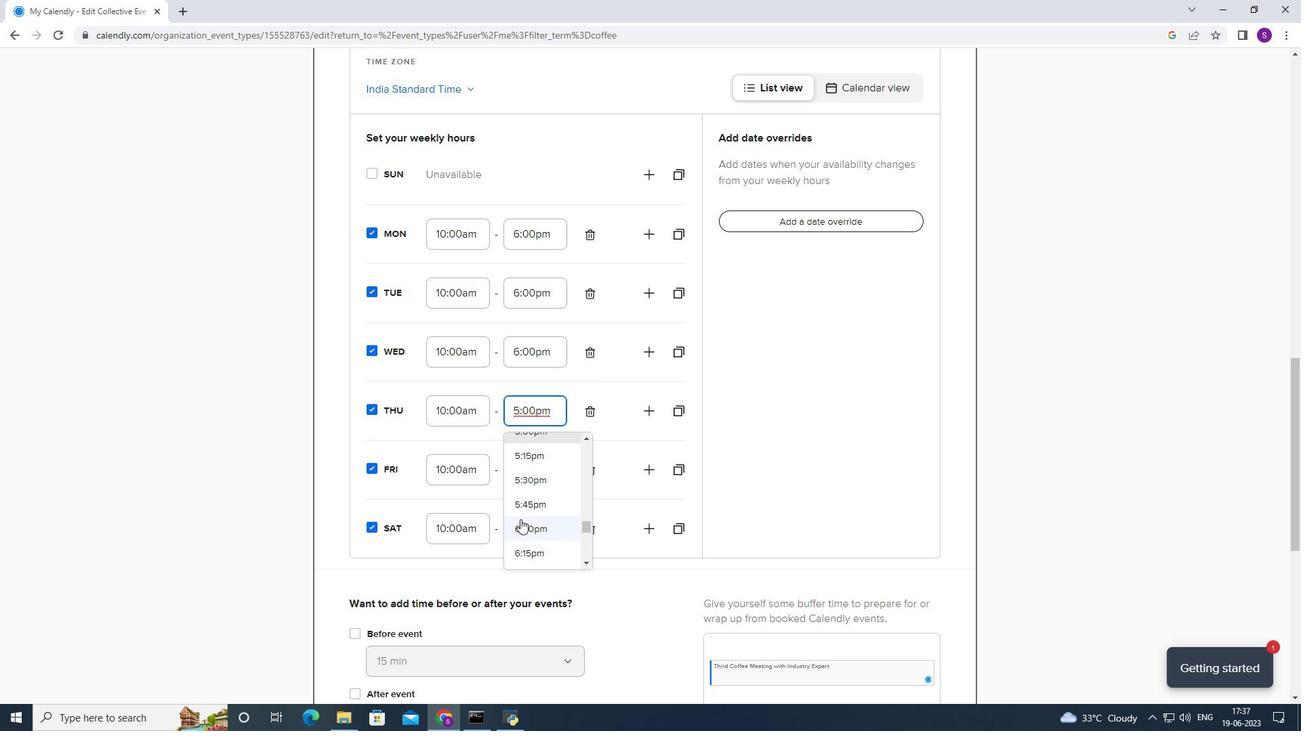 
Action: Mouse moved to (458, 440)
Screenshot: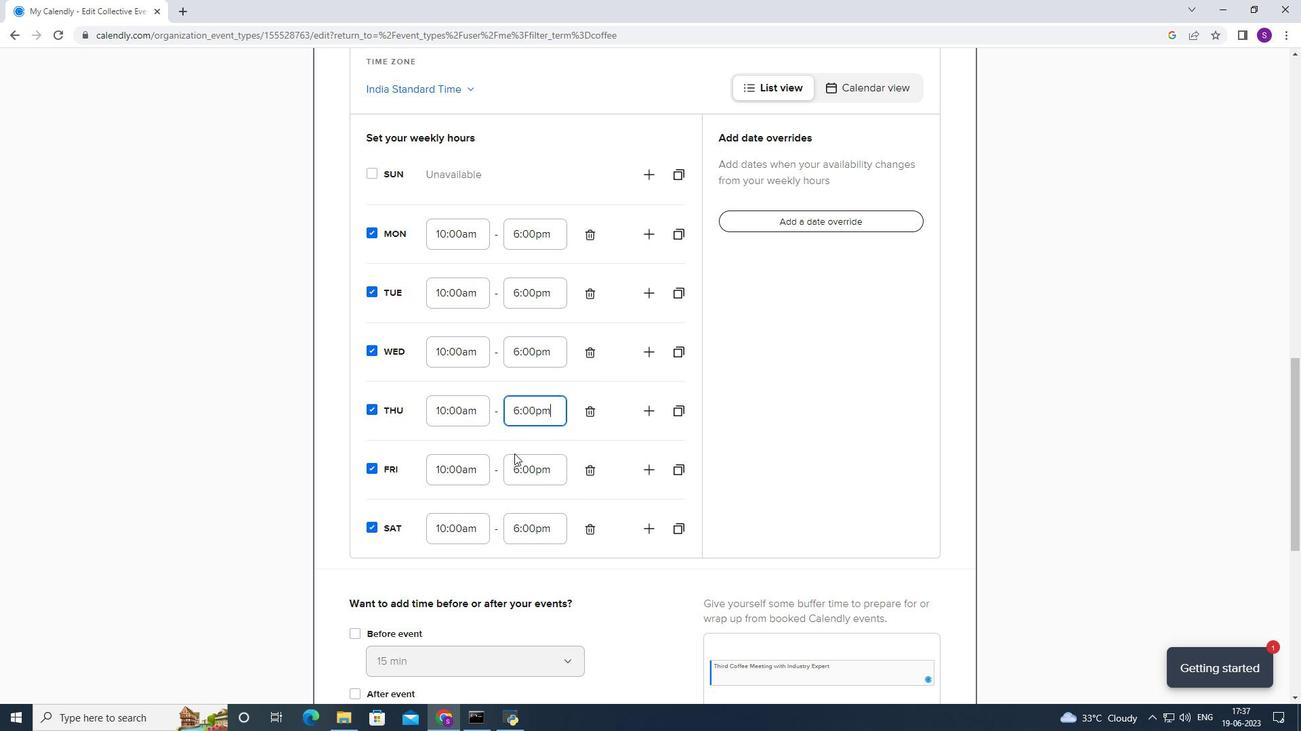 
Action: Mouse scrolled (458, 439) with delta (0, 0)
Screenshot: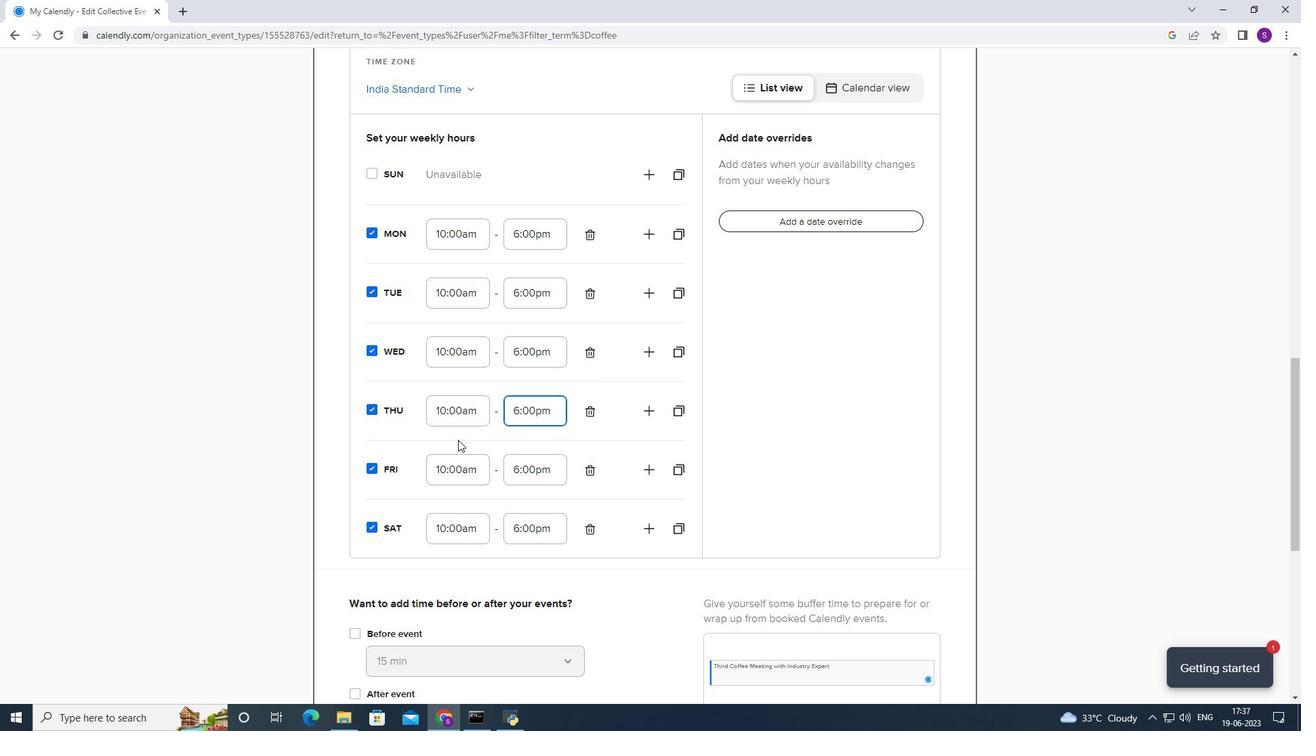 
Action: Mouse scrolled (458, 439) with delta (0, 0)
Screenshot: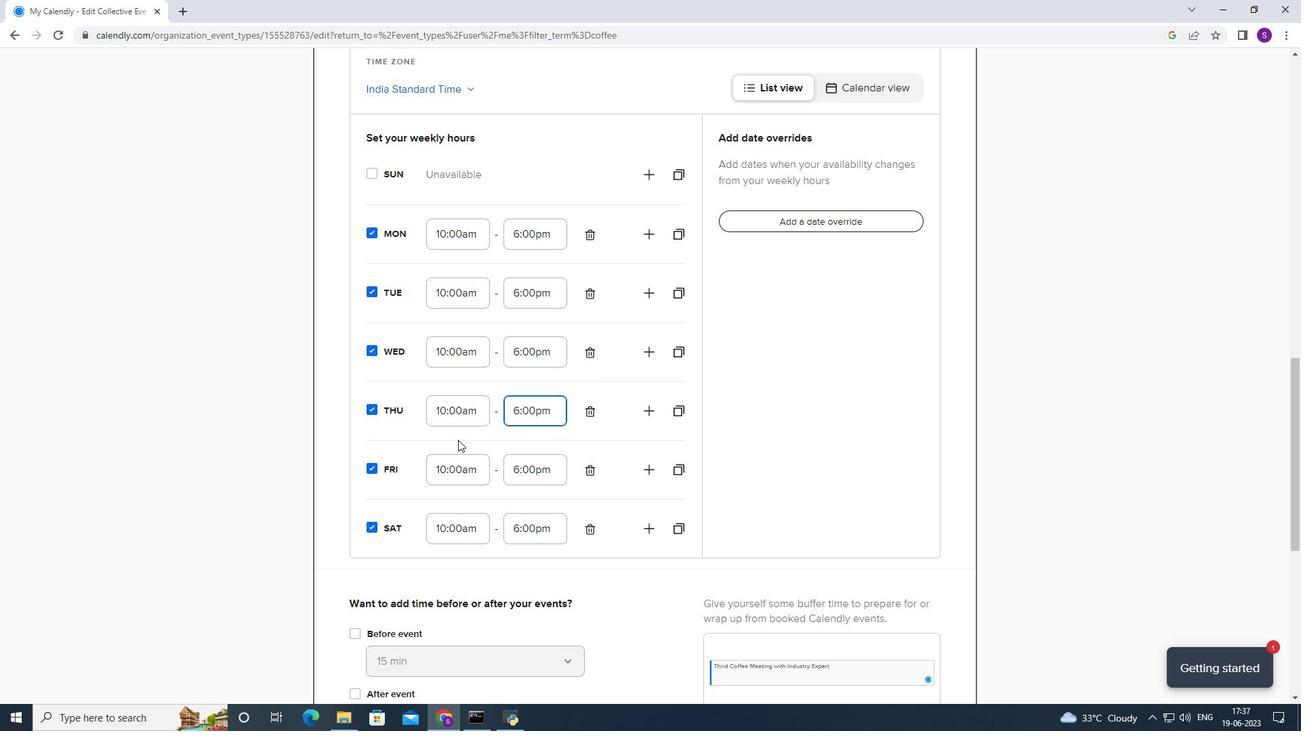 
Action: Mouse scrolled (458, 439) with delta (0, 0)
Screenshot: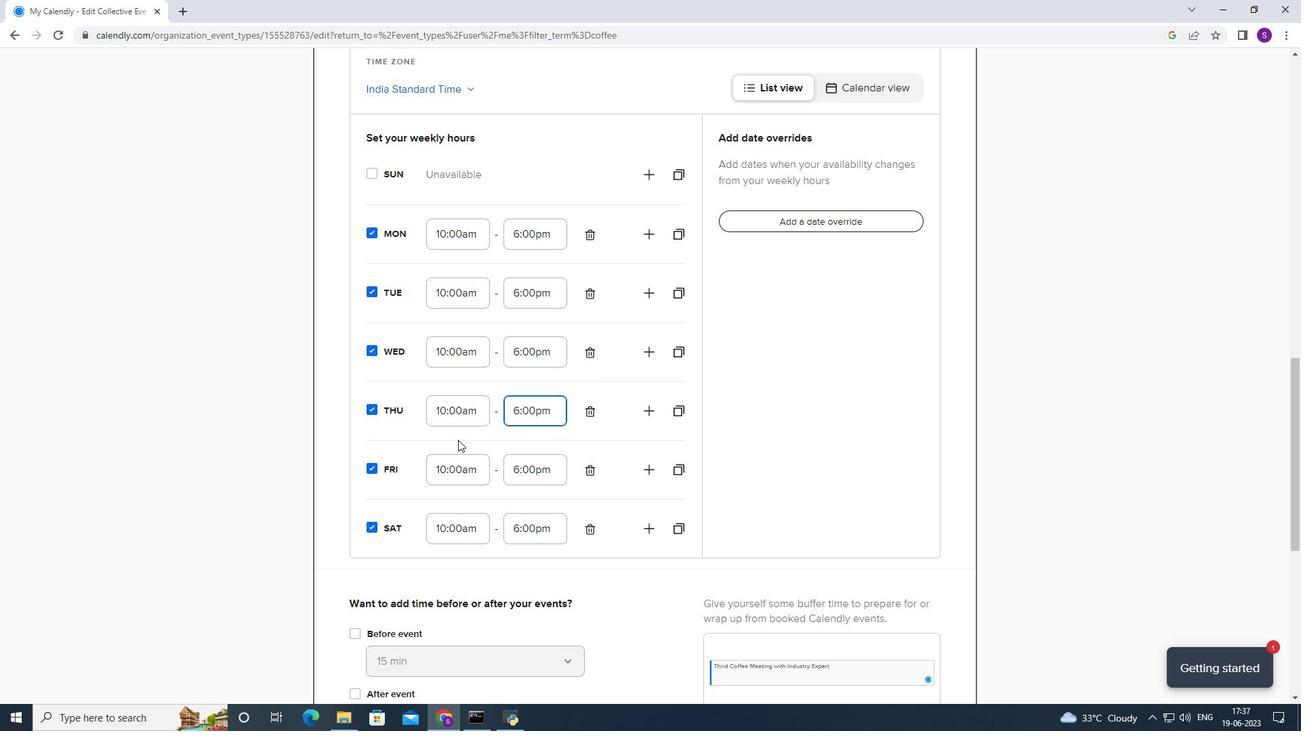
Action: Mouse scrolled (458, 439) with delta (0, 0)
Screenshot: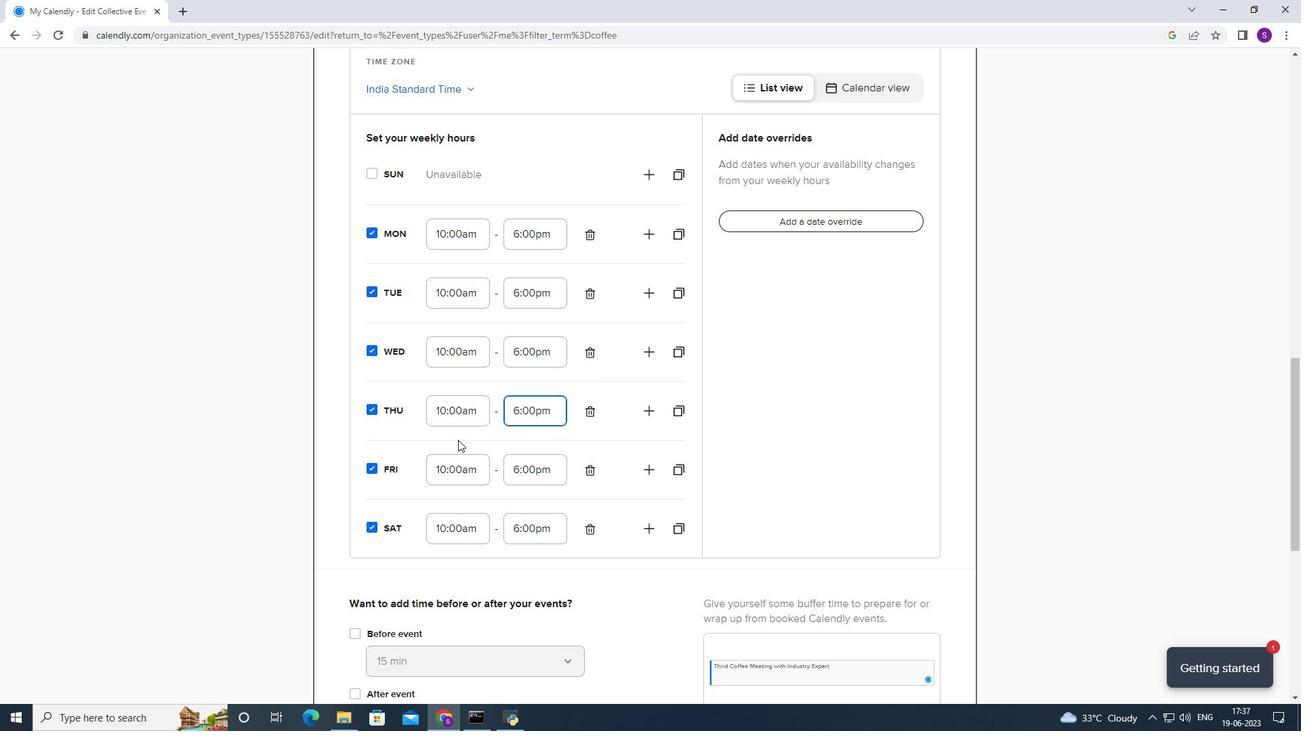 
Action: Mouse moved to (457, 439)
Screenshot: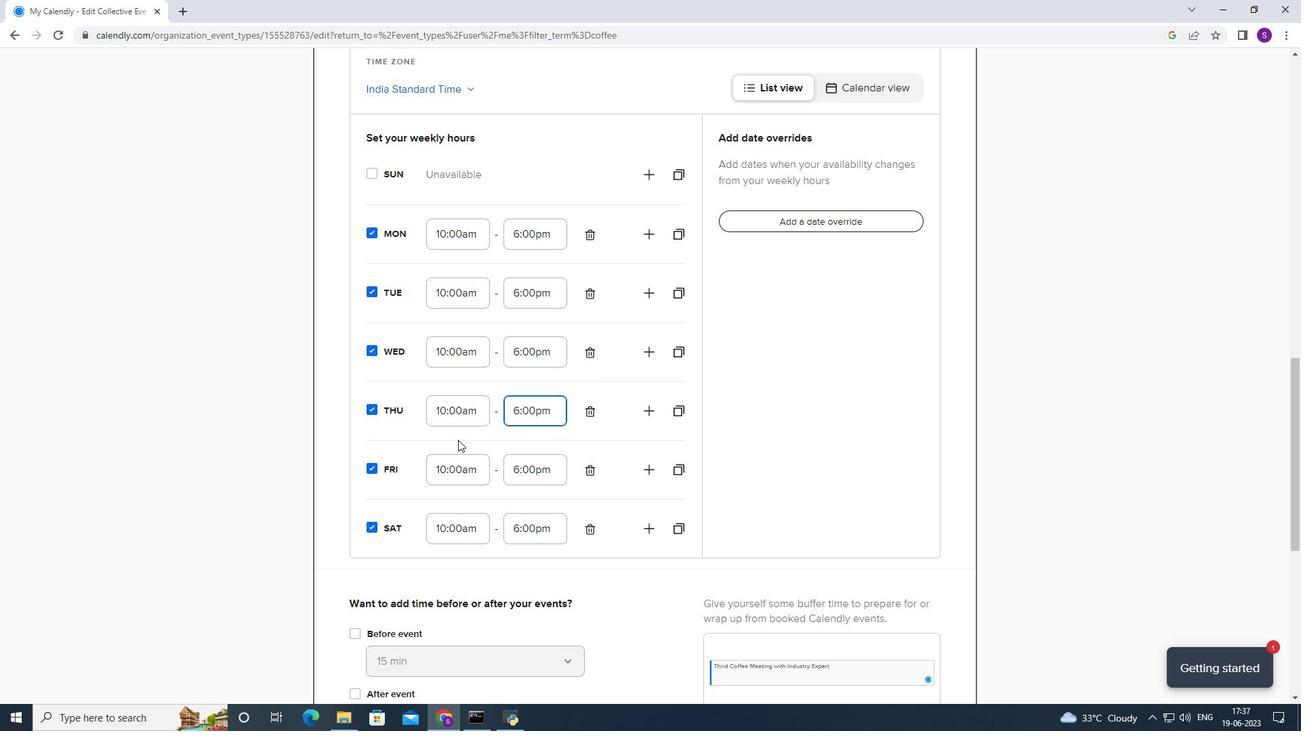 
Action: Mouse scrolled (457, 439) with delta (0, 0)
Screenshot: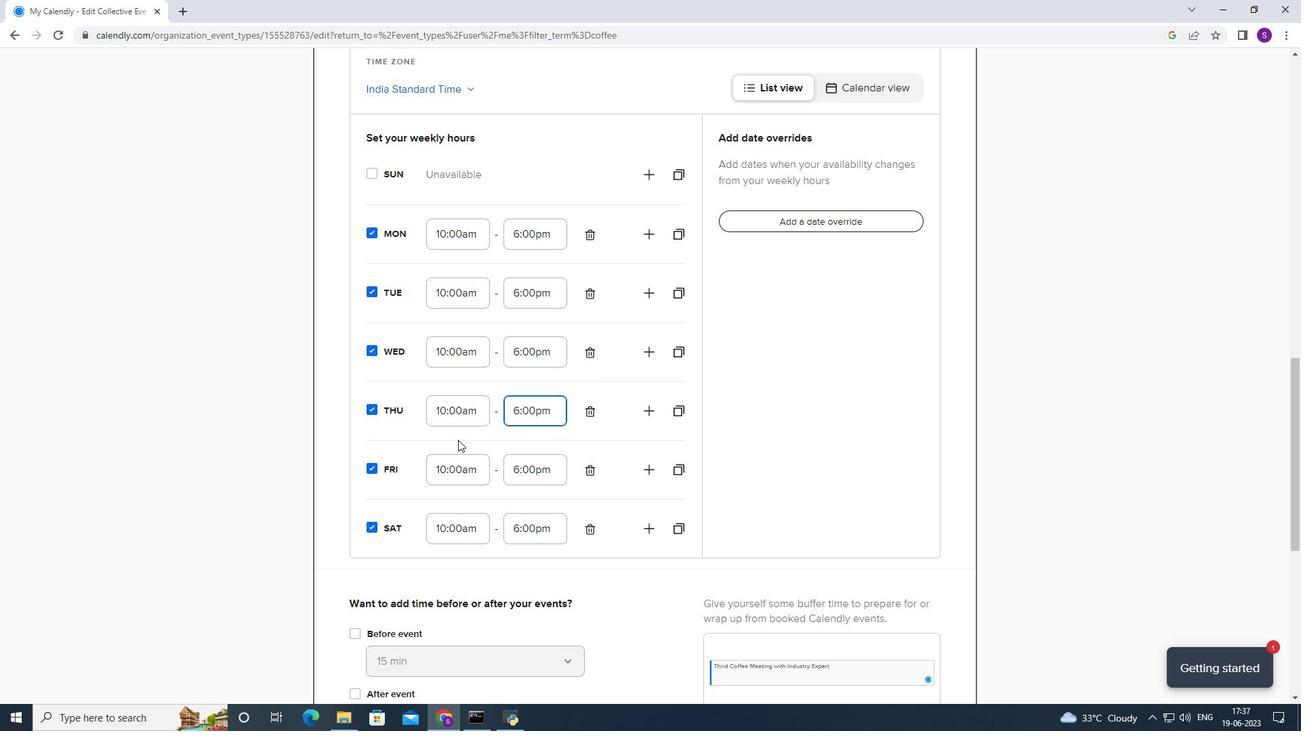 
Action: Mouse moved to (364, 299)
Screenshot: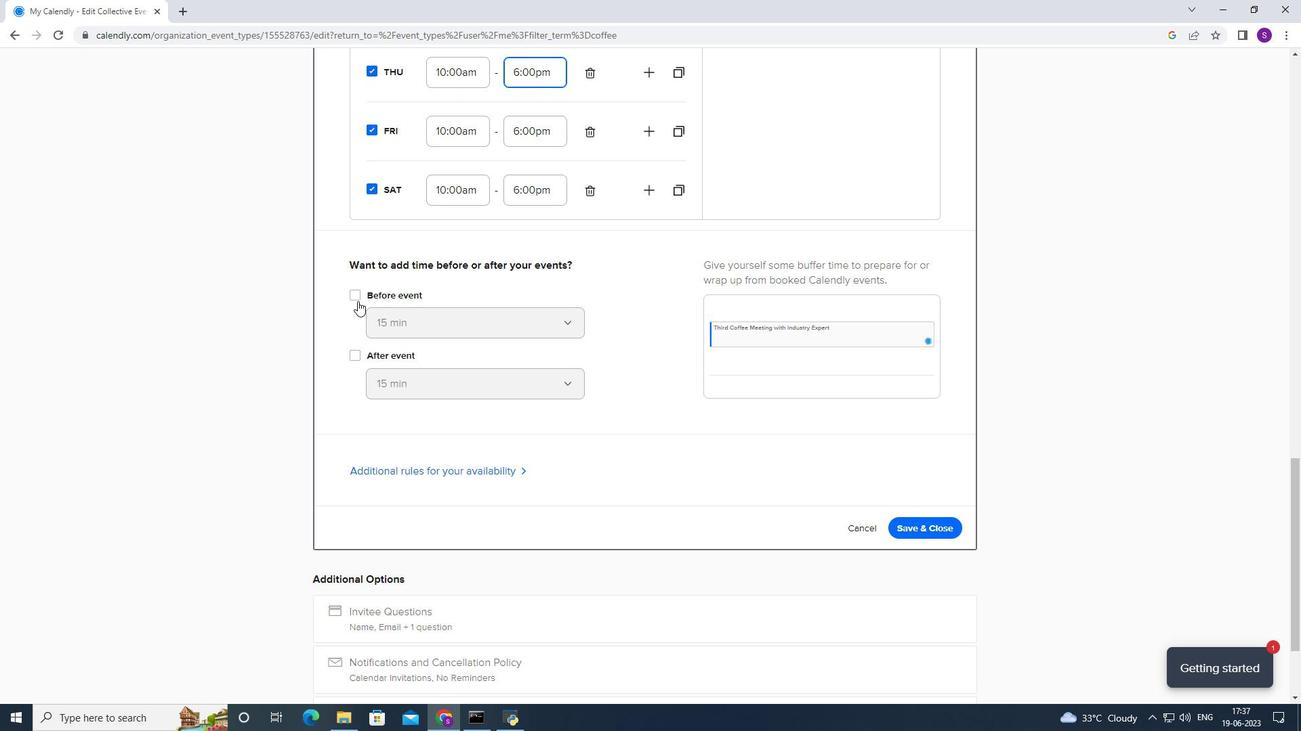 
Action: Mouse pressed left at (364, 299)
Screenshot: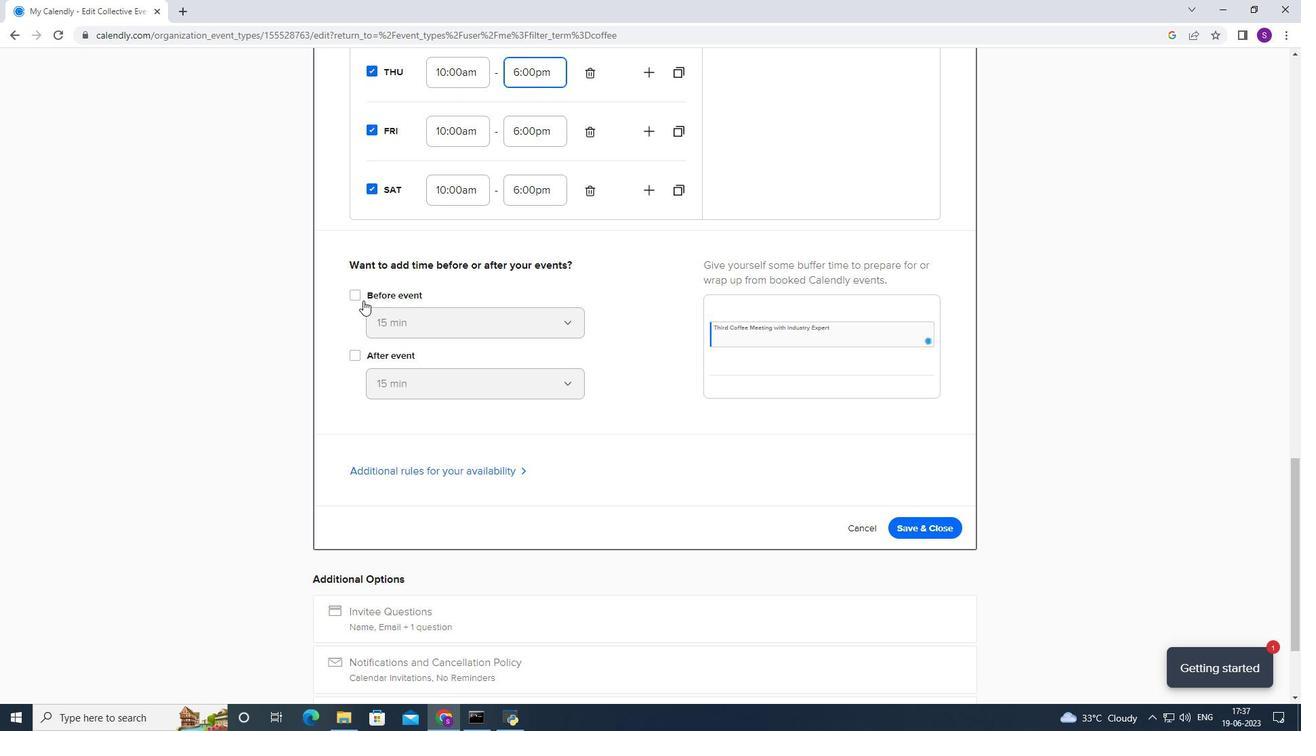 
Action: Mouse moved to (357, 359)
Screenshot: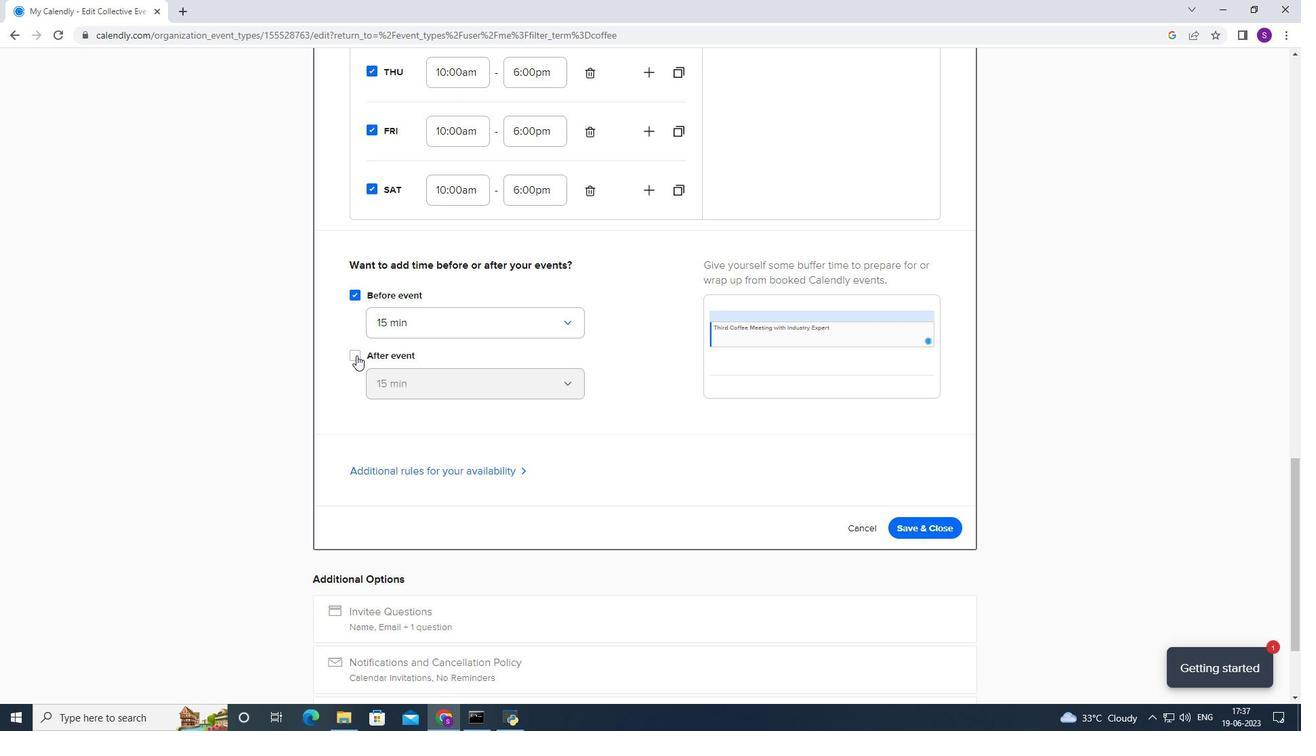 
Action: Mouse pressed left at (357, 359)
Screenshot: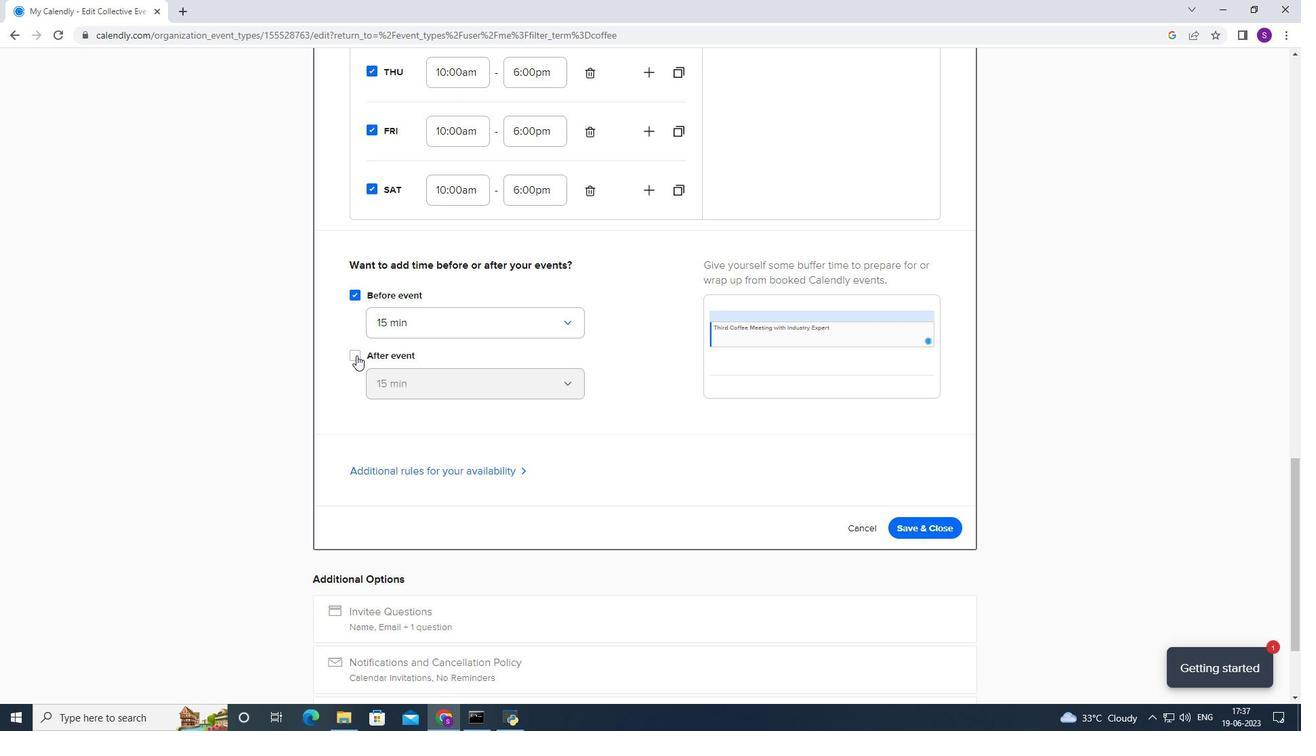
Action: Mouse moved to (434, 323)
Screenshot: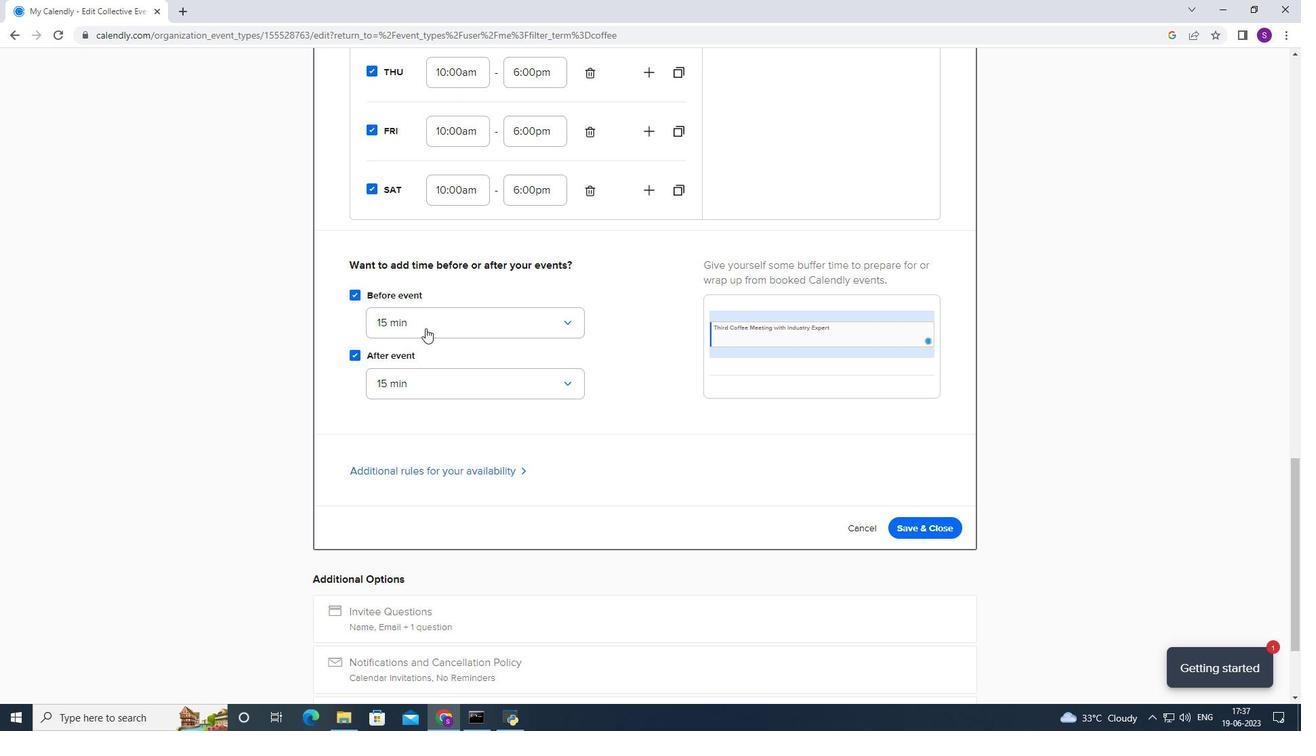 
Action: Mouse pressed left at (434, 323)
Screenshot: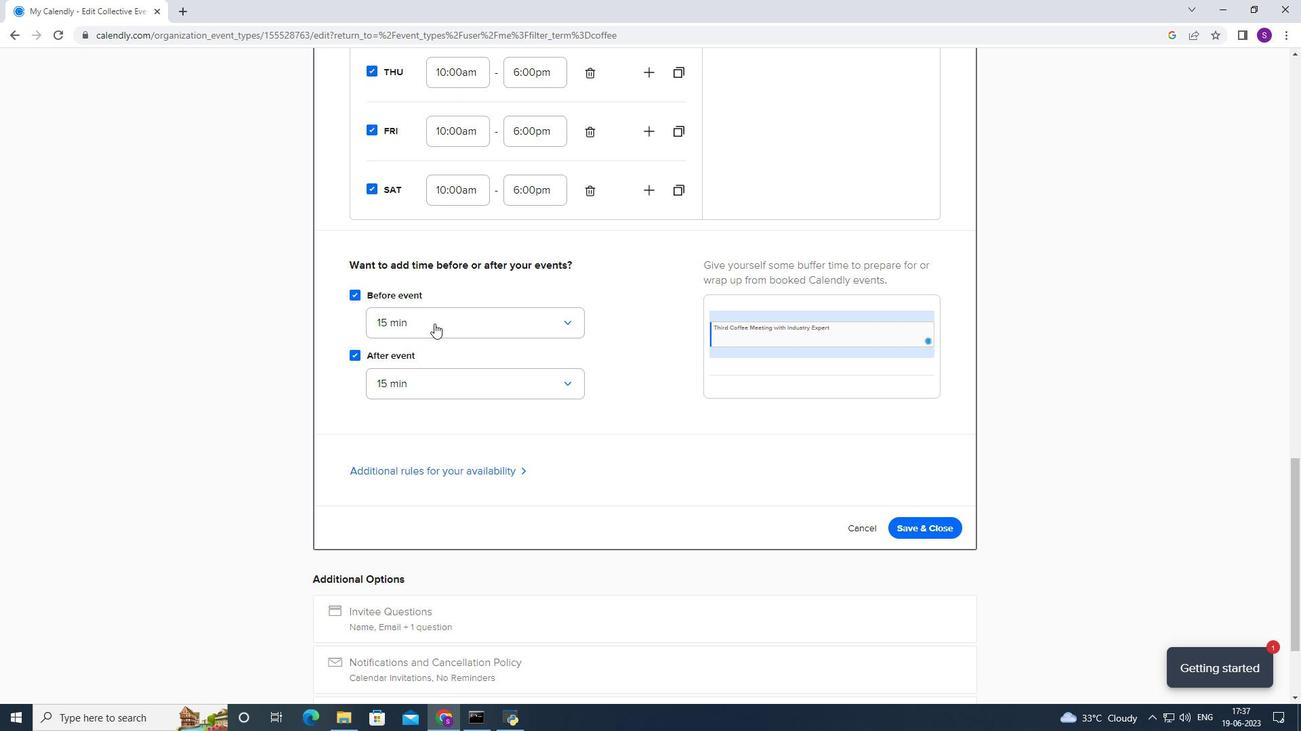 
Action: Mouse moved to (410, 392)
Screenshot: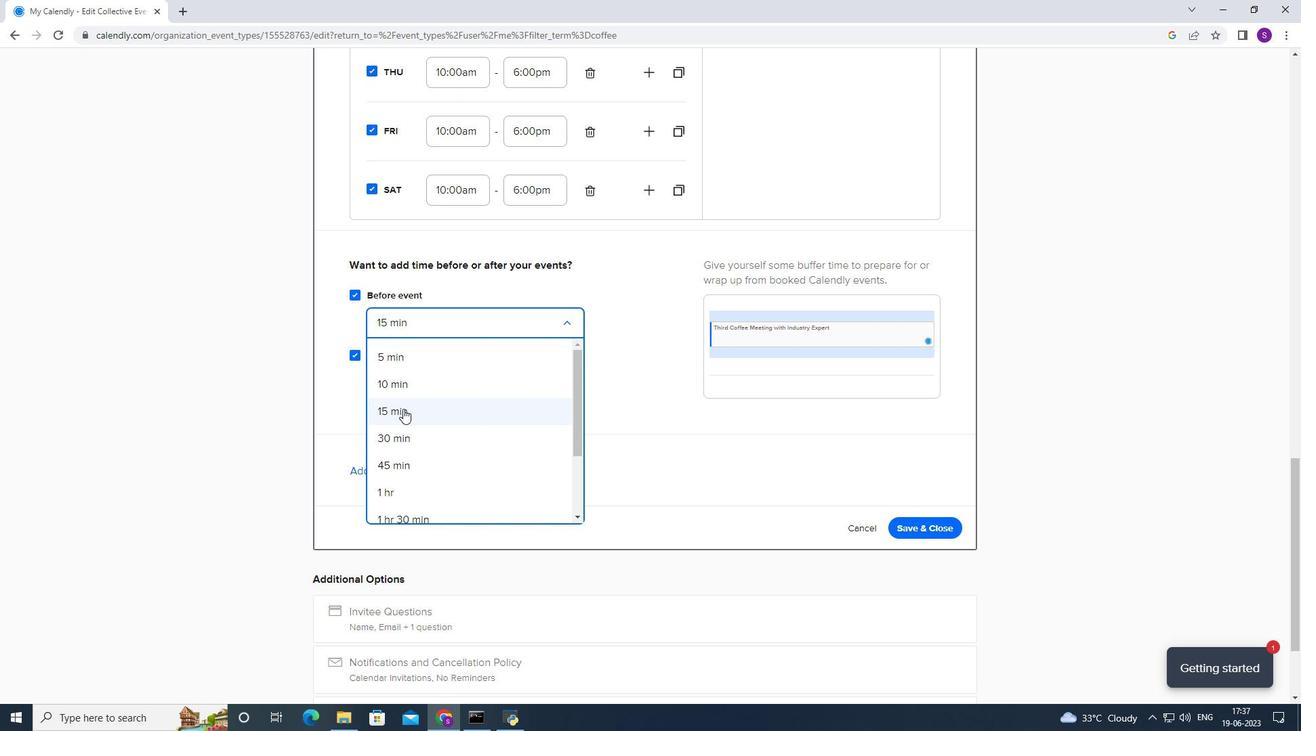 
Action: Mouse pressed left at (410, 392)
Screenshot: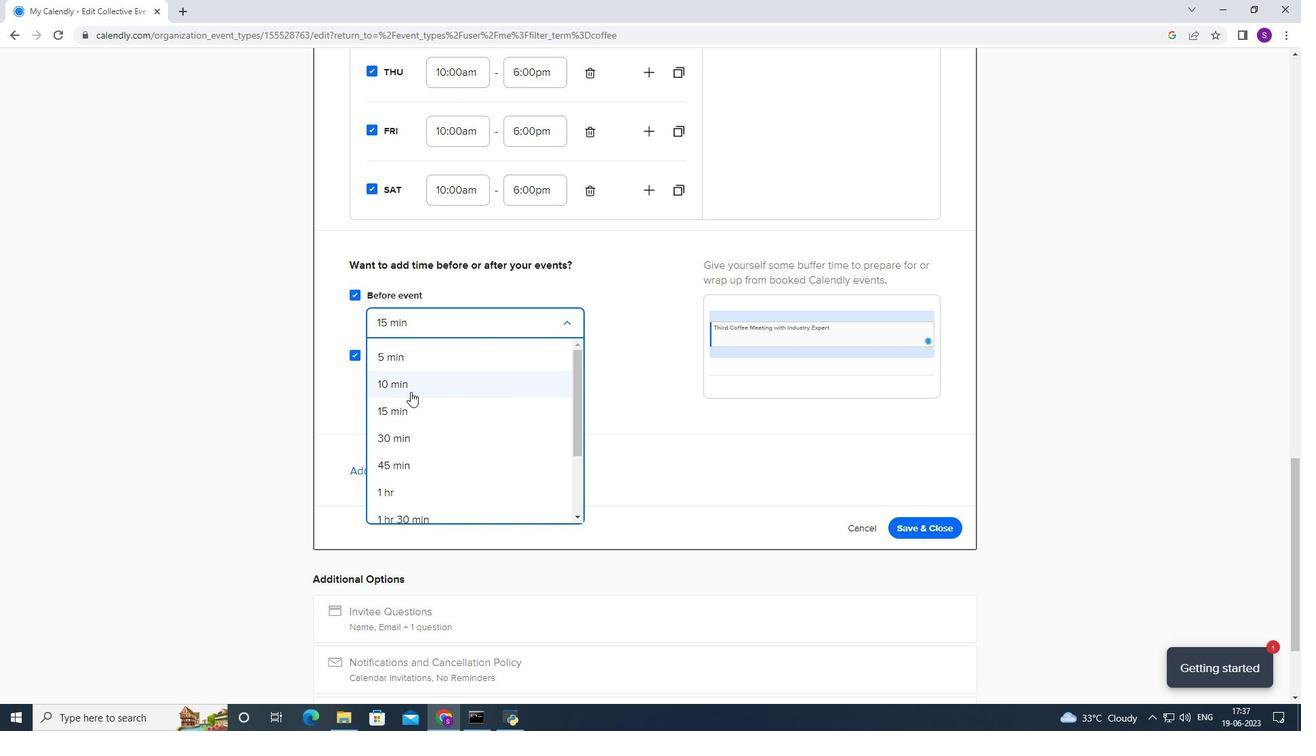 
Action: Mouse moved to (408, 401)
Screenshot: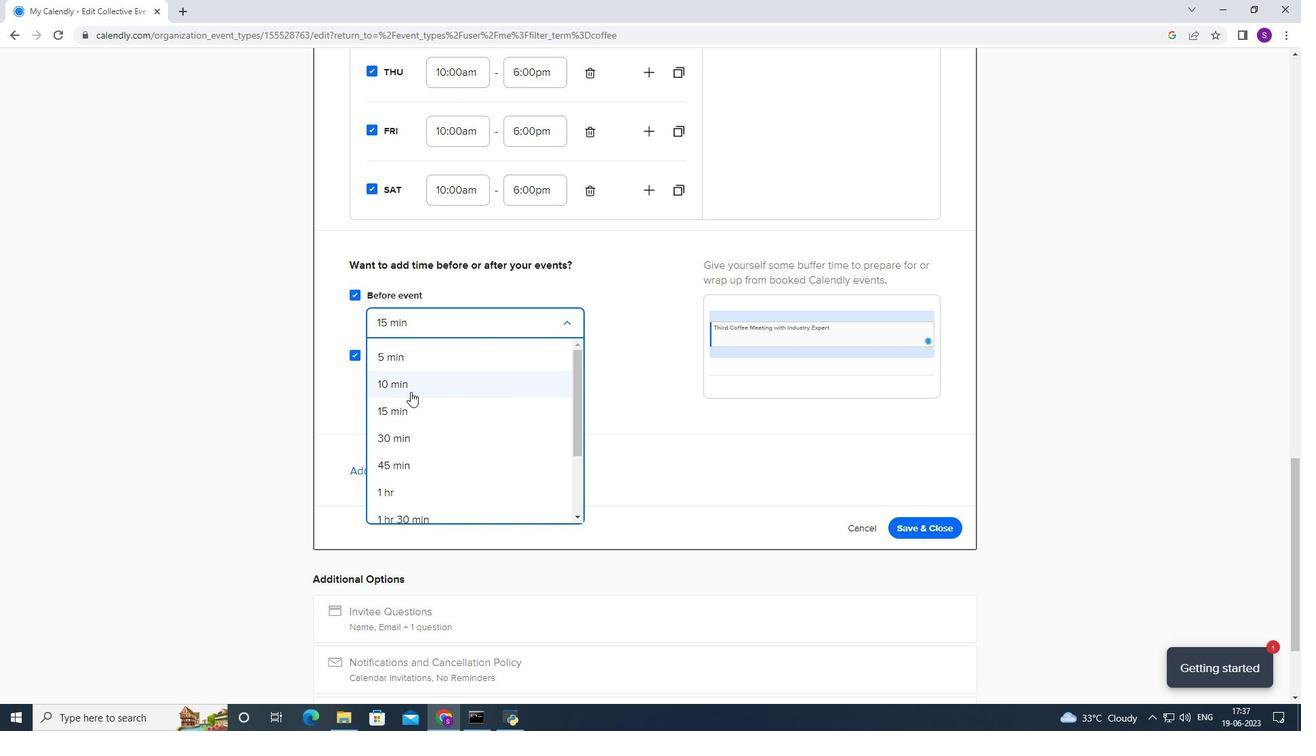 
Action: Mouse pressed left at (408, 401)
Screenshot: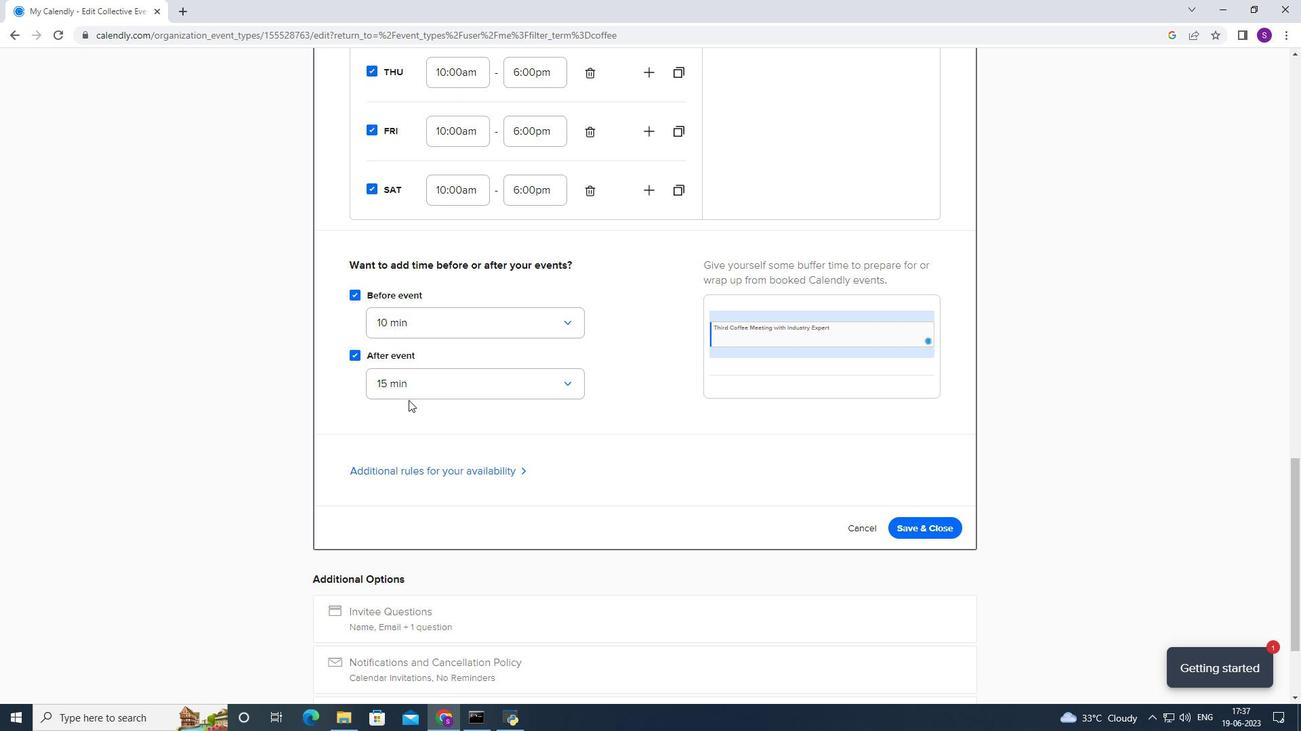 
Action: Mouse moved to (428, 387)
Screenshot: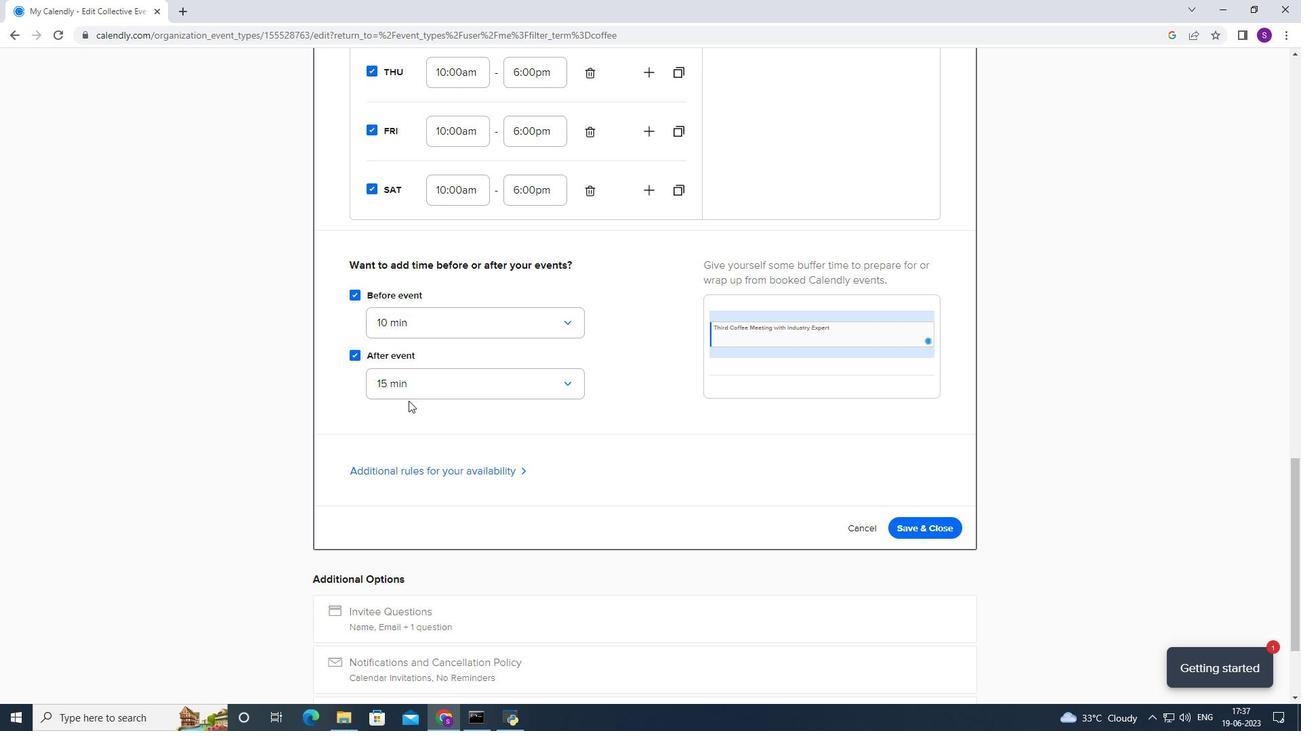 
Action: Mouse pressed left at (428, 387)
Screenshot: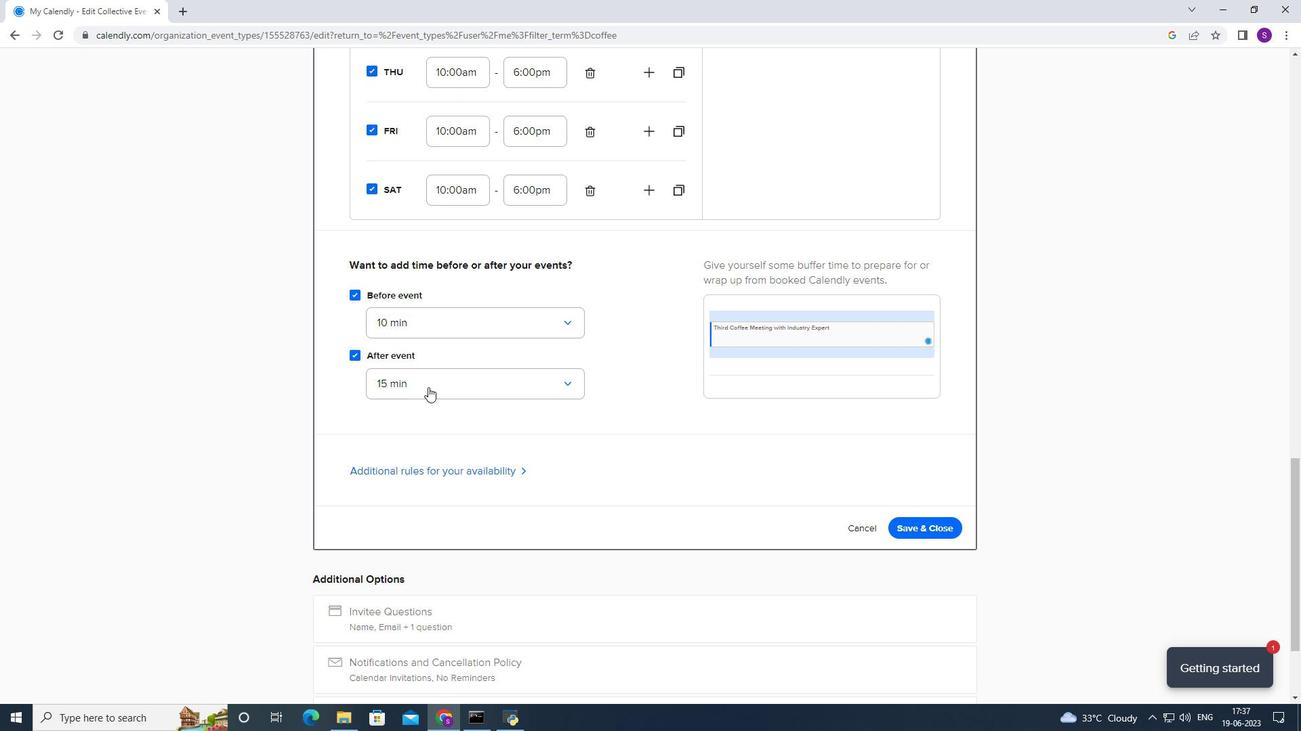 
Action: Mouse moved to (409, 447)
Screenshot: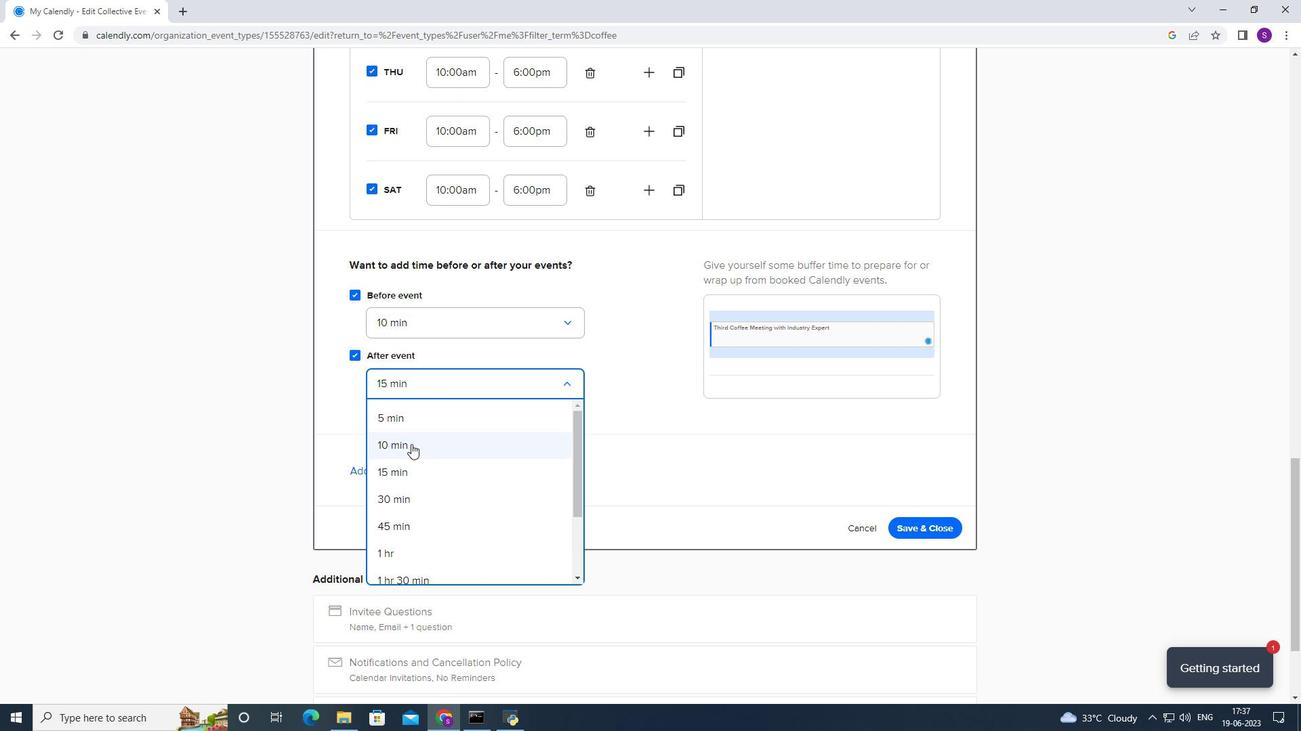 
Action: Mouse pressed left at (409, 447)
Screenshot: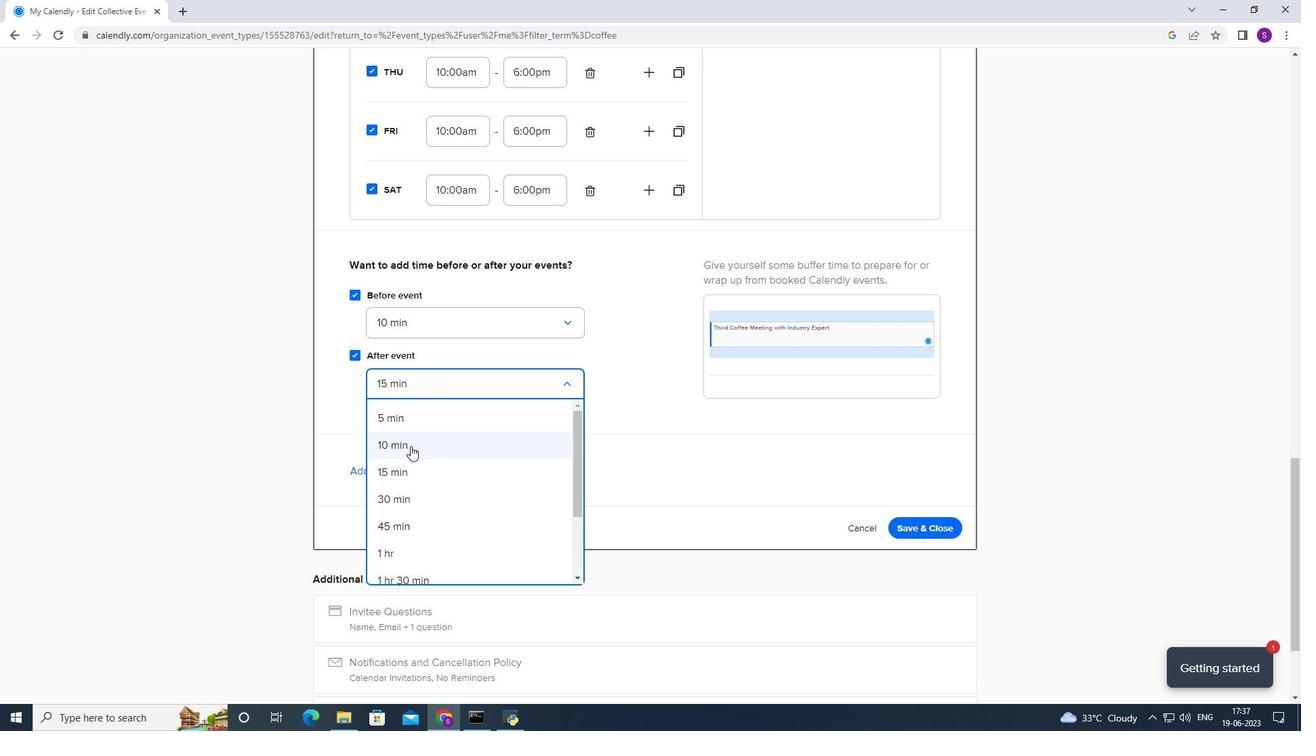 
Action: Mouse moved to (397, 469)
Screenshot: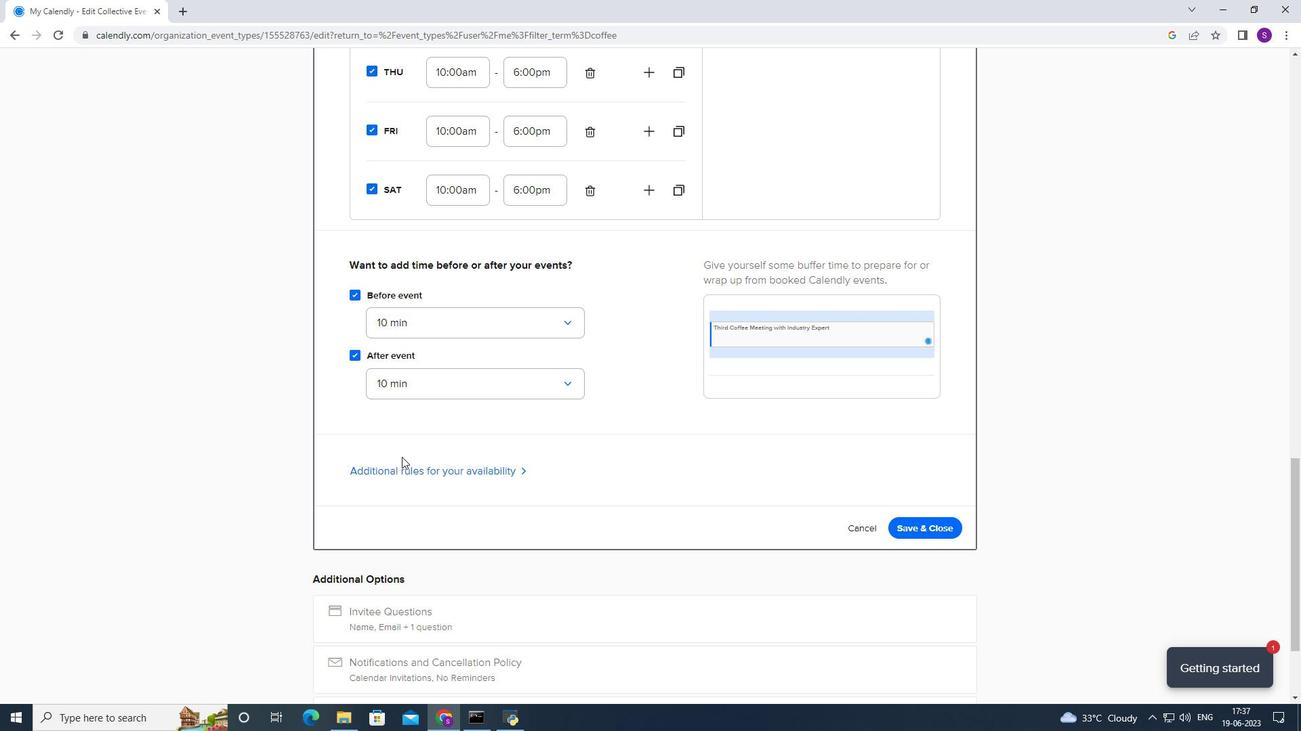 
Action: Mouse pressed left at (397, 469)
Screenshot: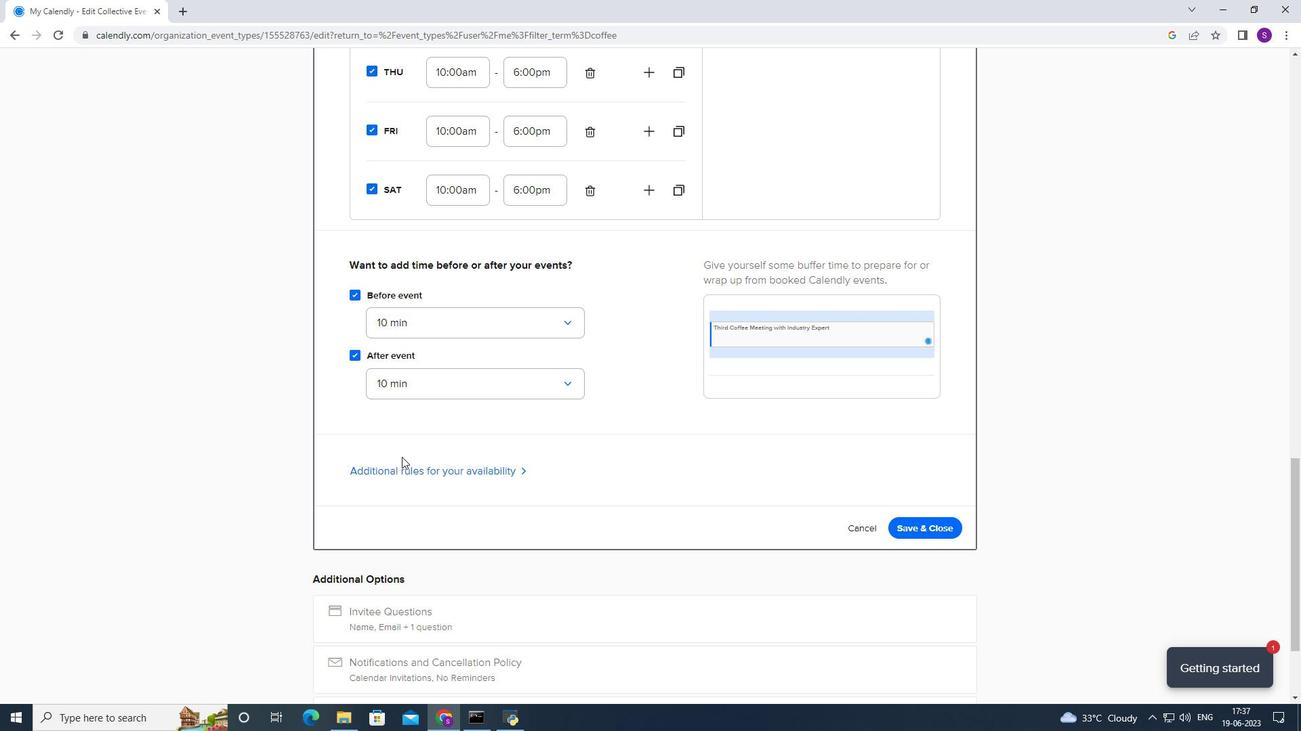 
Action: Mouse moved to (390, 416)
Screenshot: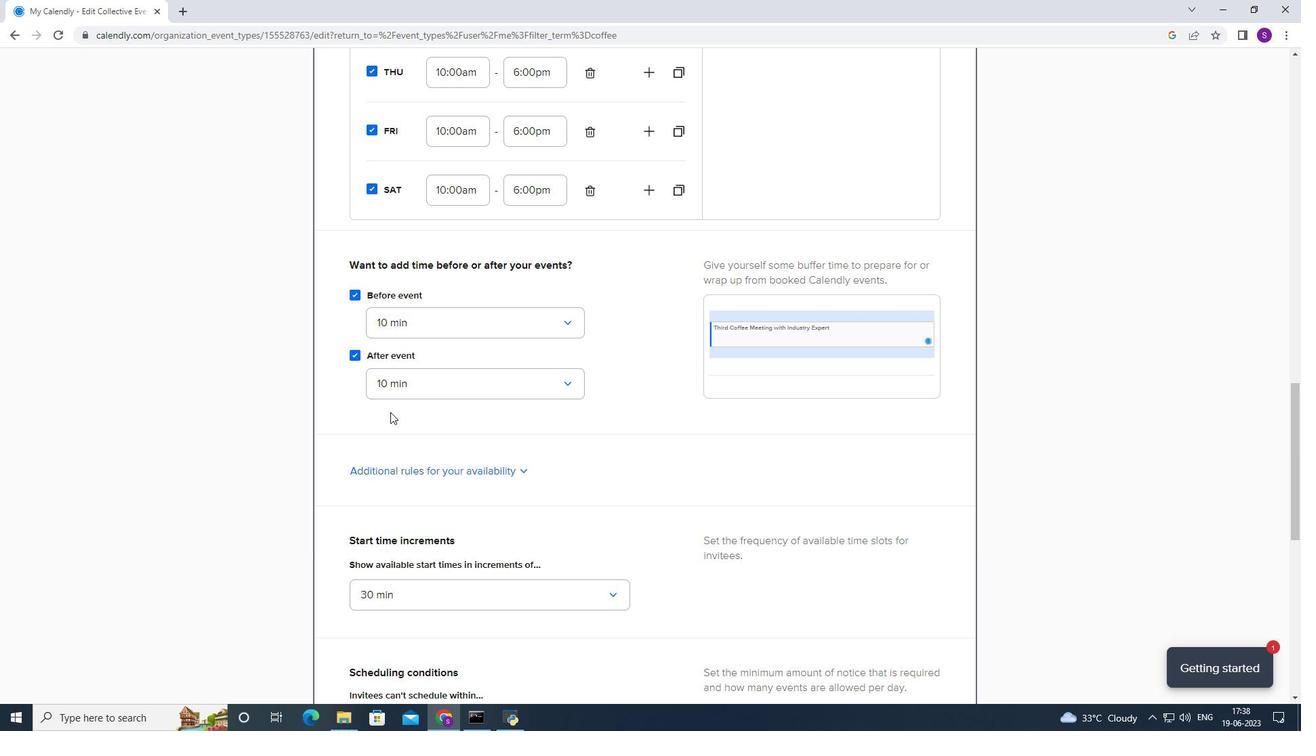 
Action: Mouse scrolled (390, 415) with delta (0, 0)
Screenshot: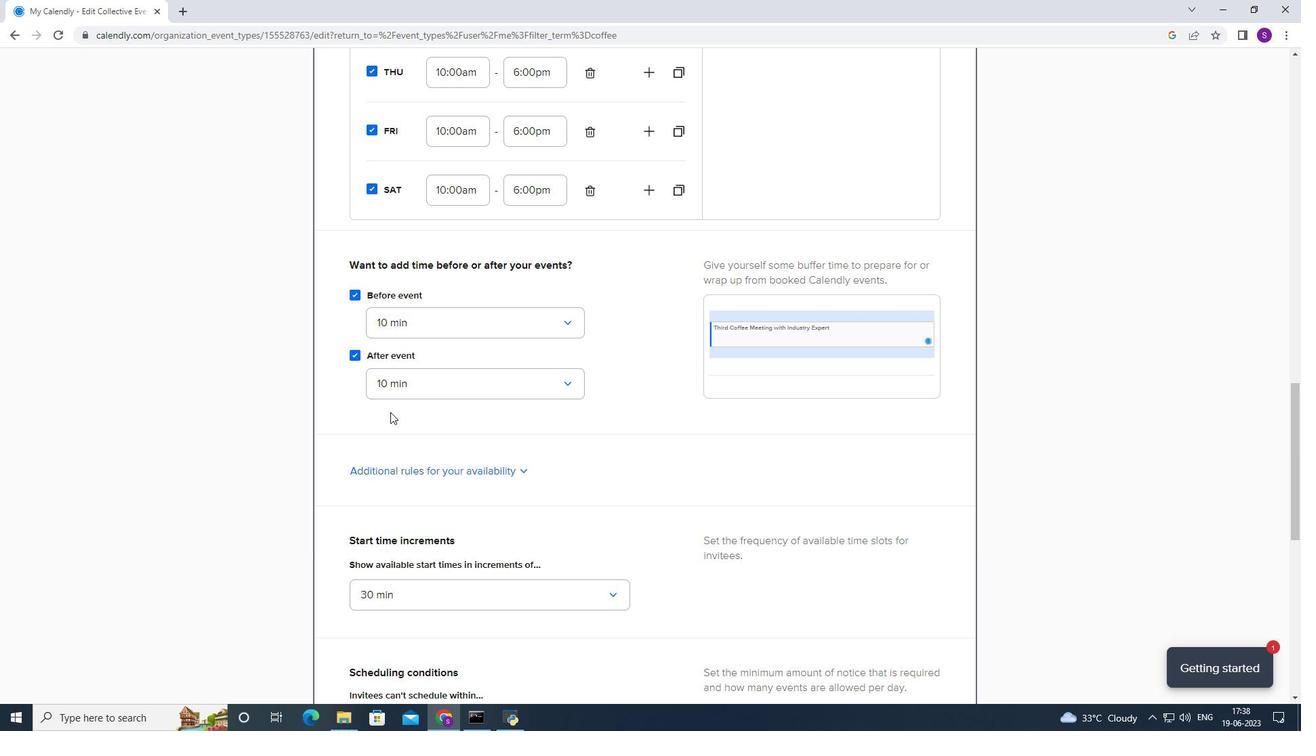 
Action: Mouse moved to (391, 419)
Screenshot: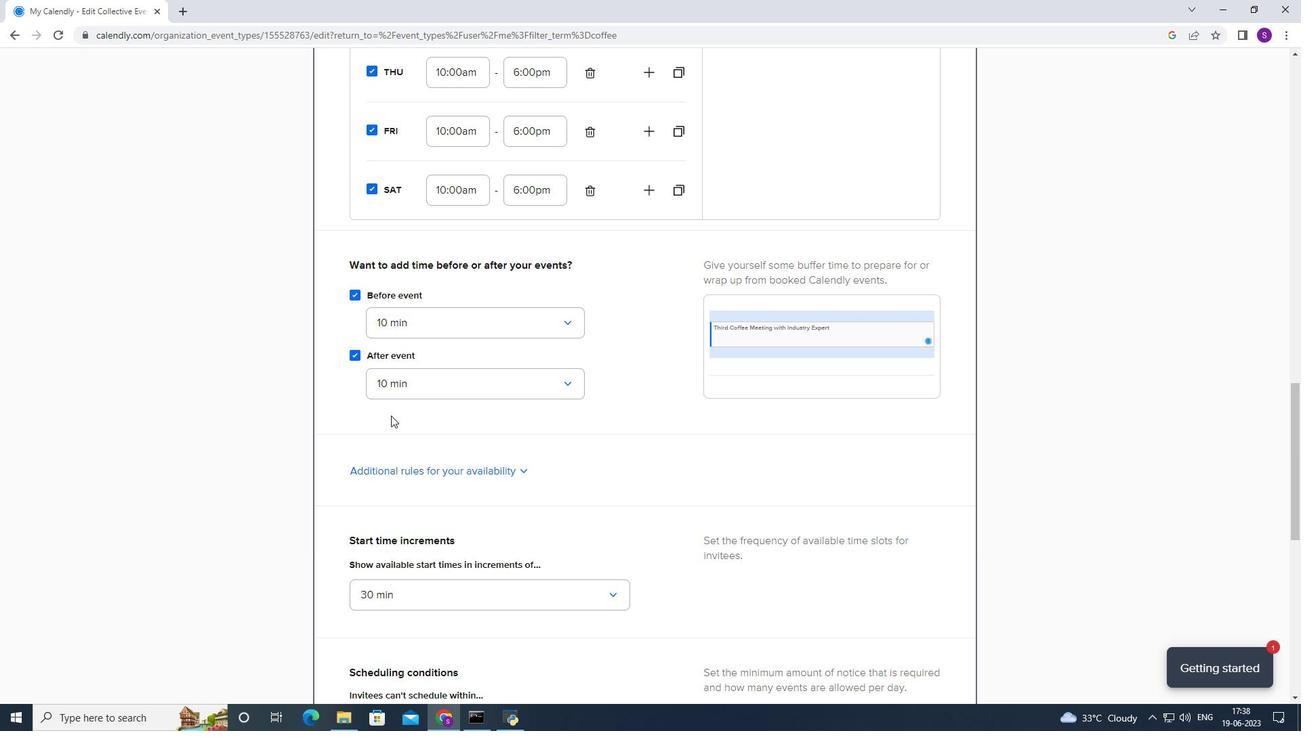 
Action: Mouse scrolled (391, 418) with delta (0, 0)
Screenshot: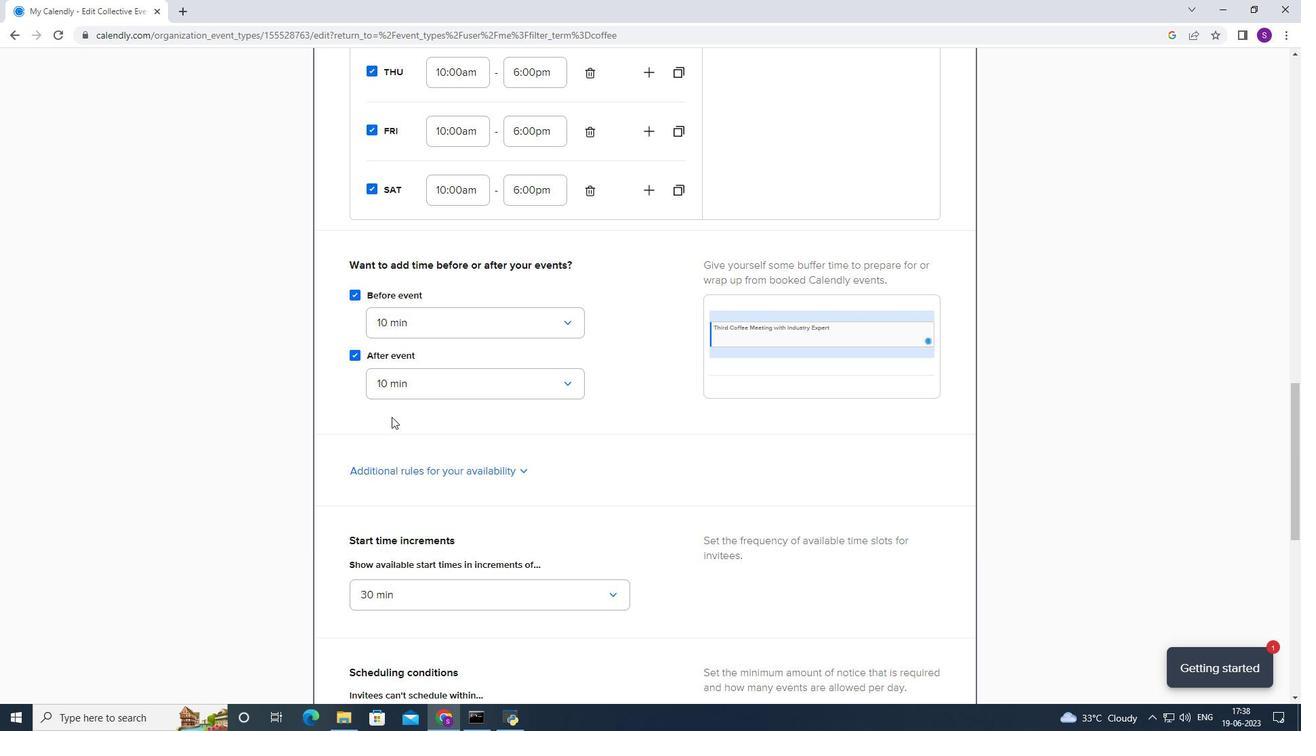 
Action: Mouse moved to (386, 459)
Screenshot: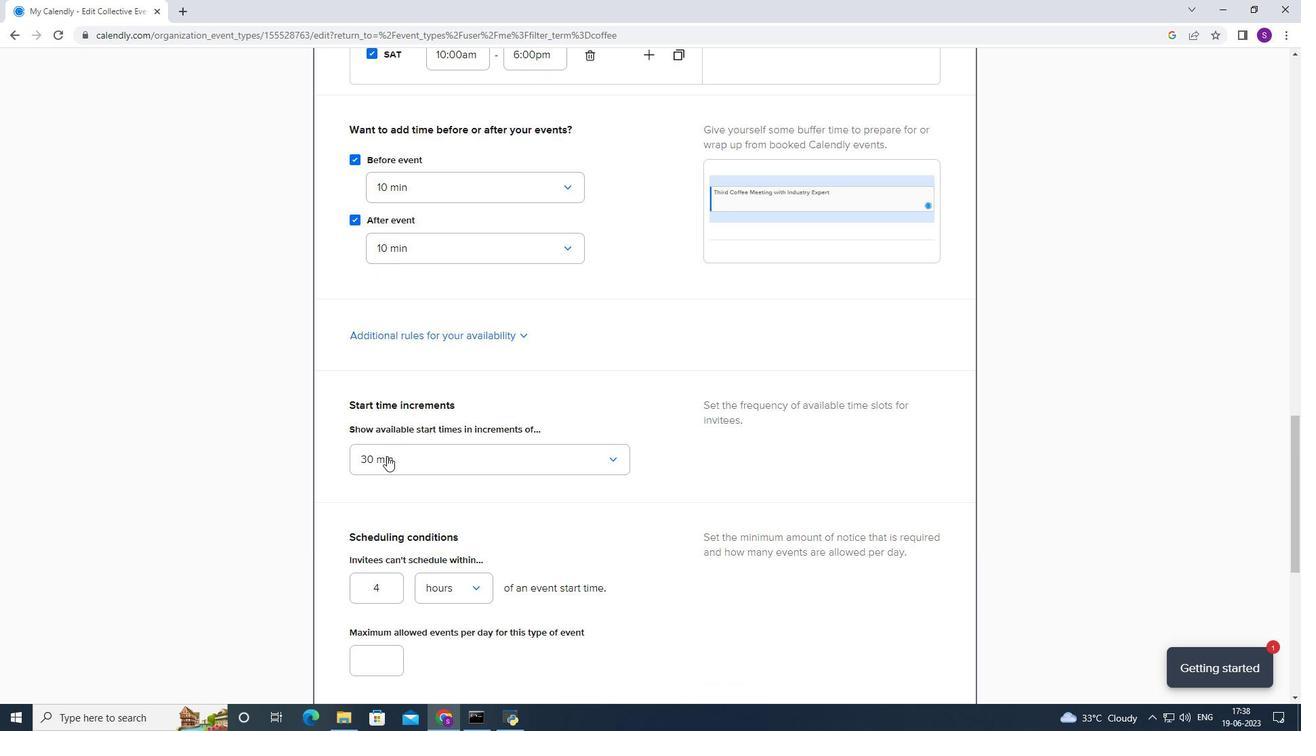 
Action: Mouse scrolled (386, 458) with delta (0, 0)
Screenshot: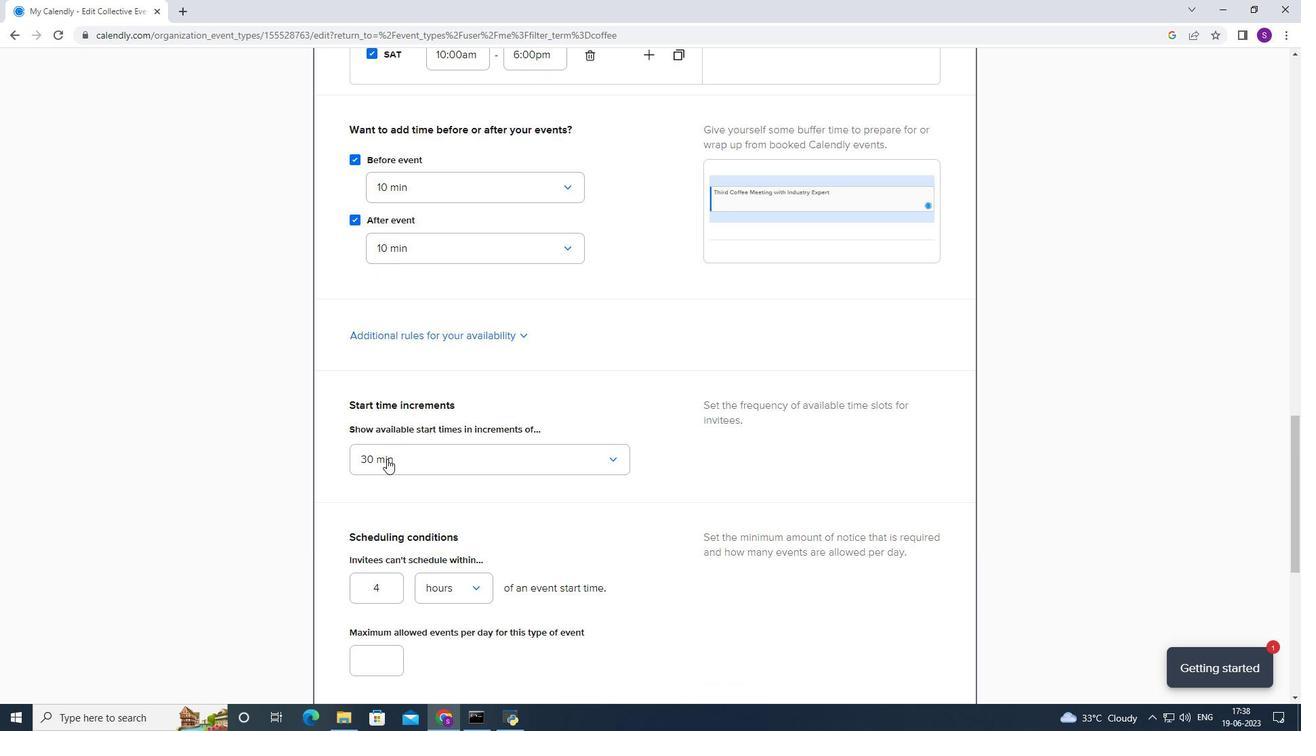 
Action: Mouse scrolled (386, 458) with delta (0, 0)
Screenshot: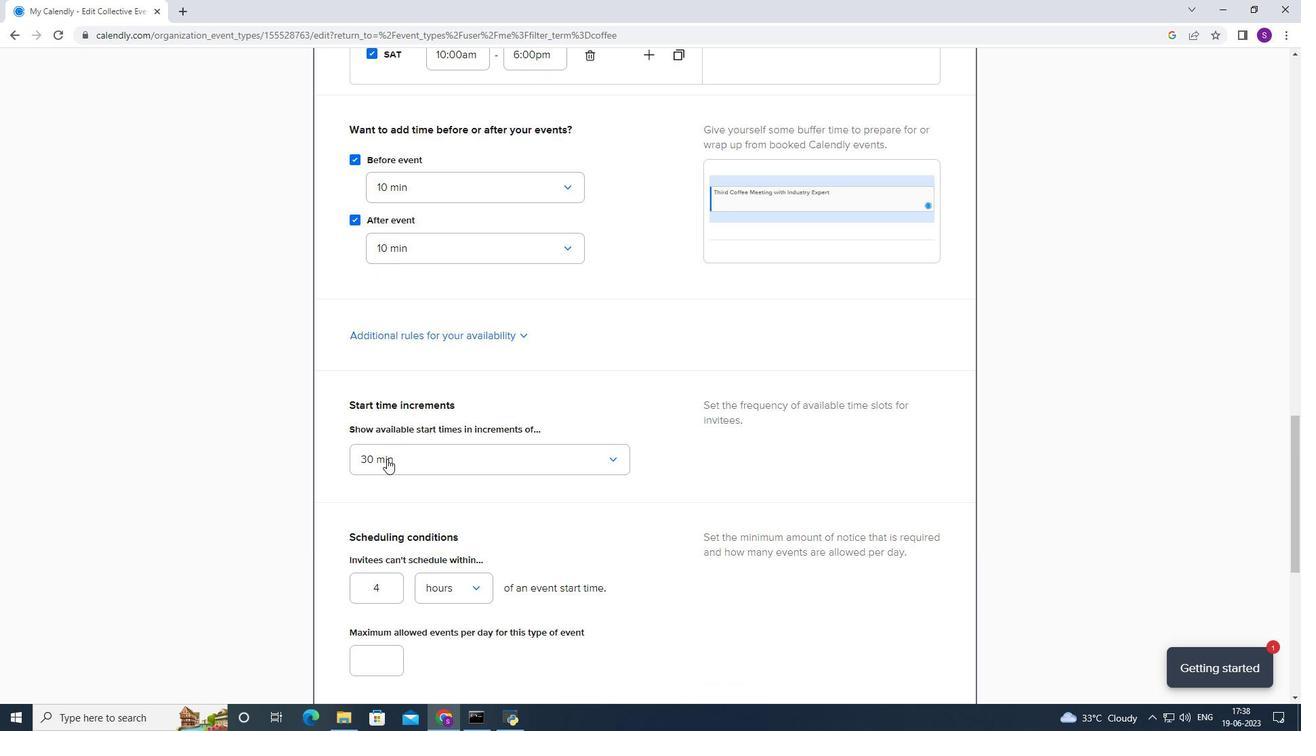 
Action: Mouse scrolled (386, 458) with delta (0, 0)
Screenshot: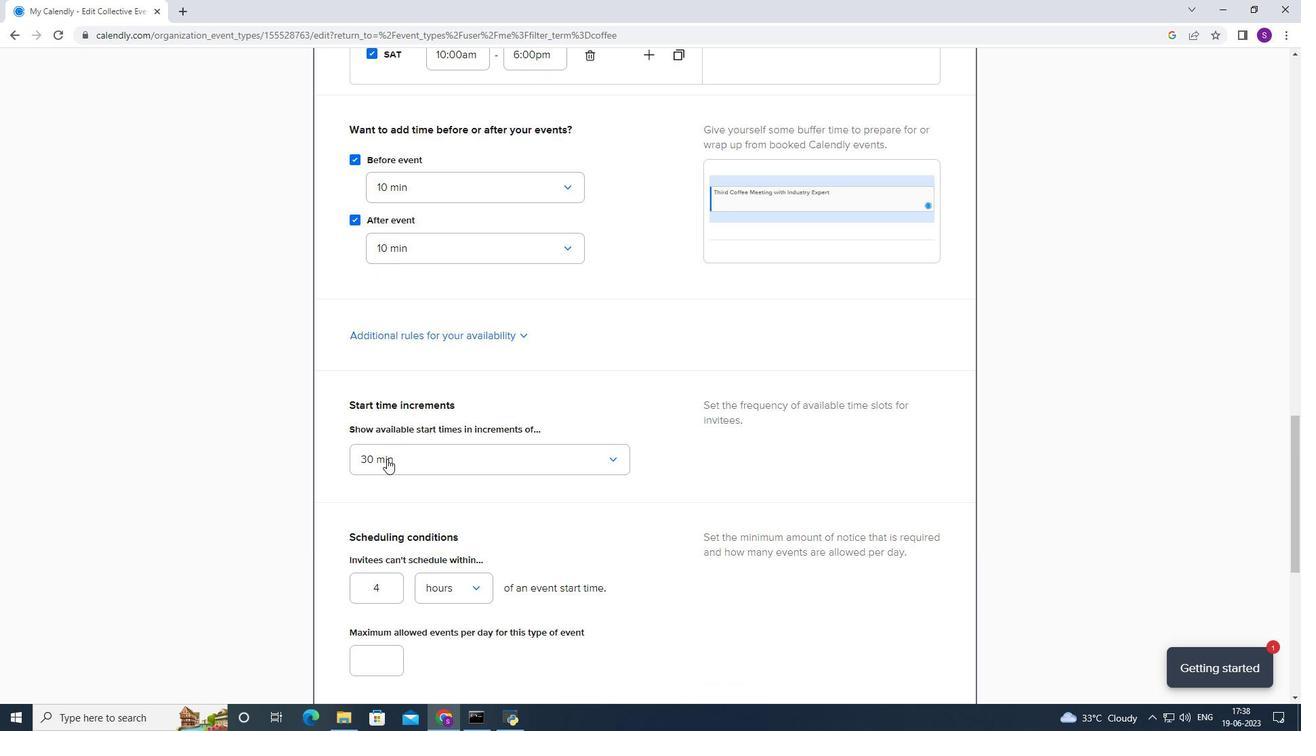 
Action: Mouse scrolled (386, 458) with delta (0, 0)
Screenshot: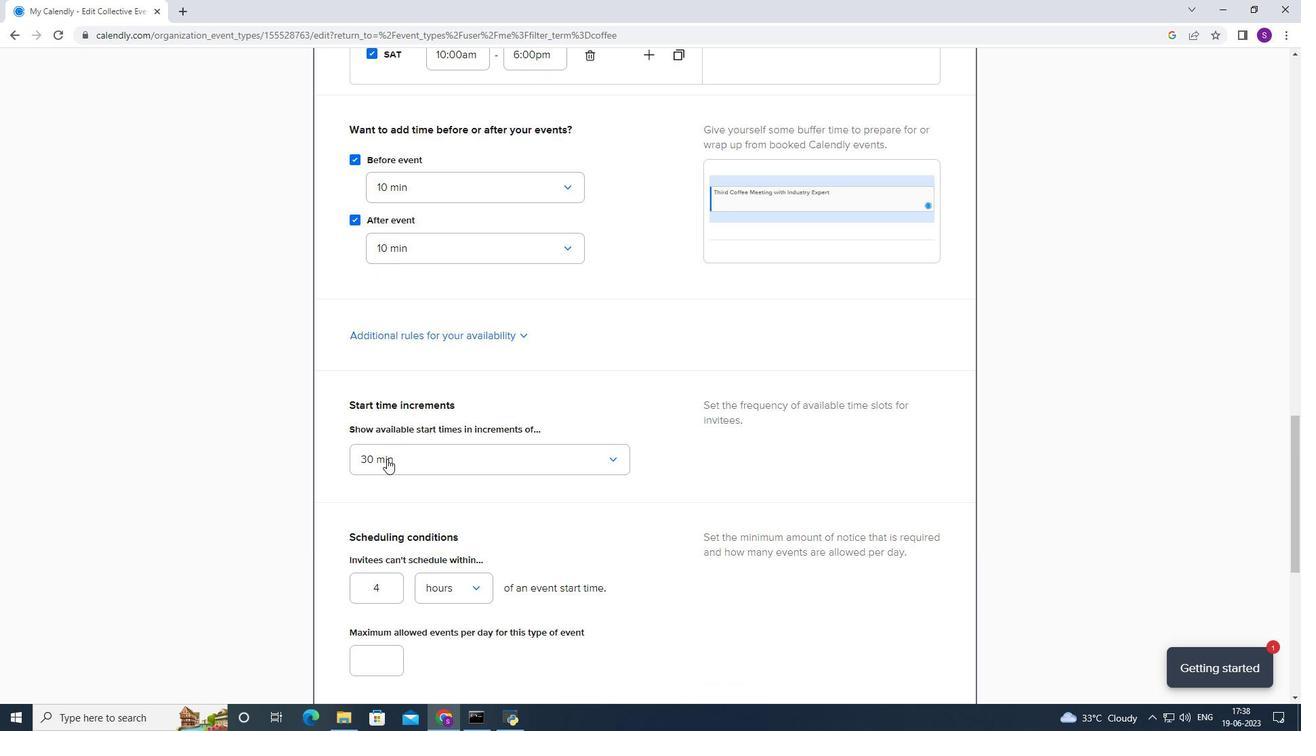 
Action: Mouse moved to (378, 315)
Screenshot: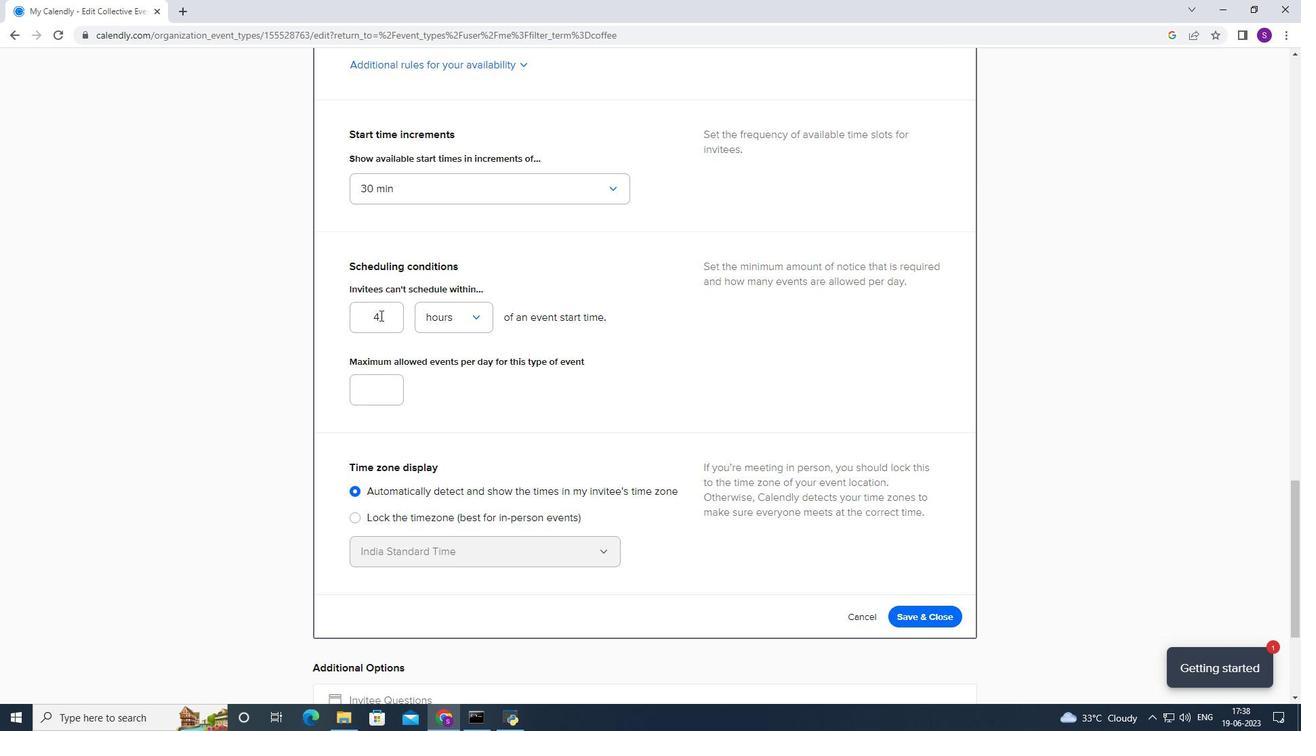 
Action: Mouse pressed left at (378, 315)
Screenshot: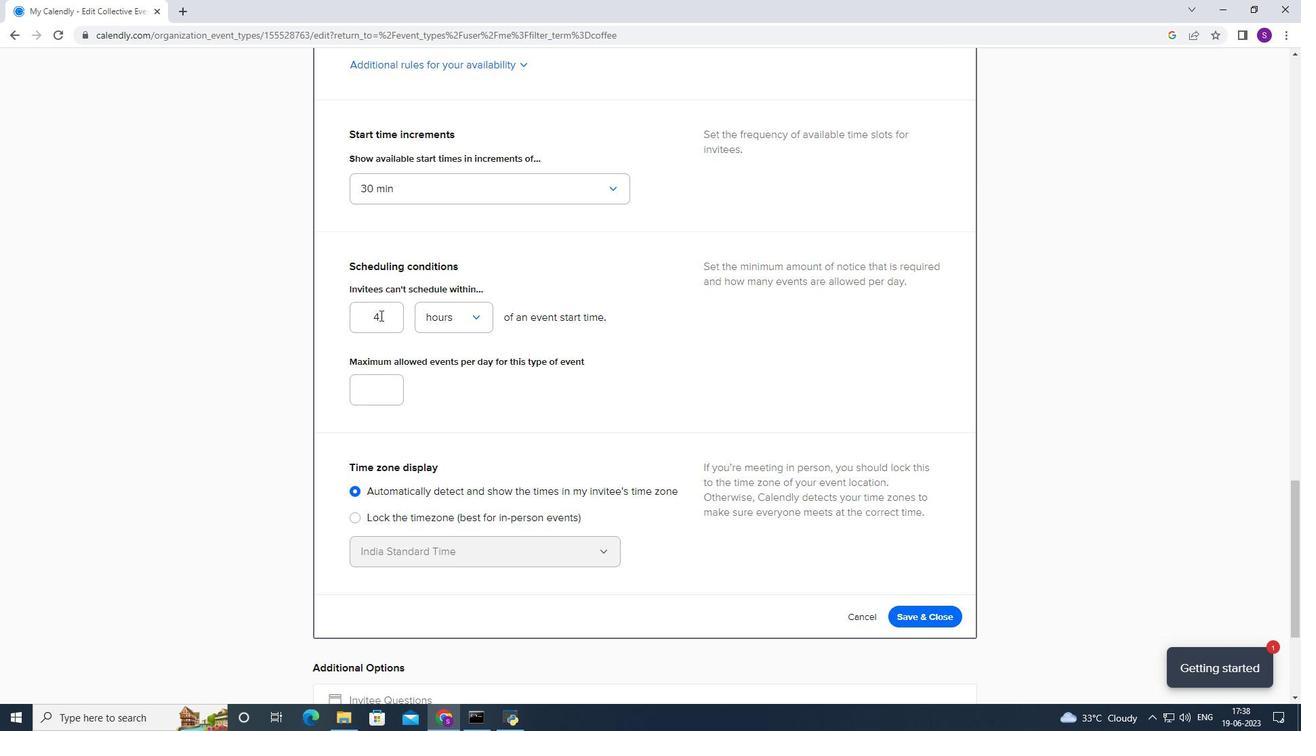
Action: Mouse moved to (372, 317)
Screenshot: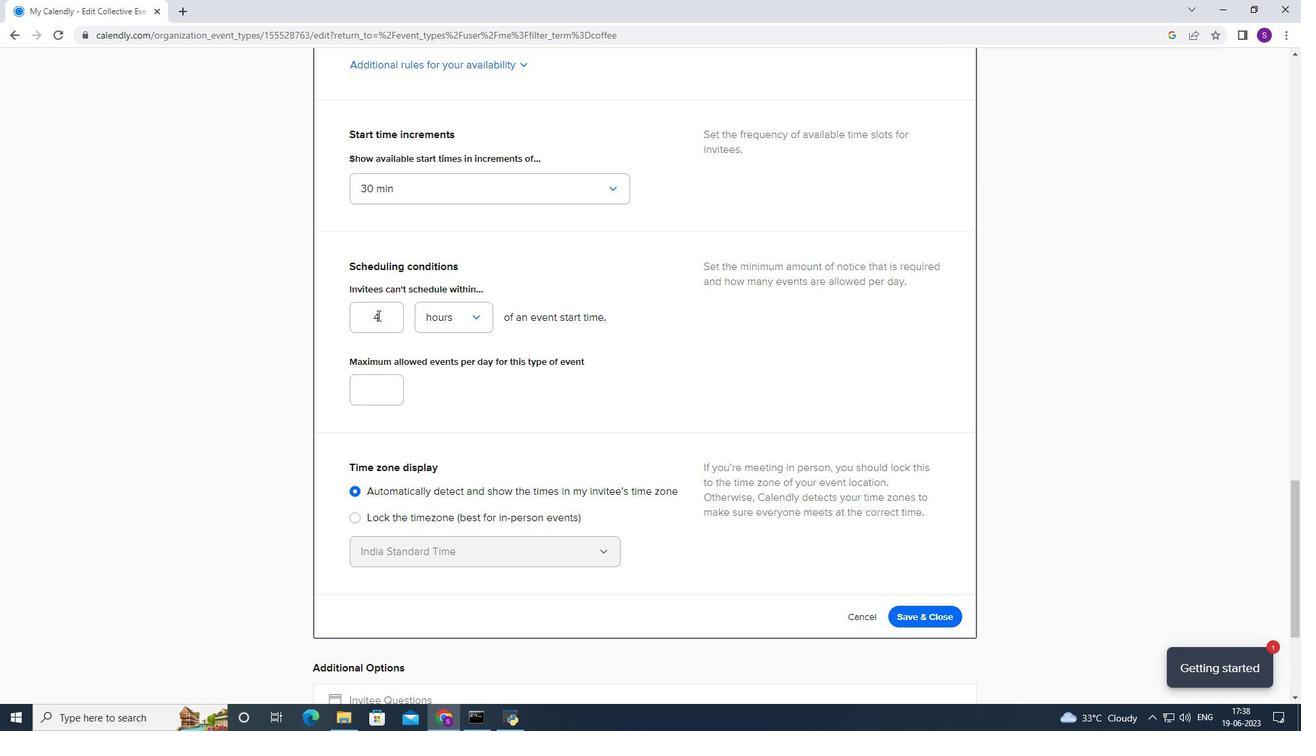 
Action: Key pressed 167
Screenshot: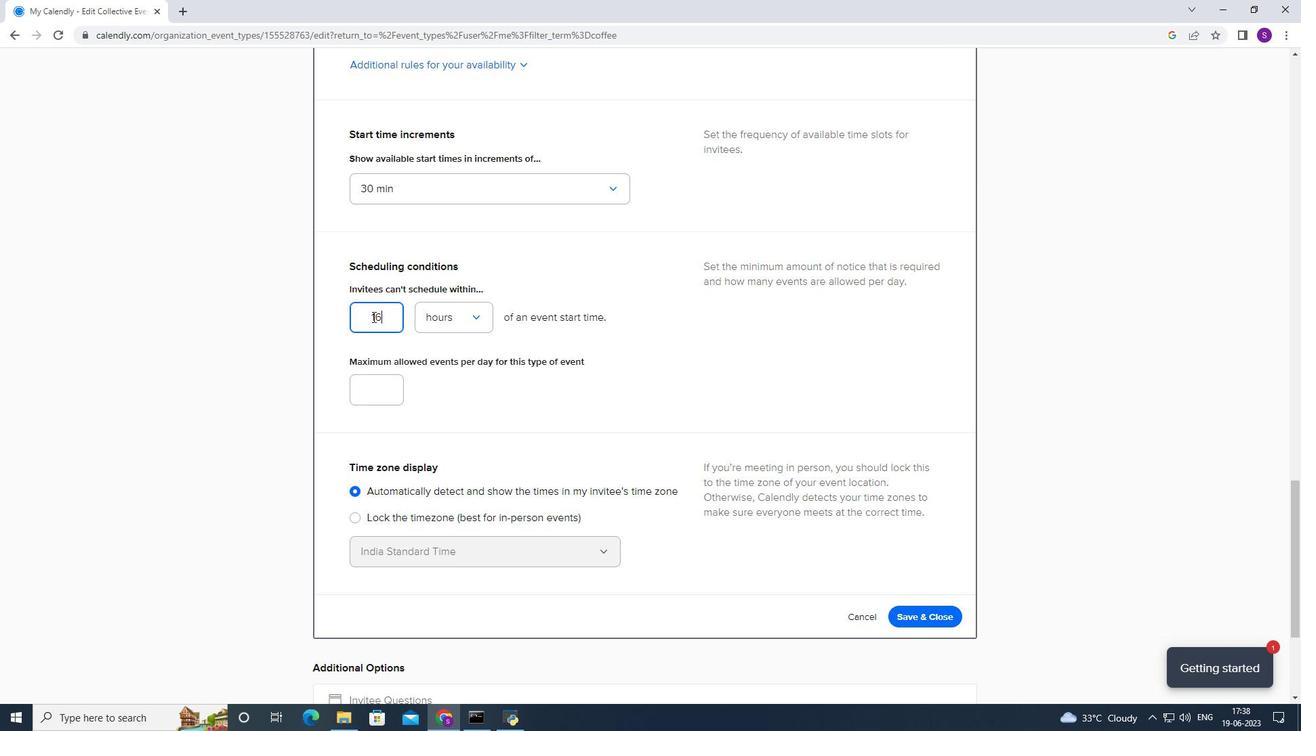 
Action: Mouse moved to (372, 383)
Screenshot: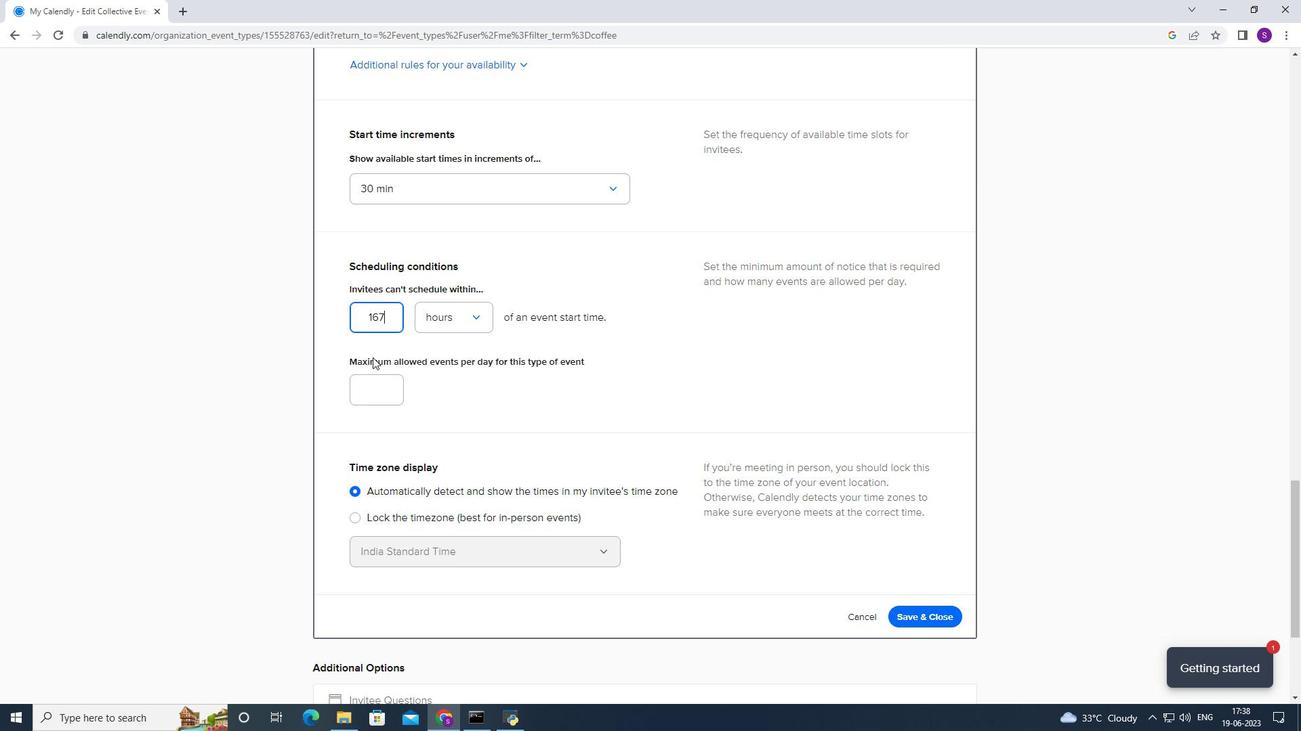 
Action: Mouse pressed left at (372, 383)
Screenshot: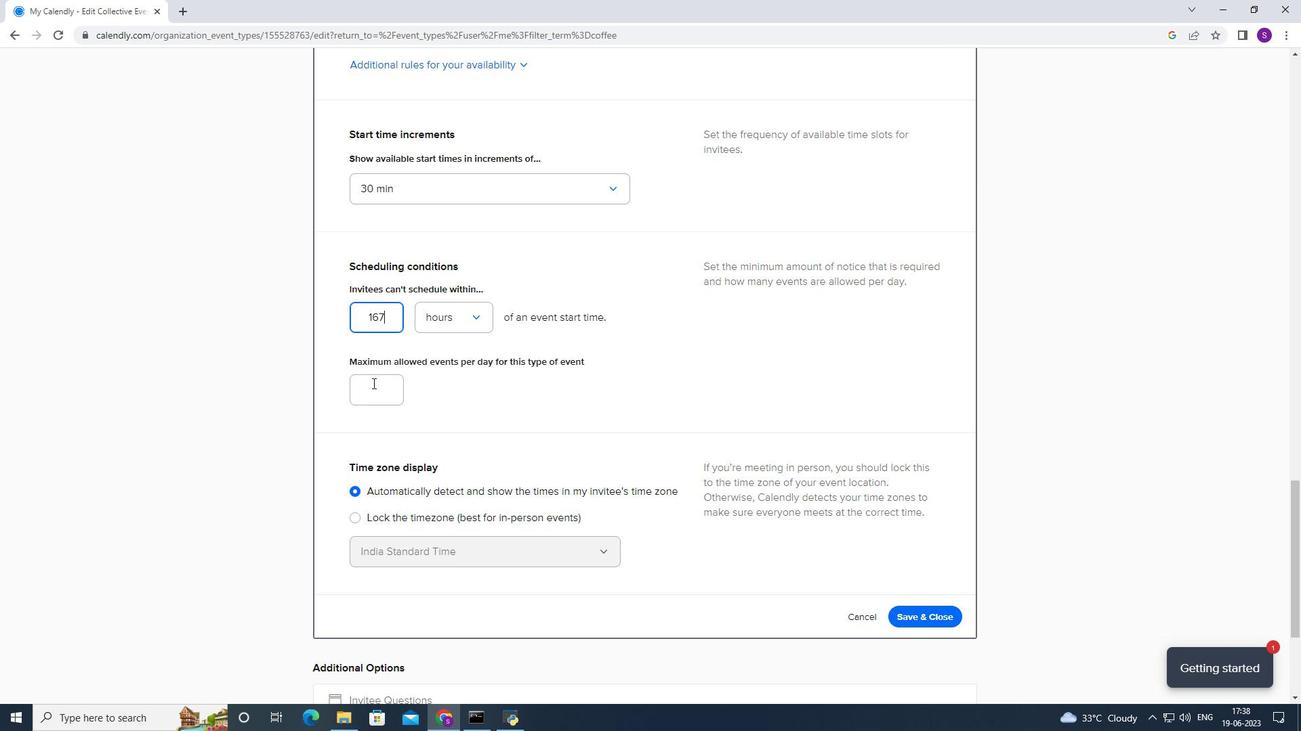 
Action: Key pressed 4
Screenshot: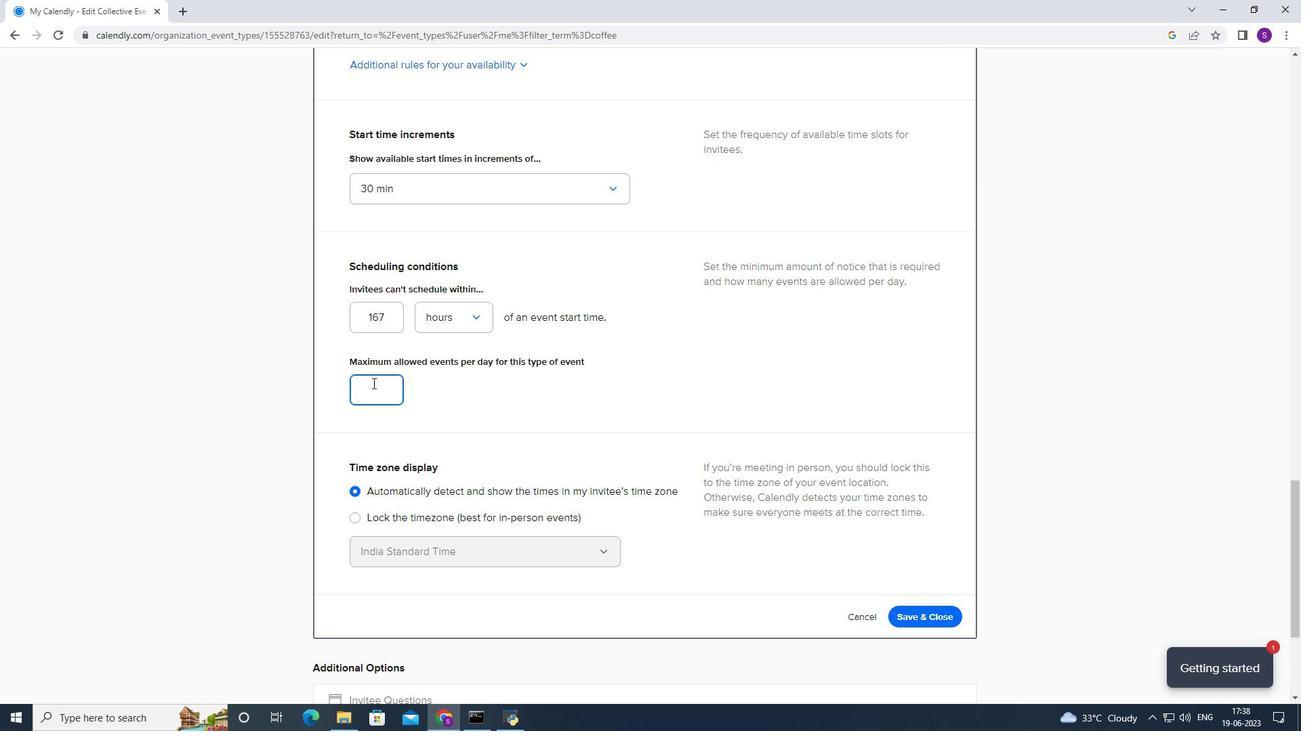 
Action: Mouse moved to (936, 618)
Screenshot: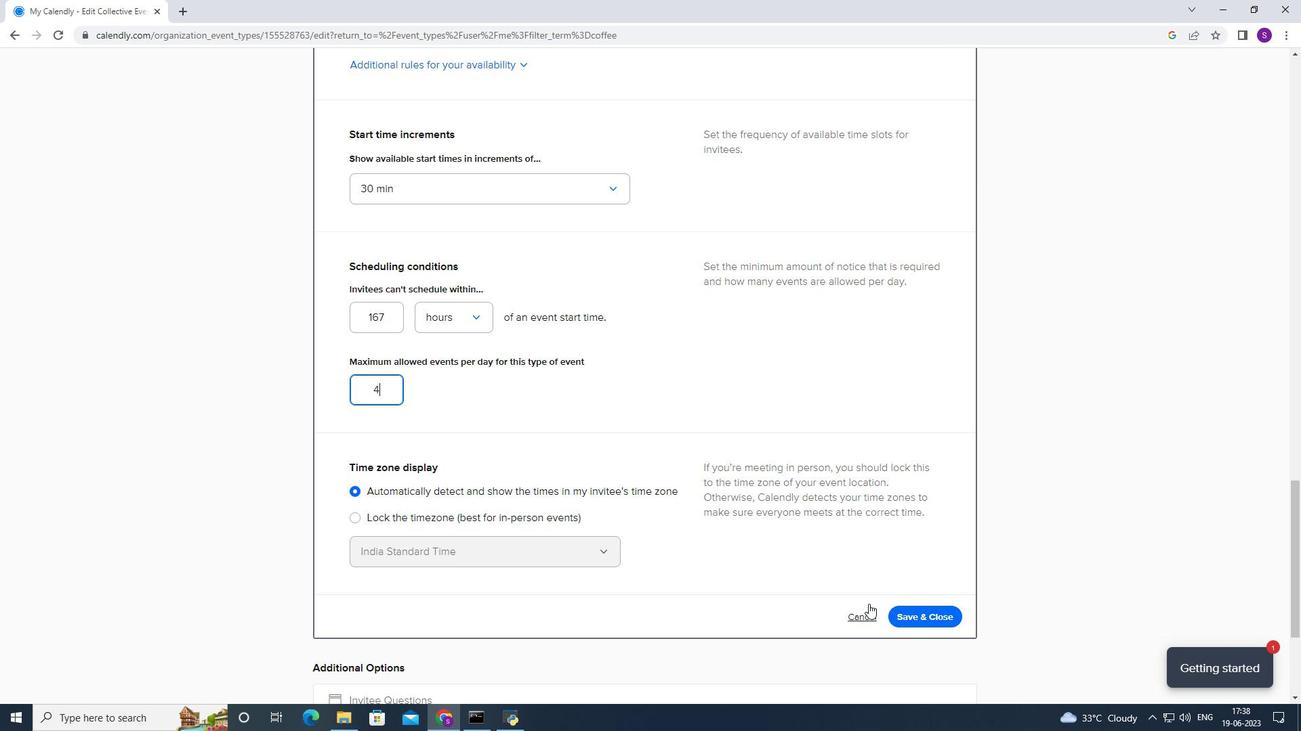 
Action: Mouse pressed left at (936, 618)
Screenshot: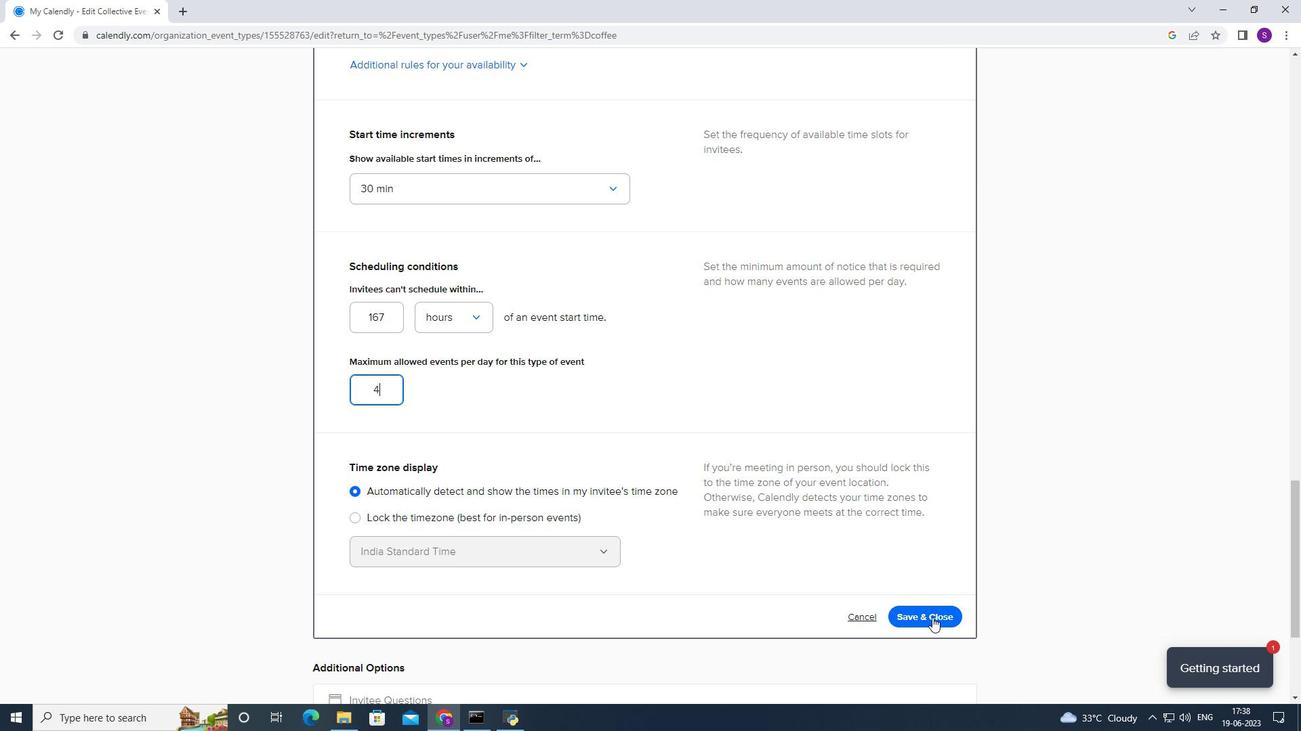 
Action: Mouse moved to (936, 615)
Screenshot: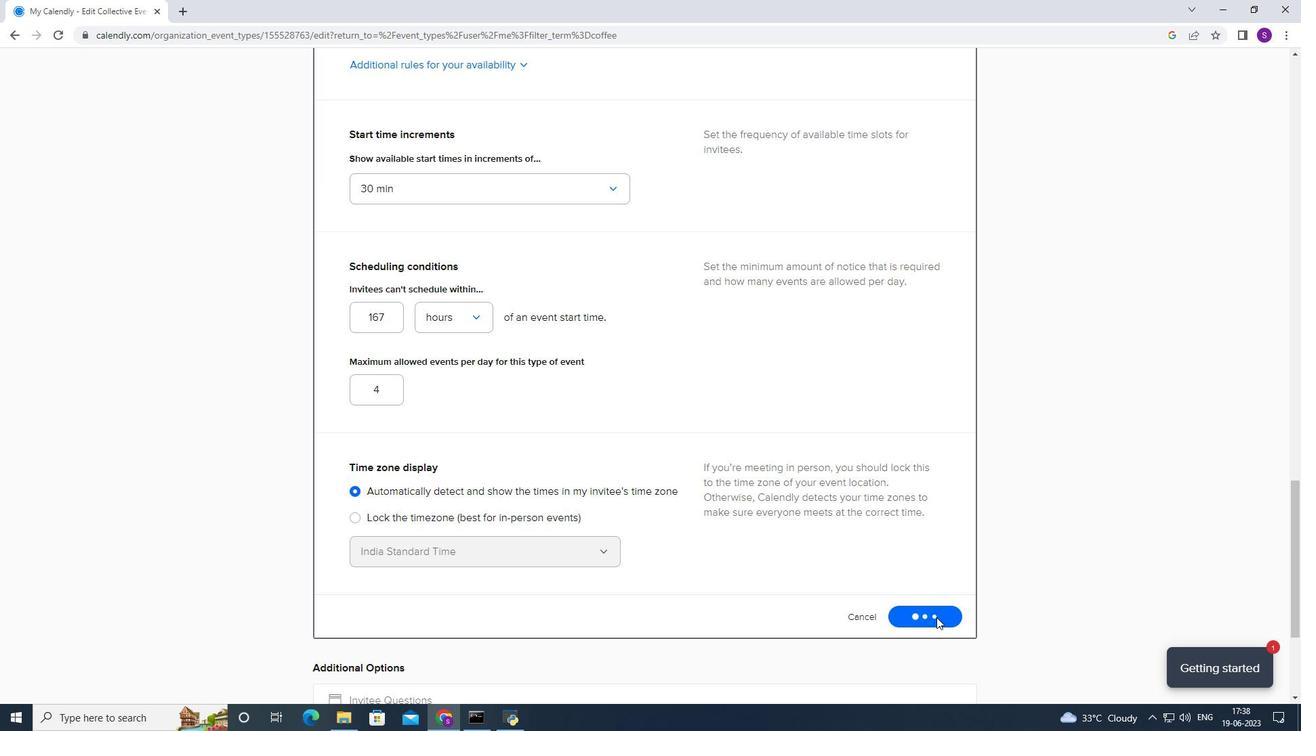 
